 Task: Look for Airbnb properties in Hvidovre, Denmark from 9th November, 2023 to 17th November, 2023 for 2 adults.1  bedroom having 2 beds and 1 bathroom. Property type can be flat. Amenities needed are: wifi. Look for 3 properties as per requirement.
Action: Mouse moved to (575, 98)
Screenshot: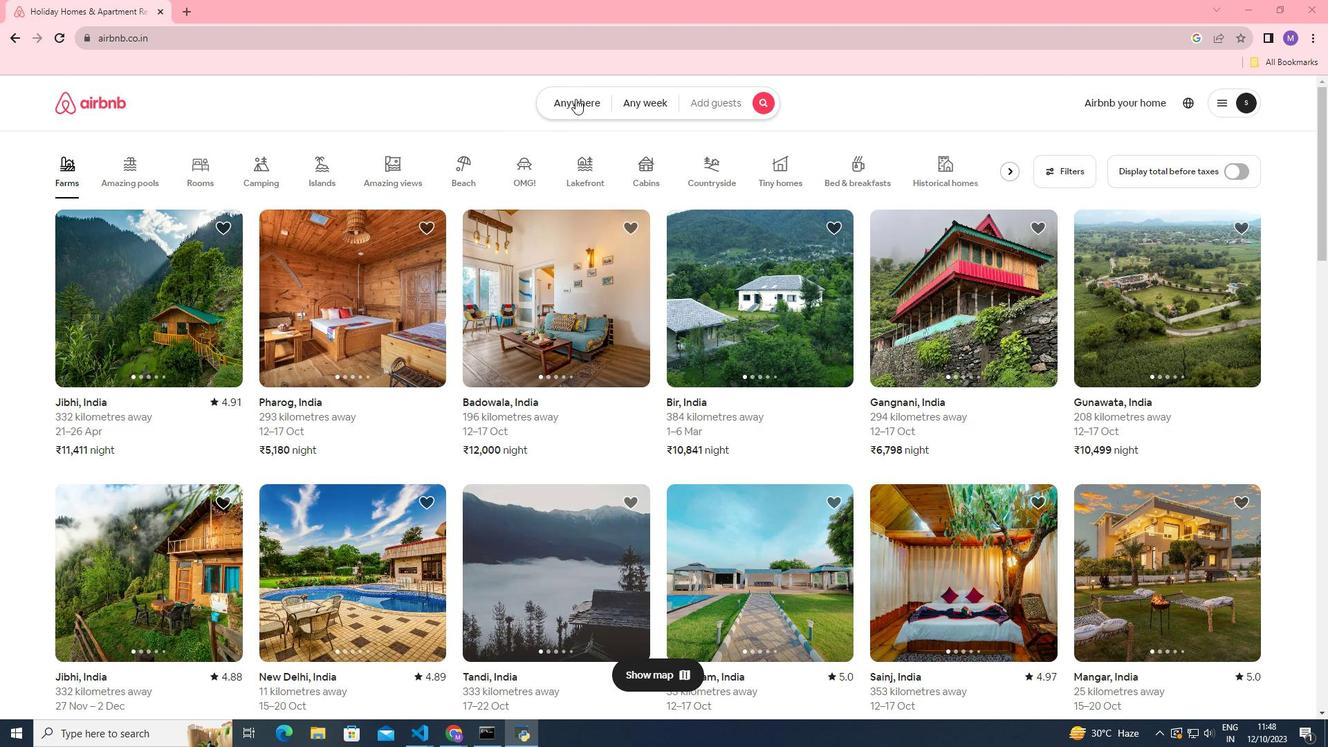 
Action: Mouse pressed left at (575, 98)
Screenshot: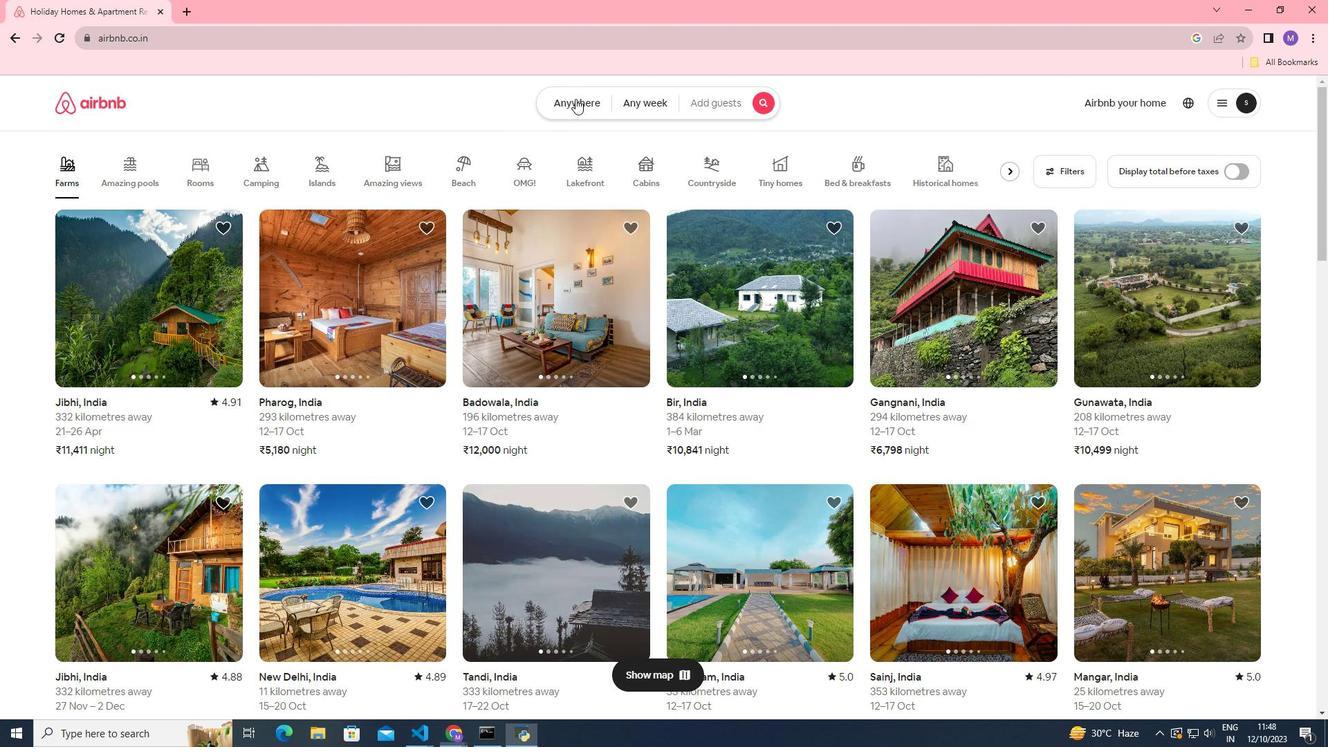 
Action: Mouse moved to (484, 154)
Screenshot: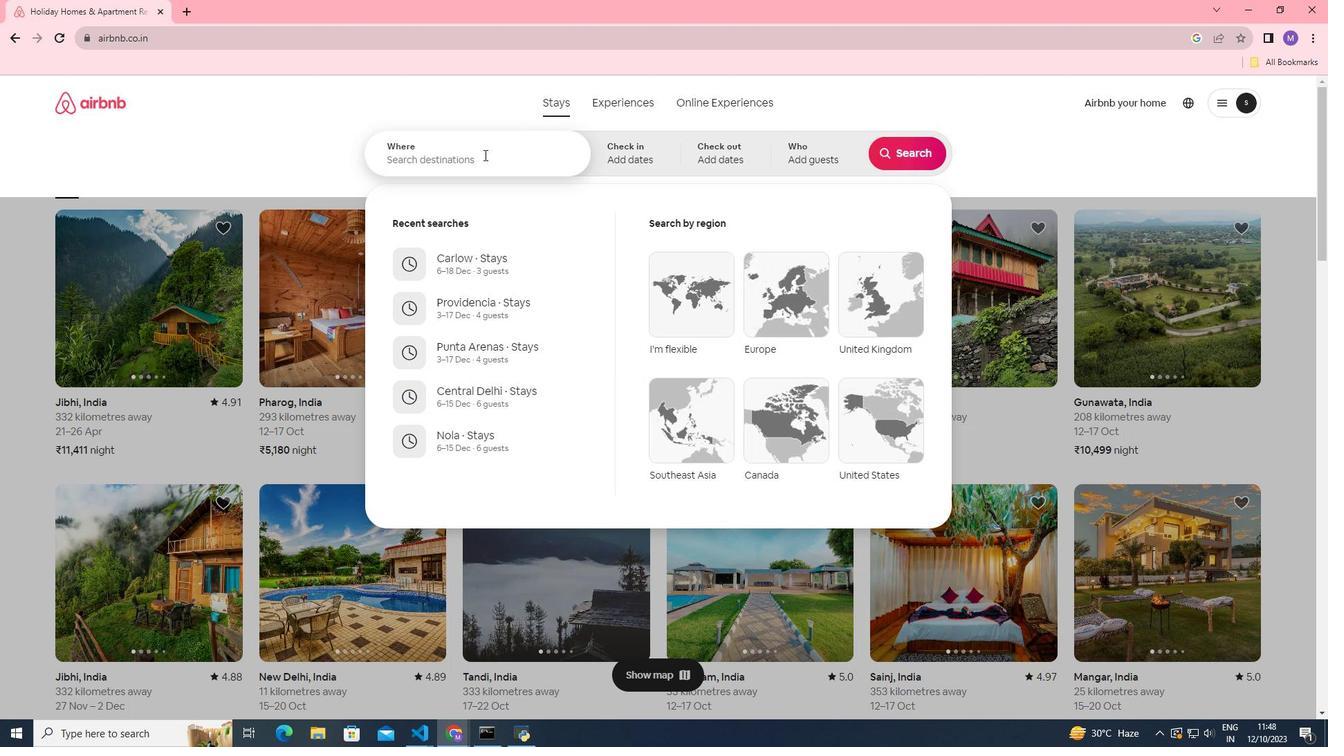 
Action: Mouse pressed left at (484, 154)
Screenshot: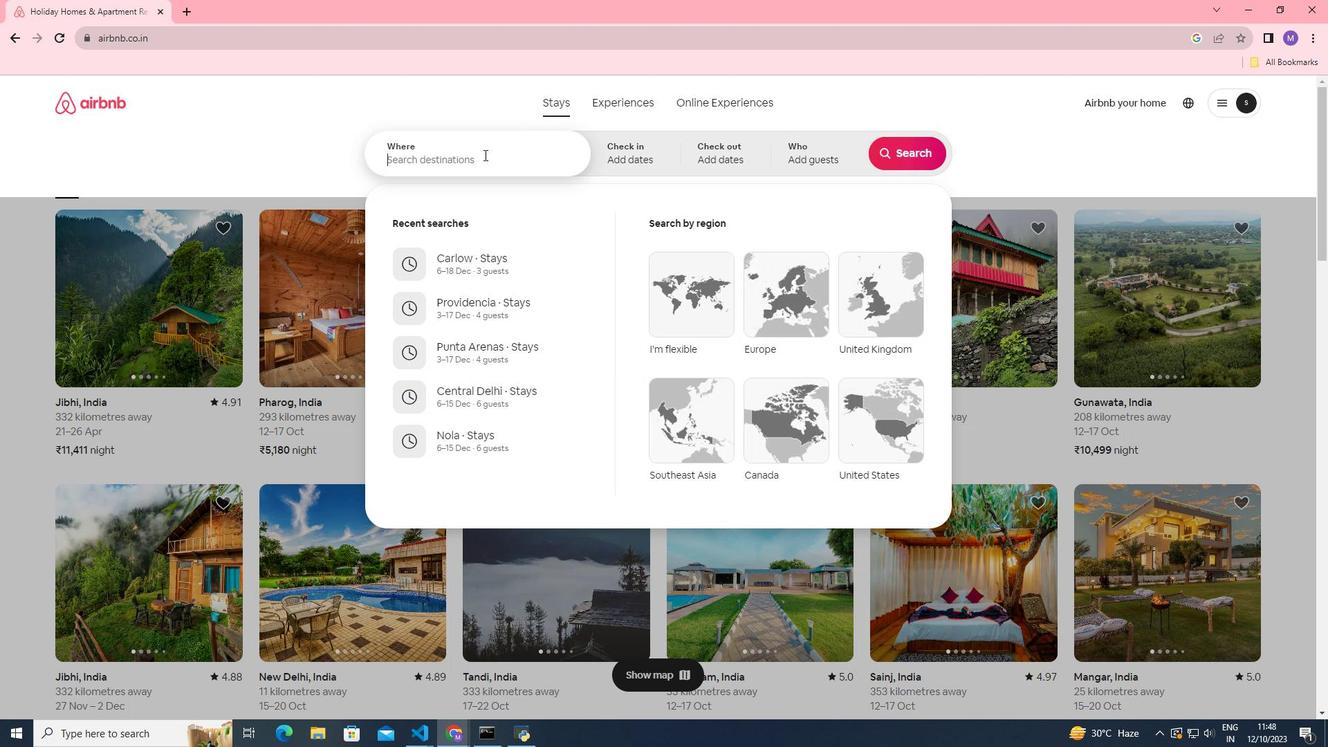 
Action: Key pressed <Key.shift>Hvidovre,<Key.space><Key.shift>Denmark
Screenshot: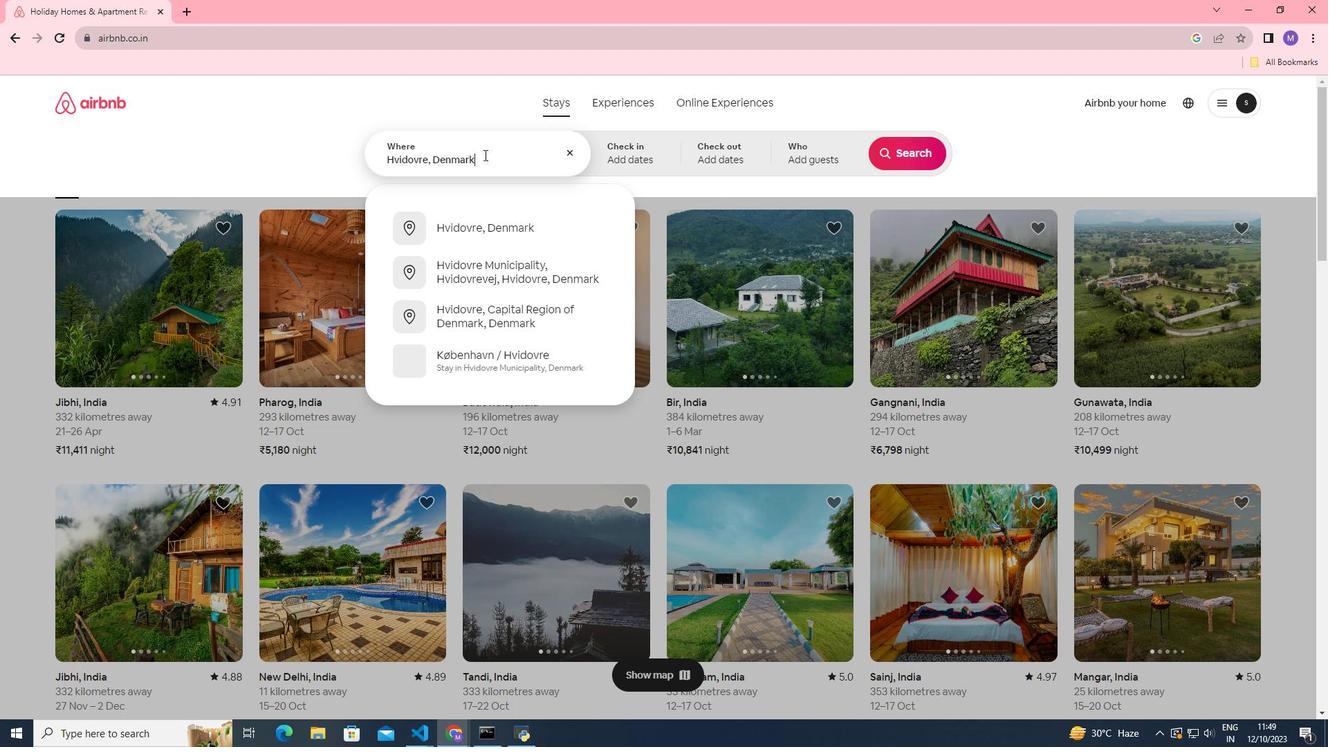 
Action: Mouse moved to (628, 151)
Screenshot: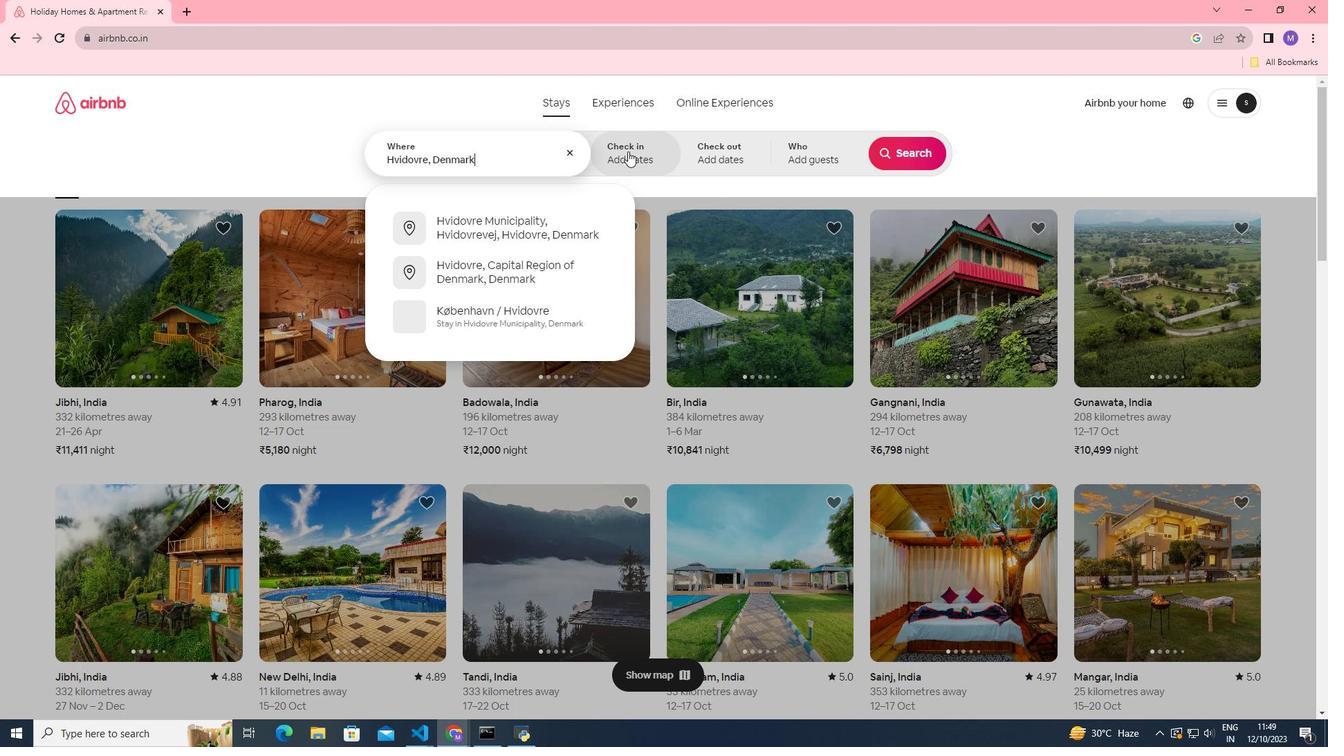 
Action: Mouse pressed left at (628, 151)
Screenshot: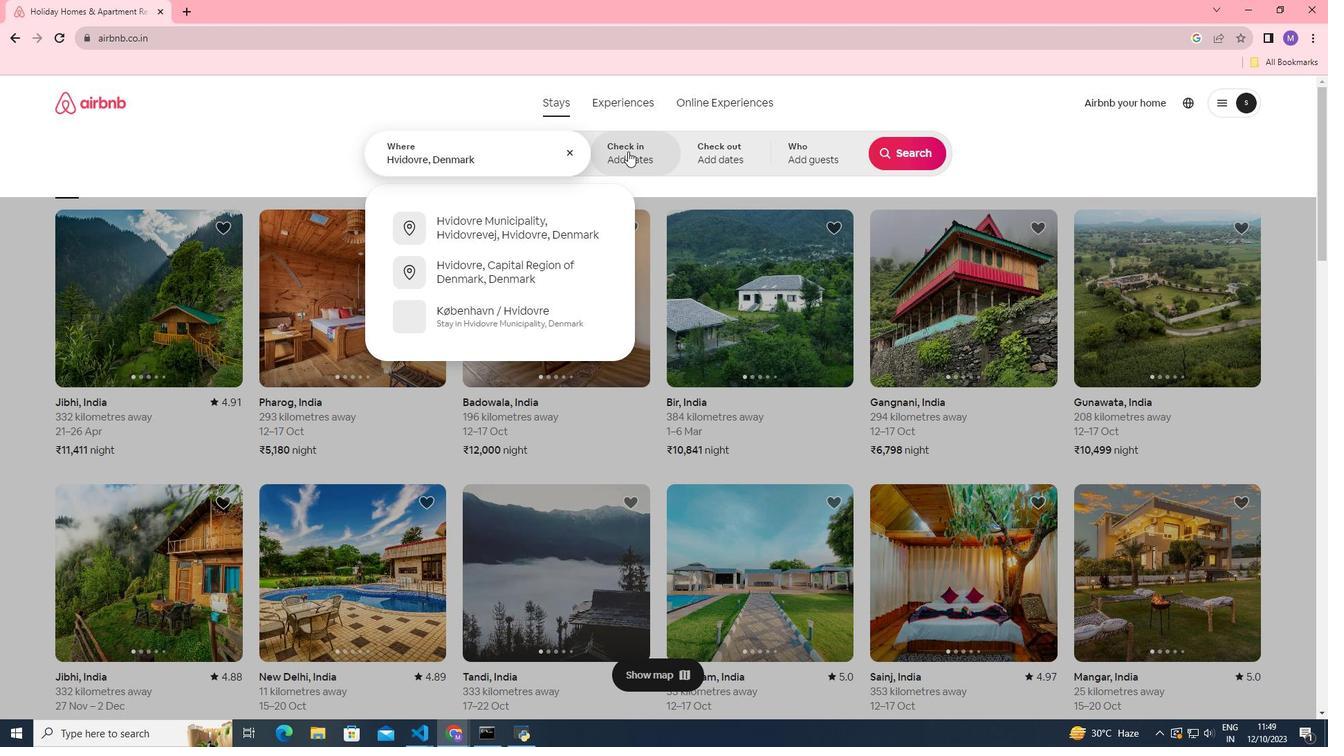 
Action: Mouse moved to (818, 357)
Screenshot: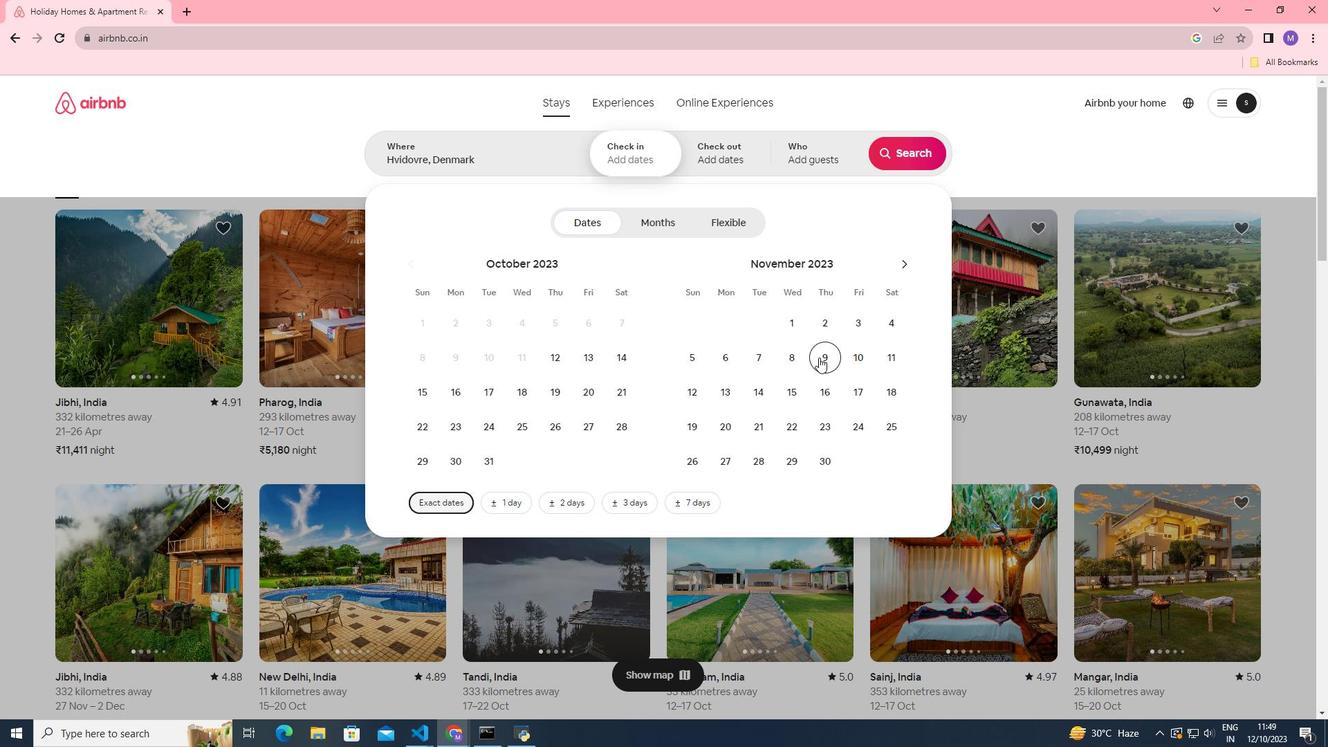 
Action: Mouse pressed left at (818, 357)
Screenshot: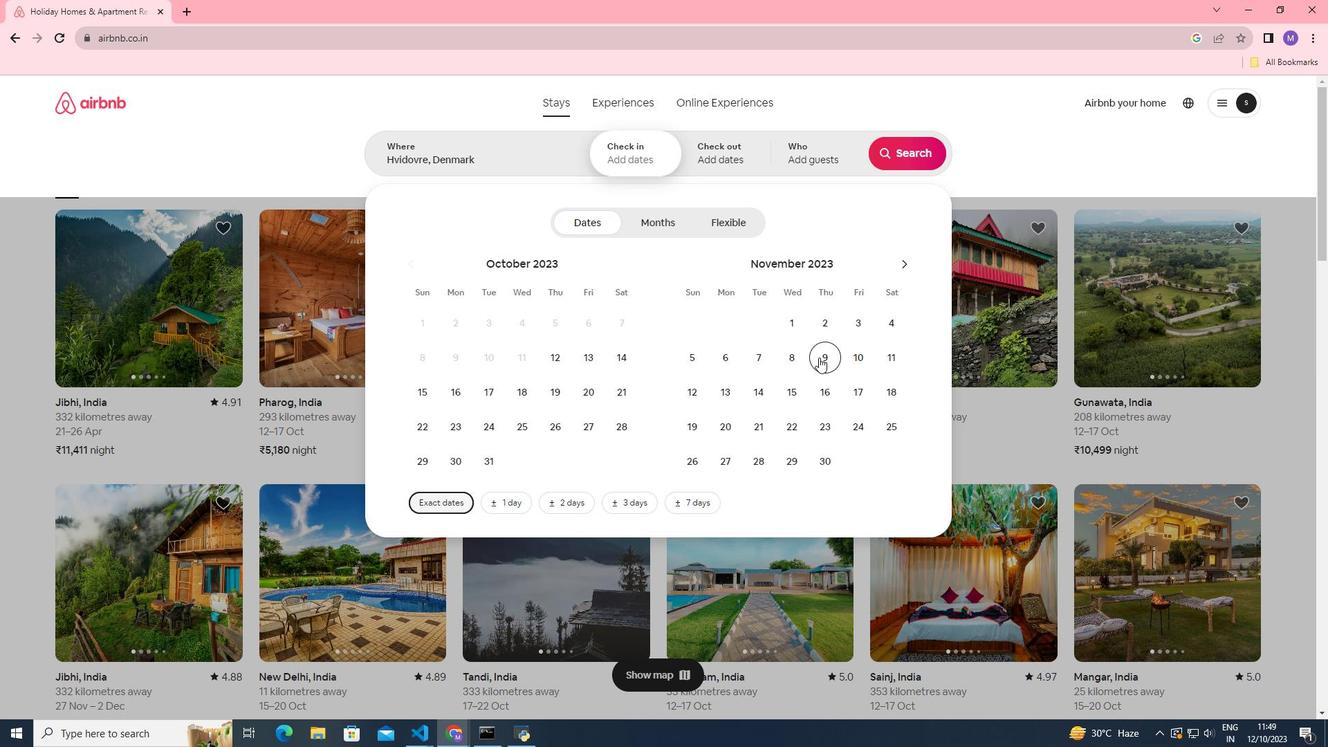 
Action: Mouse moved to (857, 391)
Screenshot: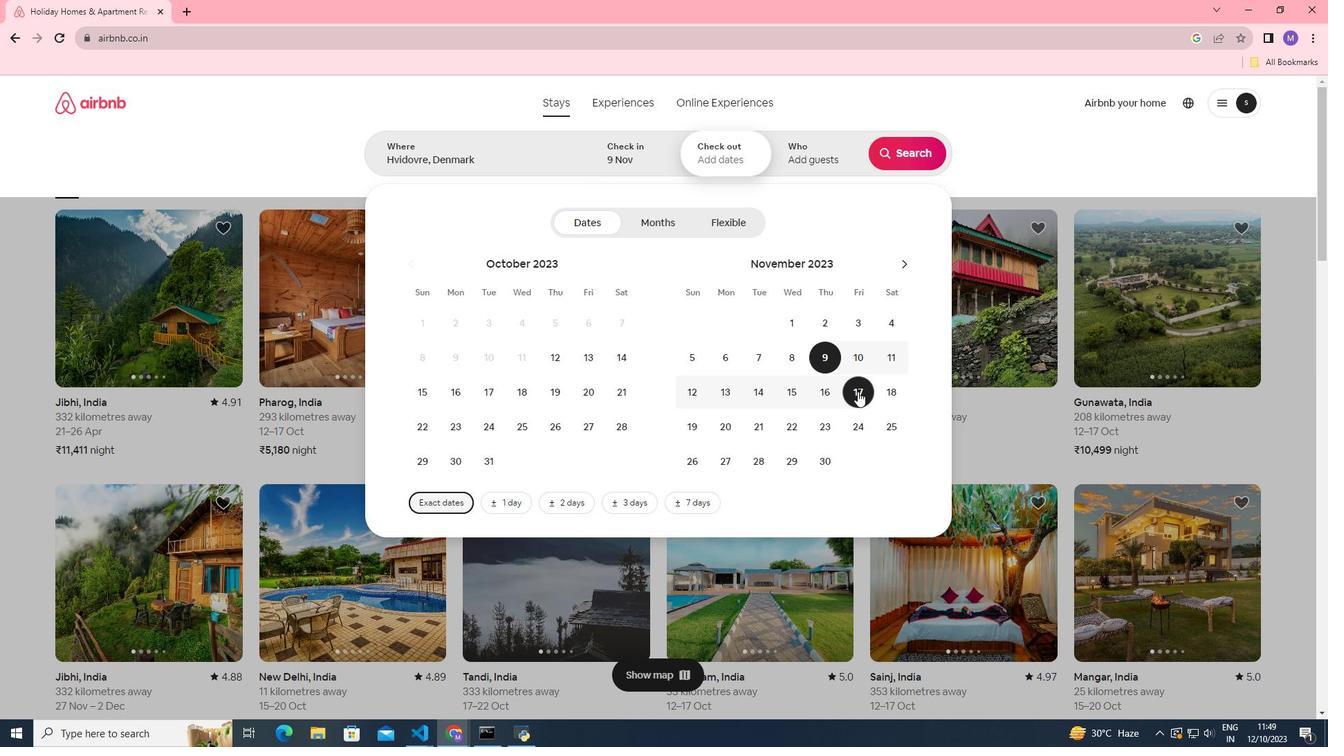 
Action: Mouse pressed left at (857, 391)
Screenshot: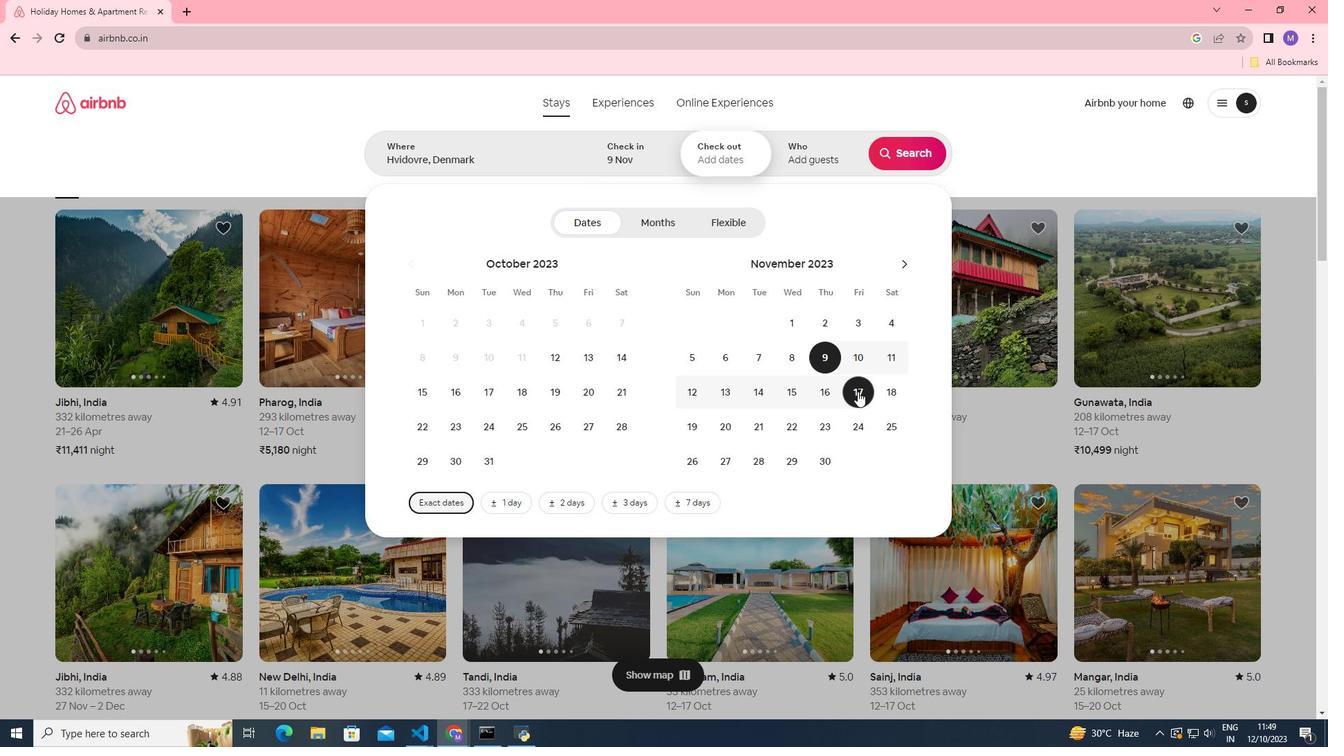 
Action: Mouse moved to (816, 152)
Screenshot: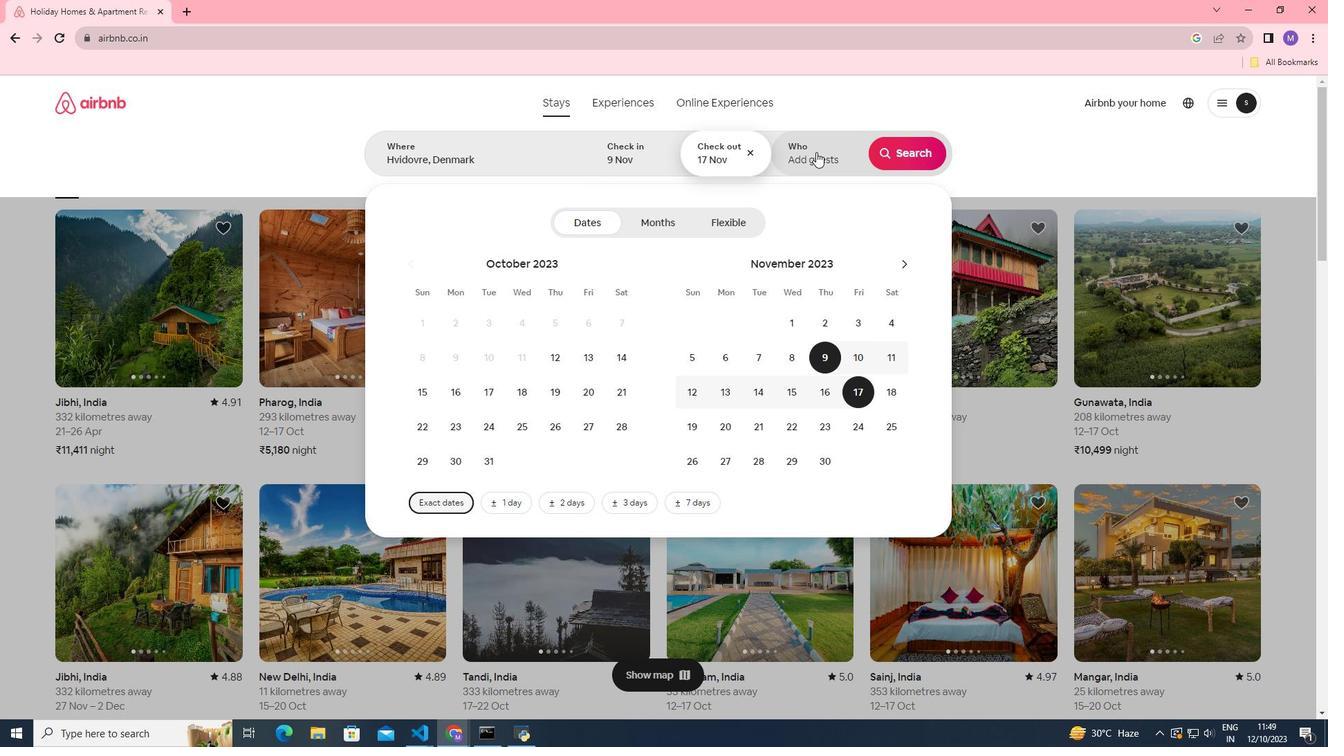 
Action: Mouse pressed left at (816, 152)
Screenshot: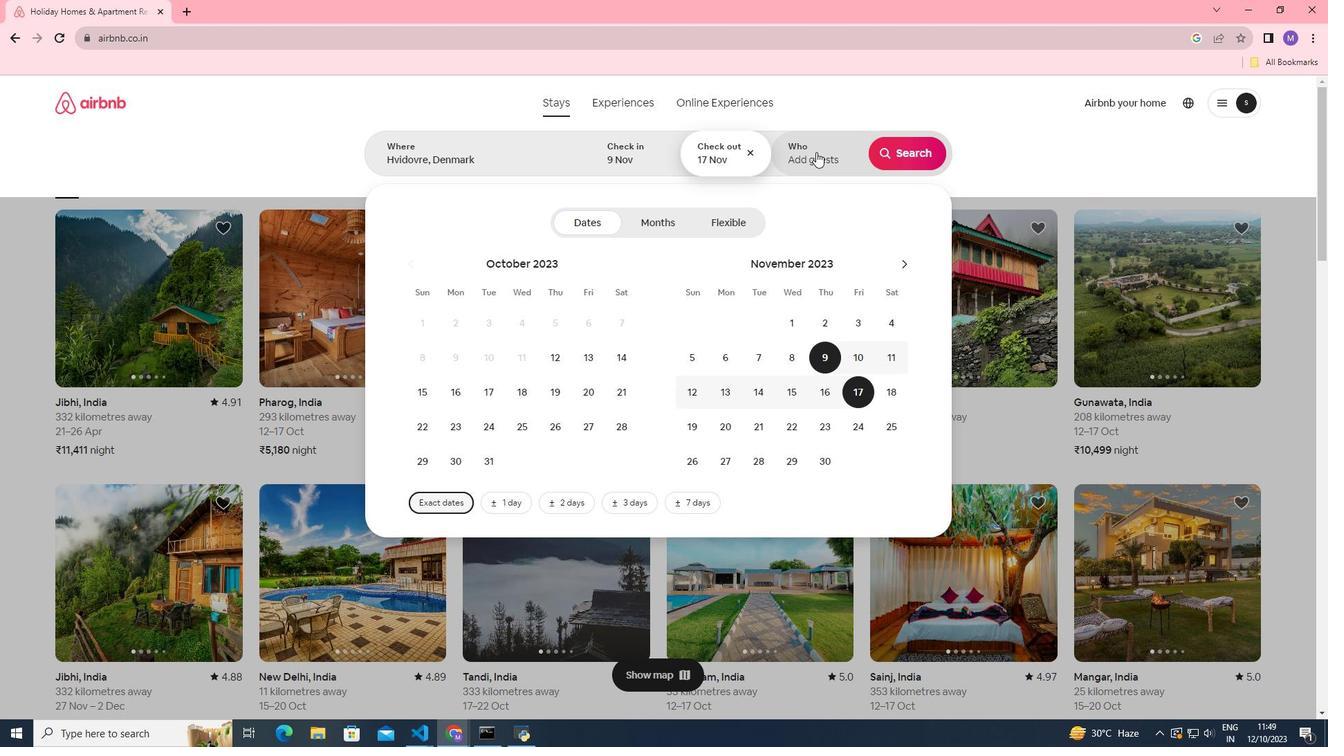 
Action: Mouse moved to (910, 232)
Screenshot: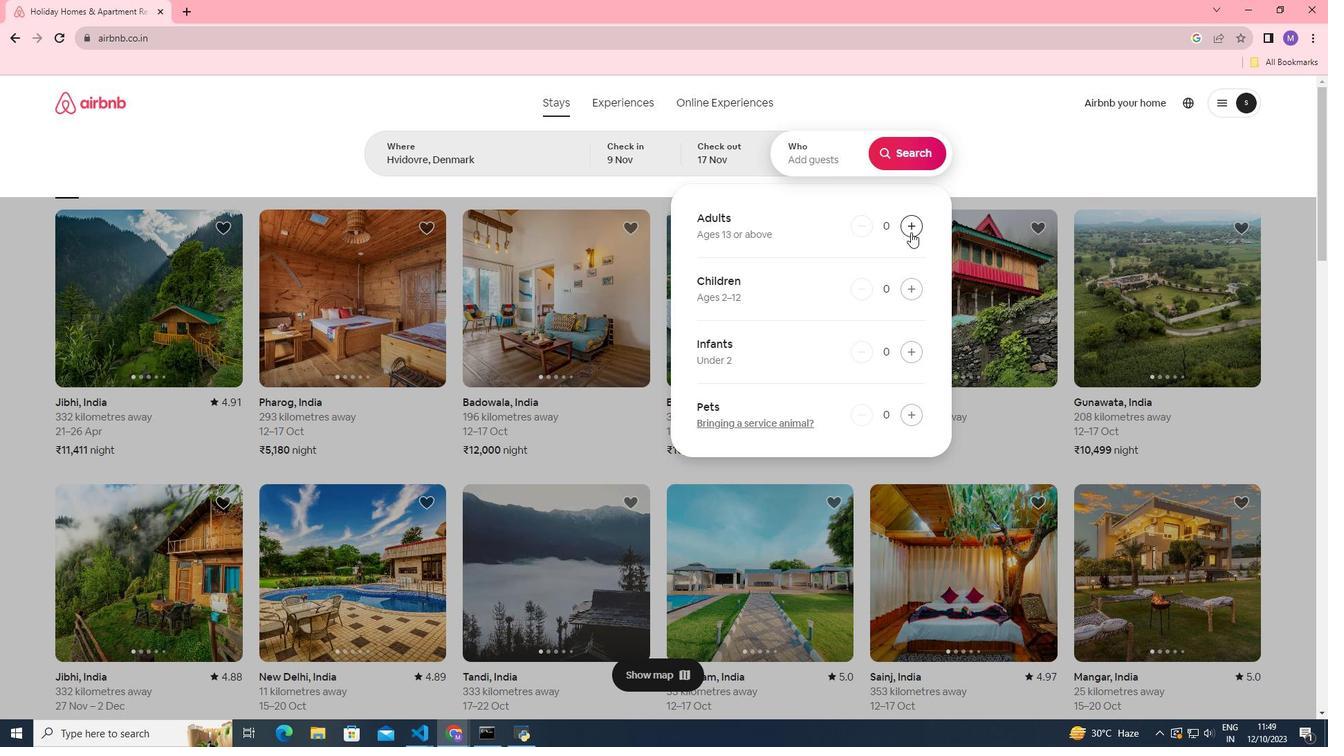
Action: Mouse pressed left at (910, 232)
Screenshot: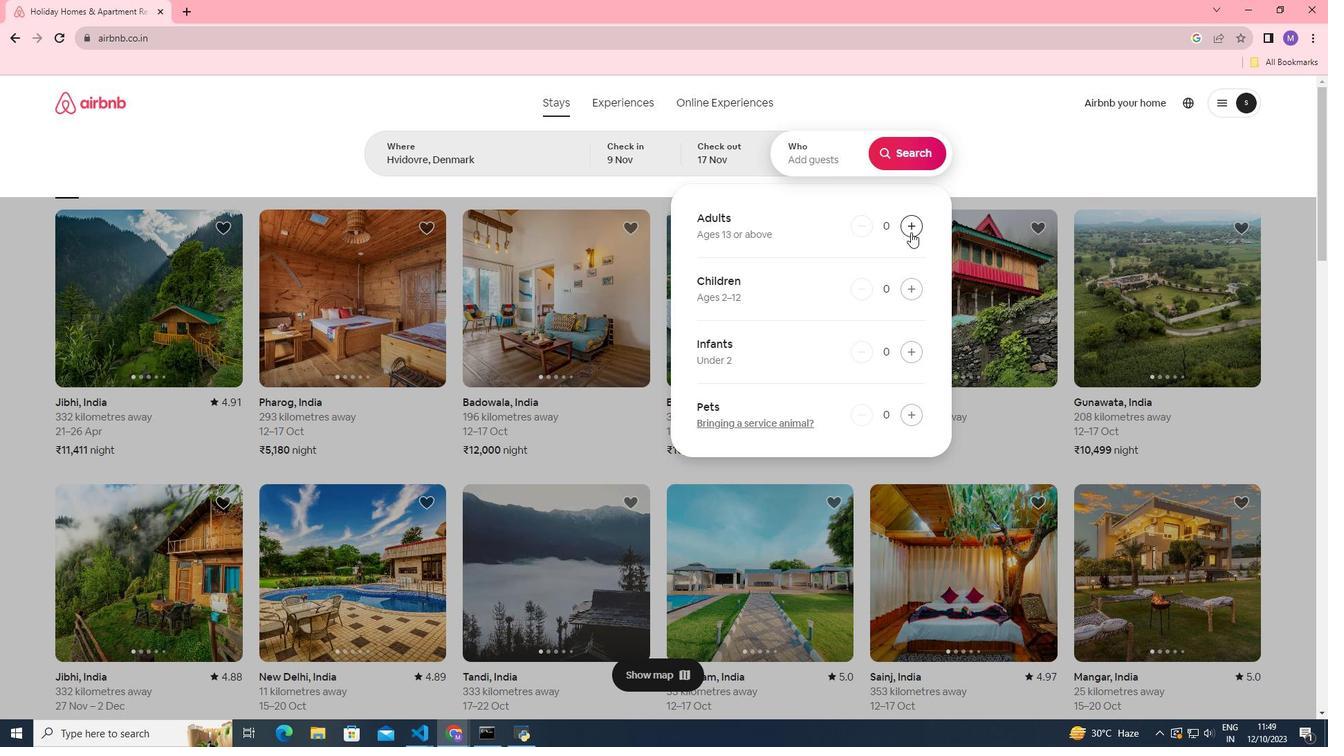 
Action: Mouse pressed left at (910, 232)
Screenshot: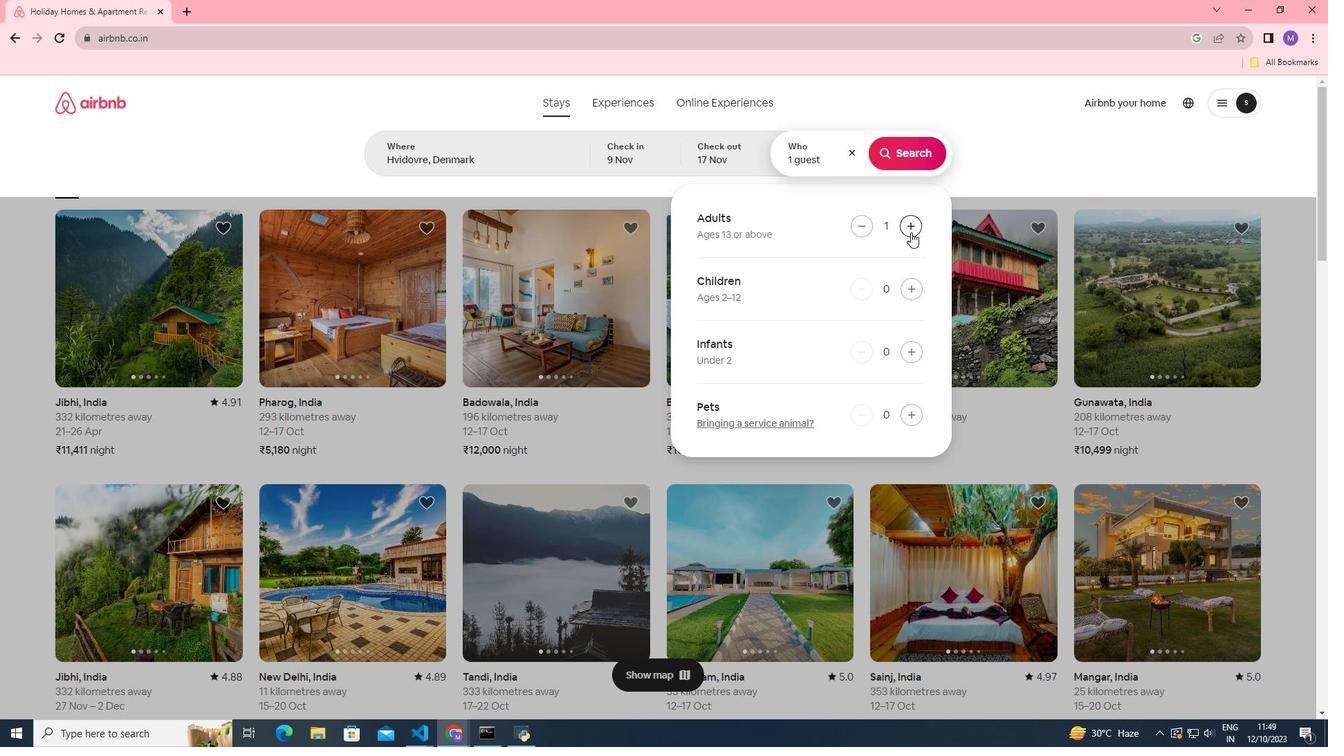 
Action: Mouse moved to (906, 143)
Screenshot: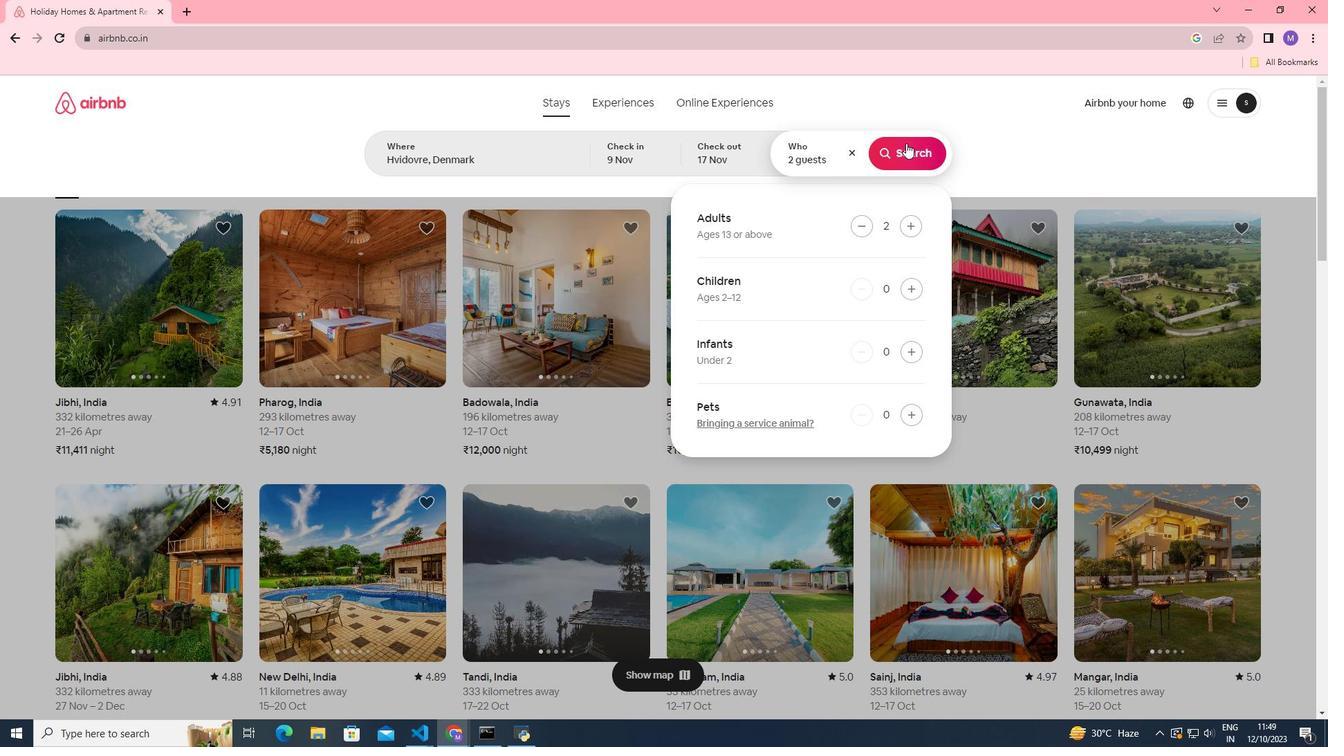 
Action: Mouse pressed left at (906, 143)
Screenshot: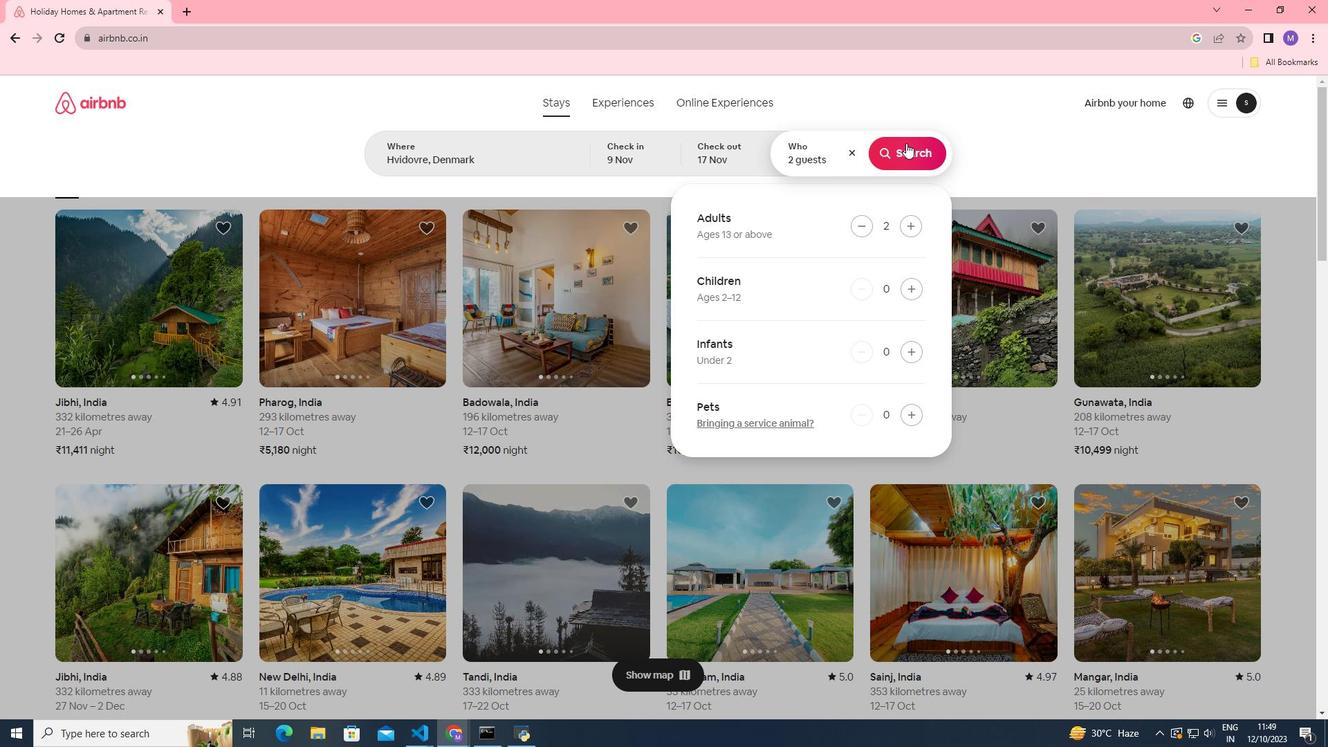 
Action: Mouse moved to (1095, 163)
Screenshot: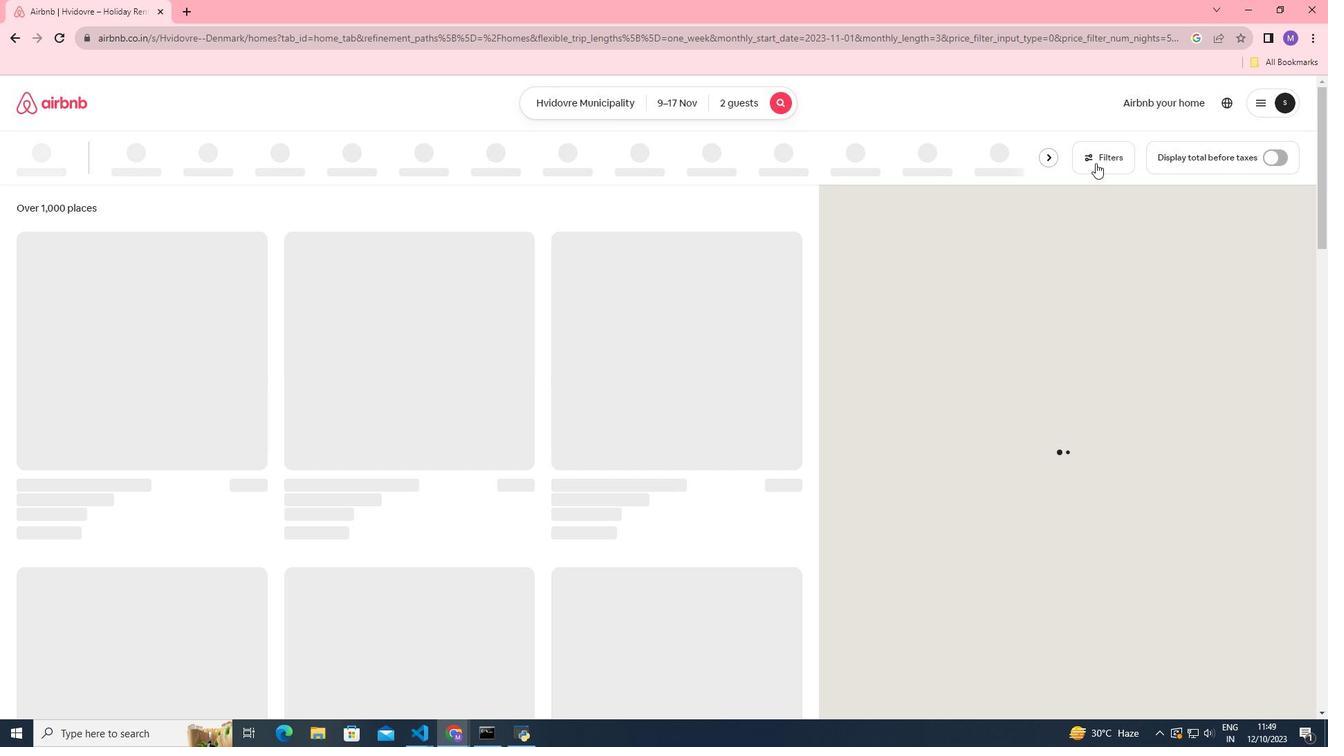 
Action: Mouse pressed left at (1095, 163)
Screenshot: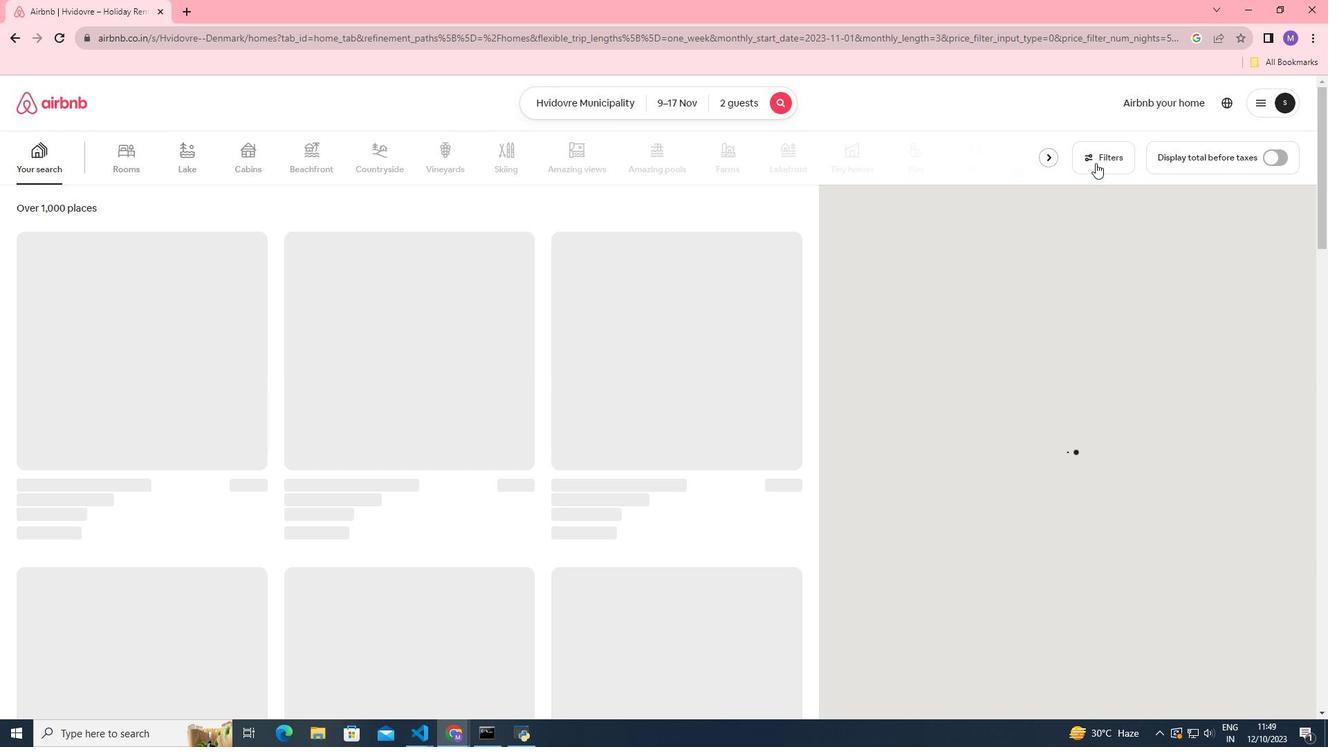 
Action: Mouse pressed left at (1095, 163)
Screenshot: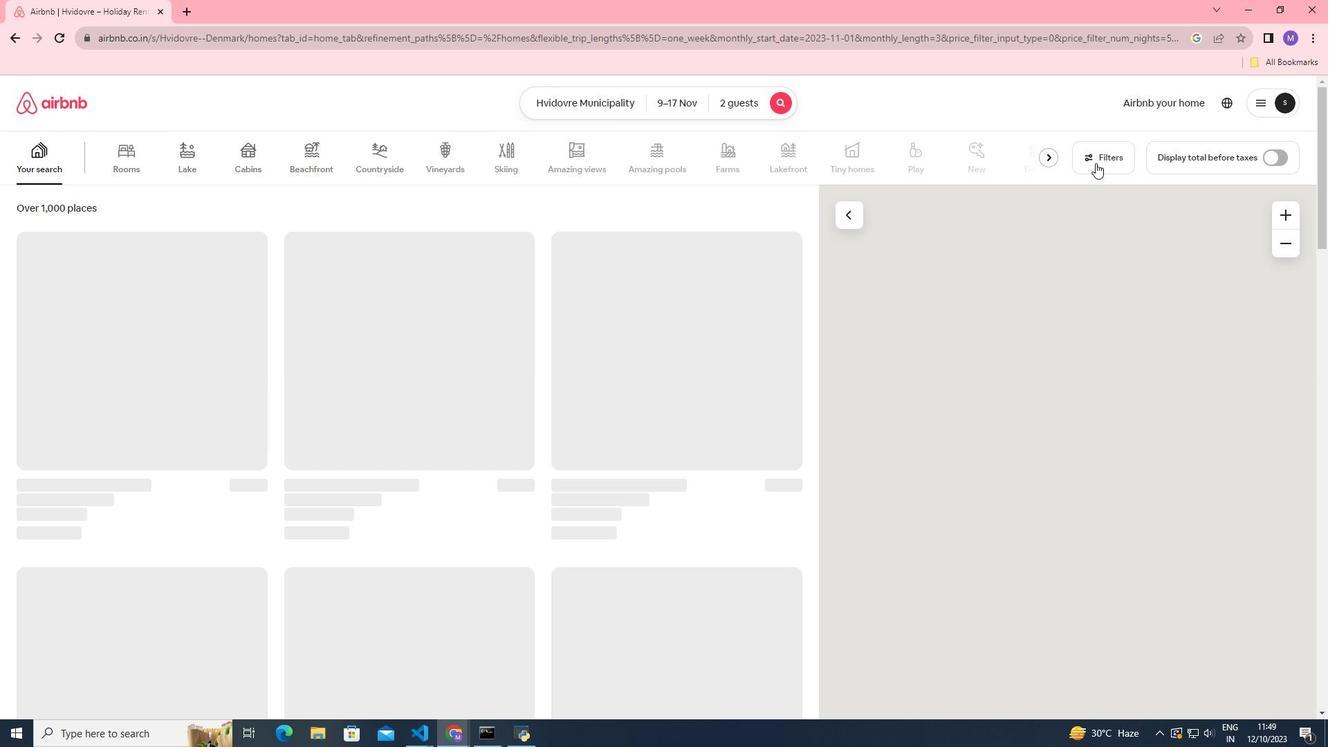 
Action: Mouse pressed left at (1095, 163)
Screenshot: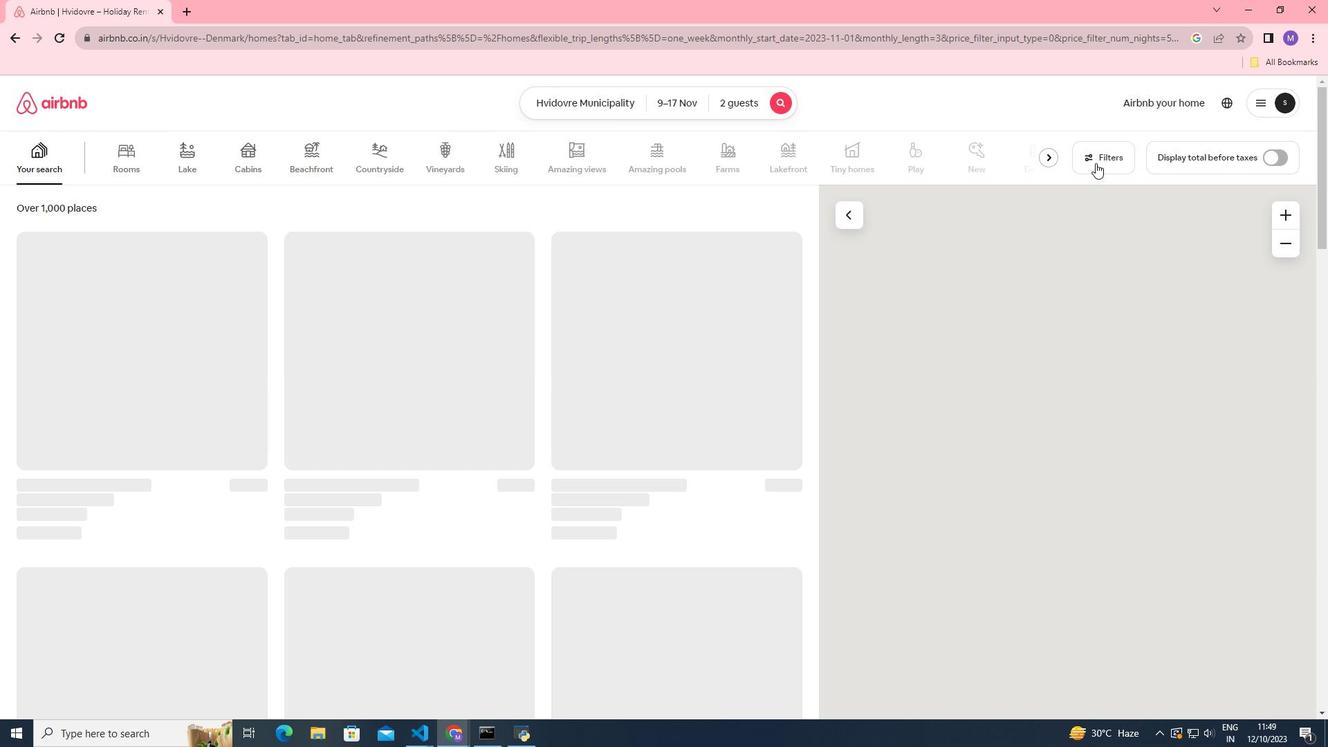 
Action: Mouse moved to (1095, 162)
Screenshot: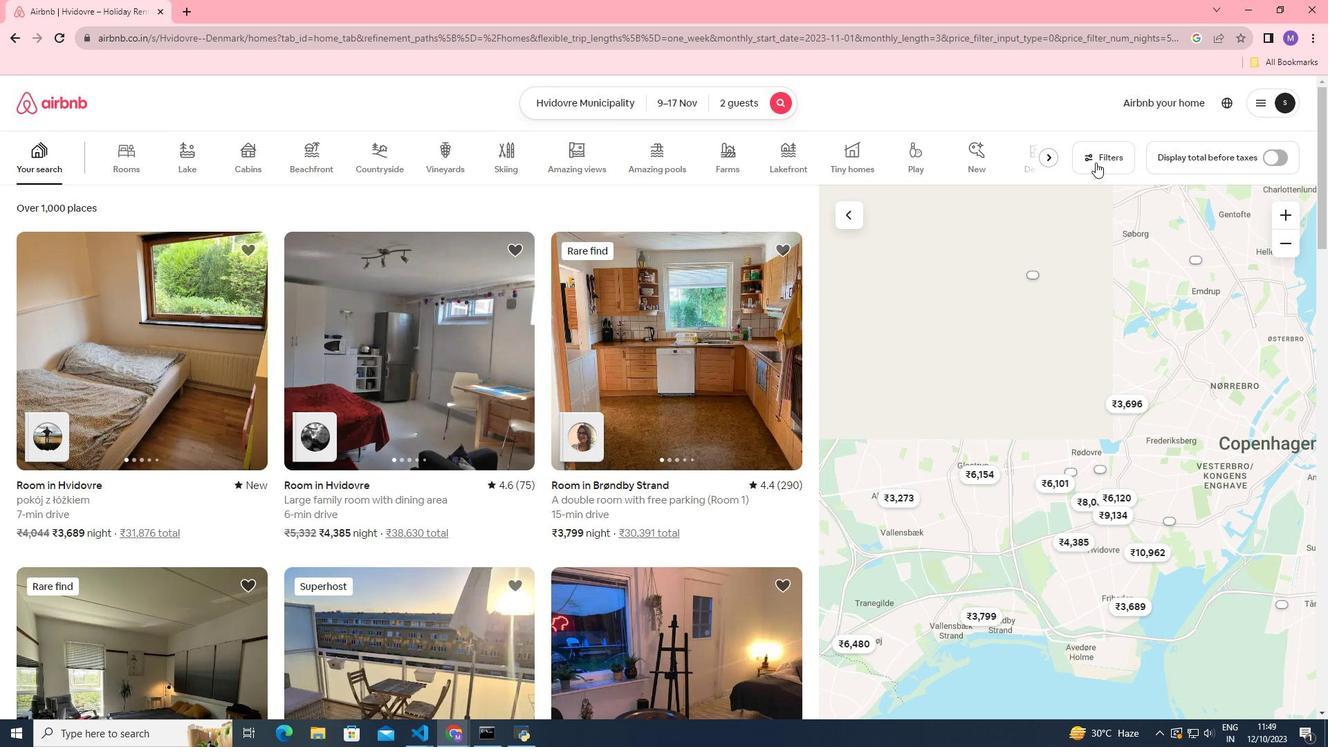 
Action: Mouse pressed left at (1095, 162)
Screenshot: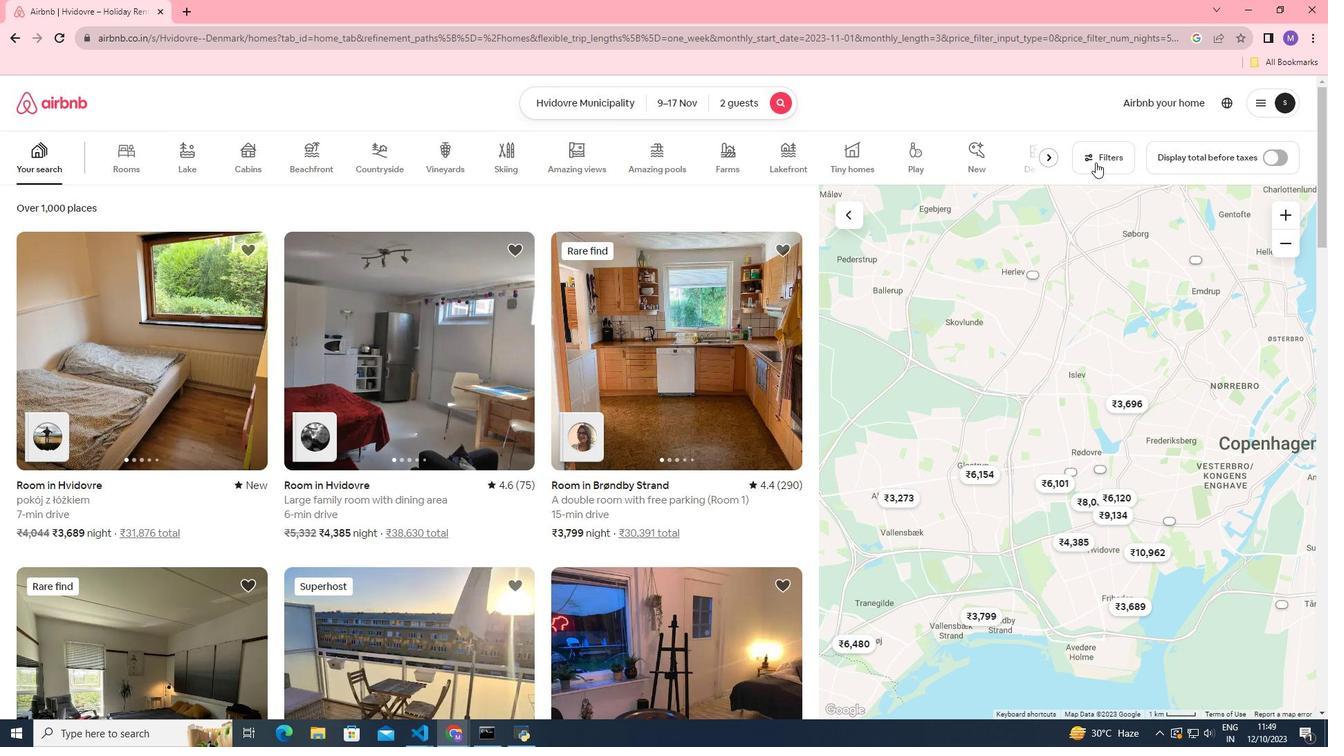 
Action: Mouse moved to (567, 531)
Screenshot: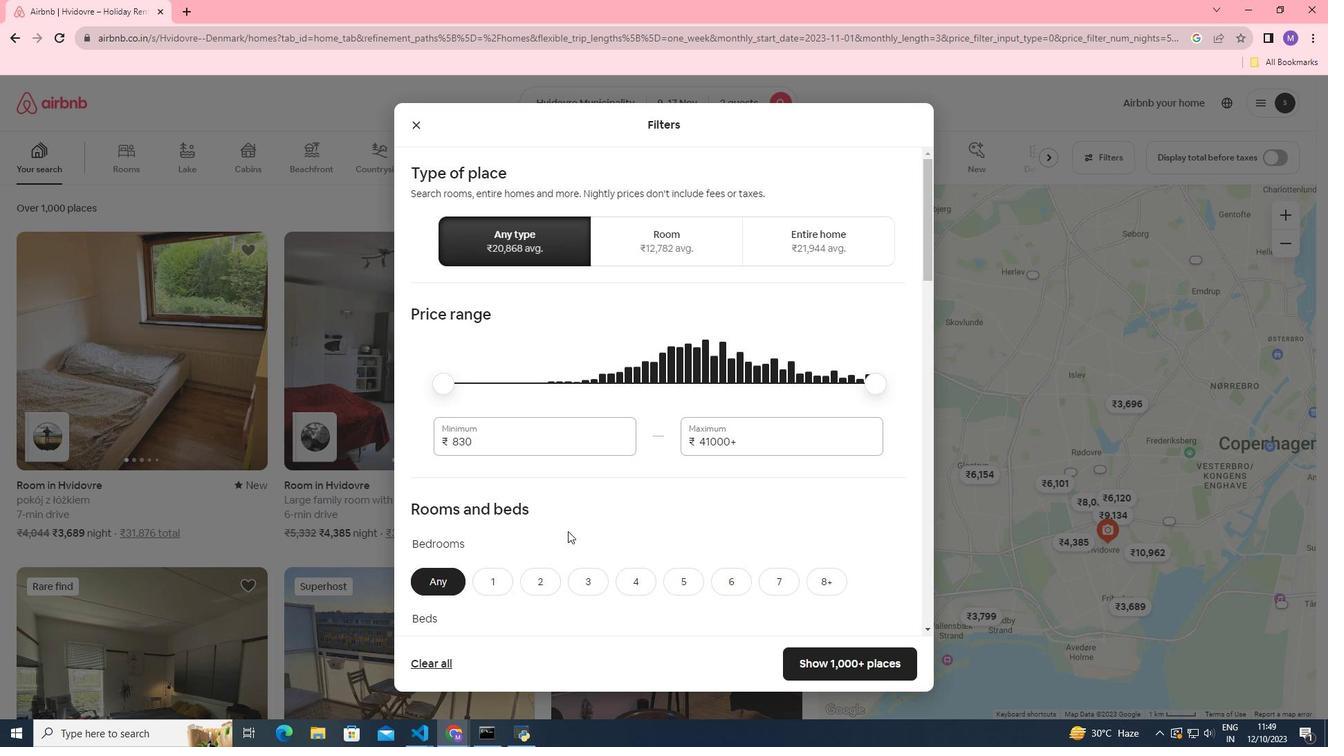 
Action: Mouse scrolled (567, 530) with delta (0, 0)
Screenshot: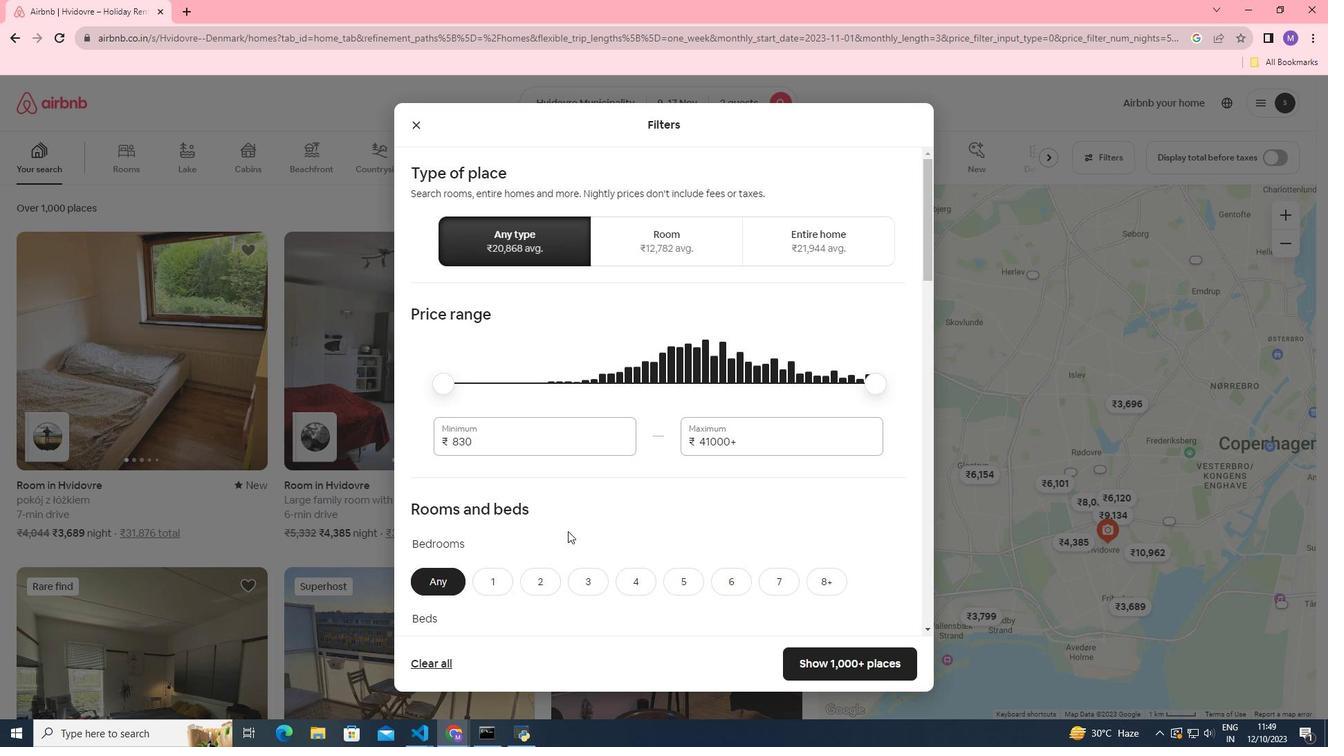 
Action: Mouse moved to (567, 530)
Screenshot: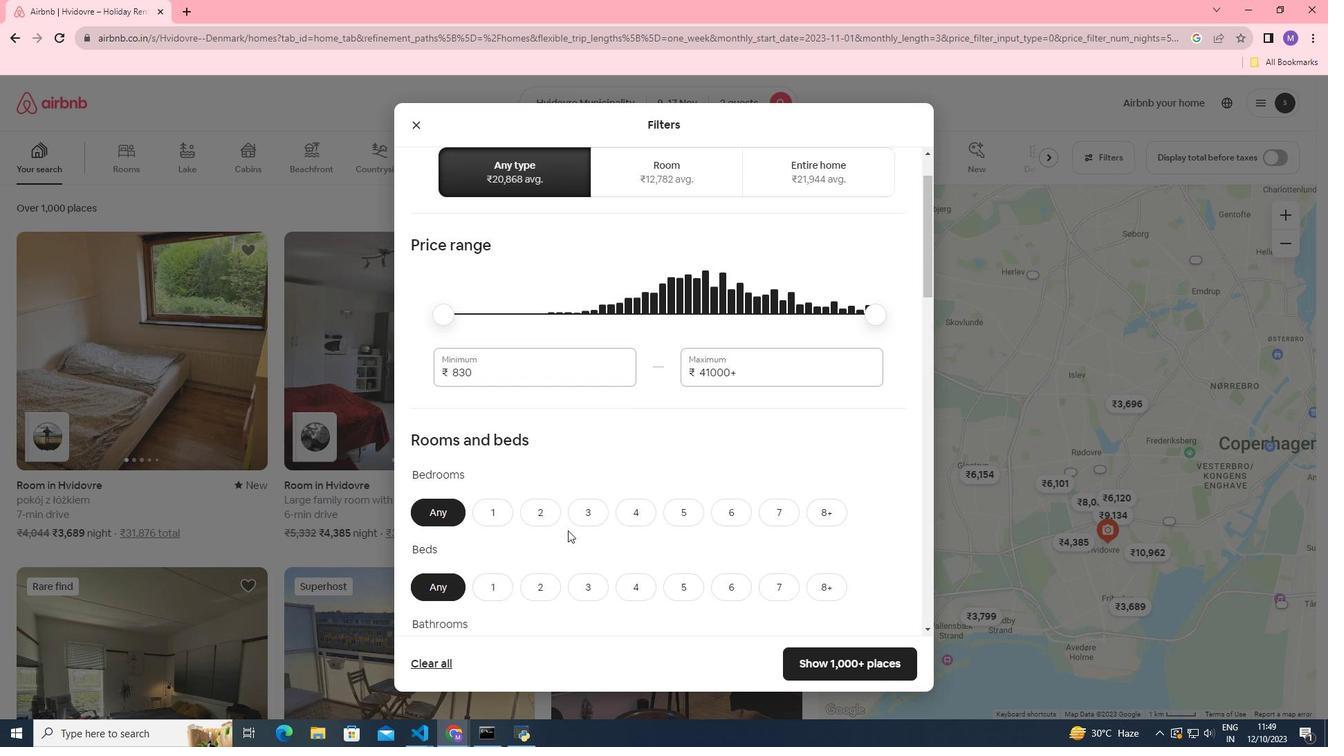 
Action: Mouse scrolled (567, 529) with delta (0, 0)
Screenshot: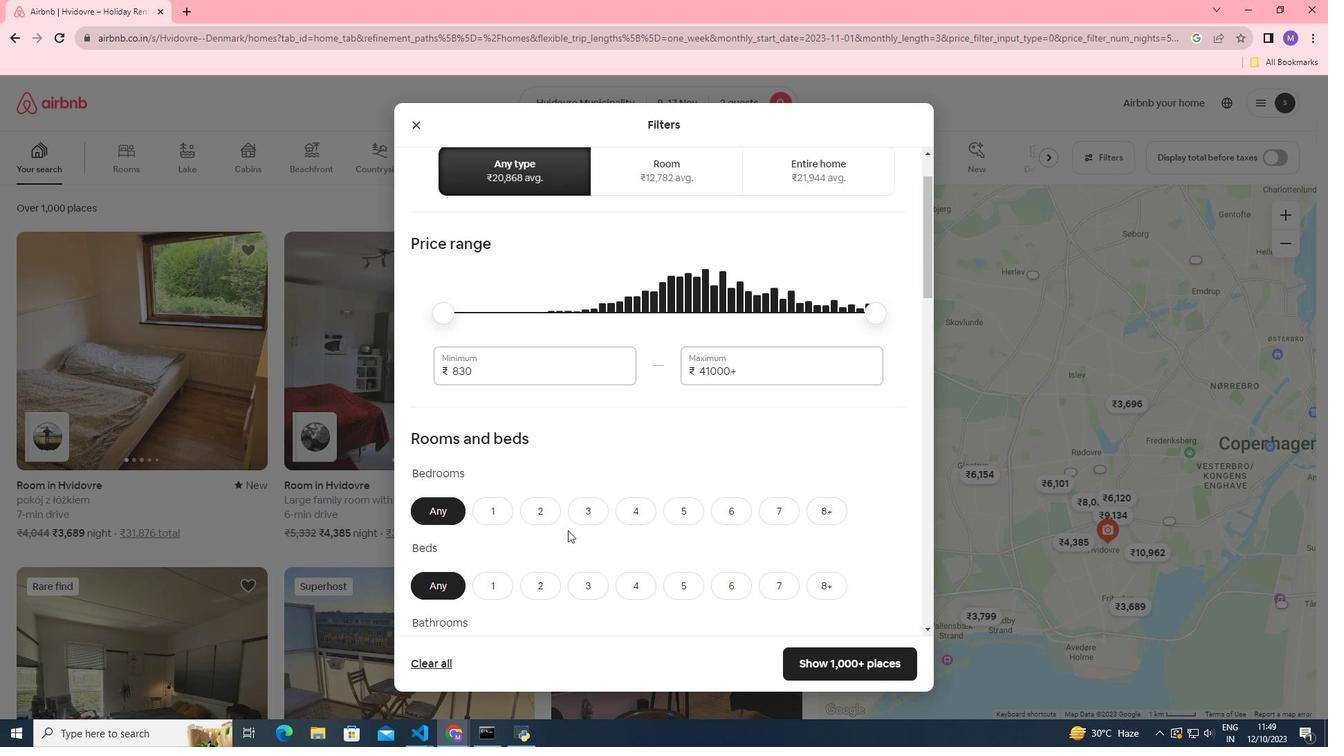 
Action: Mouse moved to (500, 439)
Screenshot: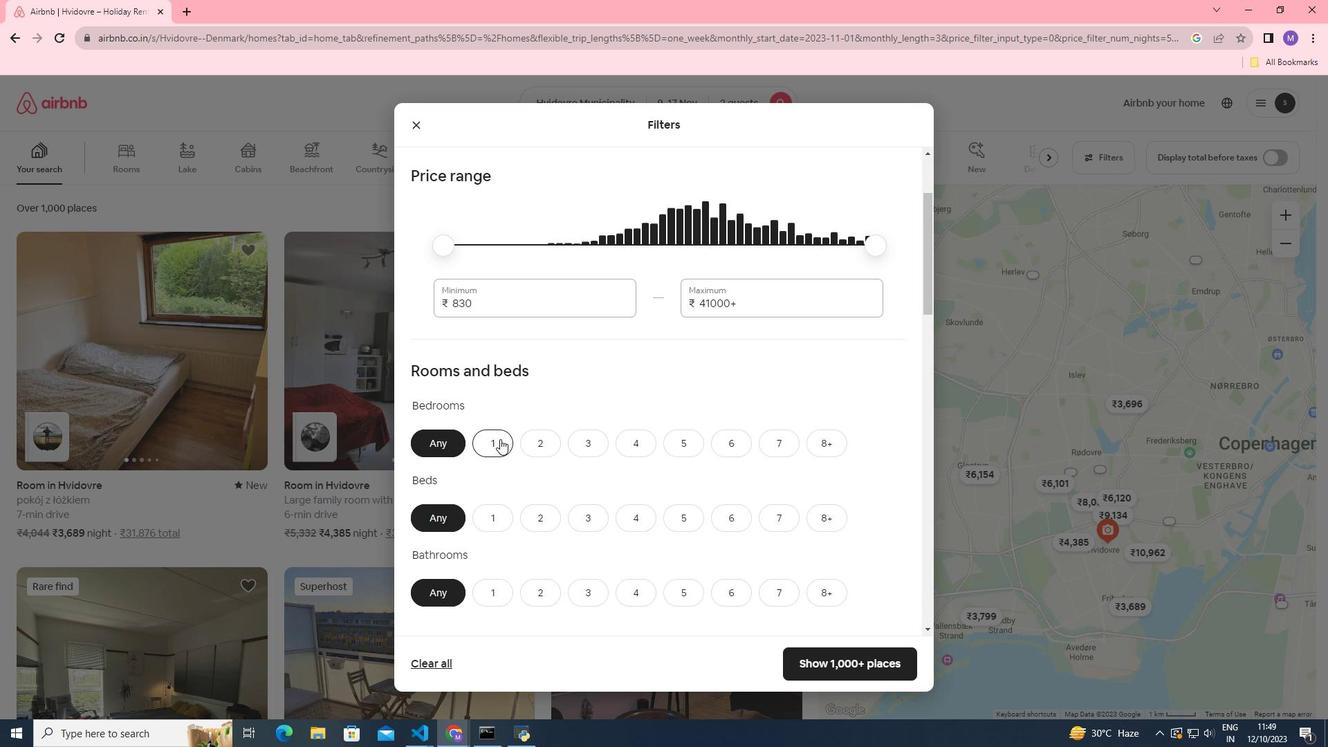 
Action: Mouse pressed left at (500, 439)
Screenshot: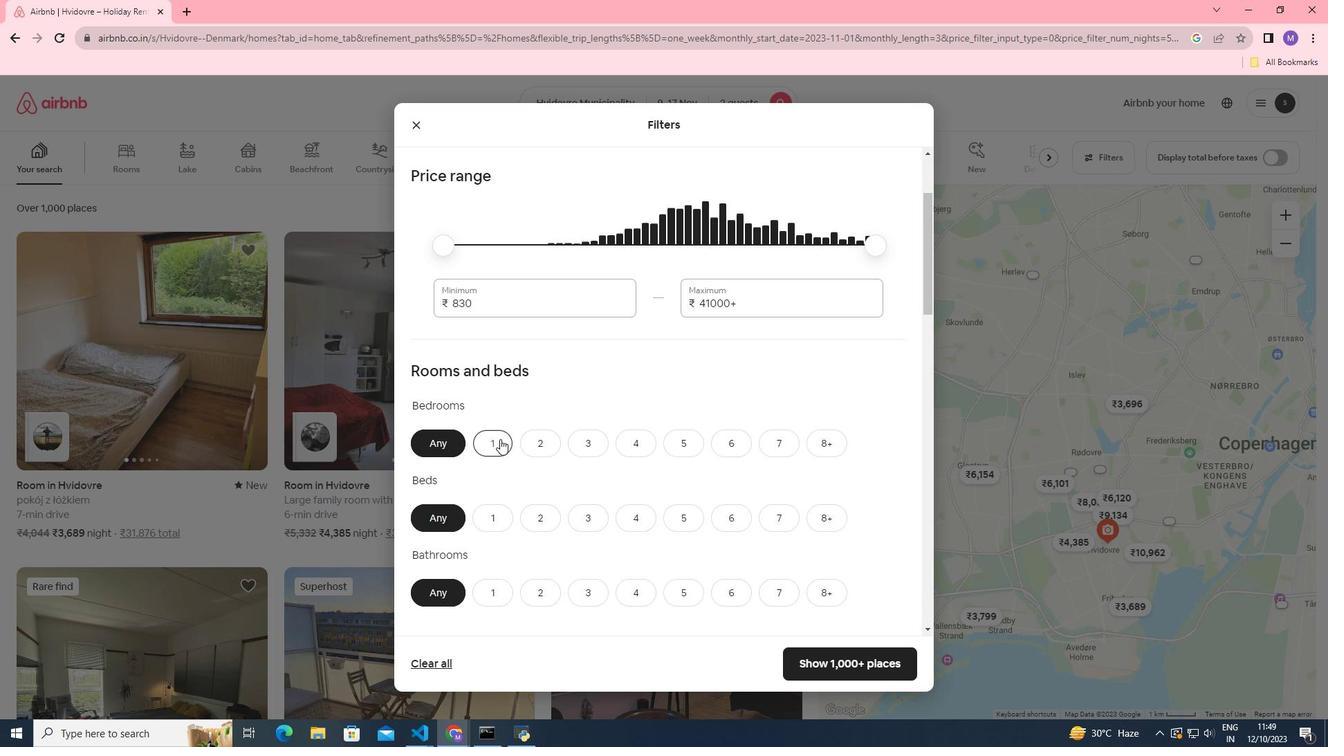 
Action: Mouse moved to (540, 515)
Screenshot: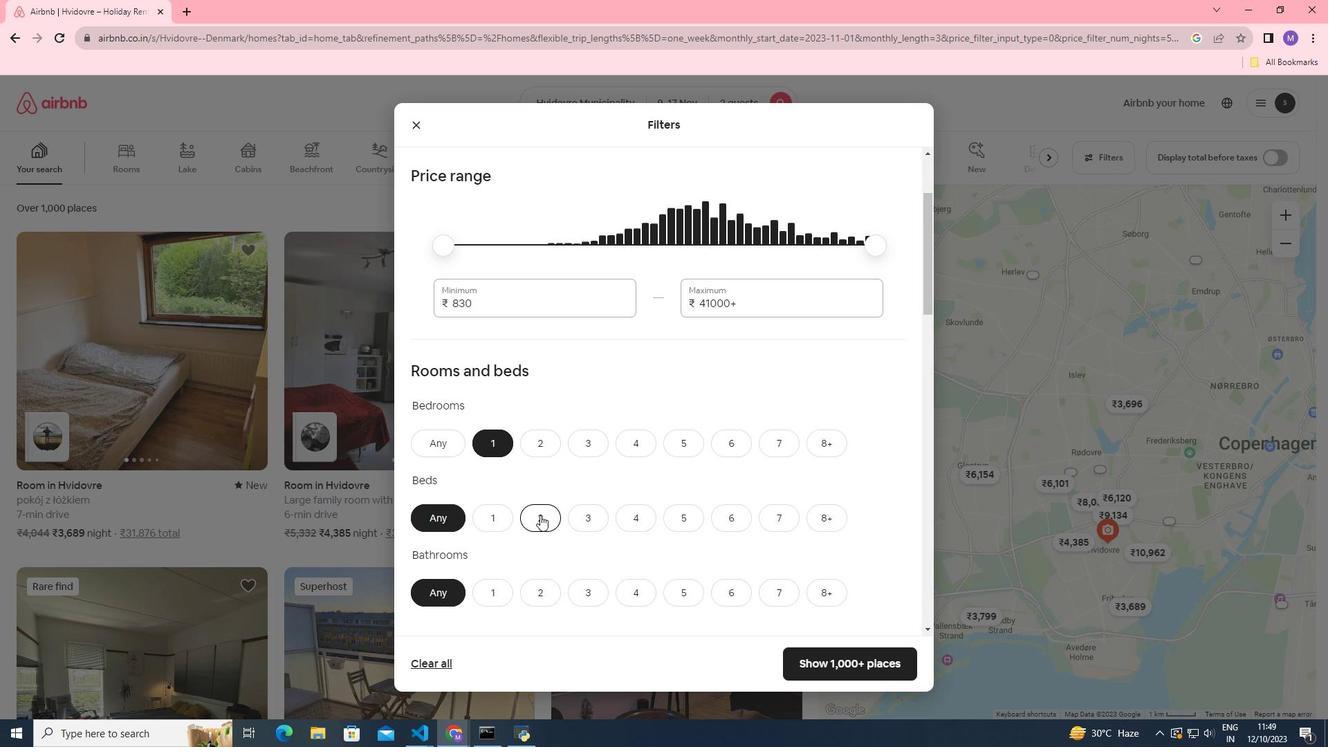 
Action: Mouse pressed left at (540, 515)
Screenshot: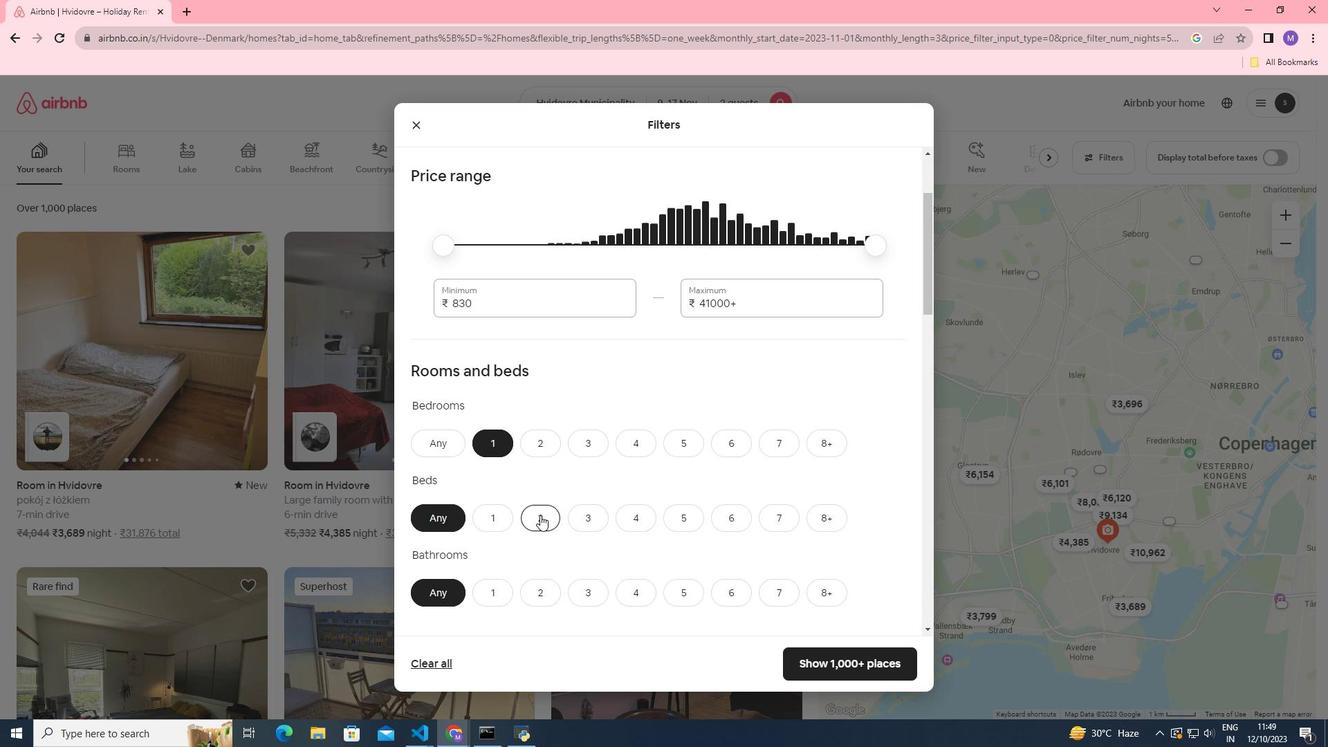 
Action: Mouse moved to (491, 593)
Screenshot: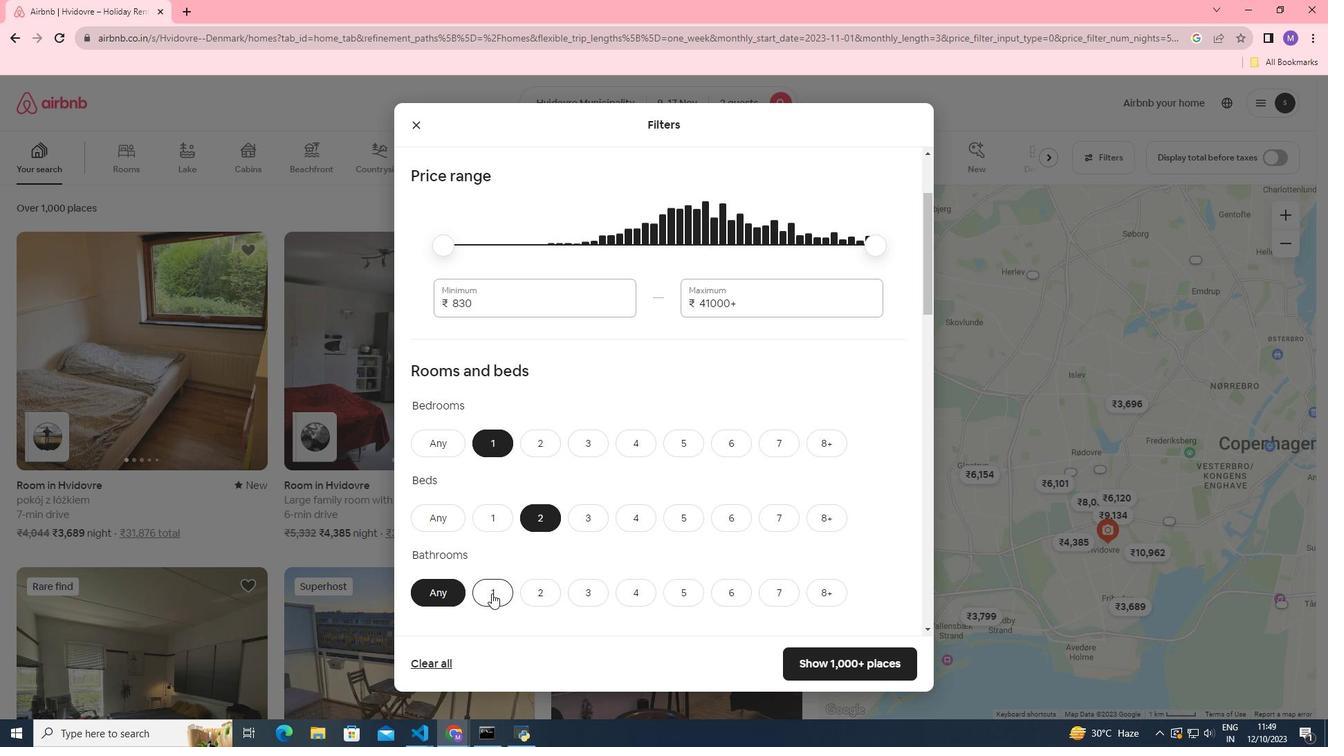 
Action: Mouse pressed left at (491, 593)
Screenshot: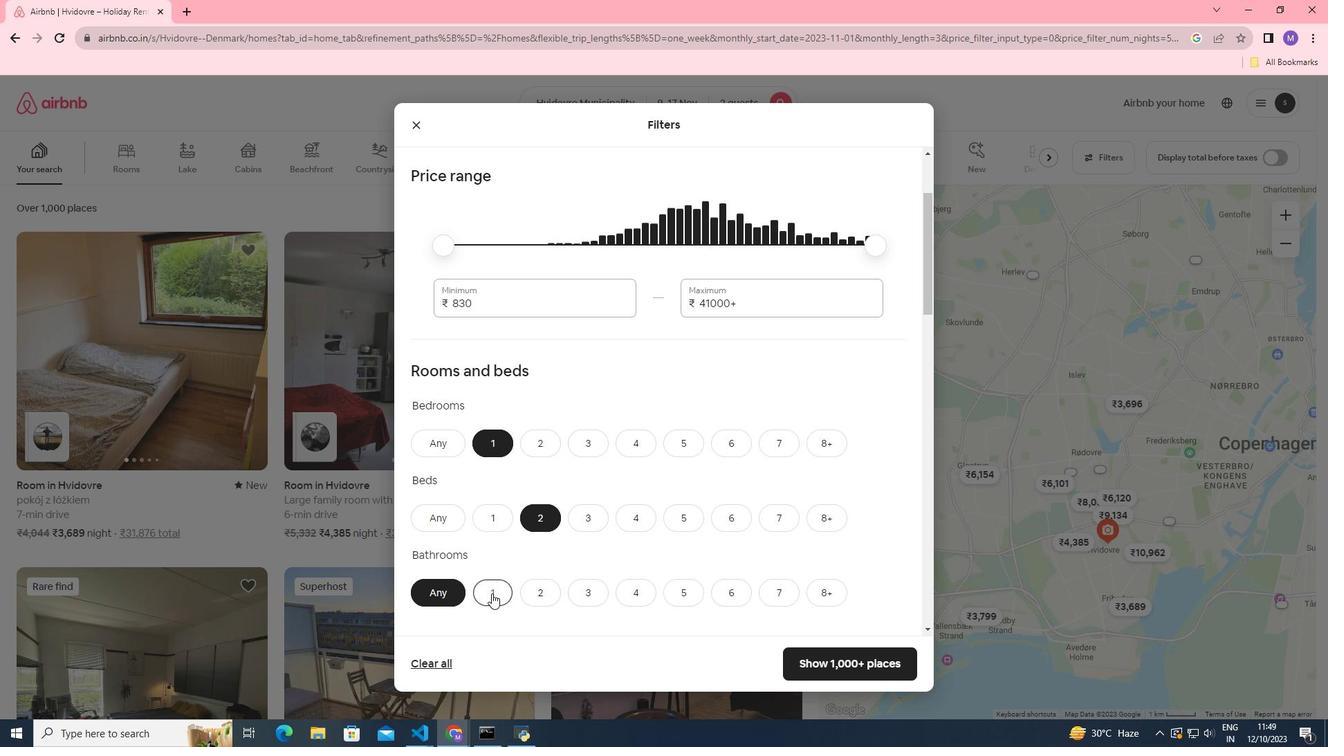 
Action: Mouse moved to (592, 477)
Screenshot: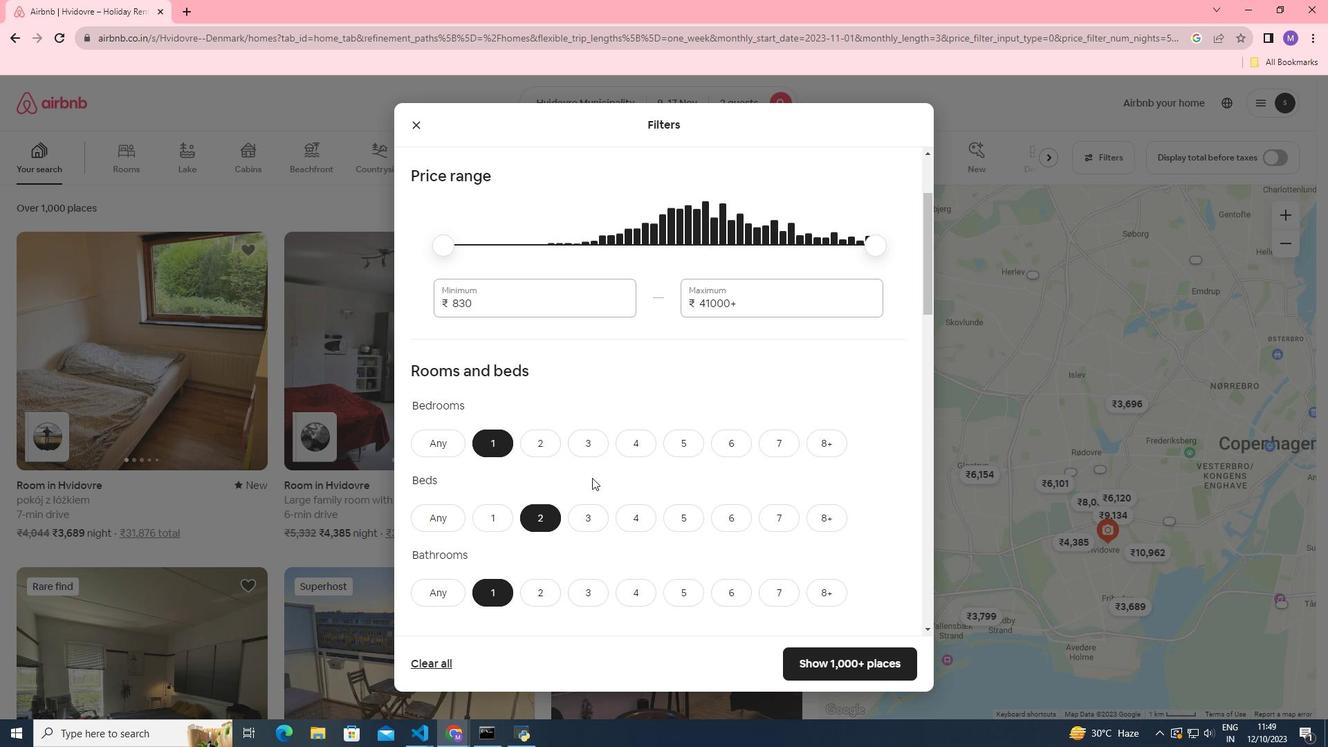 
Action: Mouse scrolled (592, 477) with delta (0, 0)
Screenshot: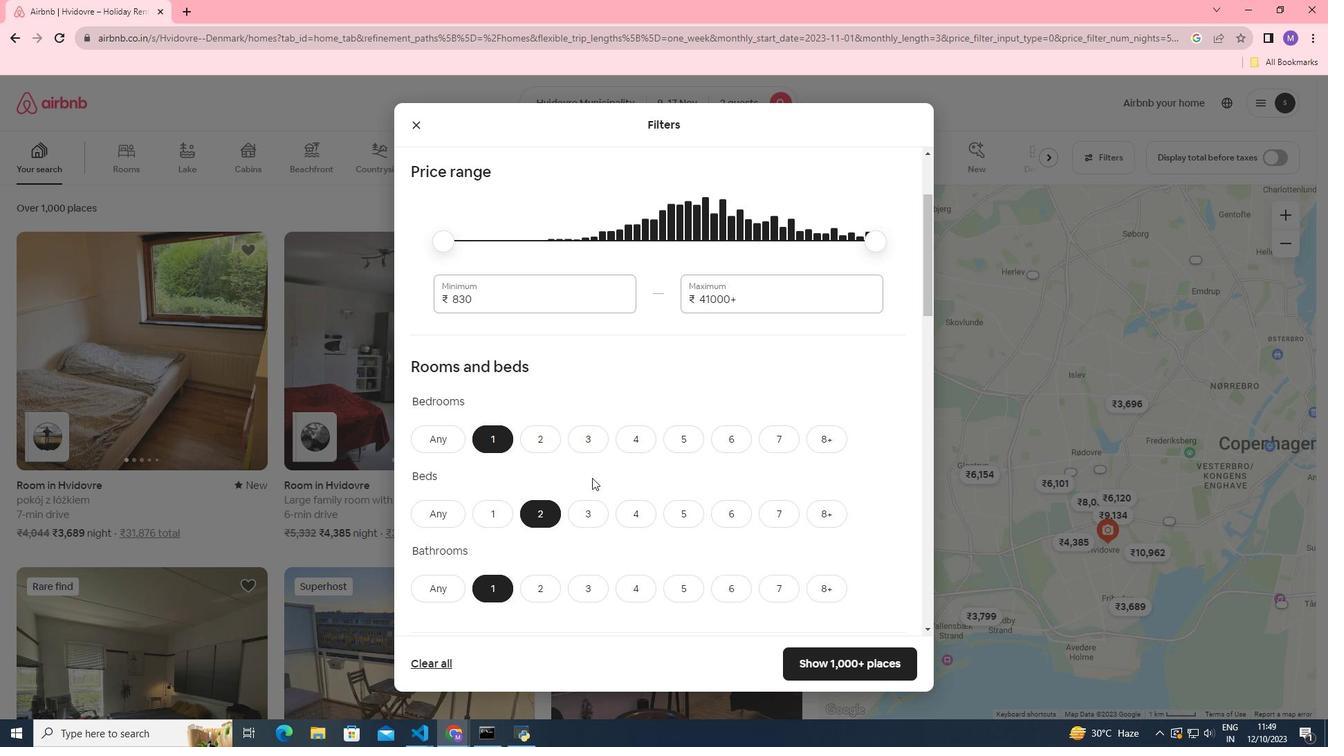 
Action: Mouse scrolled (592, 477) with delta (0, 0)
Screenshot: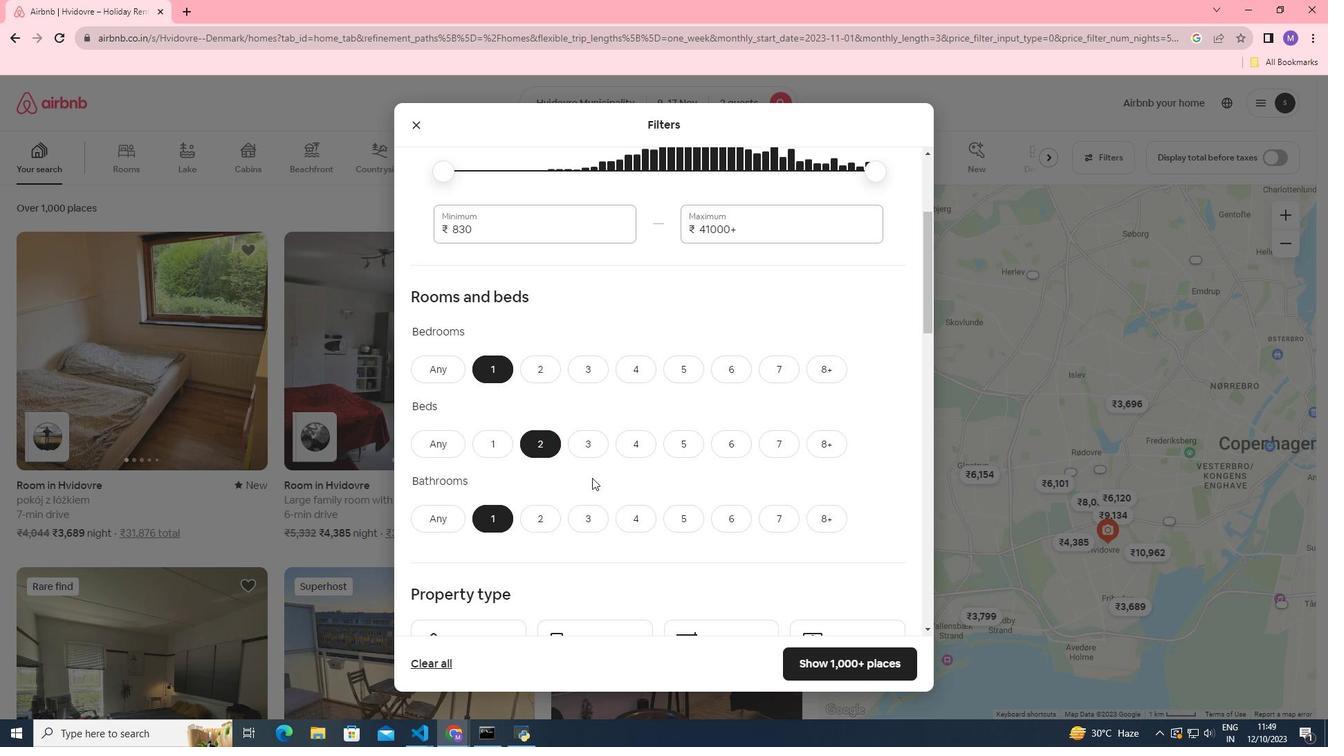 
Action: Mouse scrolled (592, 477) with delta (0, 0)
Screenshot: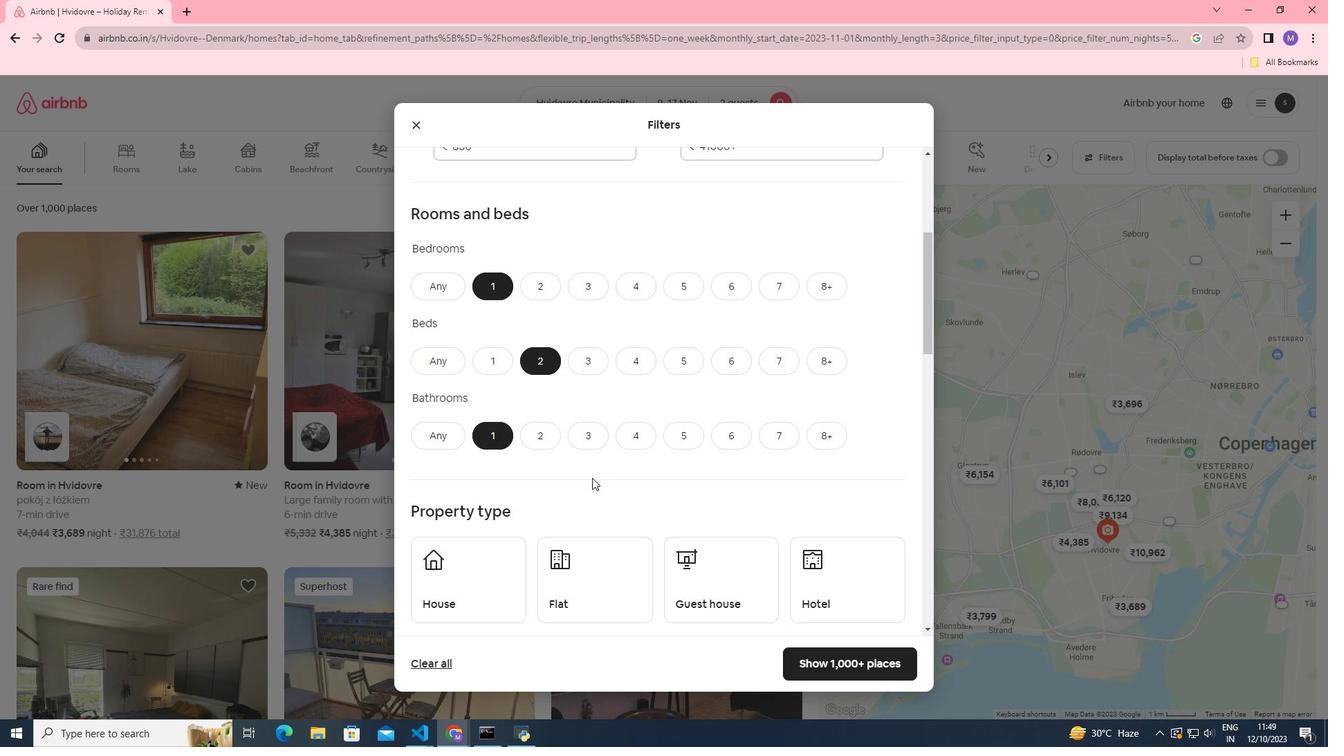 
Action: Mouse moved to (587, 538)
Screenshot: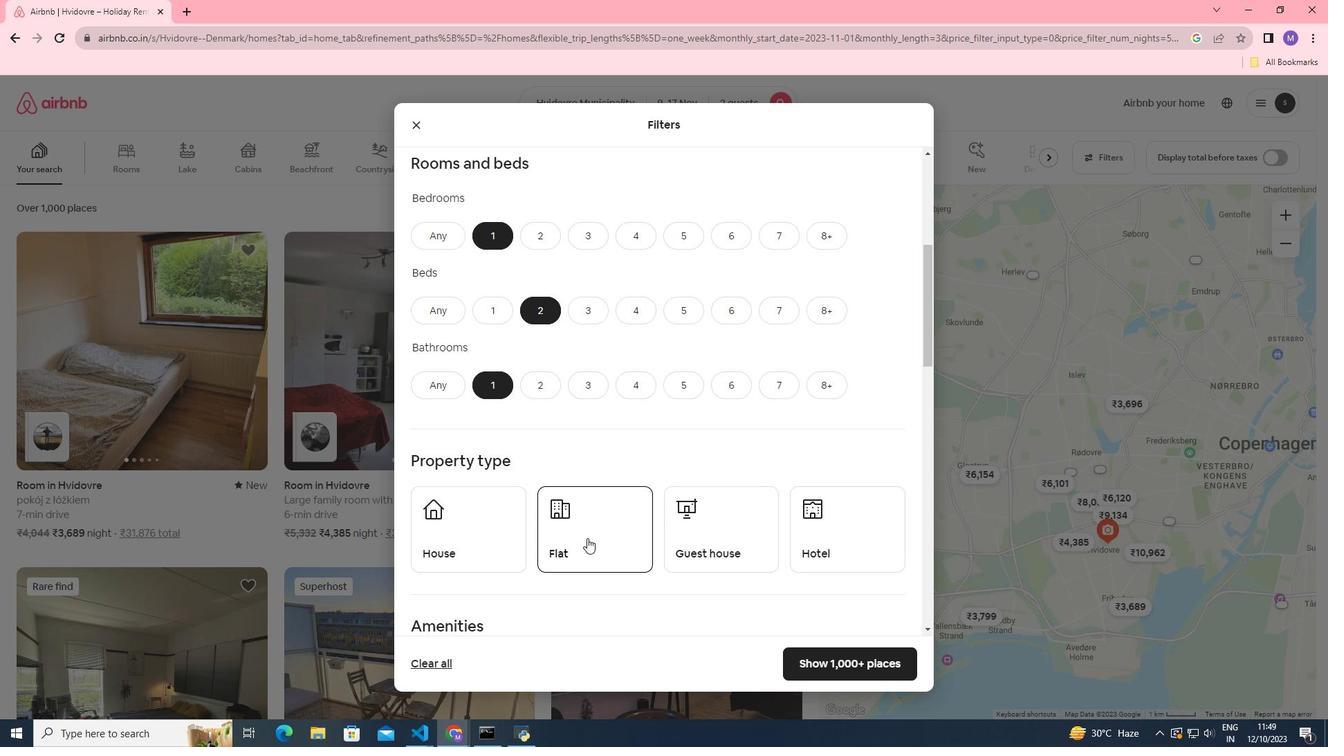 
Action: Mouse pressed left at (587, 538)
Screenshot: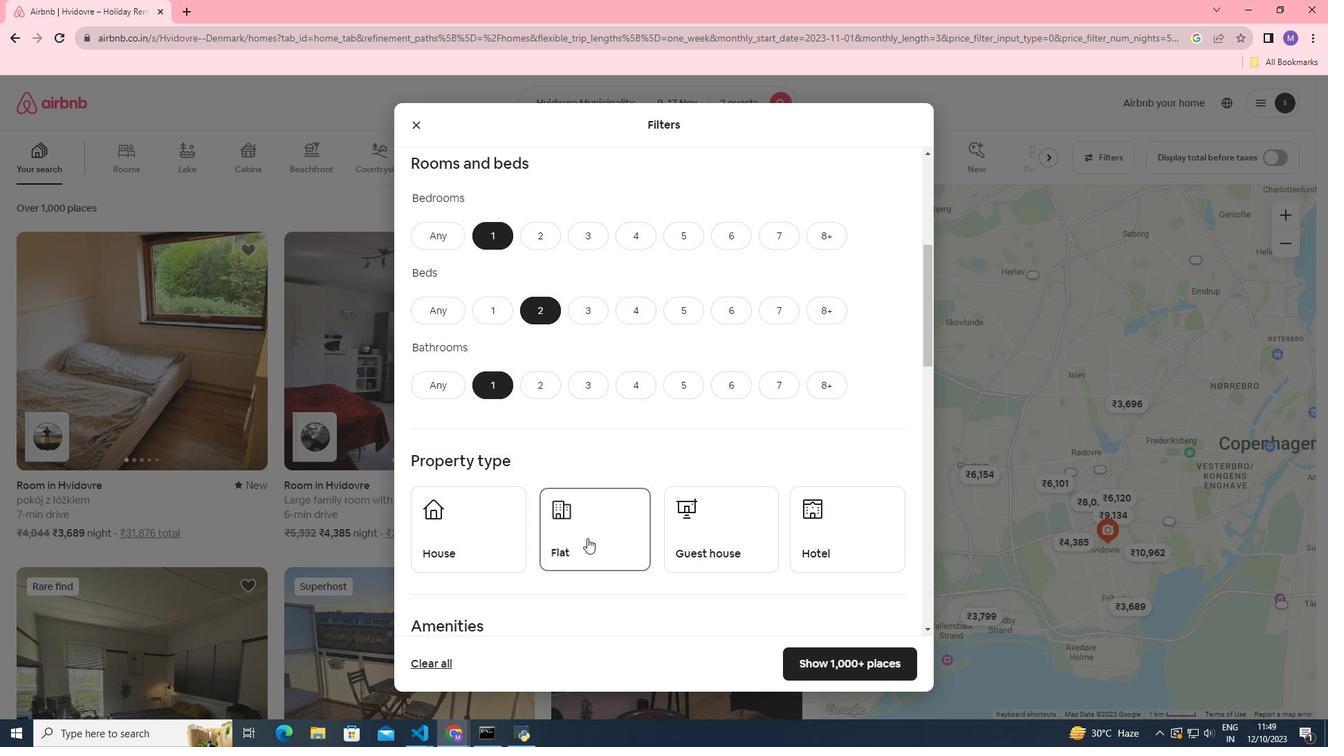 
Action: Mouse moved to (611, 462)
Screenshot: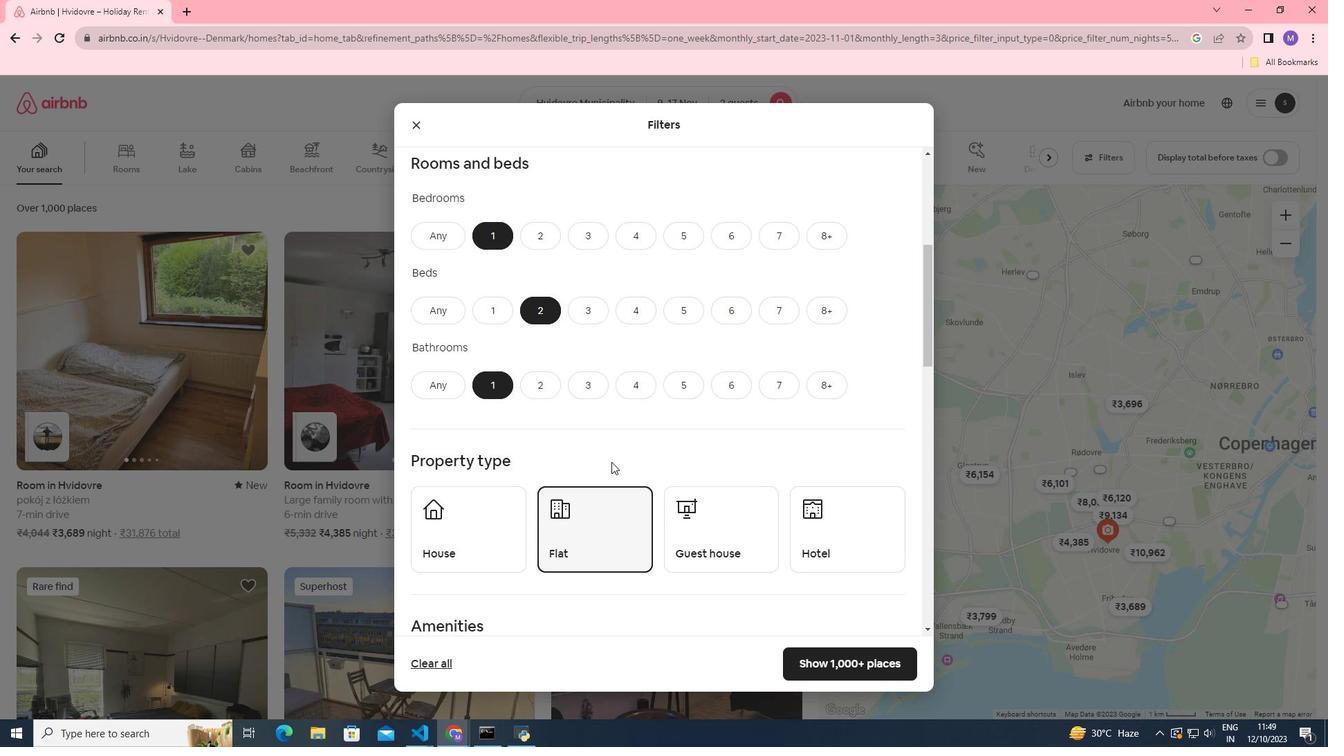 
Action: Mouse scrolled (611, 461) with delta (0, 0)
Screenshot: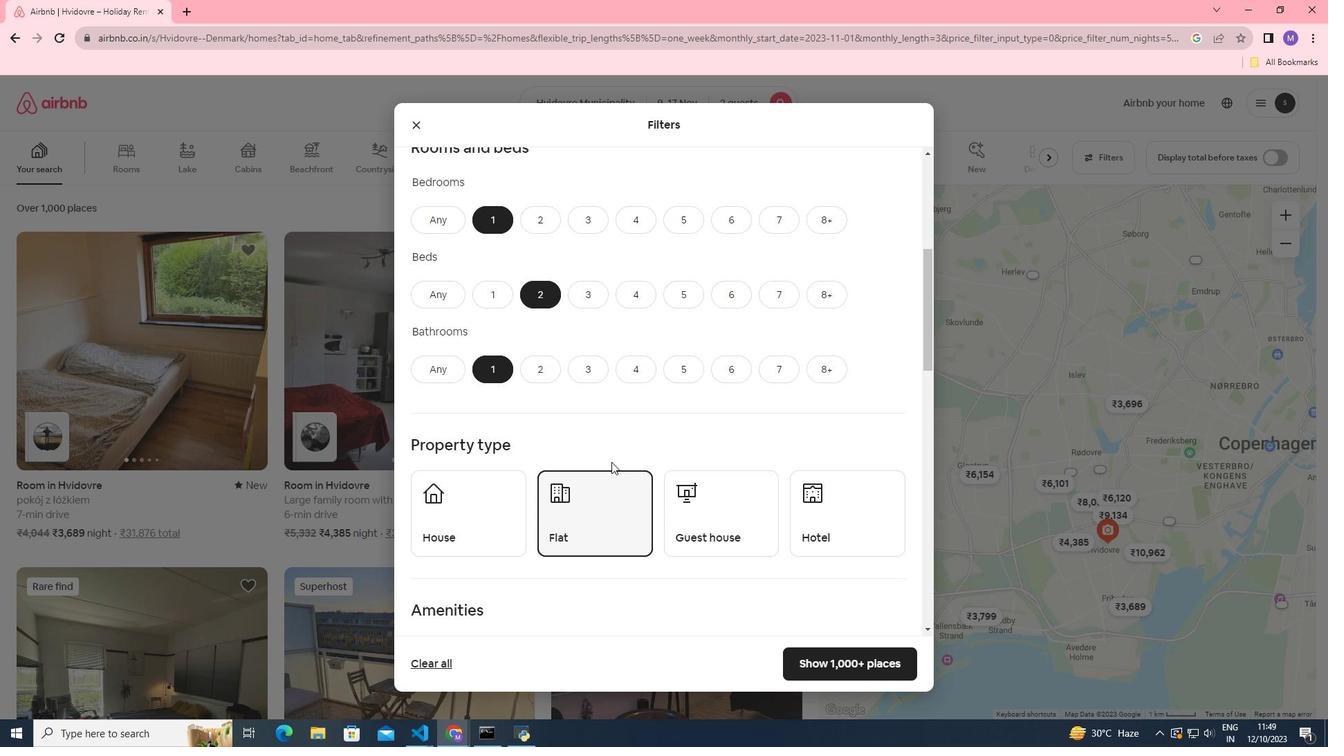 
Action: Mouse scrolled (611, 461) with delta (0, 0)
Screenshot: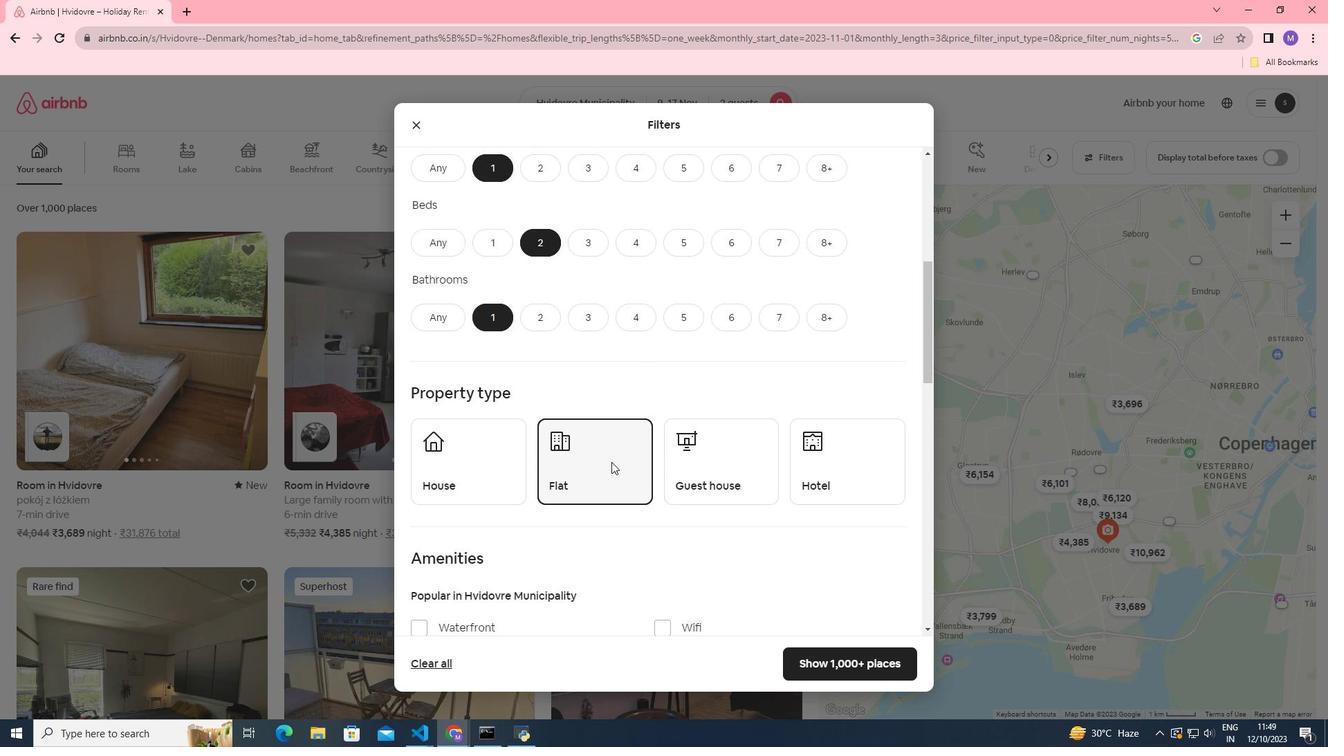 
Action: Mouse scrolled (611, 461) with delta (0, 0)
Screenshot: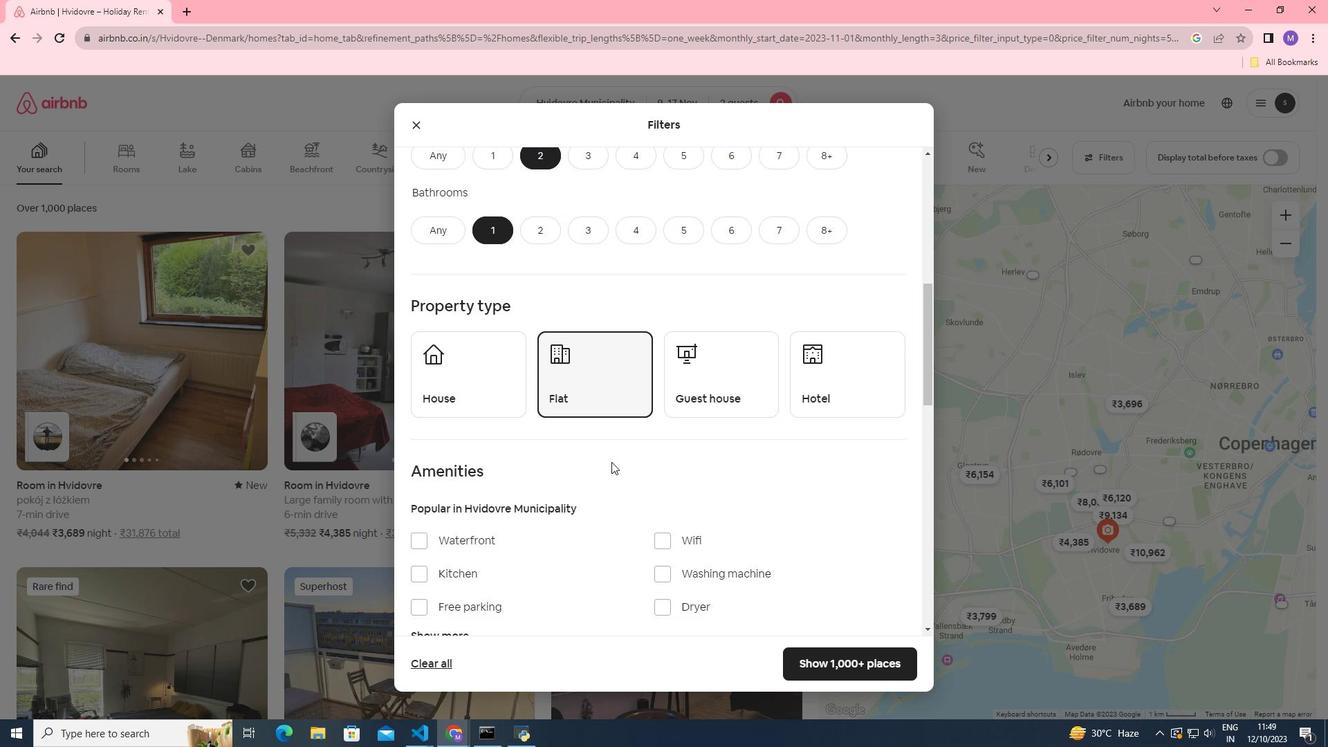 
Action: Mouse scrolled (611, 461) with delta (0, 0)
Screenshot: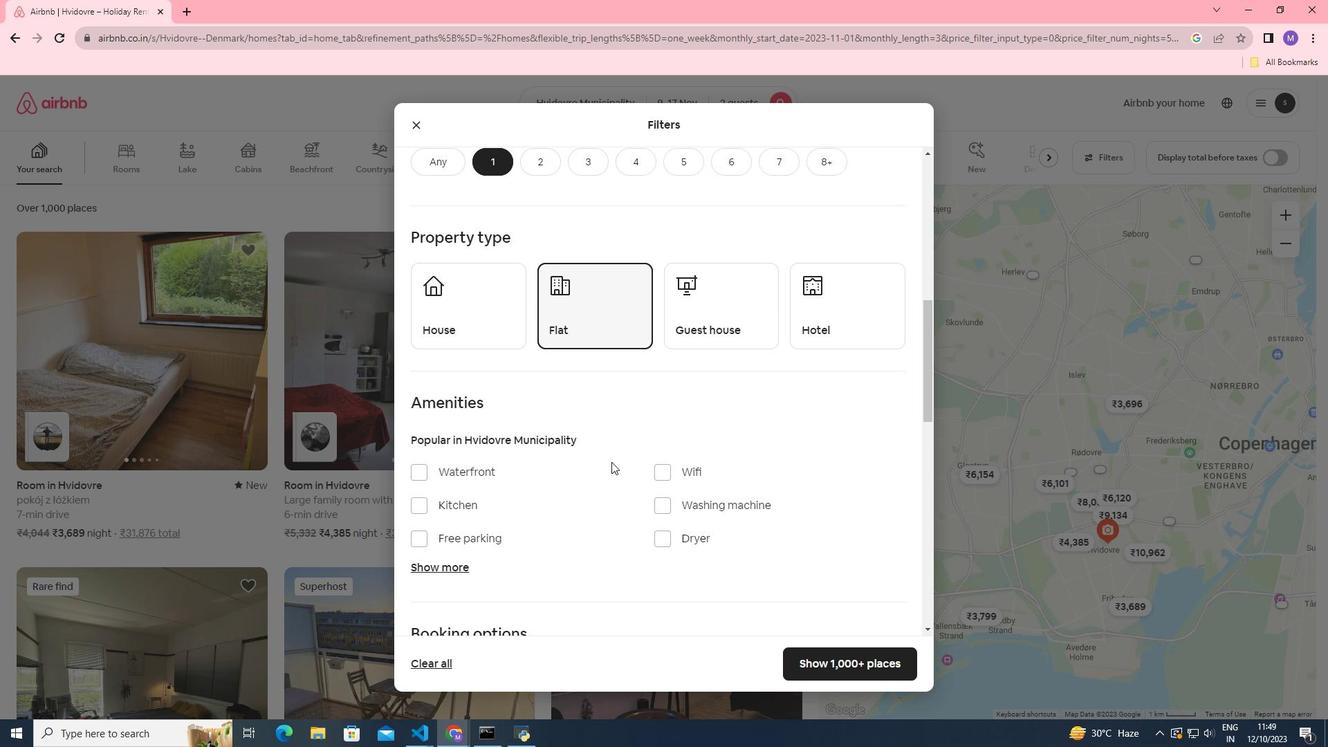 
Action: Mouse moved to (664, 418)
Screenshot: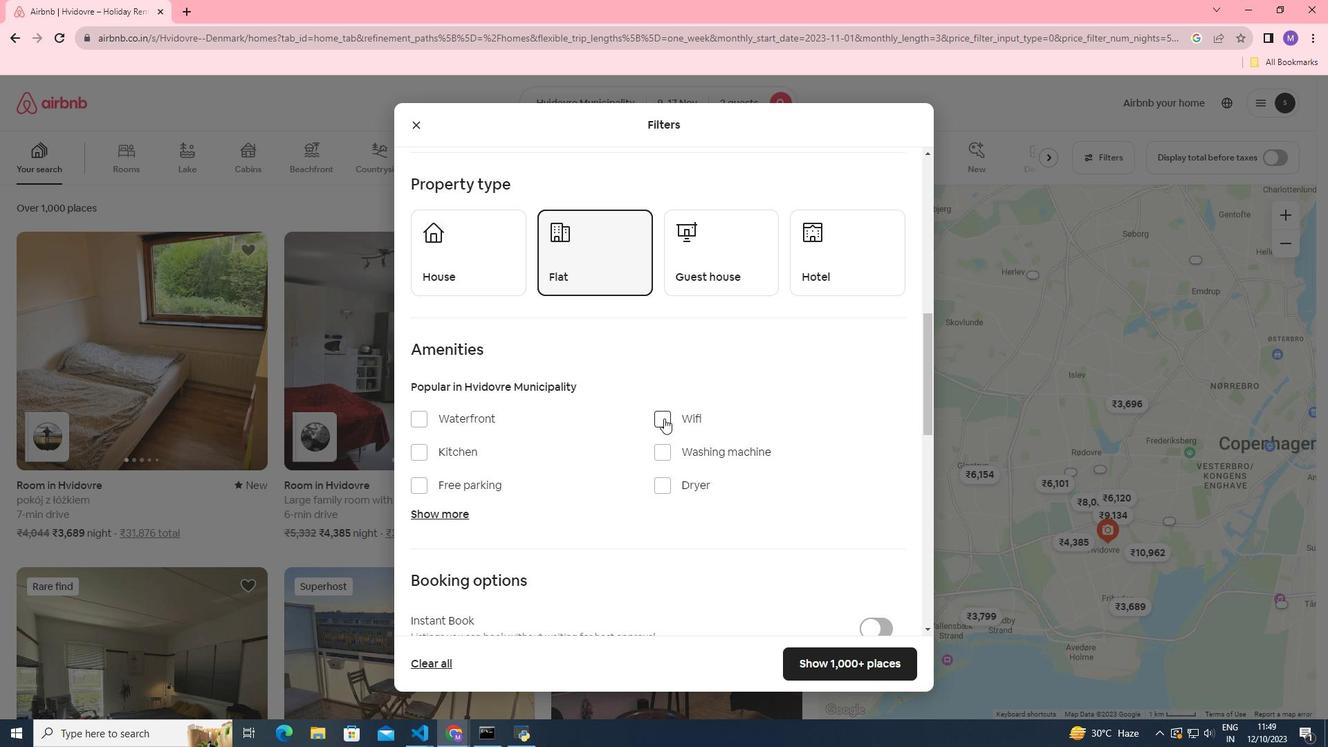 
Action: Mouse pressed left at (664, 418)
Screenshot: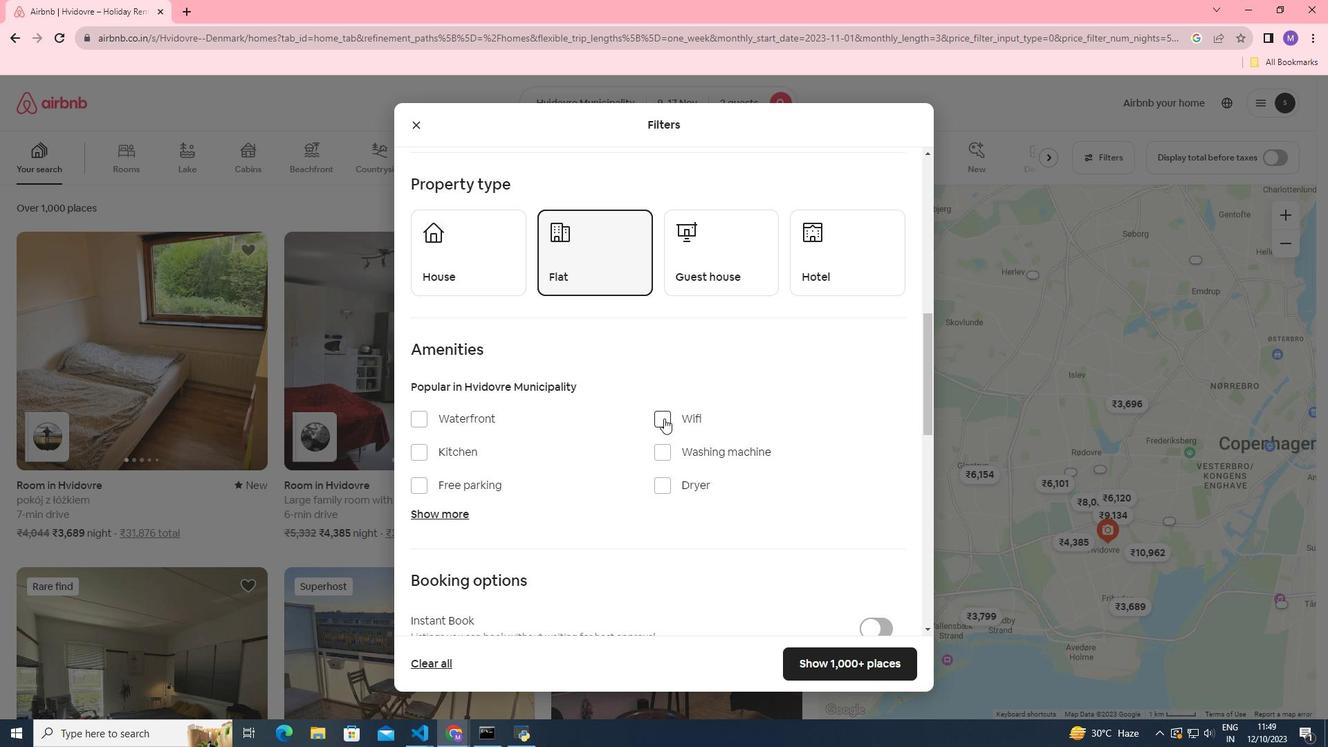 
Action: Mouse moved to (818, 664)
Screenshot: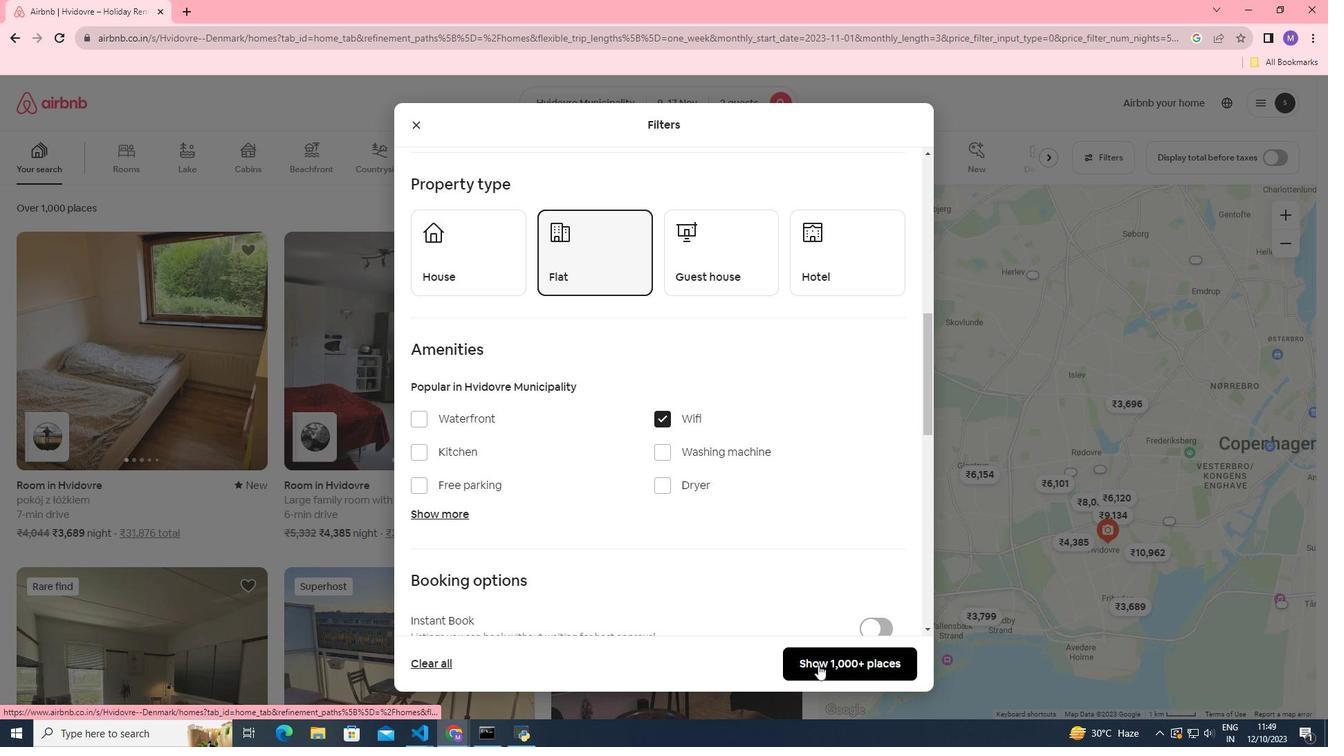 
Action: Mouse pressed left at (818, 664)
Screenshot: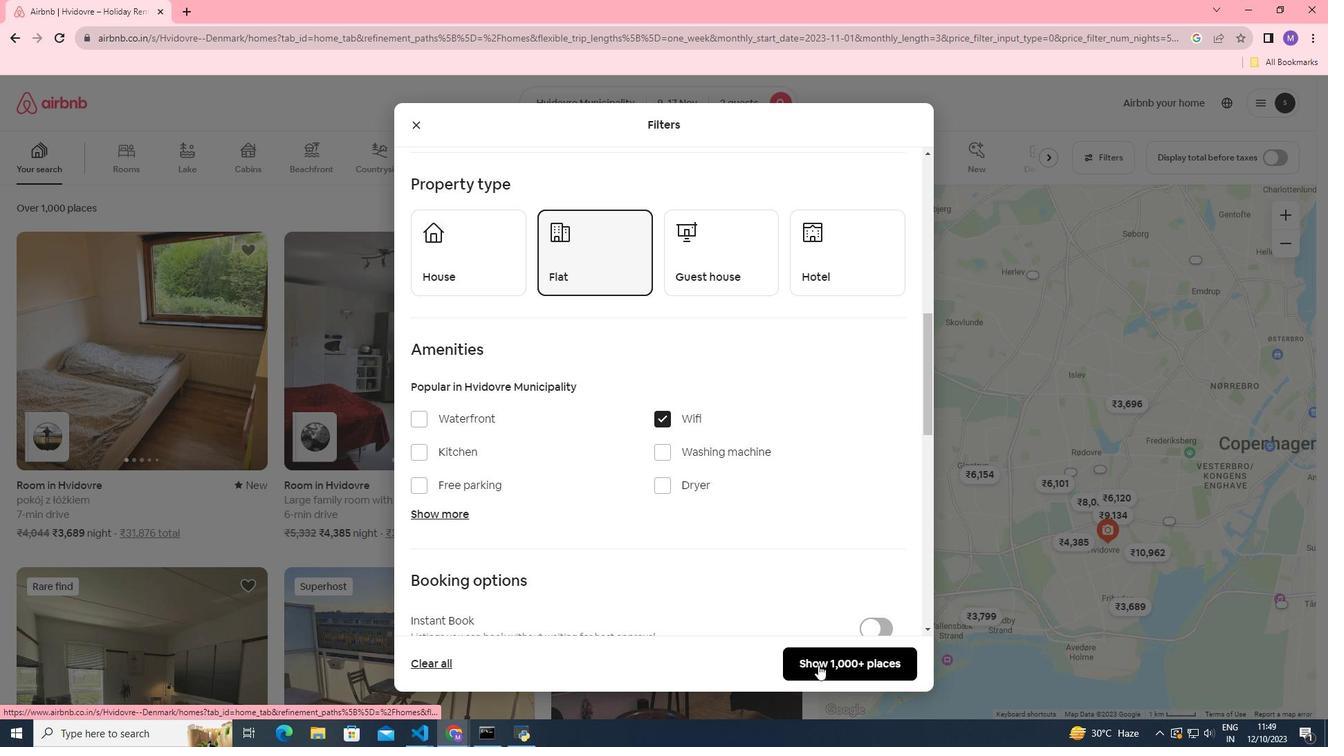 
Action: Mouse moved to (213, 403)
Screenshot: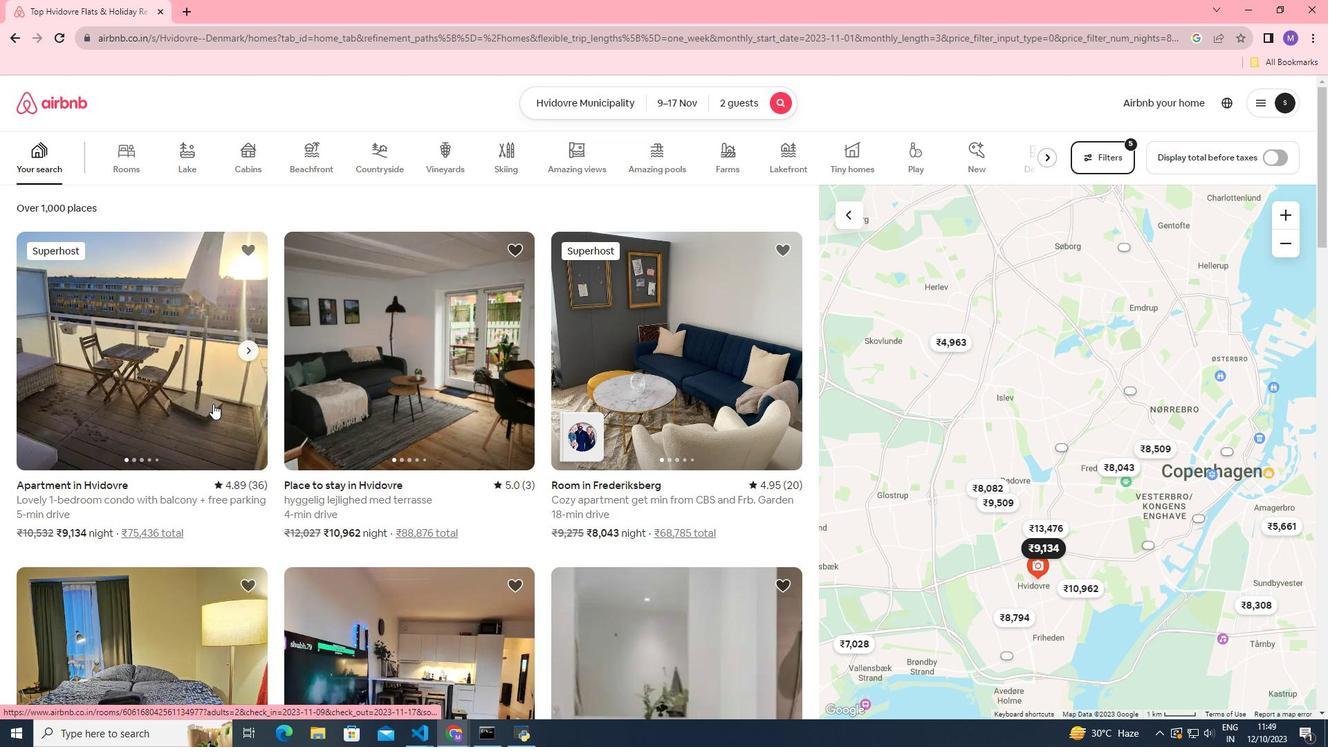 
Action: Mouse pressed left at (213, 403)
Screenshot: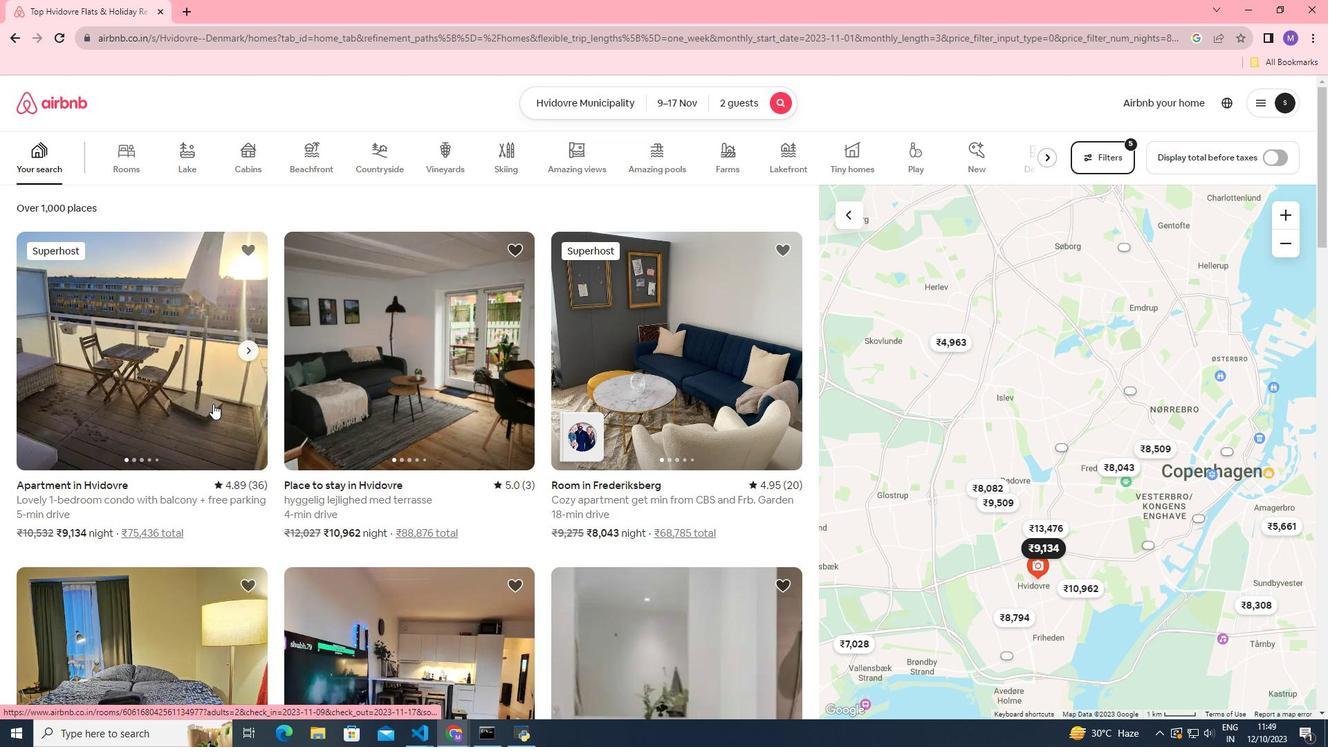 
Action: Mouse moved to (975, 523)
Screenshot: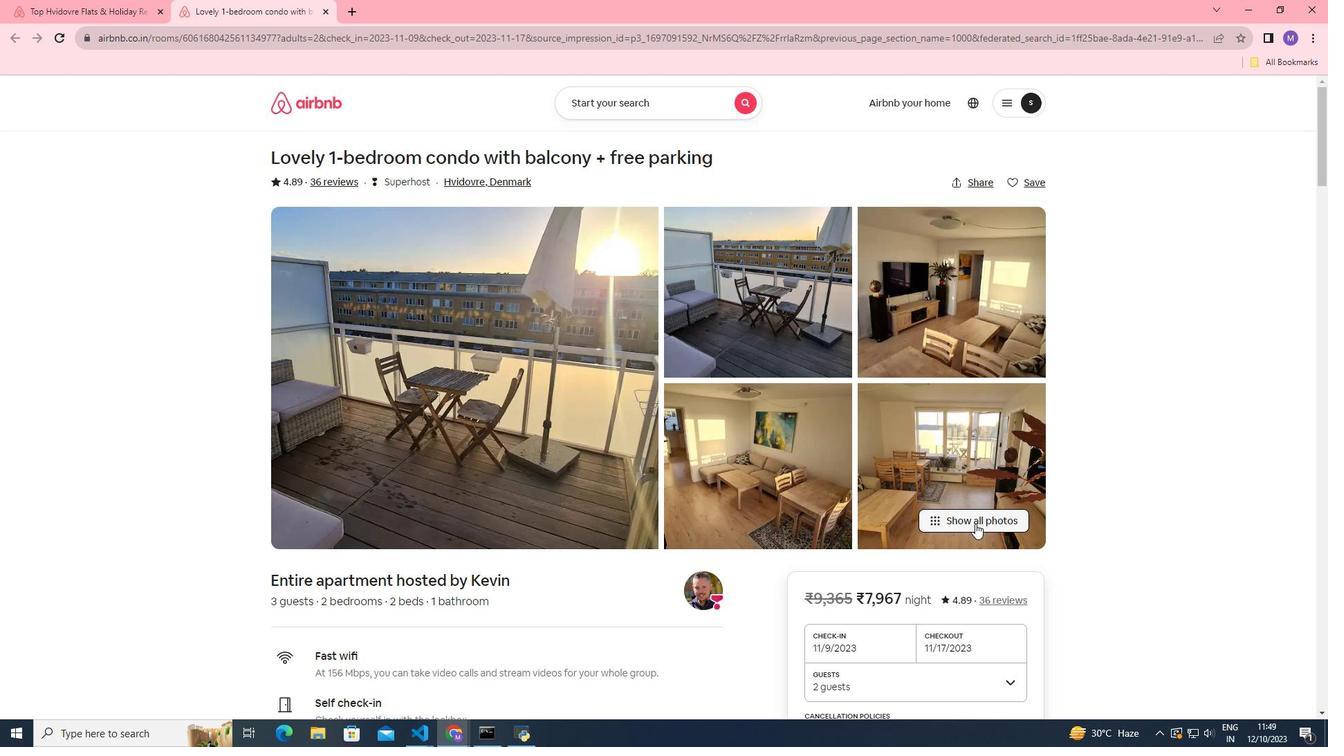 
Action: Mouse pressed left at (975, 523)
Screenshot: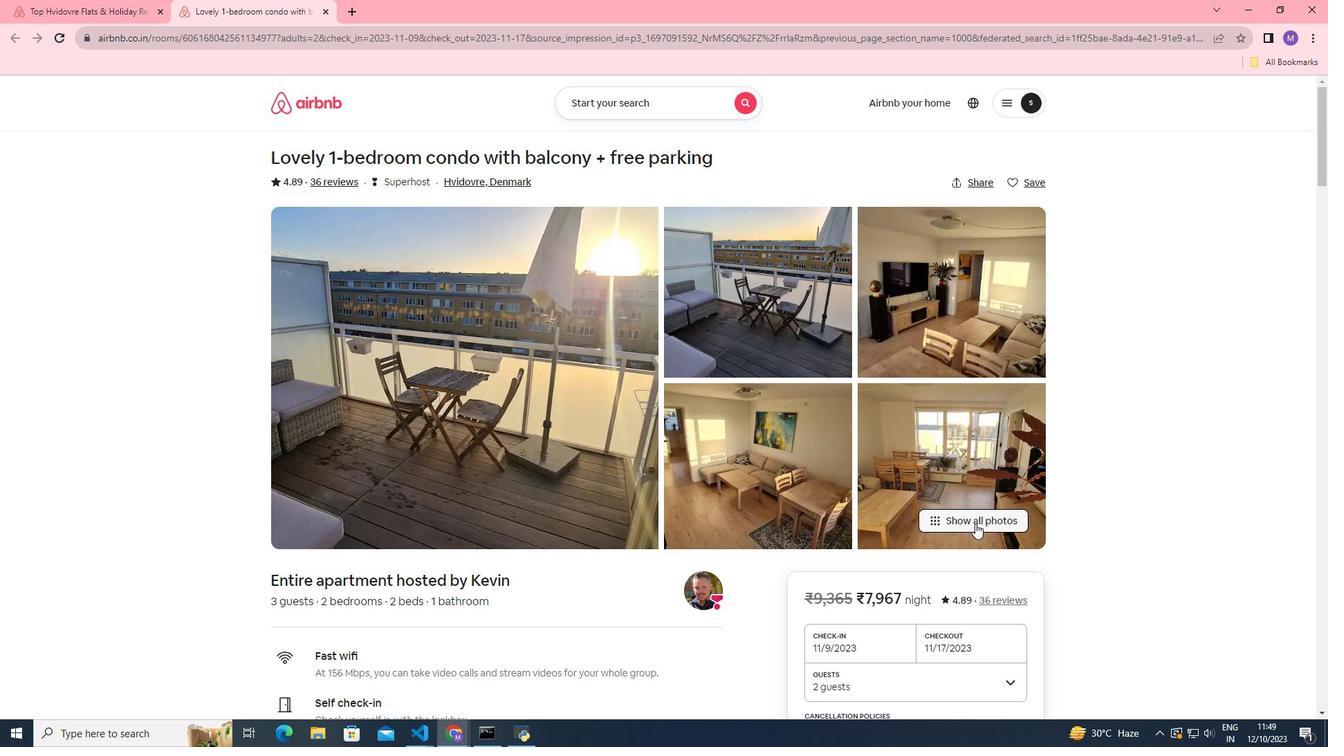 
Action: Mouse moved to (744, 403)
Screenshot: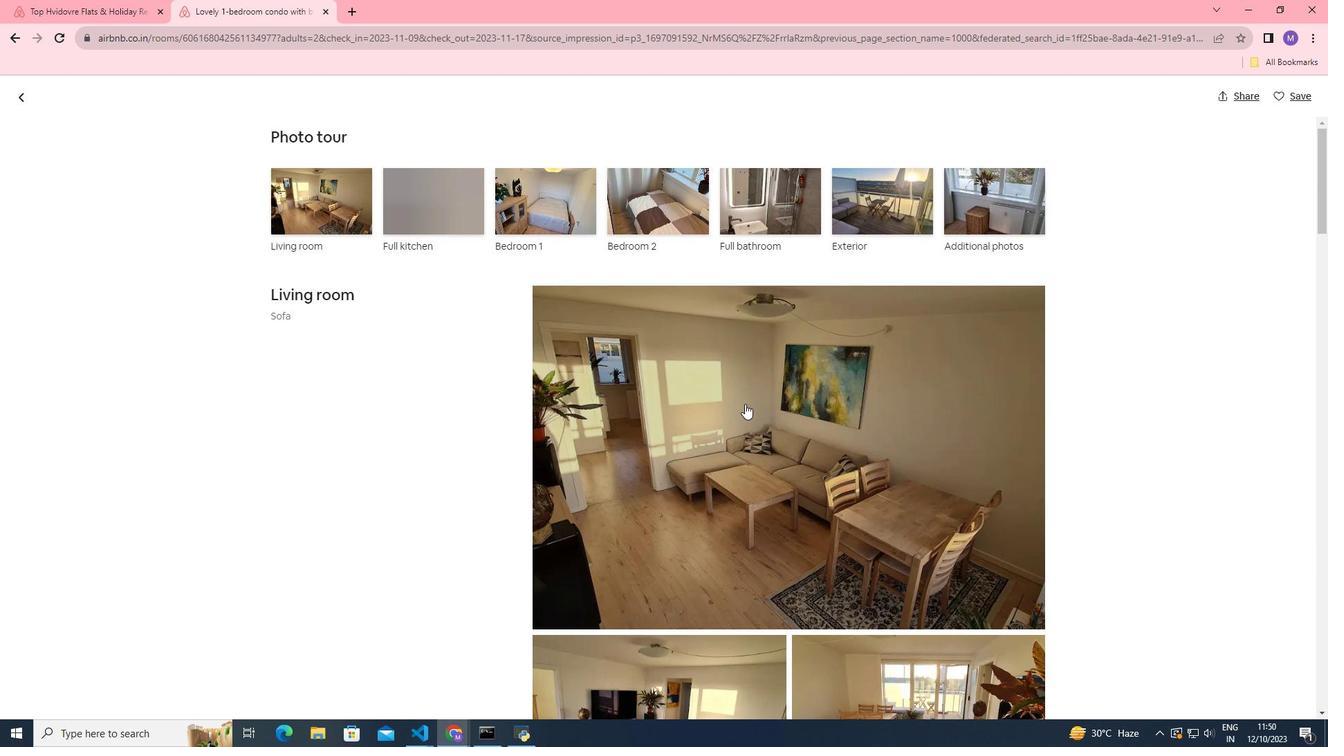 
Action: Mouse scrolled (744, 403) with delta (0, 0)
Screenshot: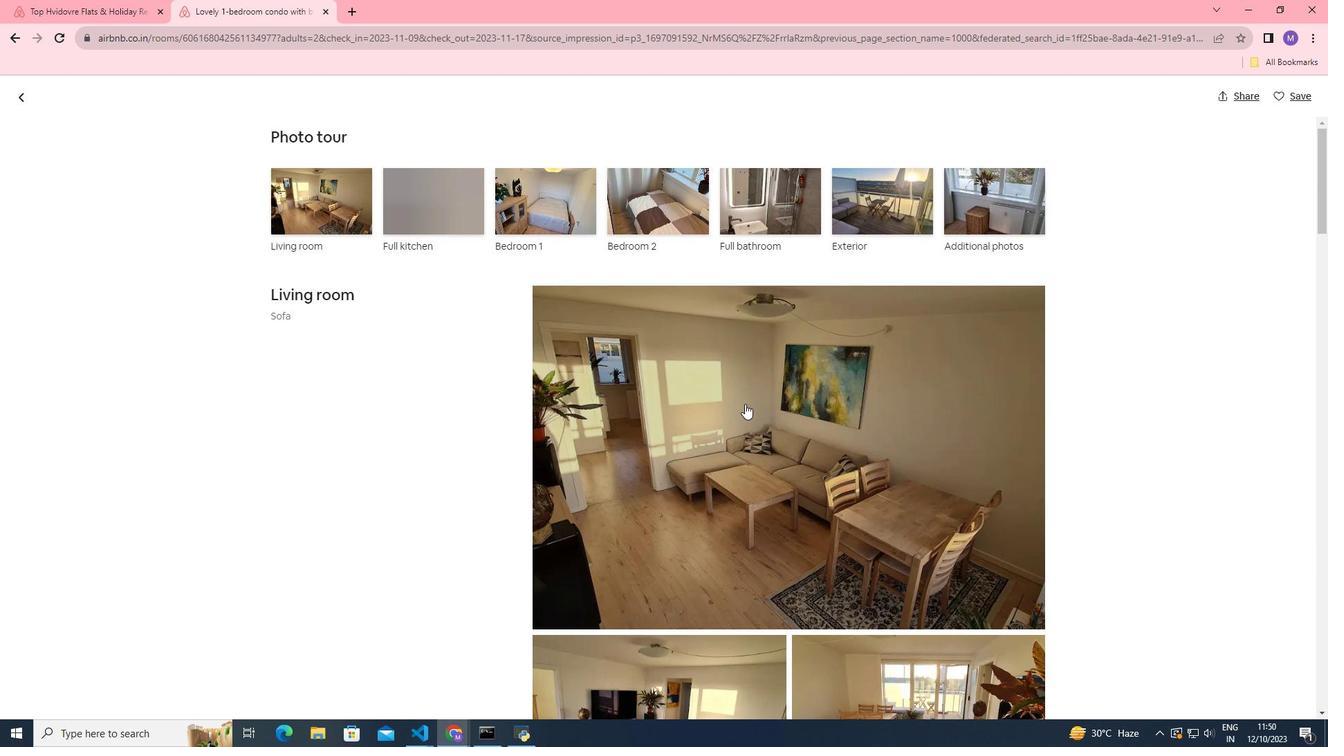 
Action: Mouse scrolled (744, 403) with delta (0, 0)
Screenshot: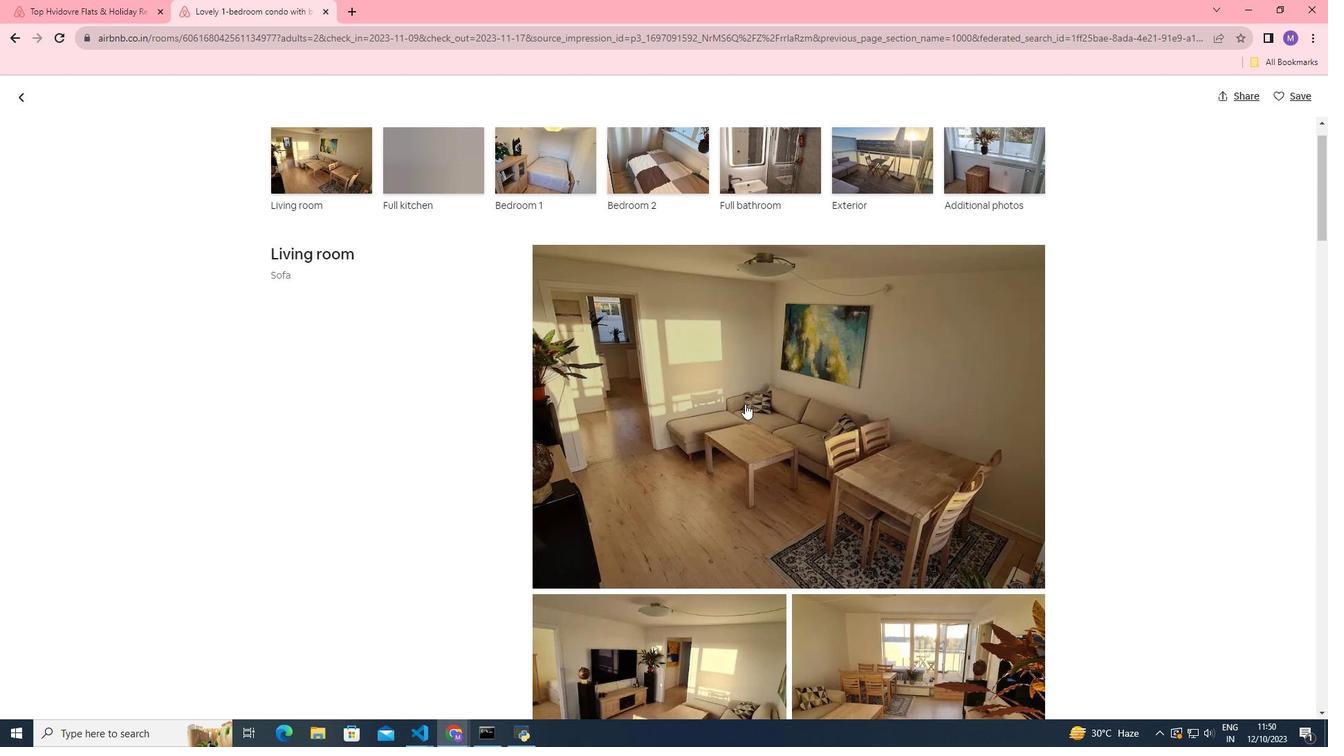 
Action: Mouse scrolled (744, 403) with delta (0, 0)
Screenshot: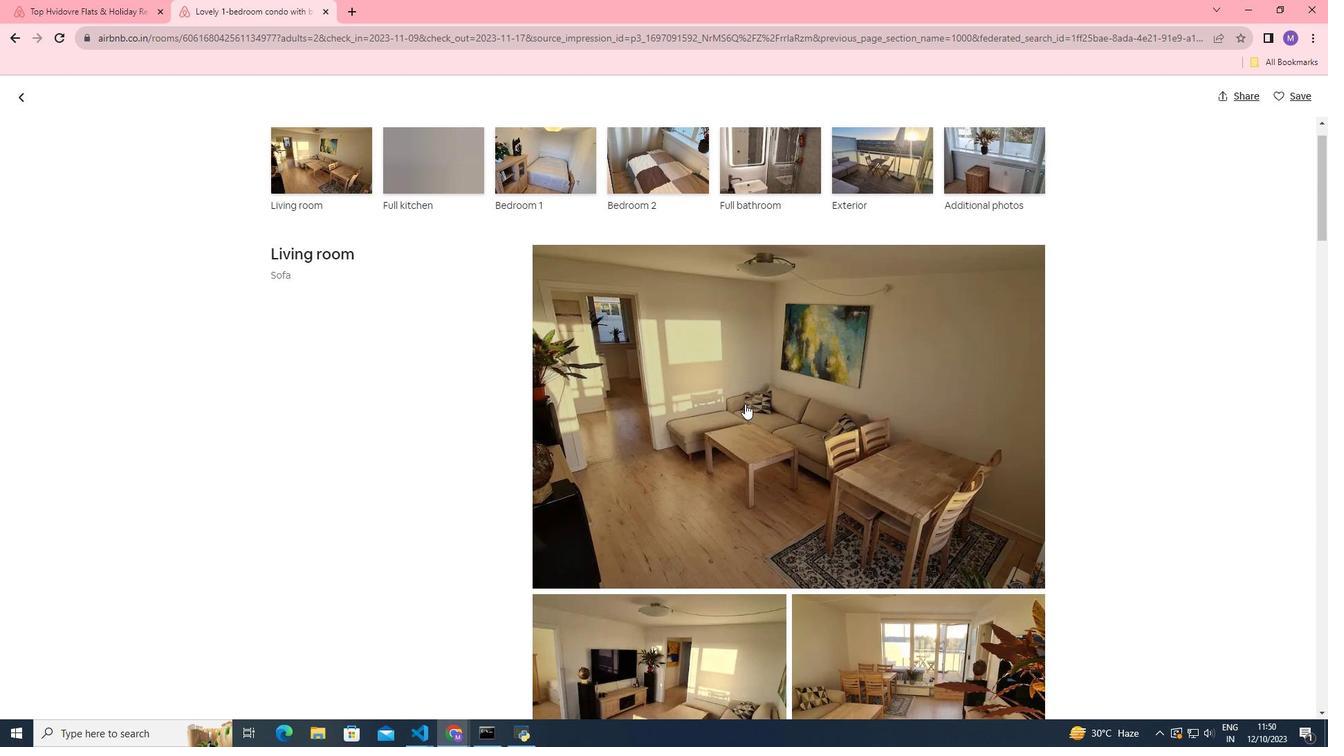 
Action: Mouse scrolled (744, 403) with delta (0, 0)
Screenshot: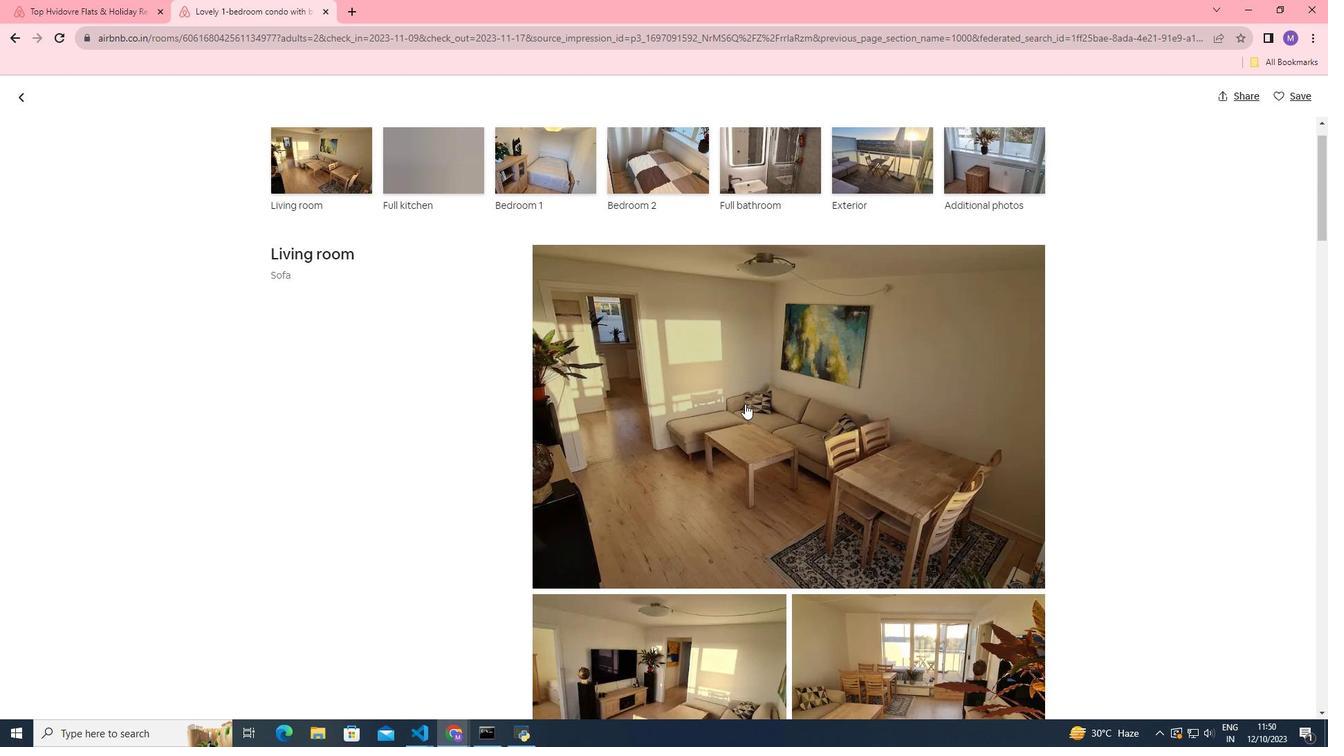 
Action: Mouse scrolled (744, 403) with delta (0, 0)
Screenshot: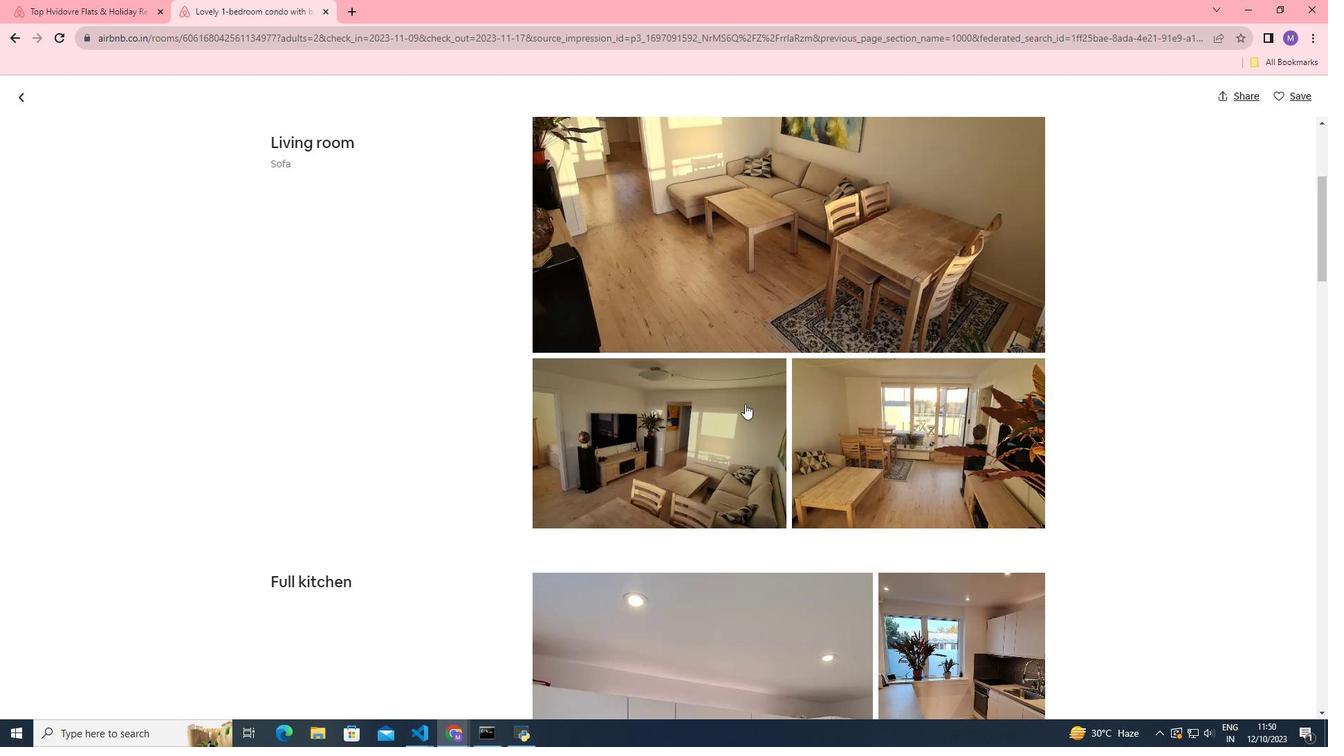 
Action: Mouse scrolled (744, 403) with delta (0, 0)
Screenshot: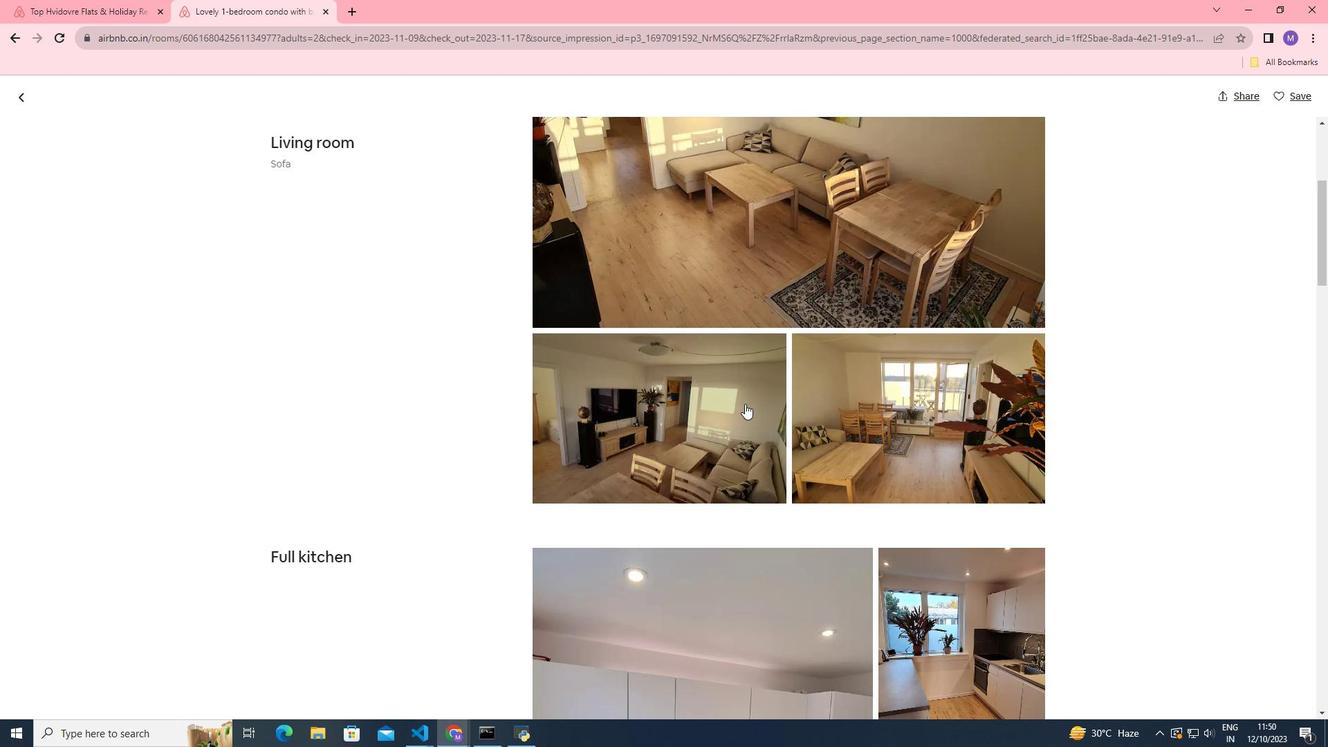 
Action: Mouse scrolled (744, 403) with delta (0, 0)
Screenshot: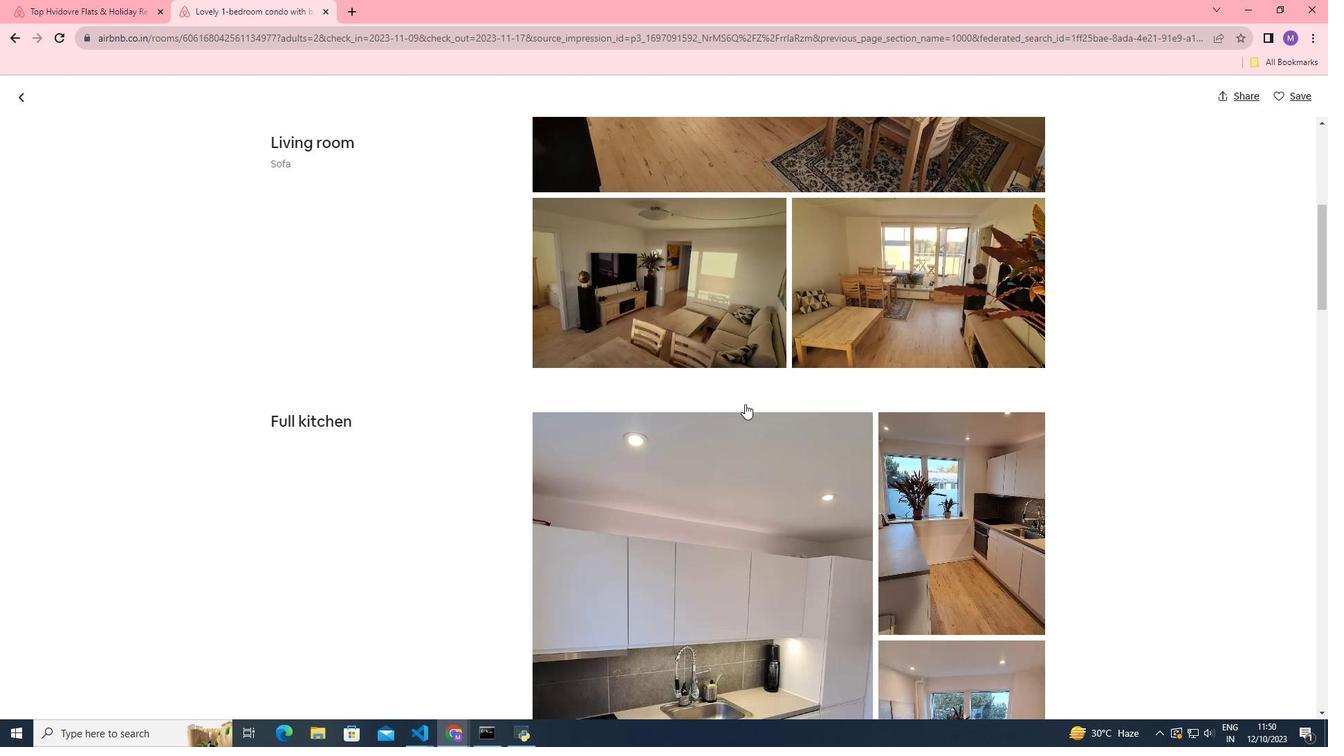 
Action: Mouse moved to (756, 389)
Screenshot: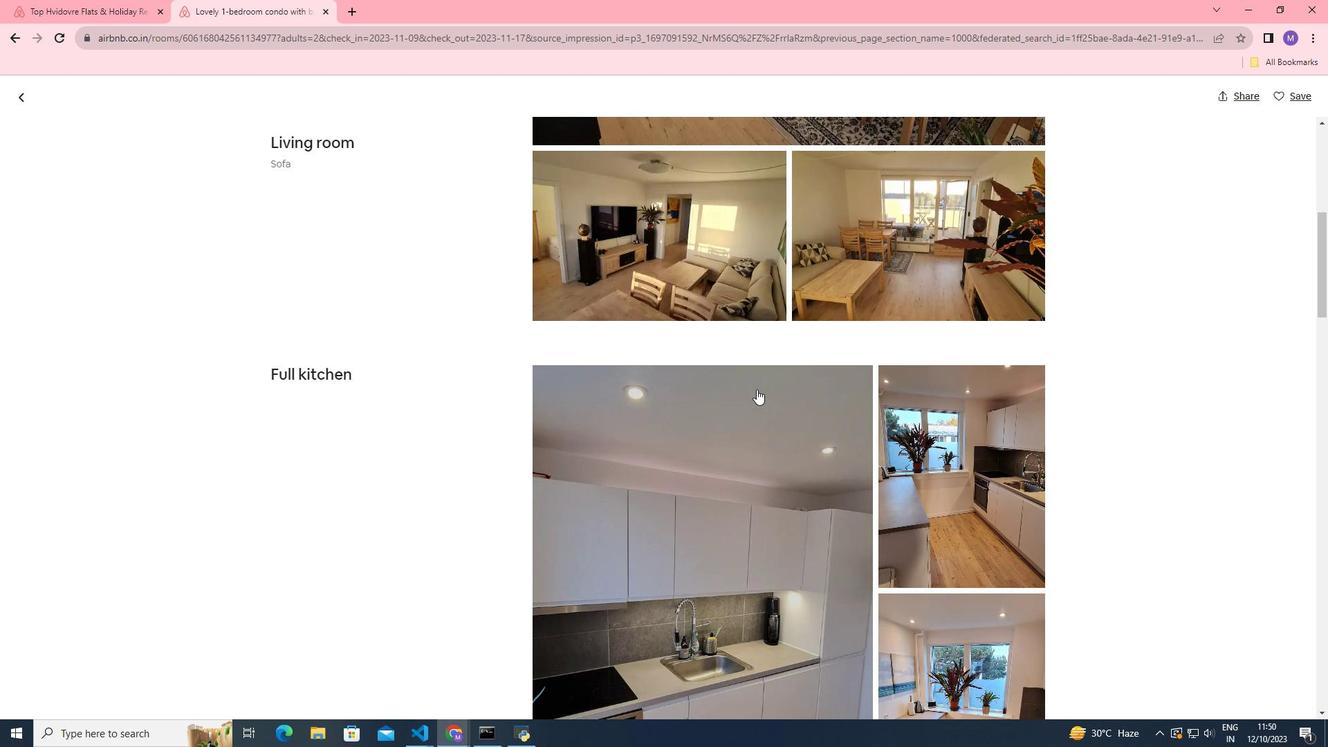 
Action: Mouse scrolled (756, 388) with delta (0, 0)
Screenshot: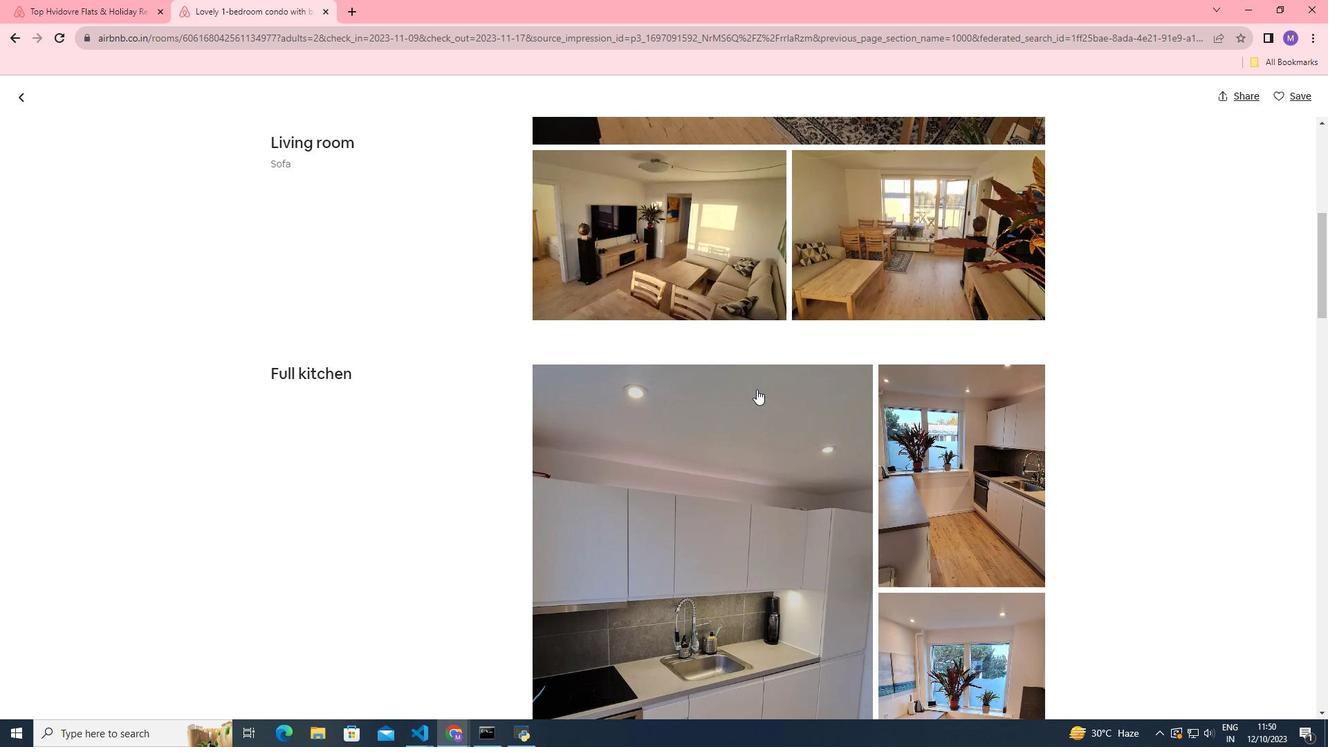 
Action: Mouse scrolled (756, 388) with delta (0, 0)
Screenshot: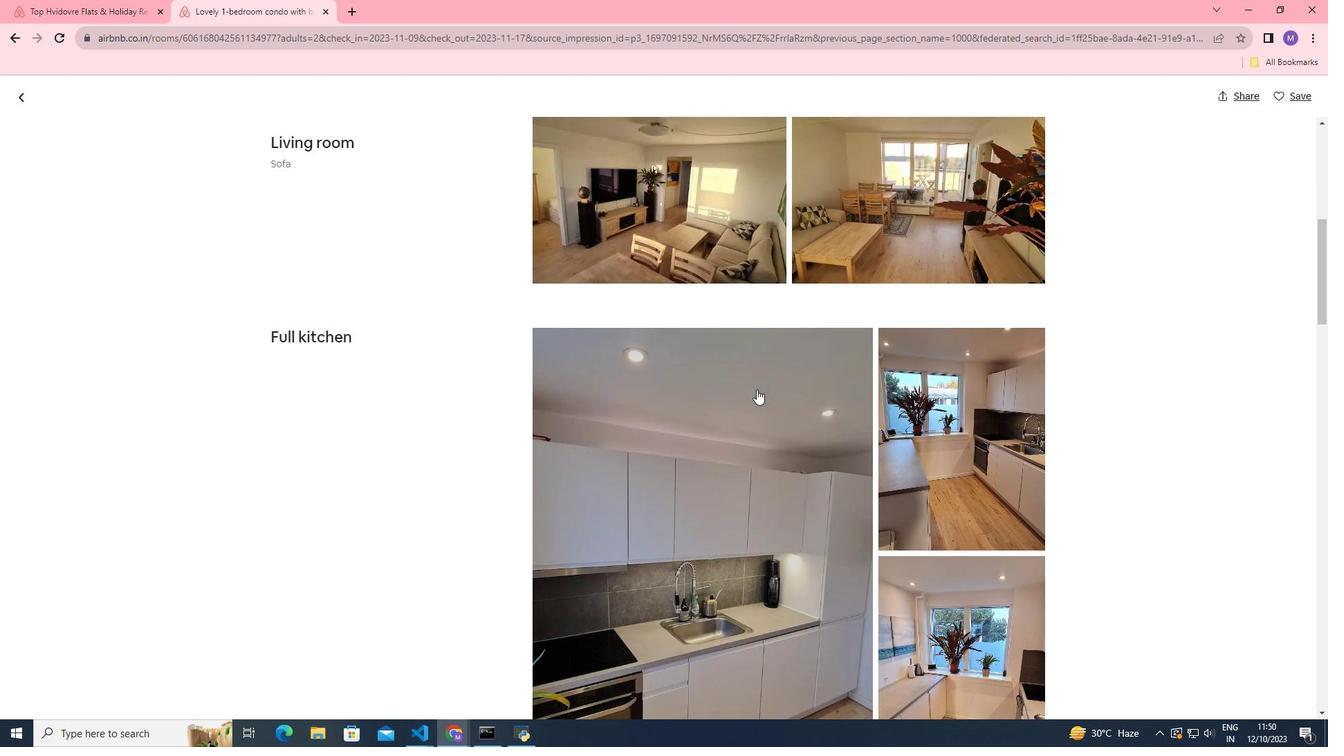 
Action: Mouse scrolled (756, 388) with delta (0, 0)
Screenshot: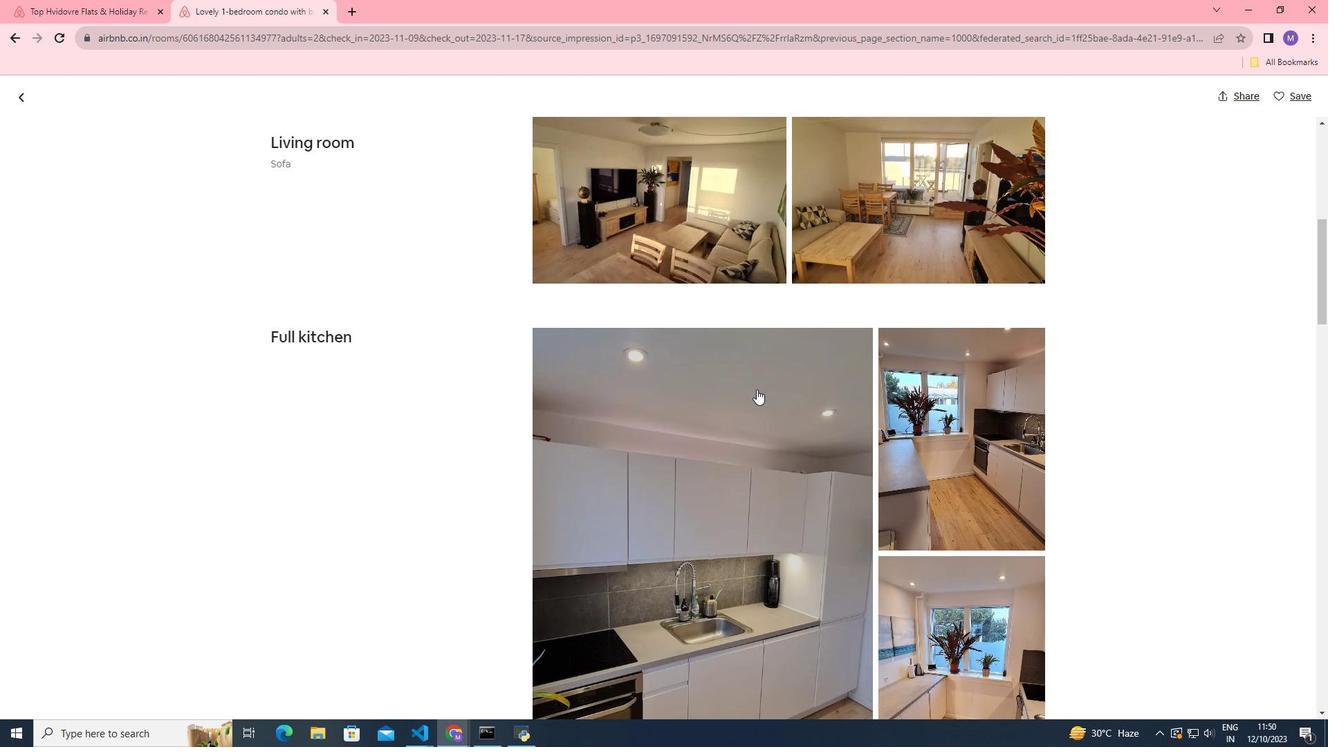 
Action: Mouse scrolled (756, 388) with delta (0, 0)
Screenshot: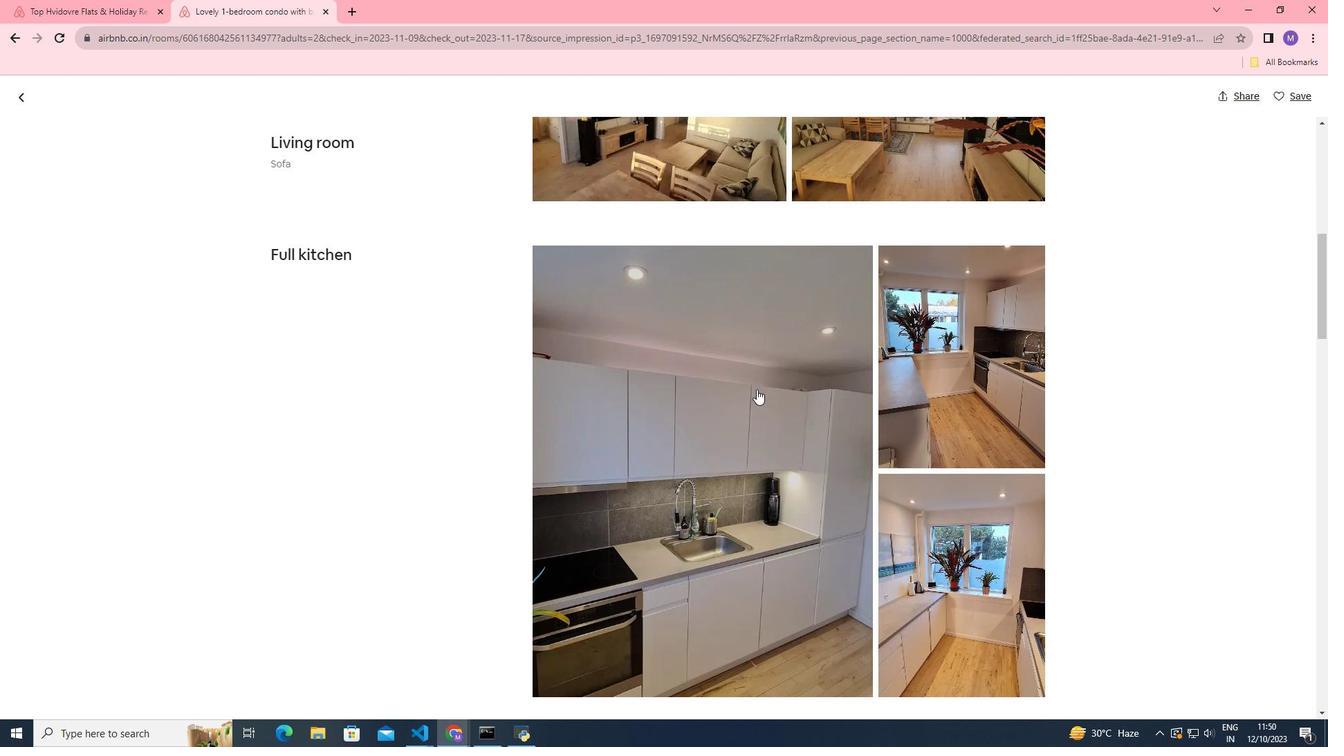 
Action: Mouse moved to (755, 402)
Screenshot: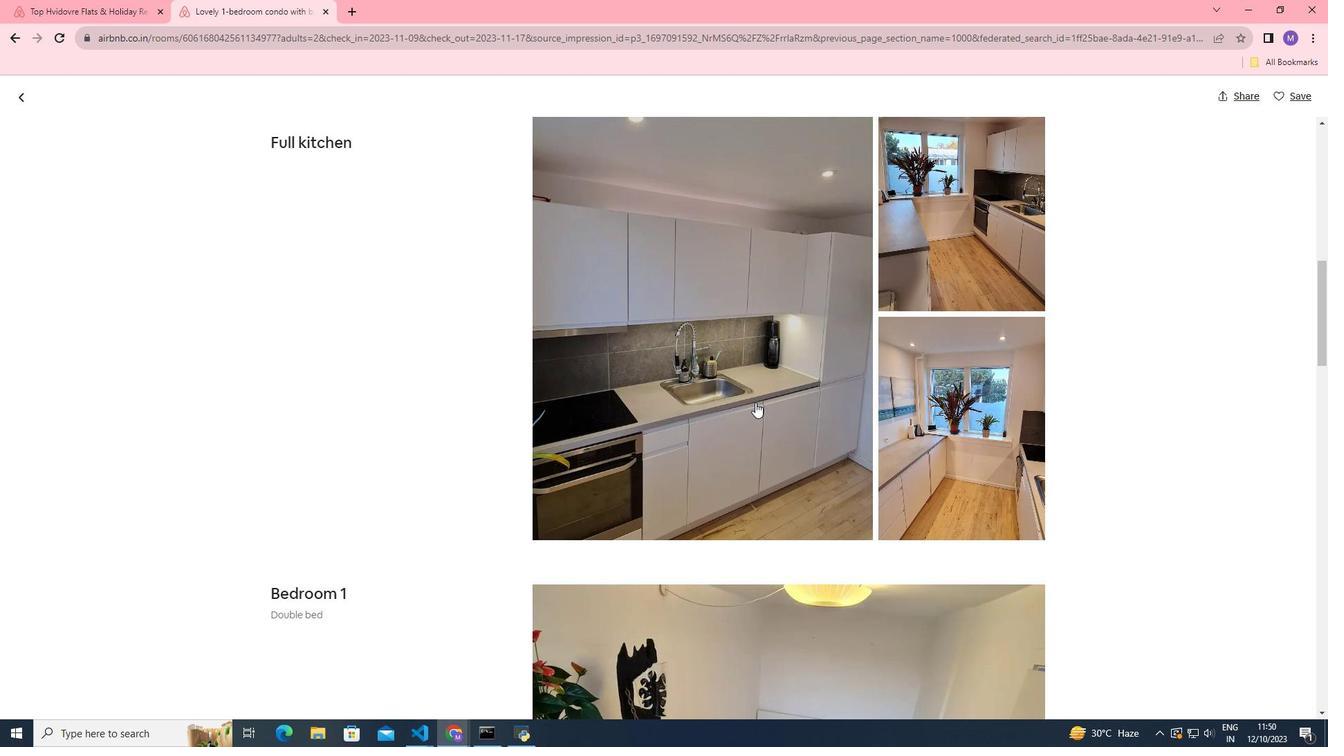 
Action: Mouse scrolled (755, 401) with delta (0, 0)
Screenshot: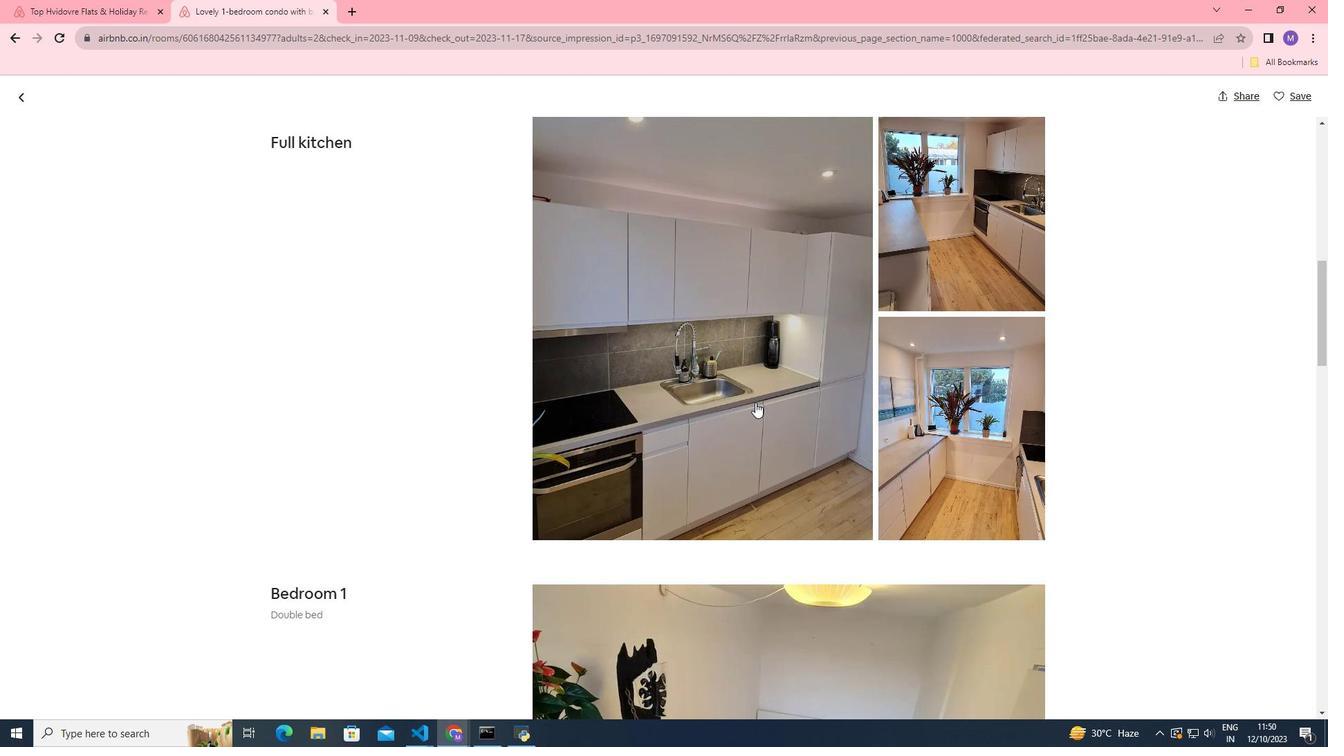 
Action: Mouse scrolled (755, 401) with delta (0, 0)
Screenshot: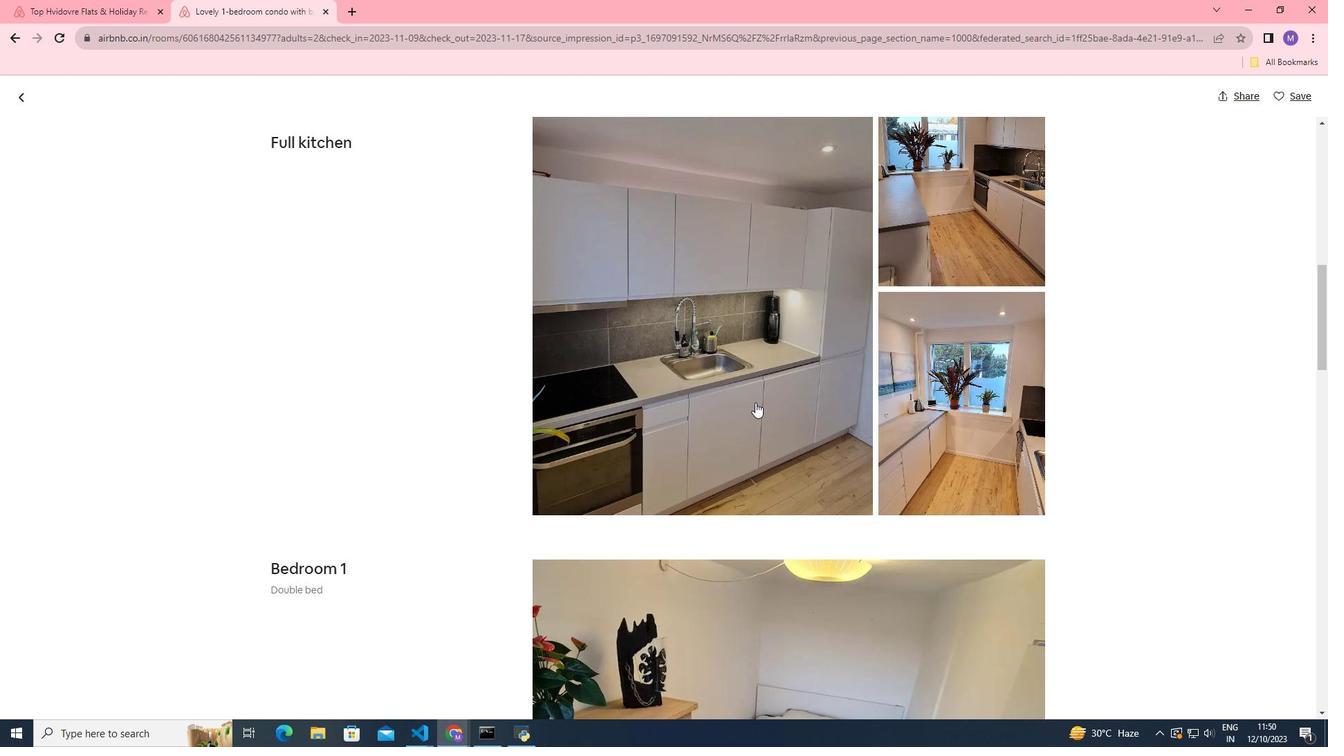 
Action: Mouse scrolled (755, 401) with delta (0, 0)
Screenshot: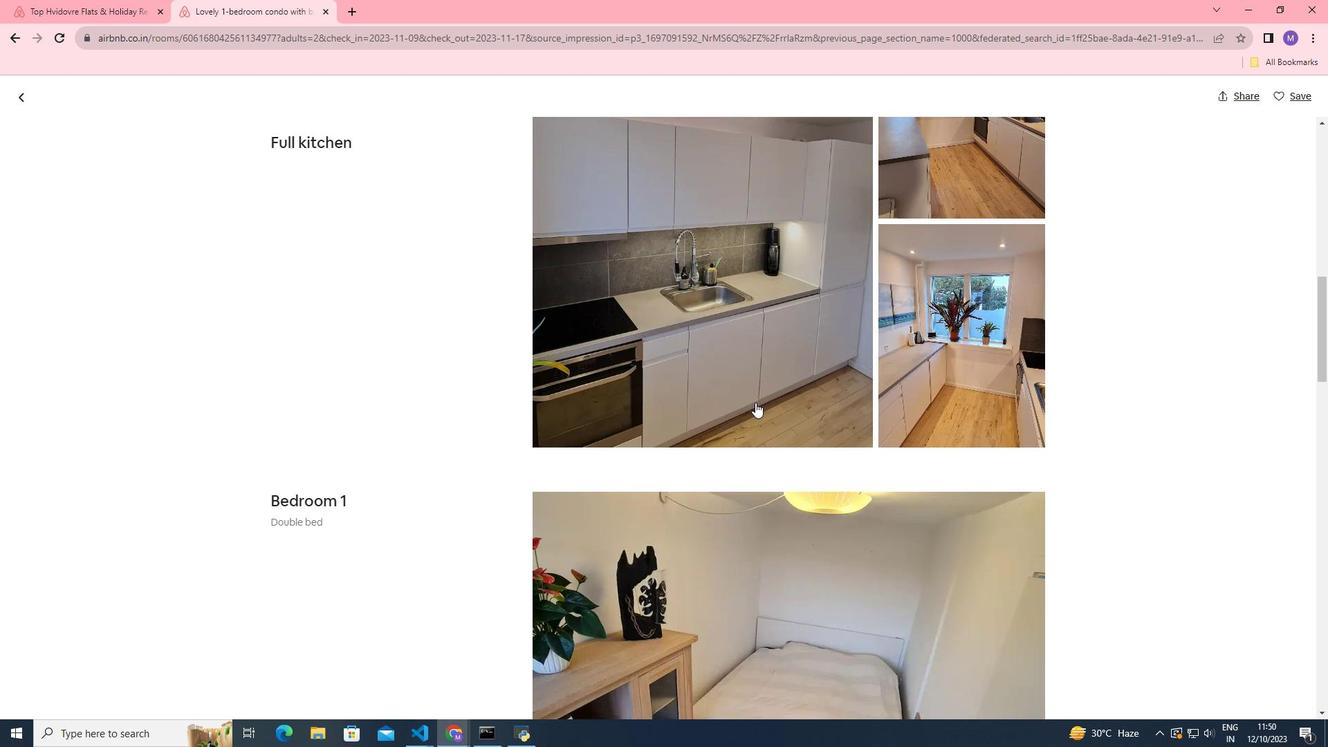 
Action: Mouse moved to (749, 407)
Screenshot: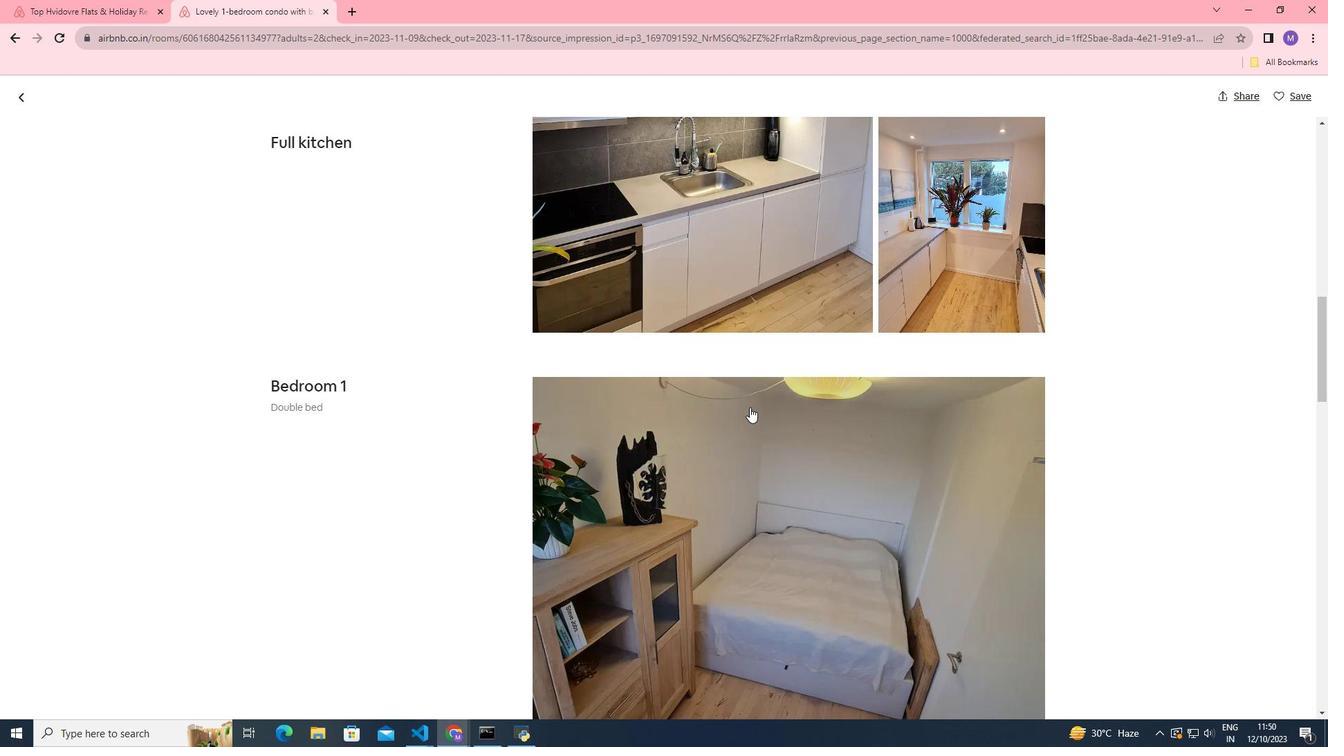 
Action: Mouse scrolled (749, 406) with delta (0, 0)
Screenshot: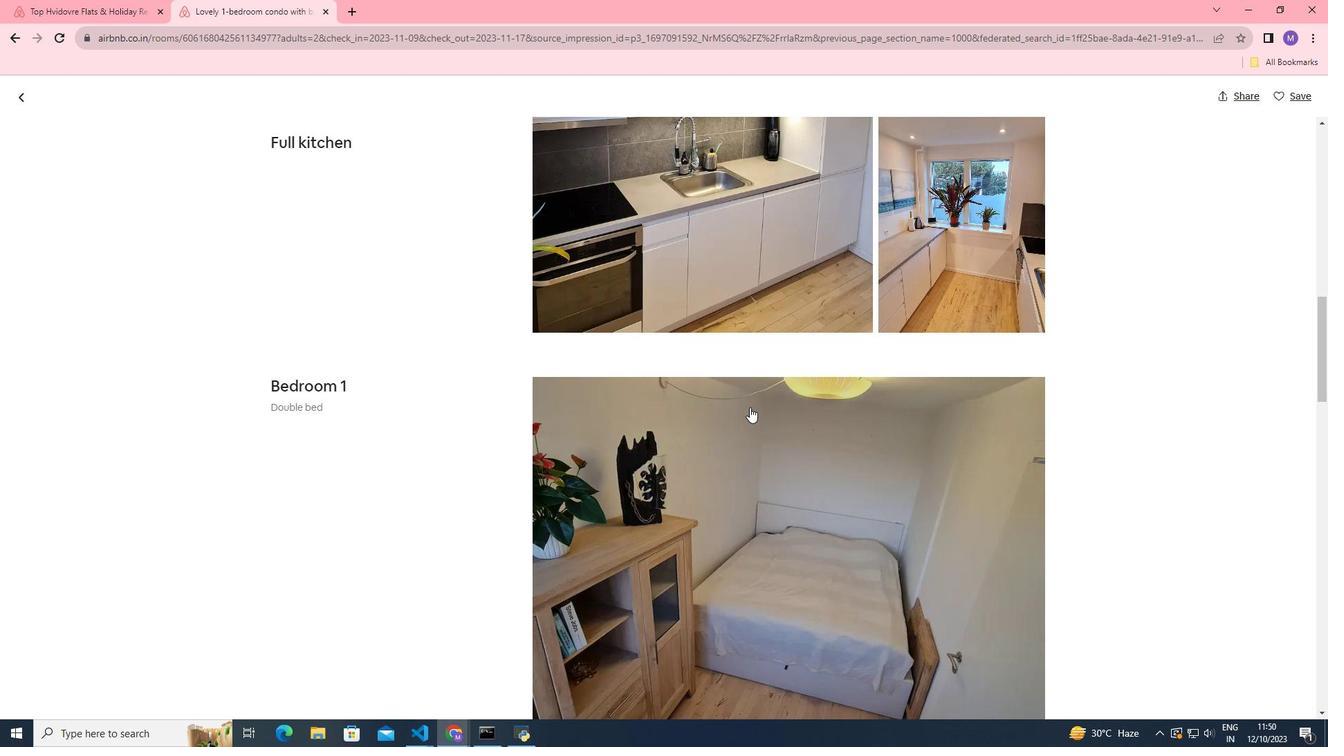 
Action: Mouse scrolled (749, 406) with delta (0, 0)
Screenshot: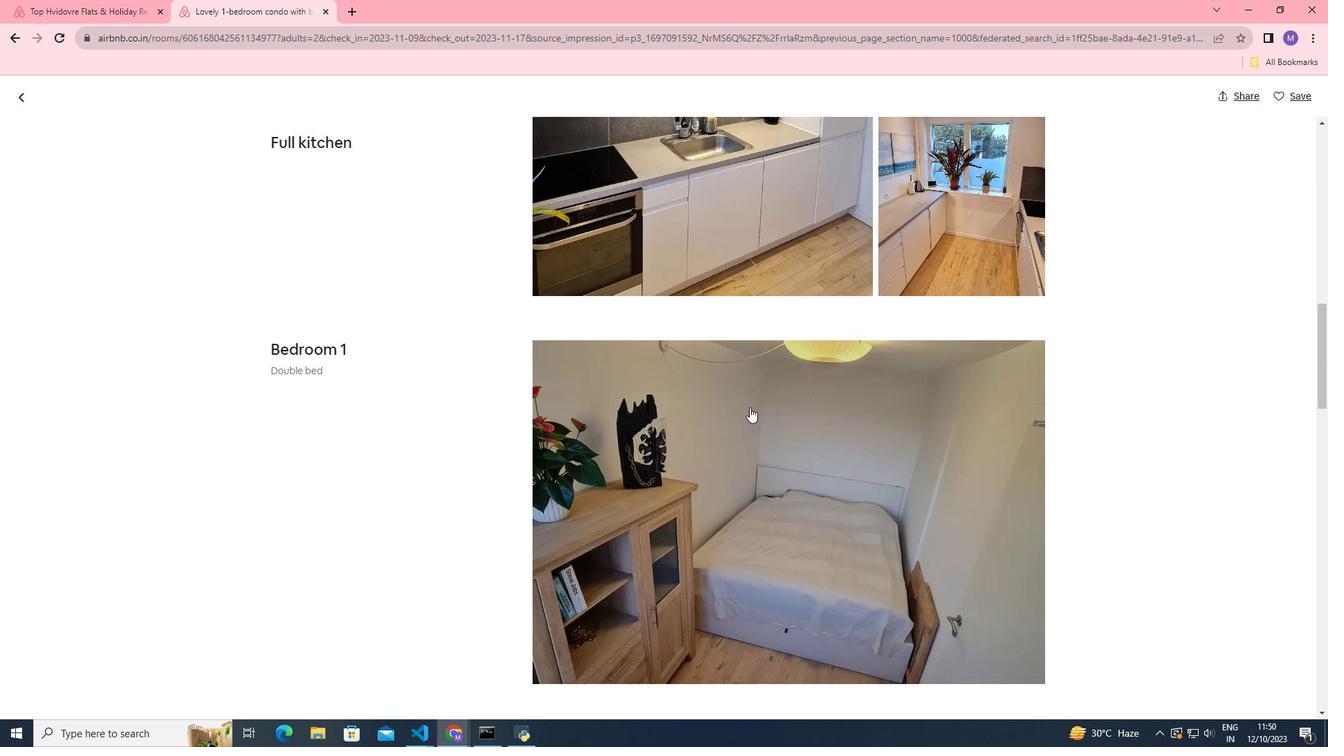 
Action: Mouse scrolled (749, 406) with delta (0, 0)
Screenshot: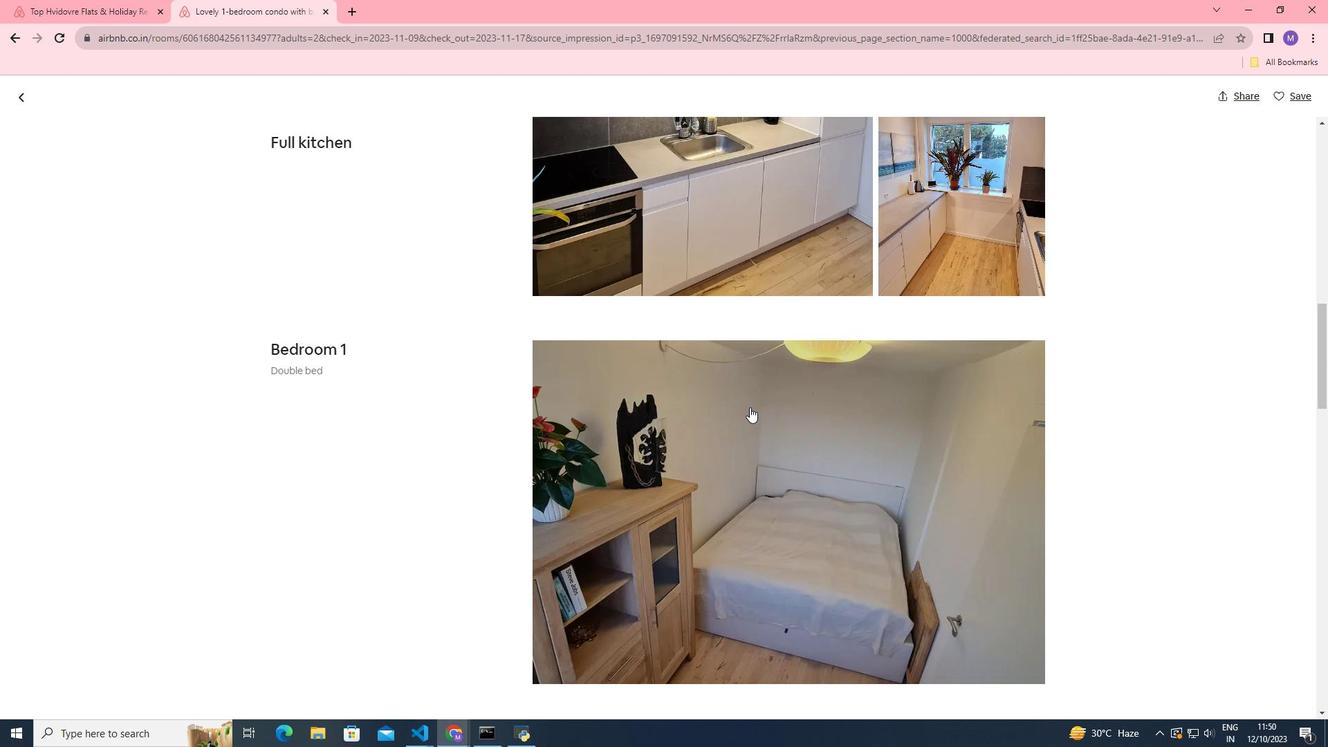 
Action: Mouse scrolled (749, 406) with delta (0, 0)
Screenshot: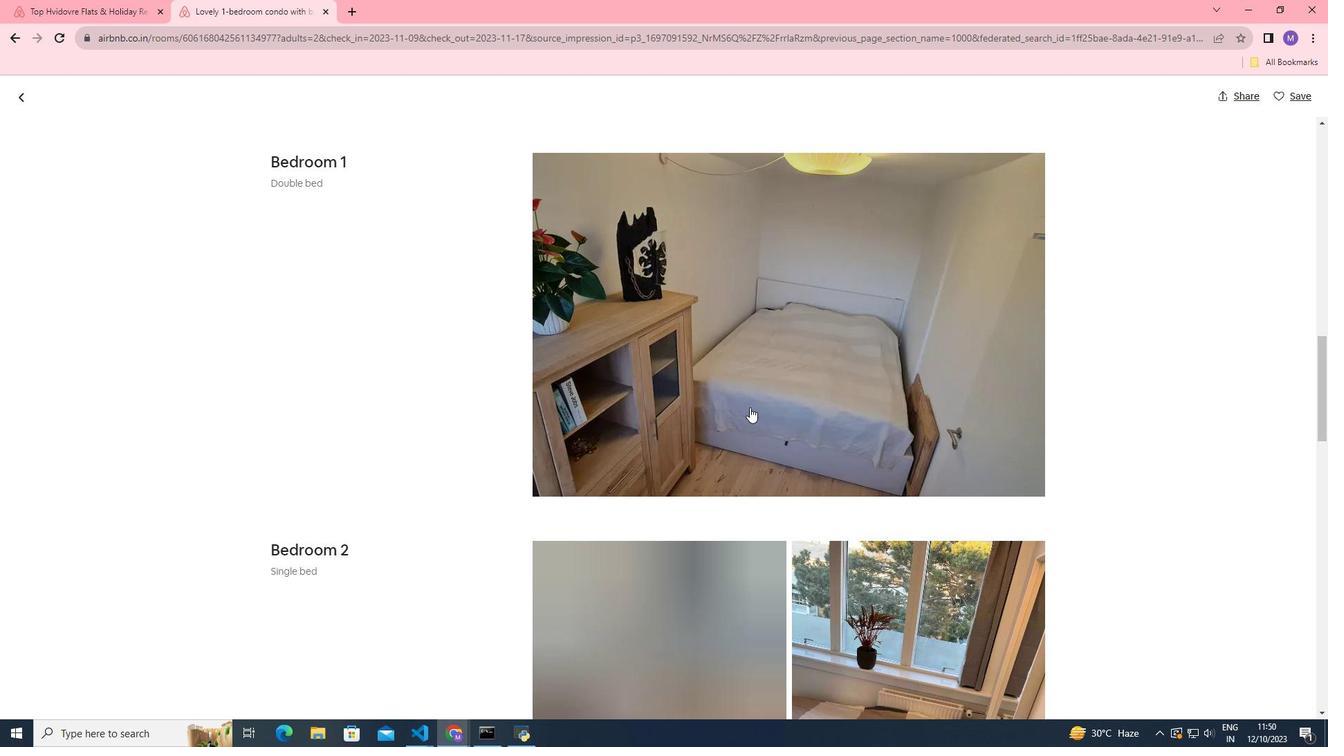 
Action: Mouse scrolled (749, 406) with delta (0, 0)
Screenshot: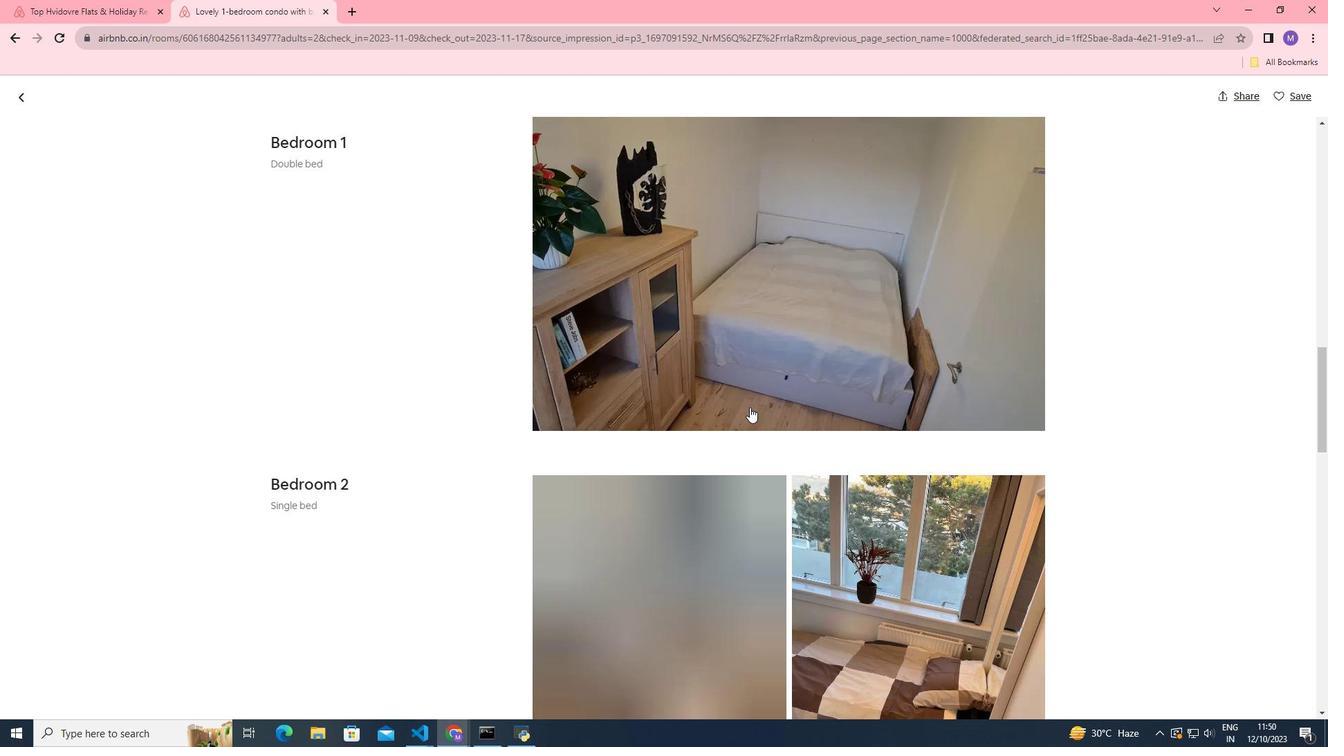 
Action: Mouse scrolled (749, 406) with delta (0, 0)
Screenshot: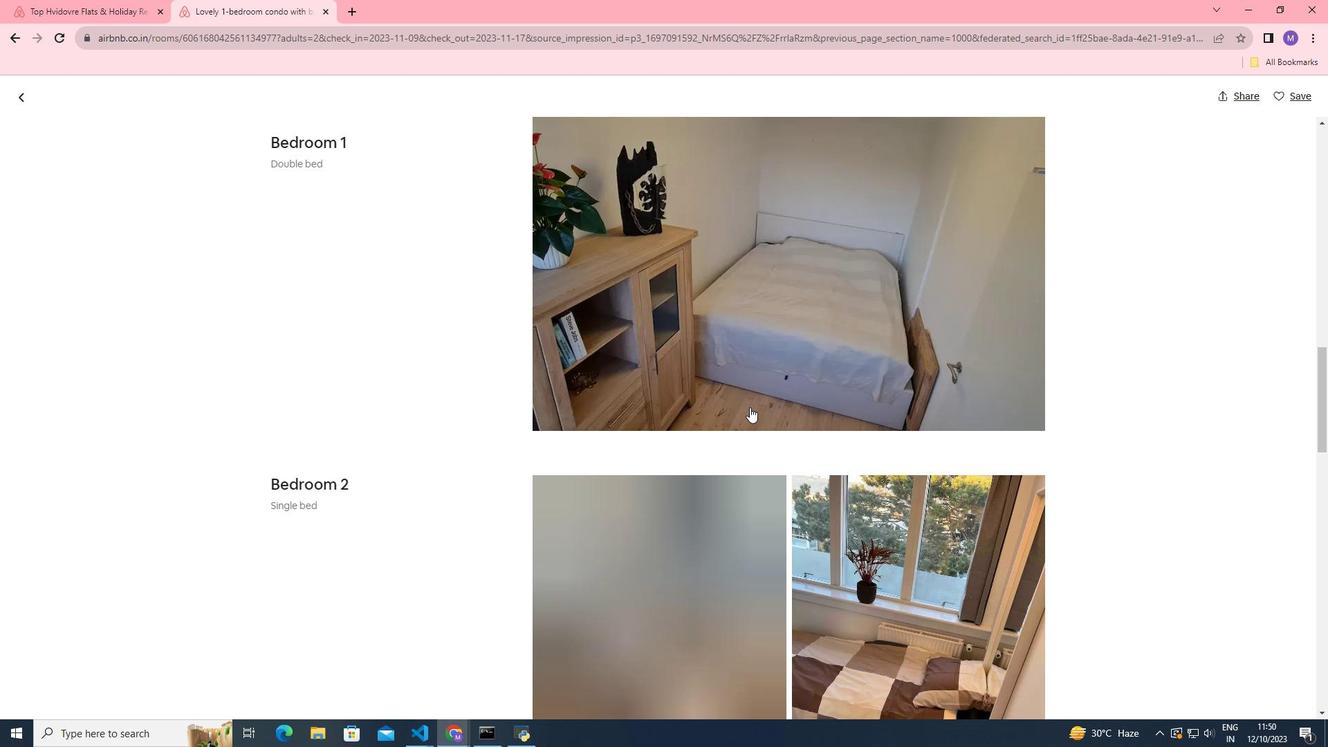 
Action: Mouse scrolled (749, 406) with delta (0, 0)
Screenshot: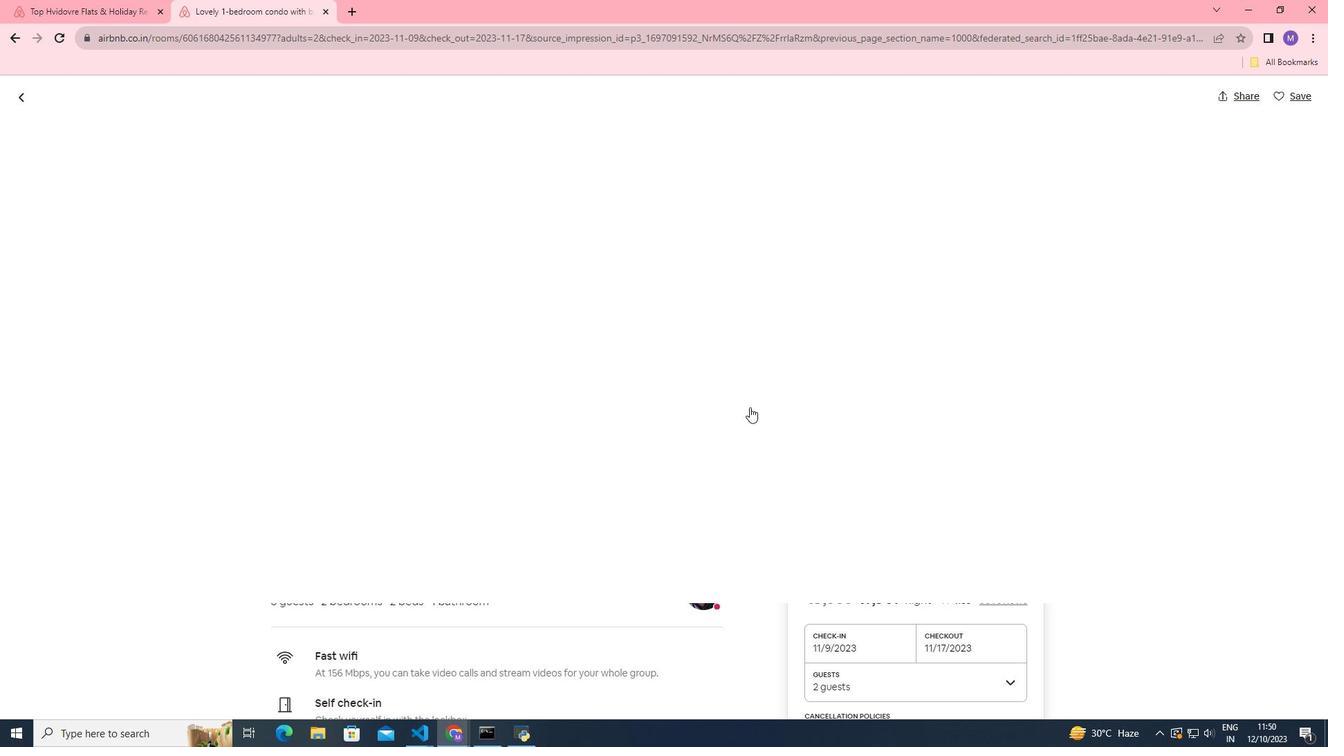 
Action: Mouse scrolled (749, 406) with delta (0, 0)
Screenshot: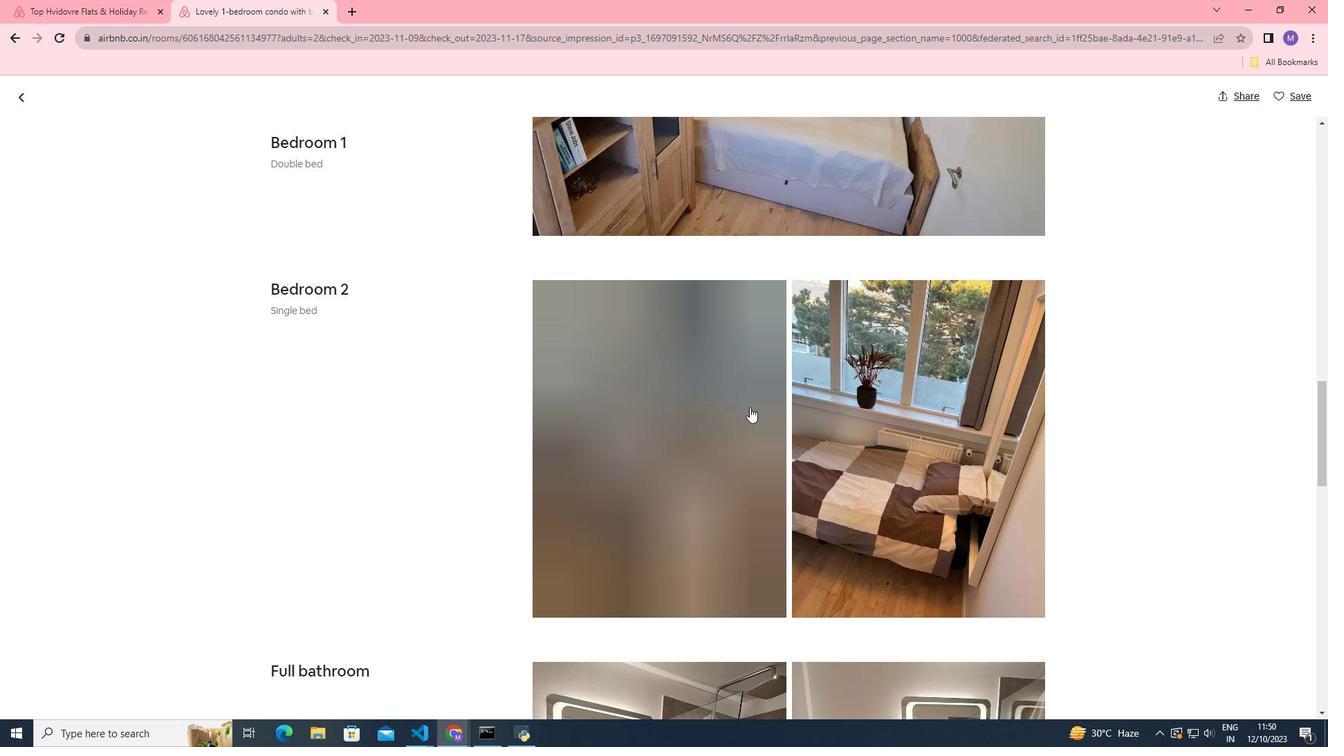 
Action: Mouse scrolled (749, 406) with delta (0, 0)
Screenshot: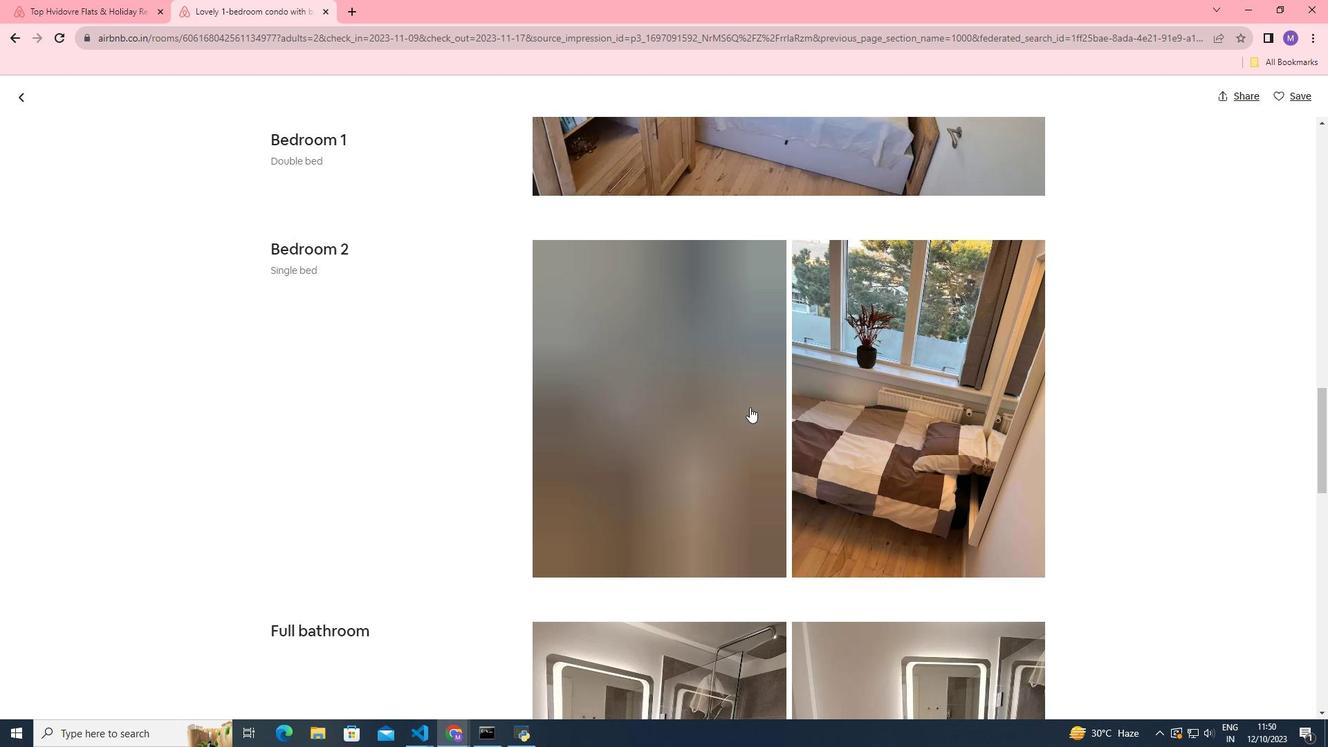 
Action: Mouse scrolled (749, 406) with delta (0, 0)
Screenshot: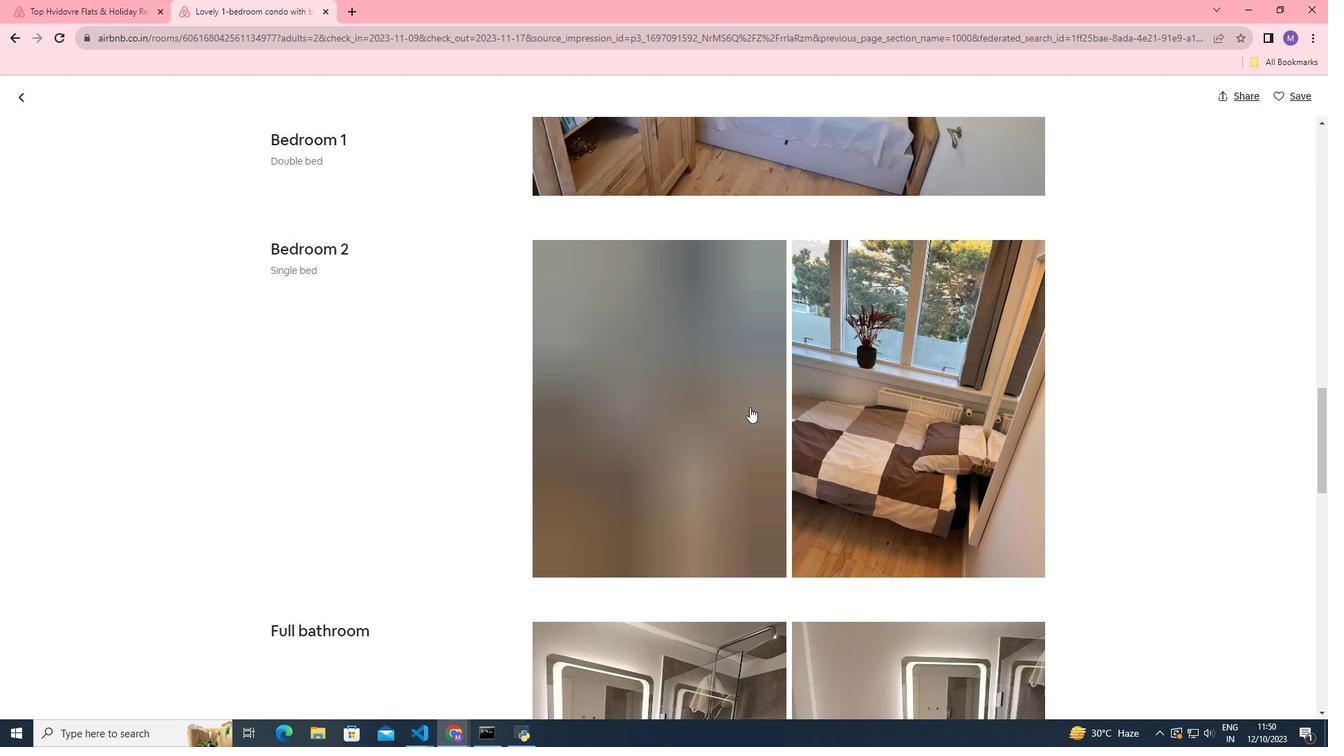 
Action: Mouse scrolled (749, 406) with delta (0, 0)
Screenshot: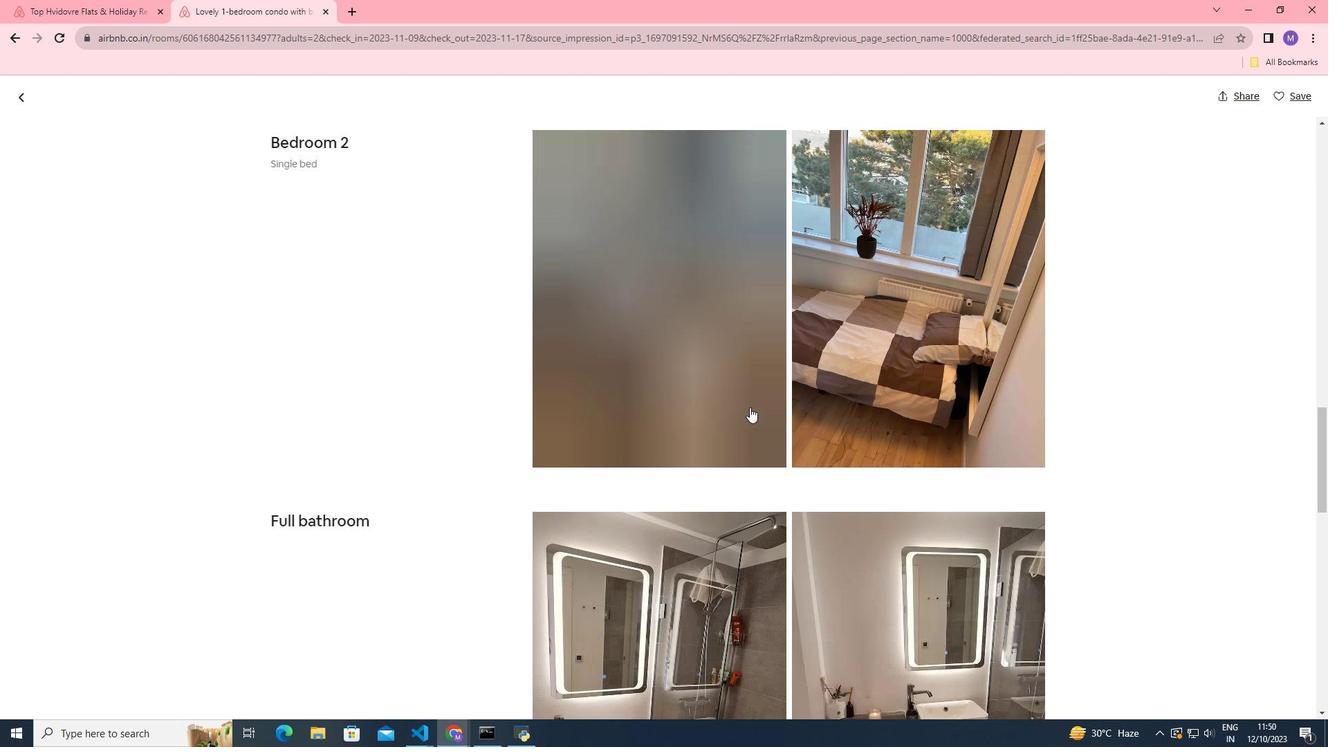
Action: Mouse scrolled (749, 406) with delta (0, 0)
Screenshot: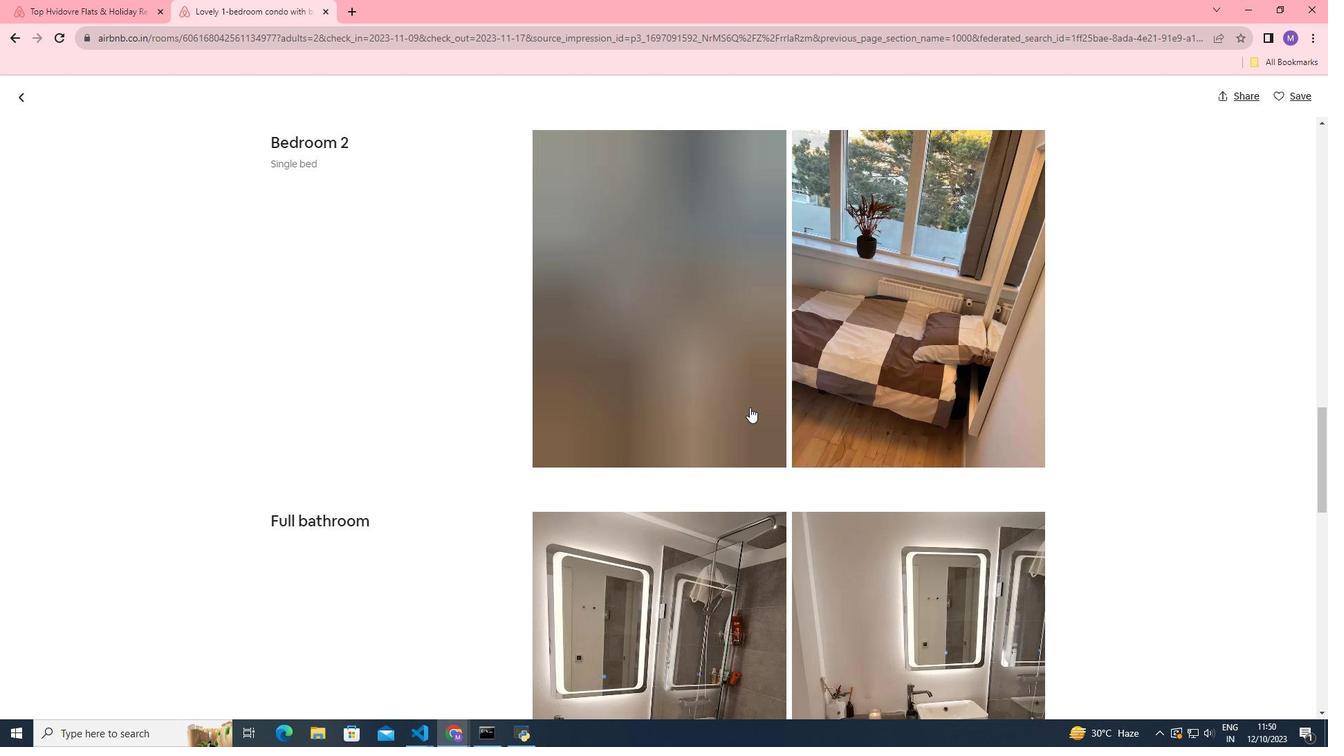 
Action: Mouse scrolled (749, 406) with delta (0, 0)
Screenshot: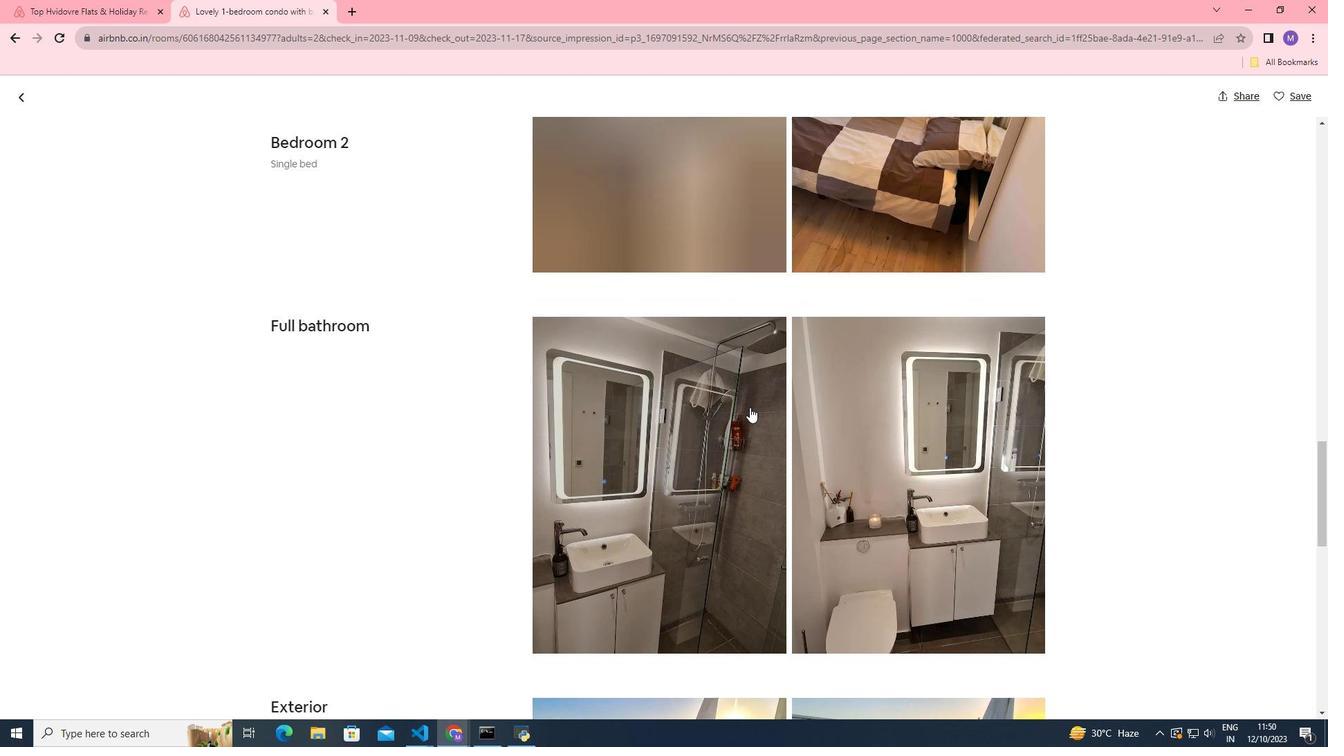 
Action: Mouse scrolled (749, 406) with delta (0, 0)
Screenshot: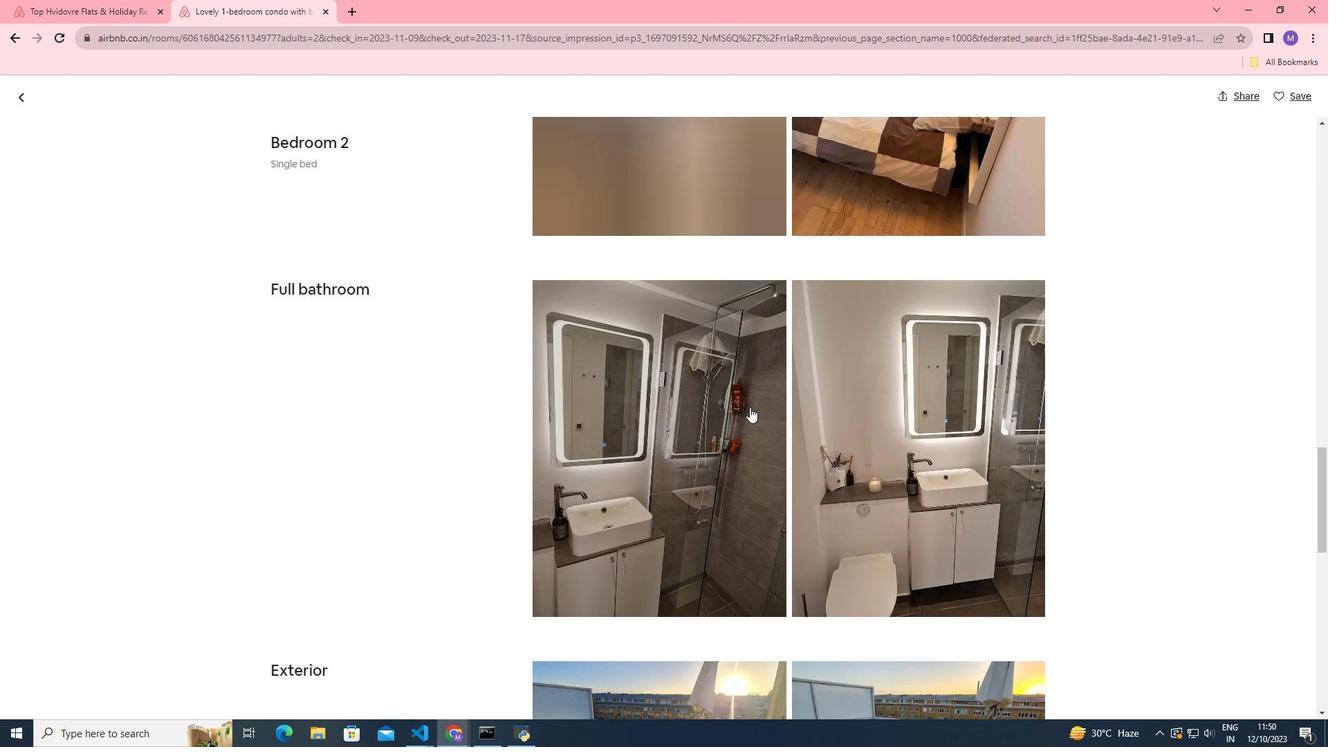 
Action: Mouse scrolled (749, 406) with delta (0, 0)
Screenshot: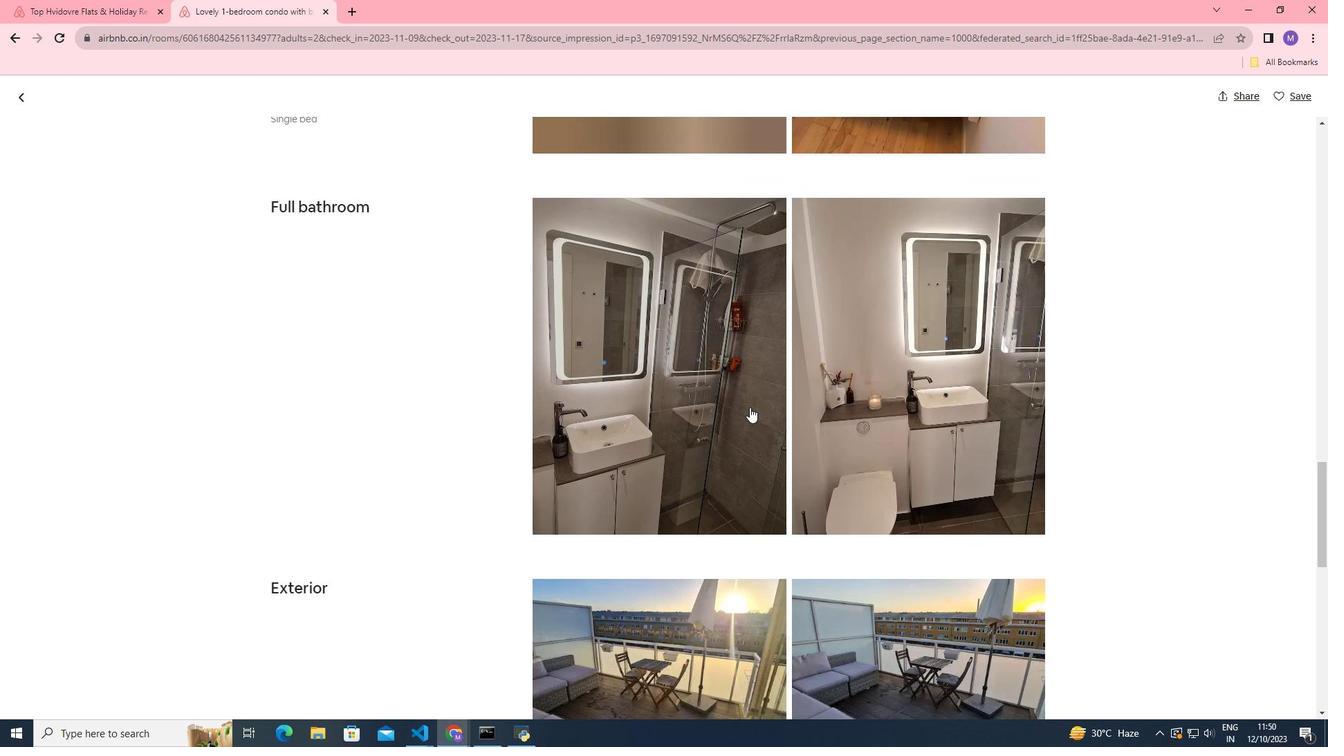 
Action: Mouse scrolled (749, 406) with delta (0, 0)
Screenshot: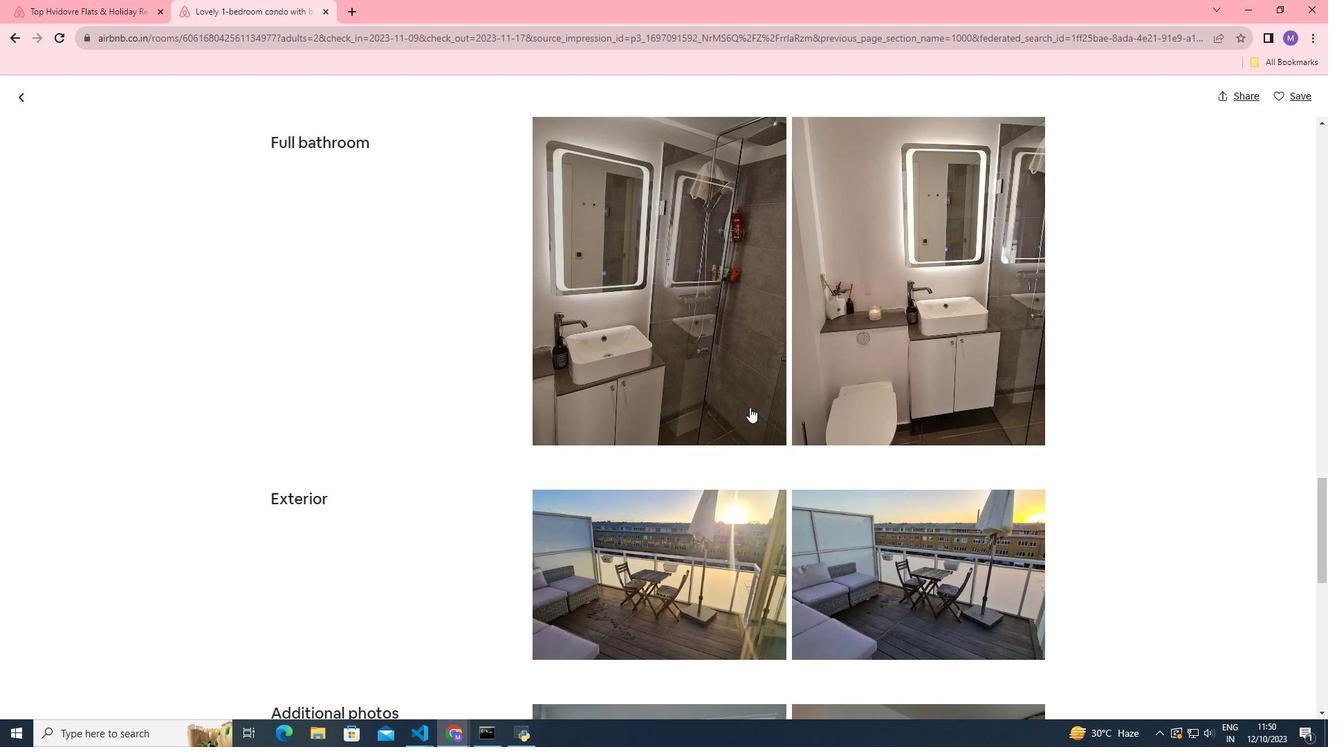 
Action: Mouse scrolled (749, 406) with delta (0, 0)
Screenshot: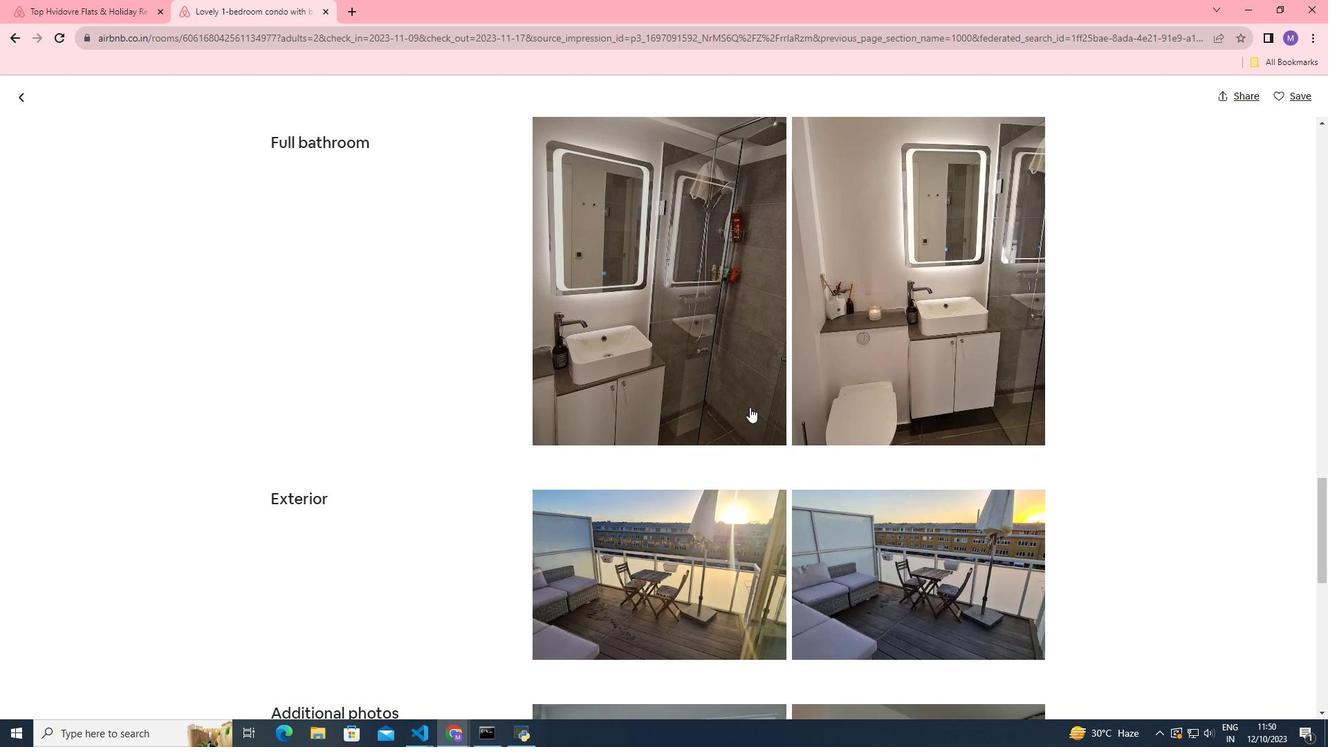 
Action: Mouse scrolled (749, 406) with delta (0, 0)
Screenshot: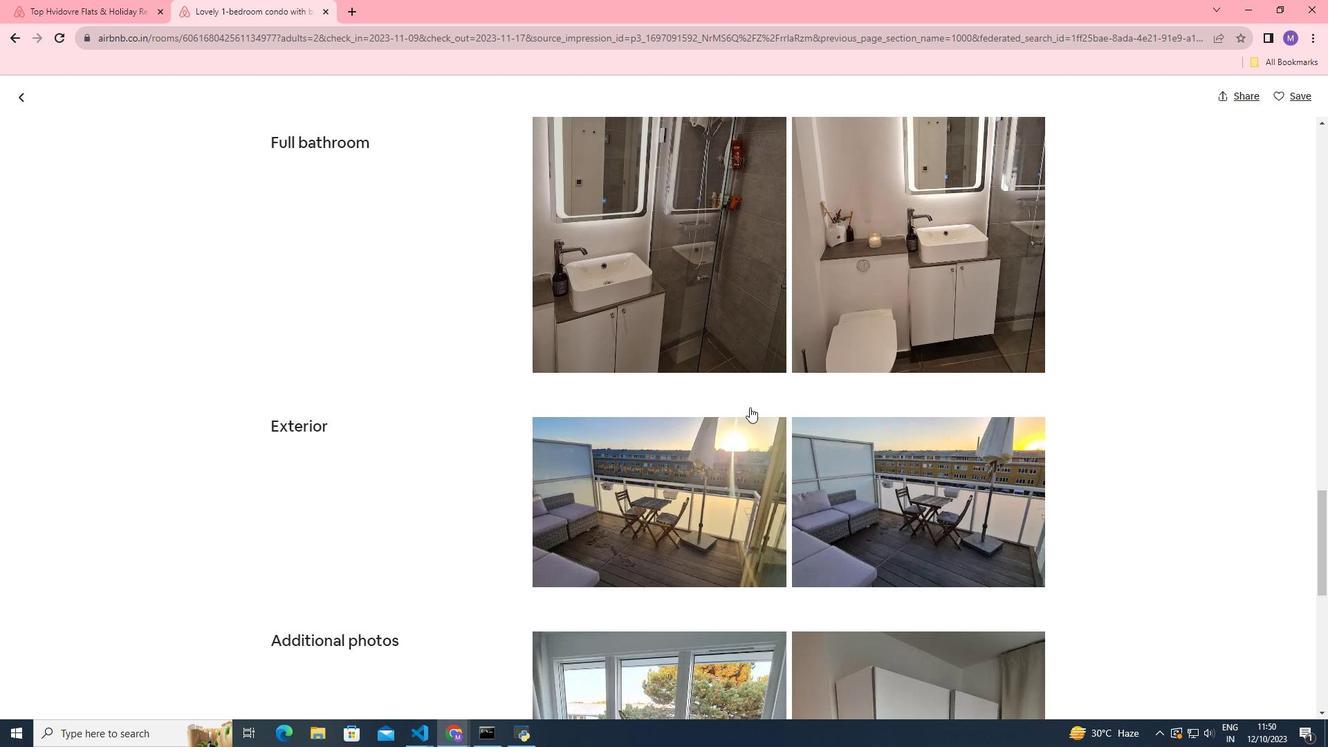 
Action: Mouse scrolled (749, 406) with delta (0, 0)
Screenshot: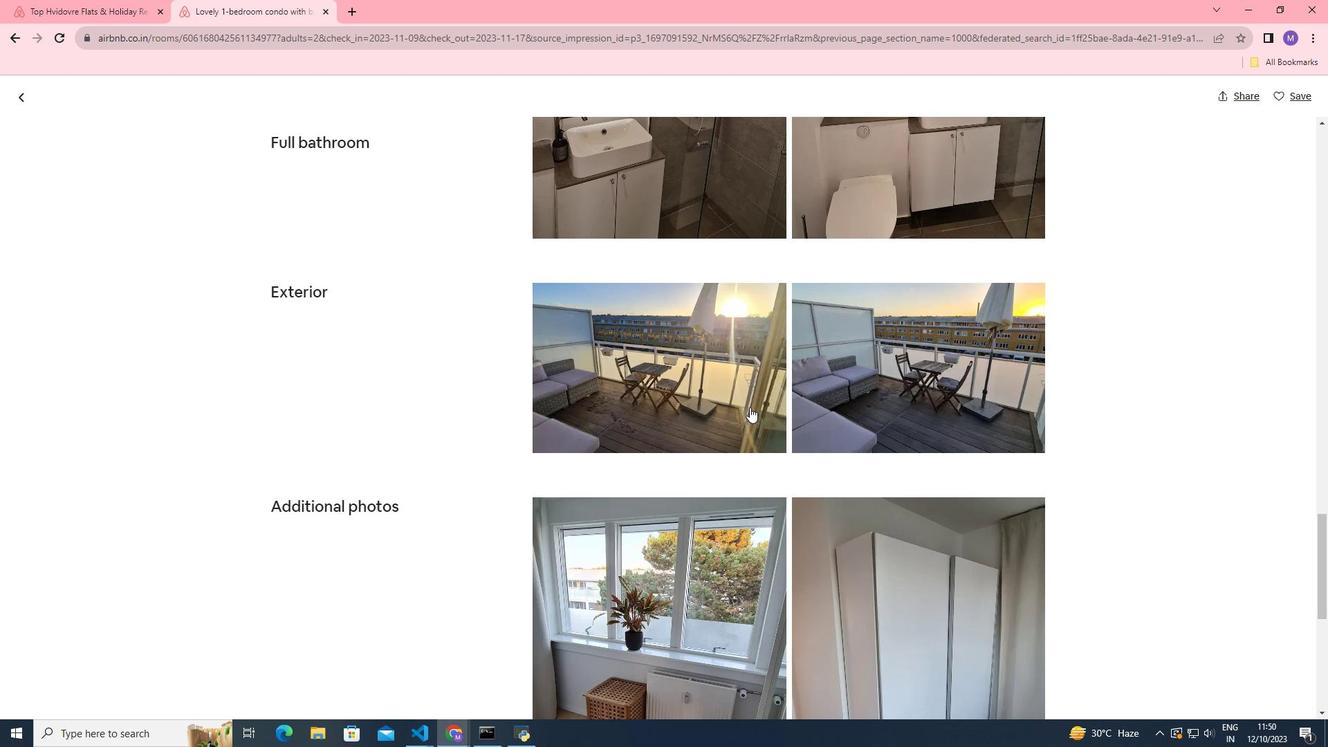 
Action: Mouse scrolled (749, 406) with delta (0, 0)
Screenshot: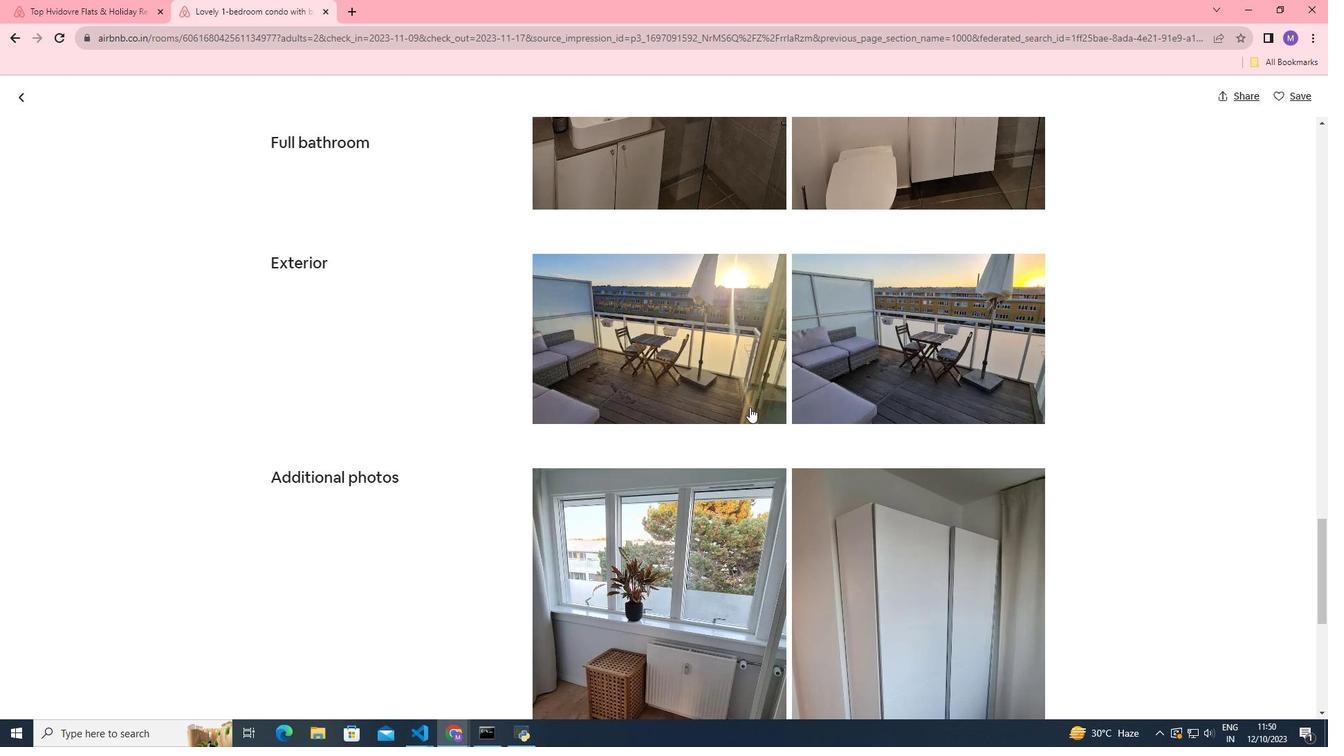 
Action: Mouse scrolled (749, 406) with delta (0, 0)
Screenshot: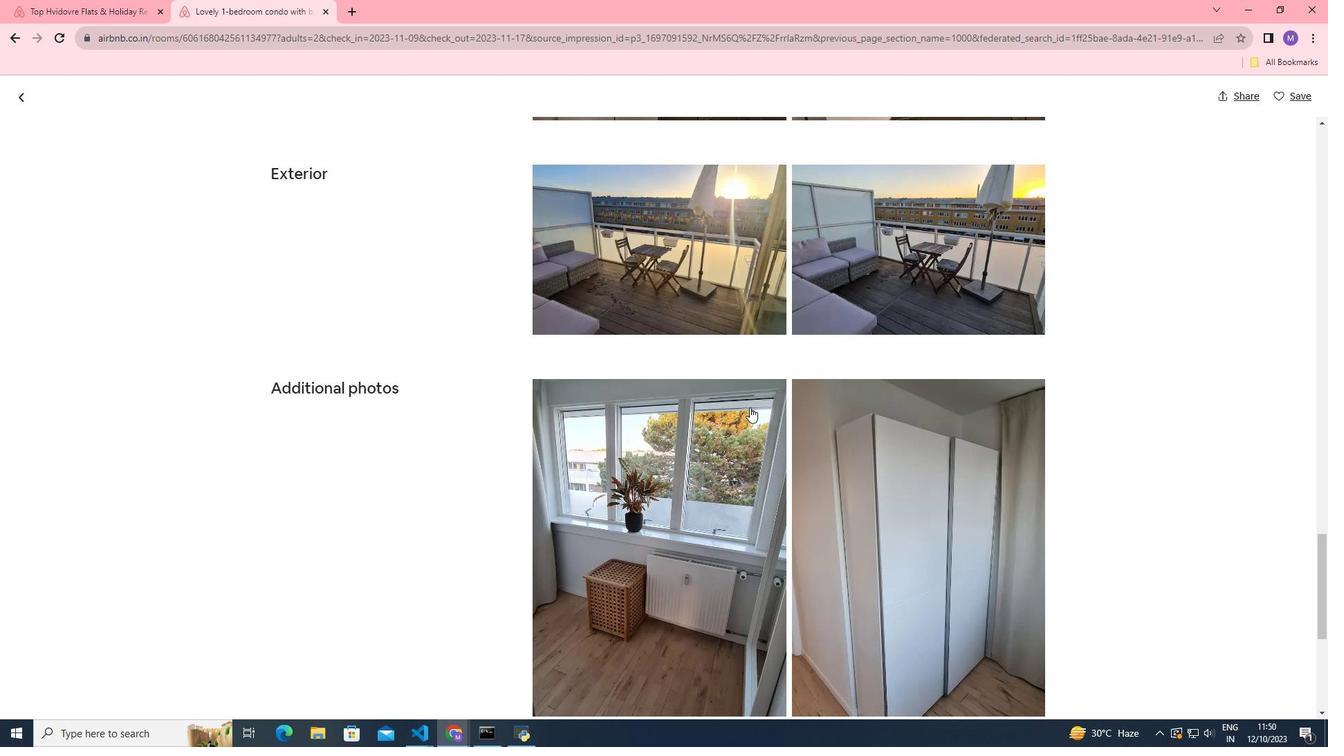 
Action: Mouse scrolled (749, 406) with delta (0, 0)
Screenshot: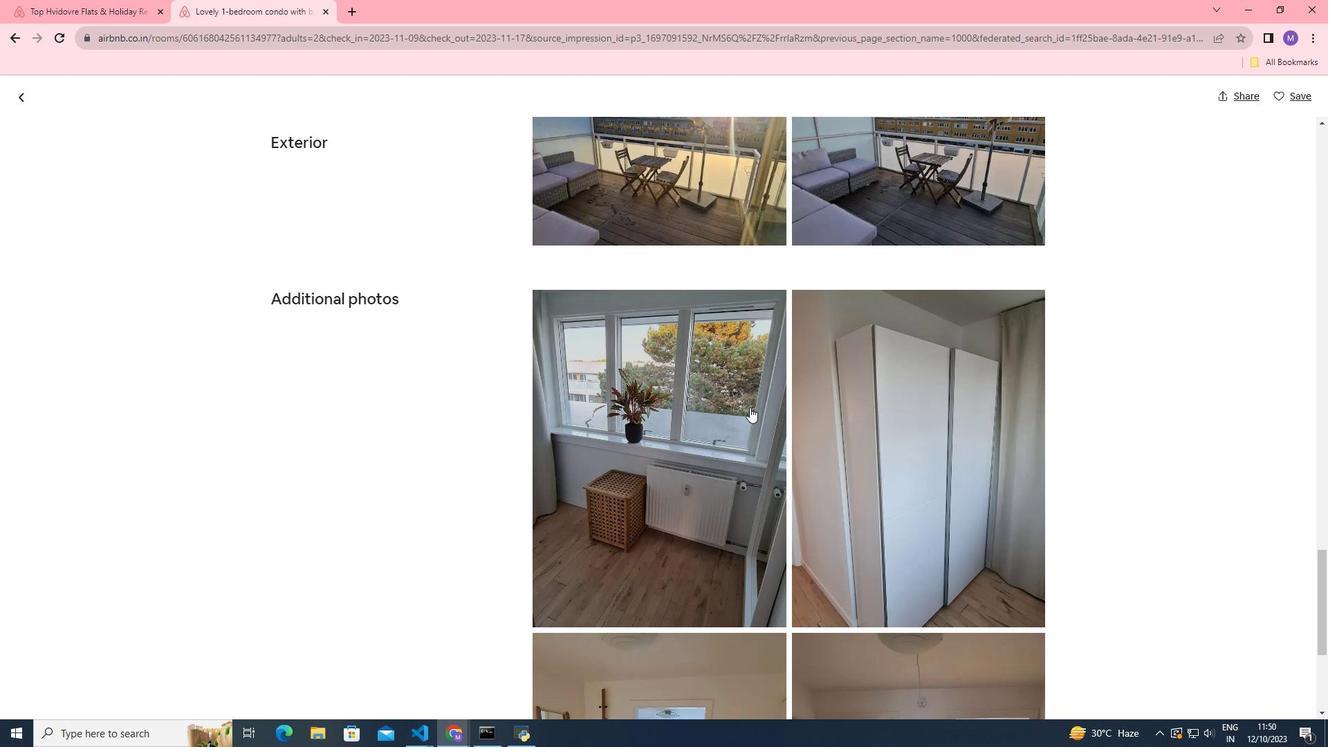 
Action: Mouse scrolled (749, 406) with delta (0, 0)
Screenshot: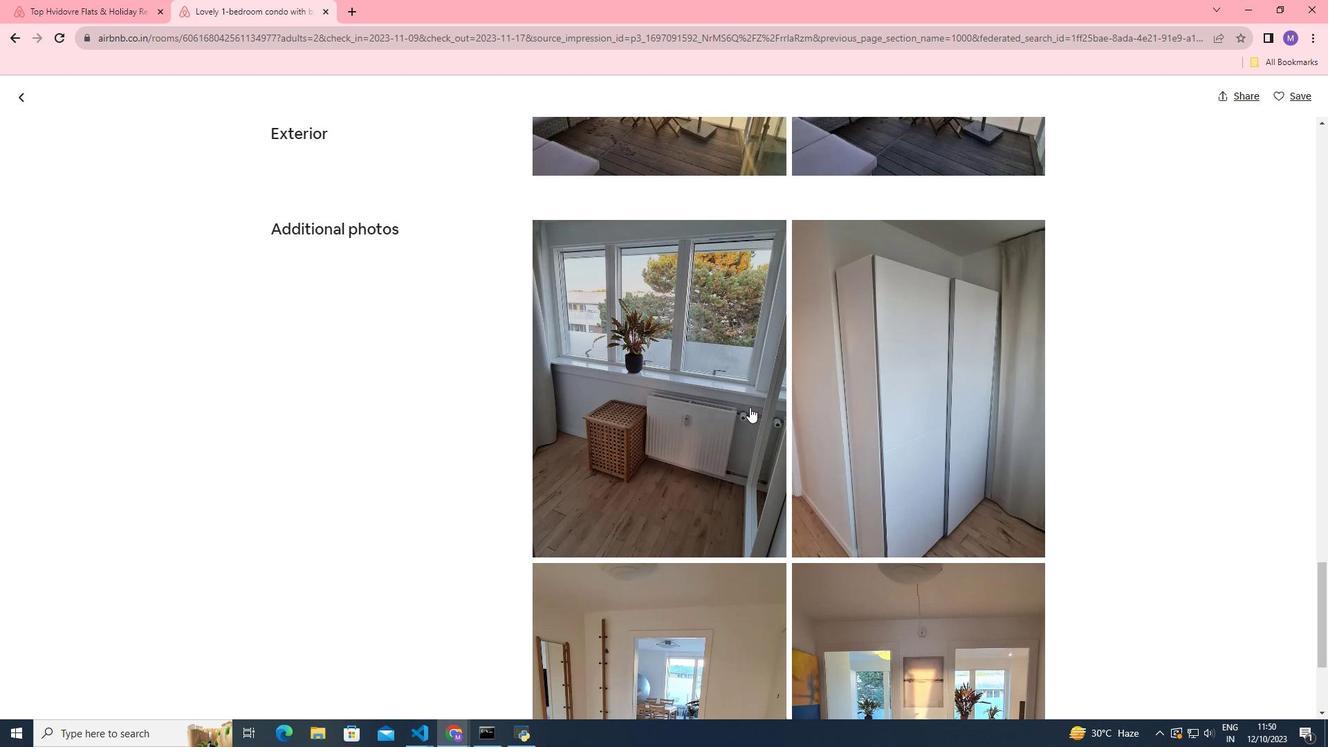 
Action: Mouse scrolled (749, 406) with delta (0, 0)
Screenshot: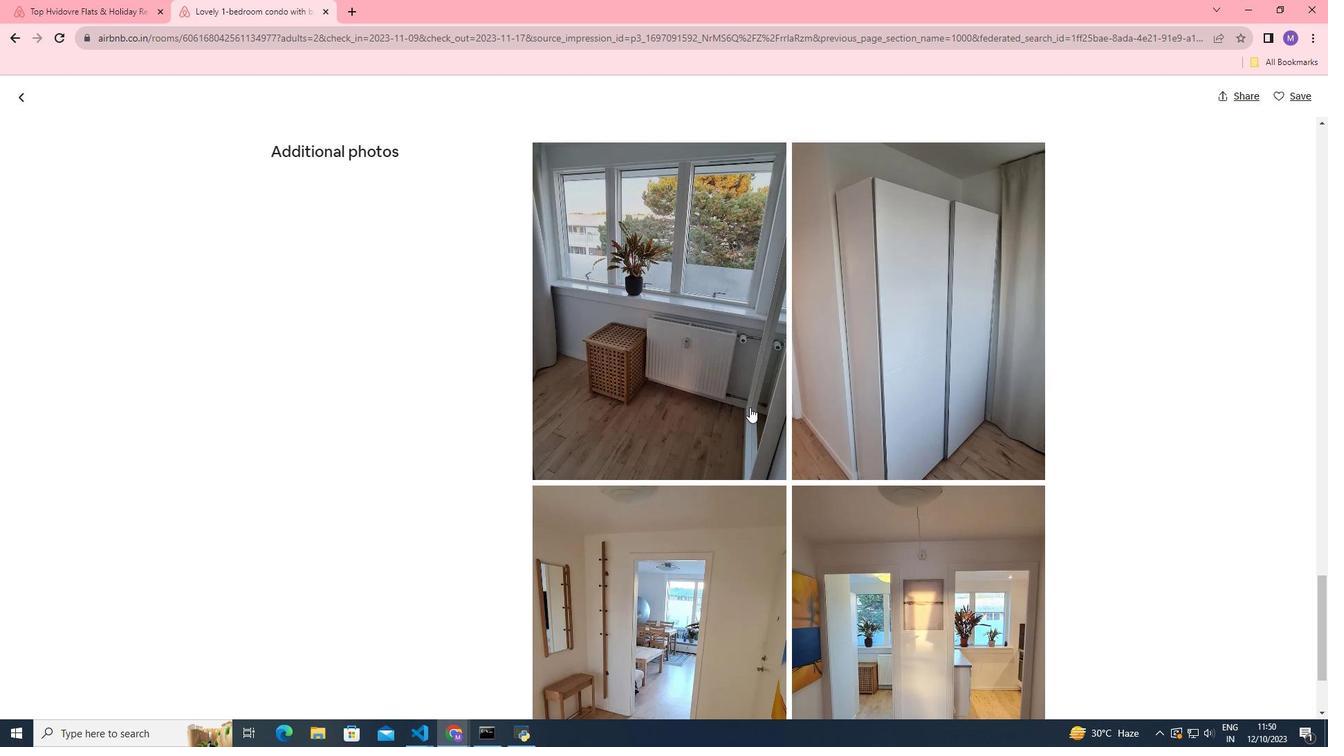 
Action: Mouse scrolled (749, 406) with delta (0, 0)
Screenshot: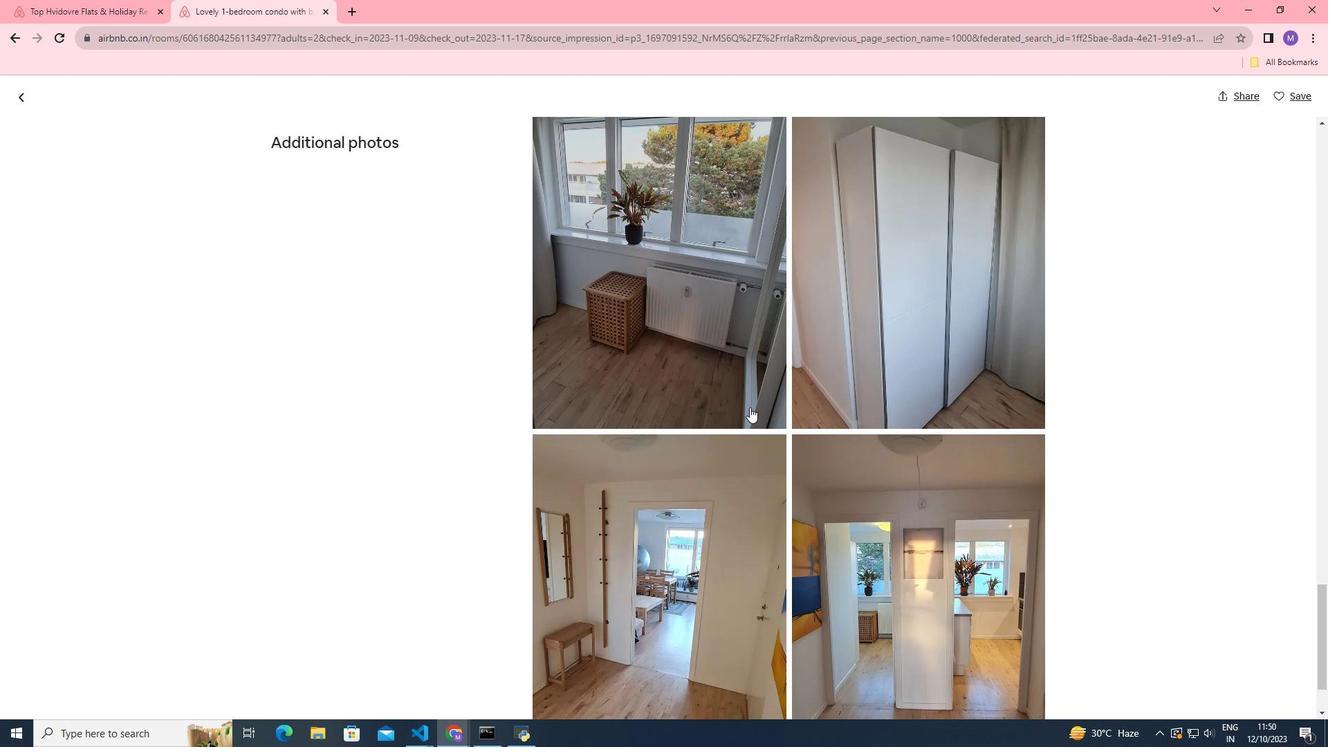 
Action: Mouse scrolled (749, 406) with delta (0, 0)
Screenshot: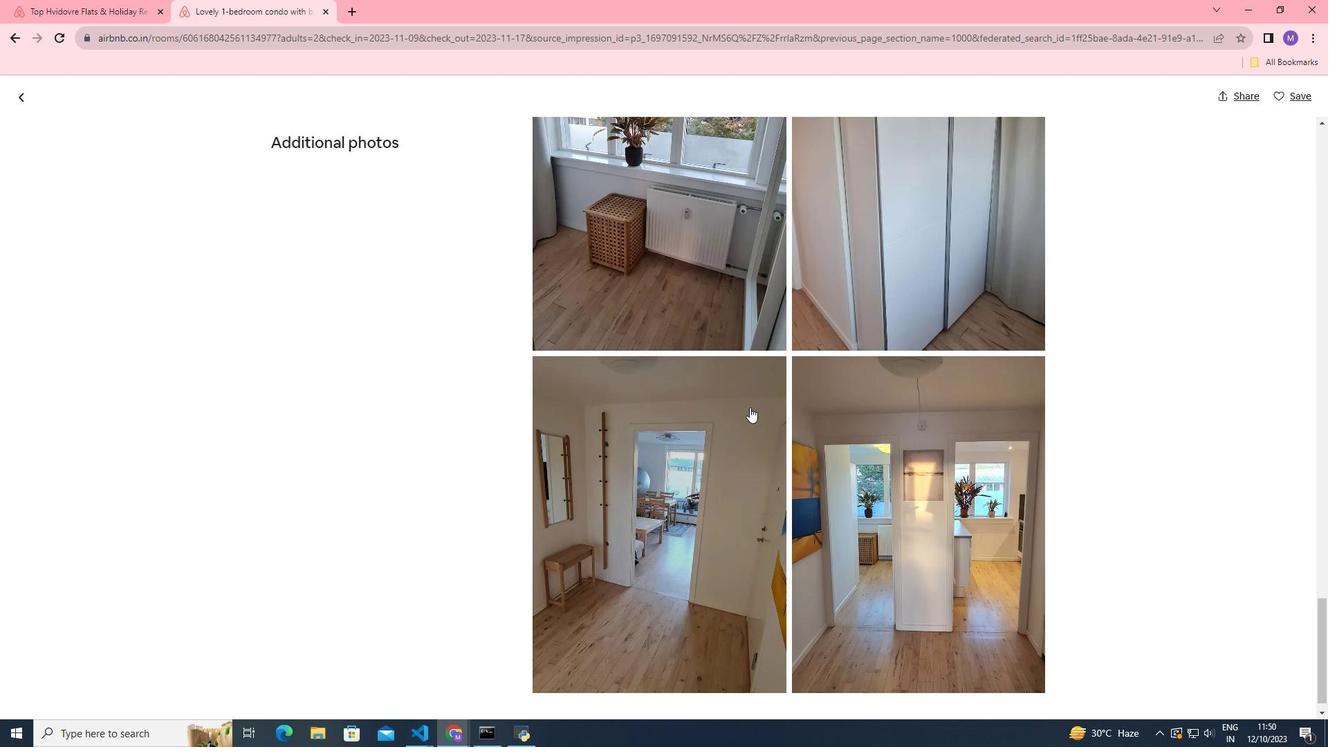 
Action: Mouse scrolled (749, 406) with delta (0, 0)
Screenshot: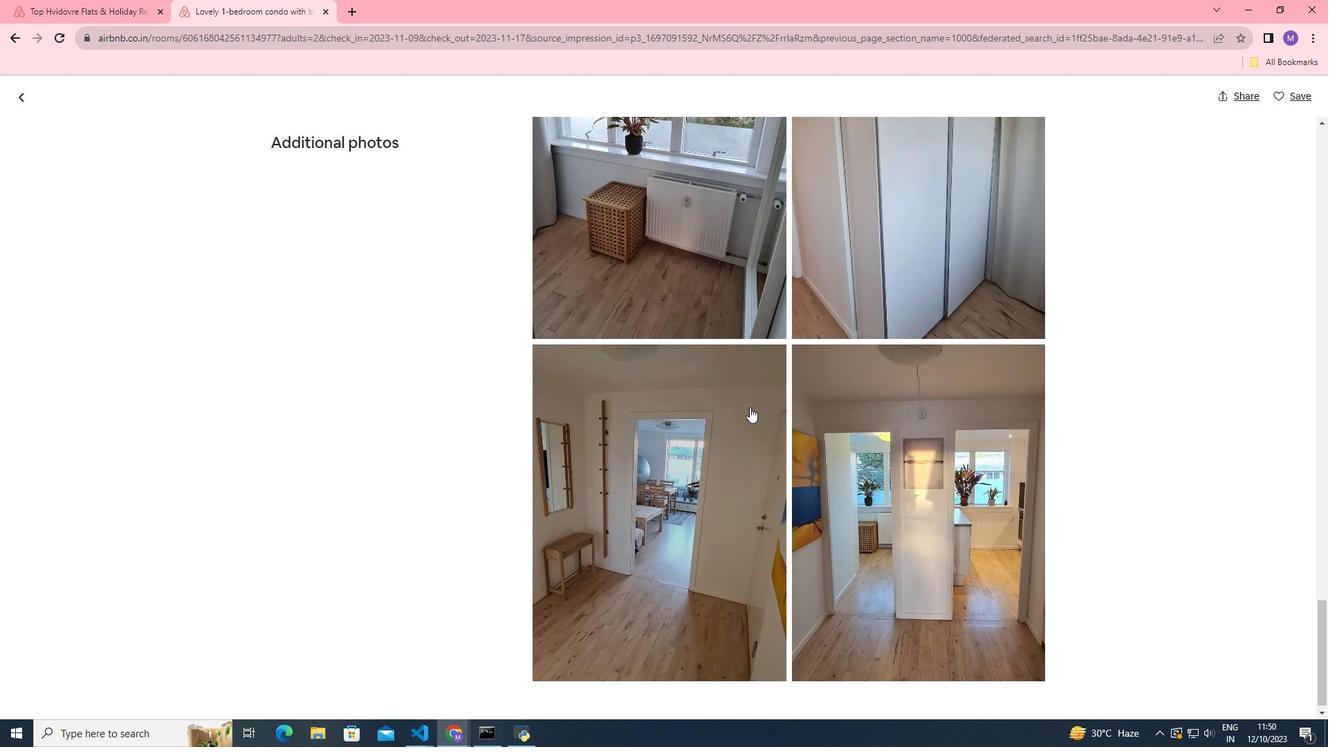 
Action: Mouse scrolled (749, 406) with delta (0, 0)
Screenshot: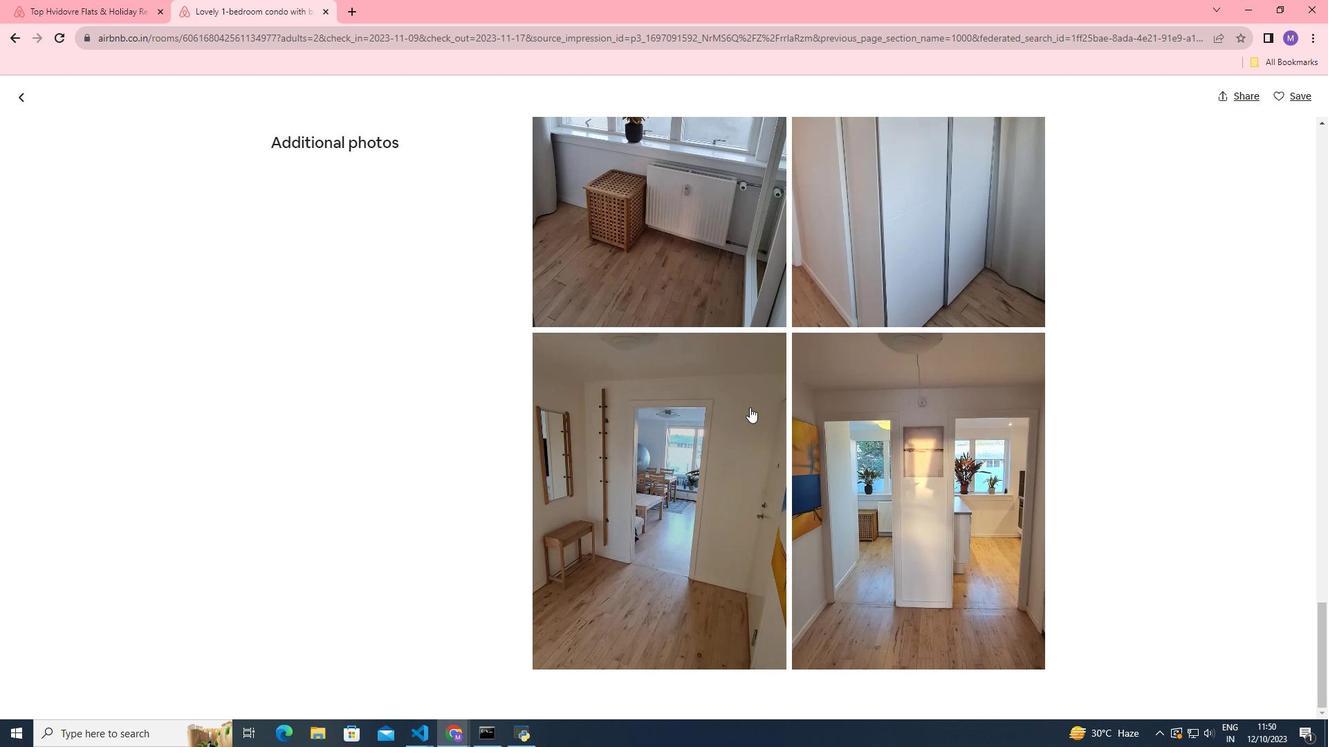 
Action: Mouse scrolled (749, 406) with delta (0, 0)
Screenshot: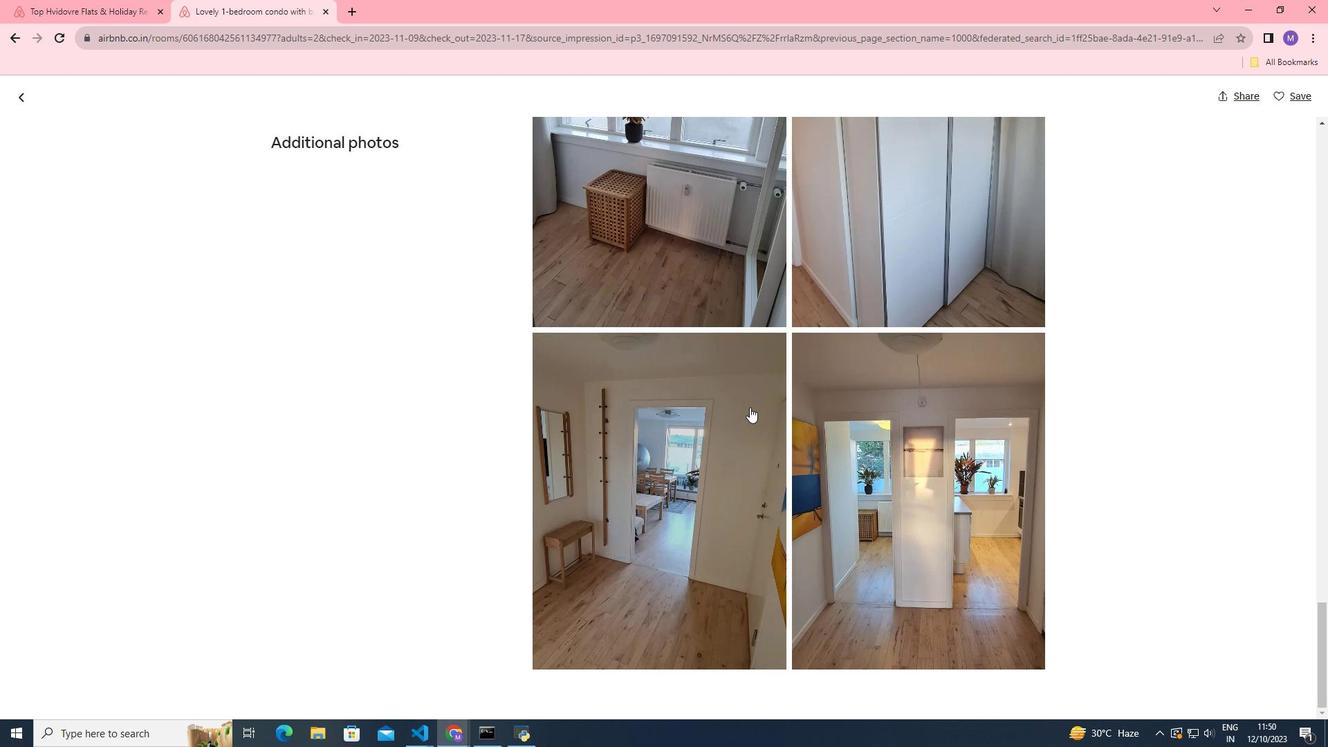 
Action: Mouse scrolled (749, 406) with delta (0, 0)
Screenshot: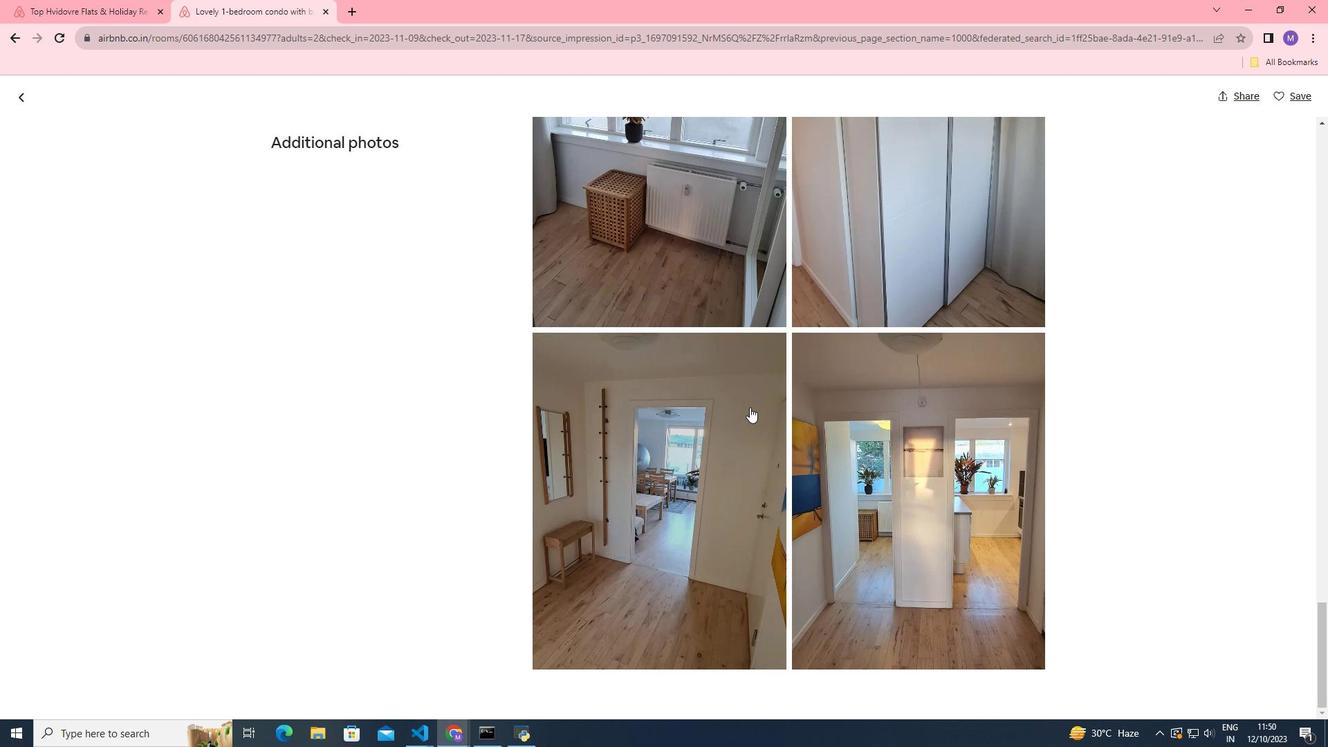 
Action: Mouse moved to (20, 95)
Screenshot: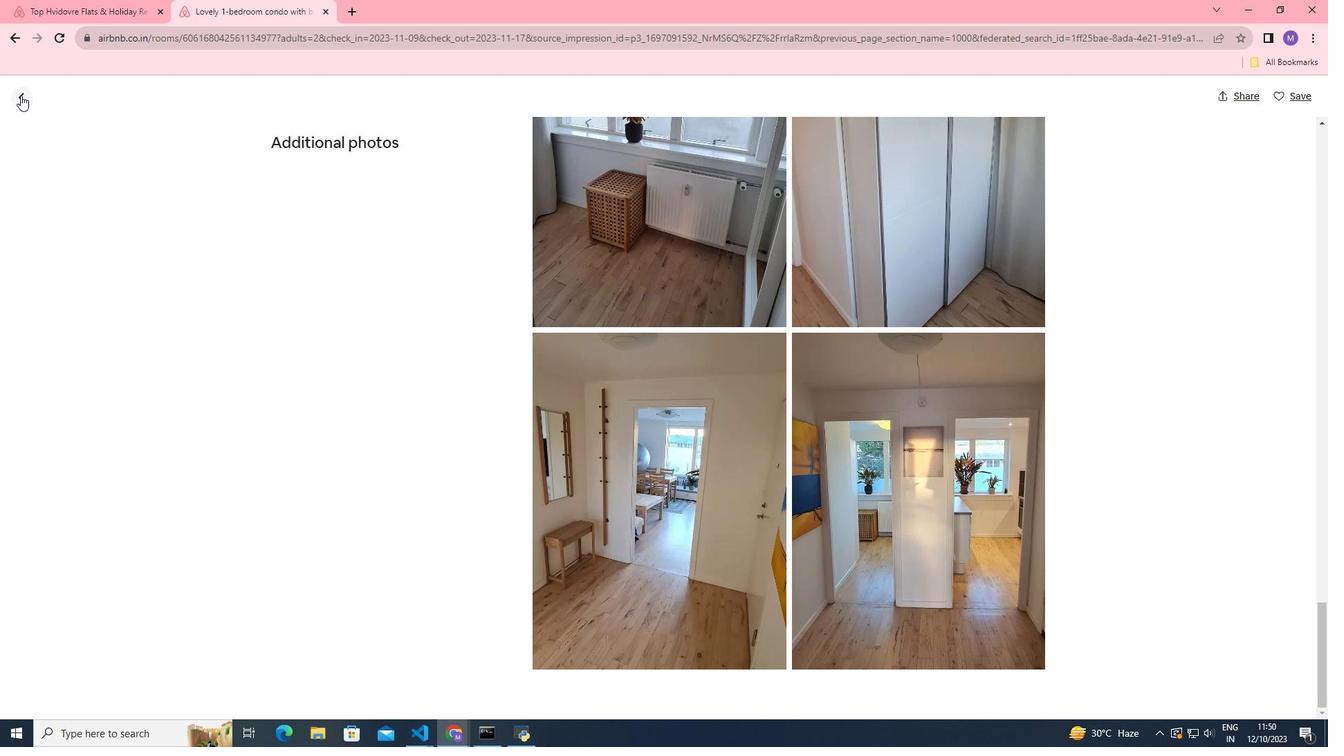 
Action: Mouse pressed left at (20, 95)
Screenshot: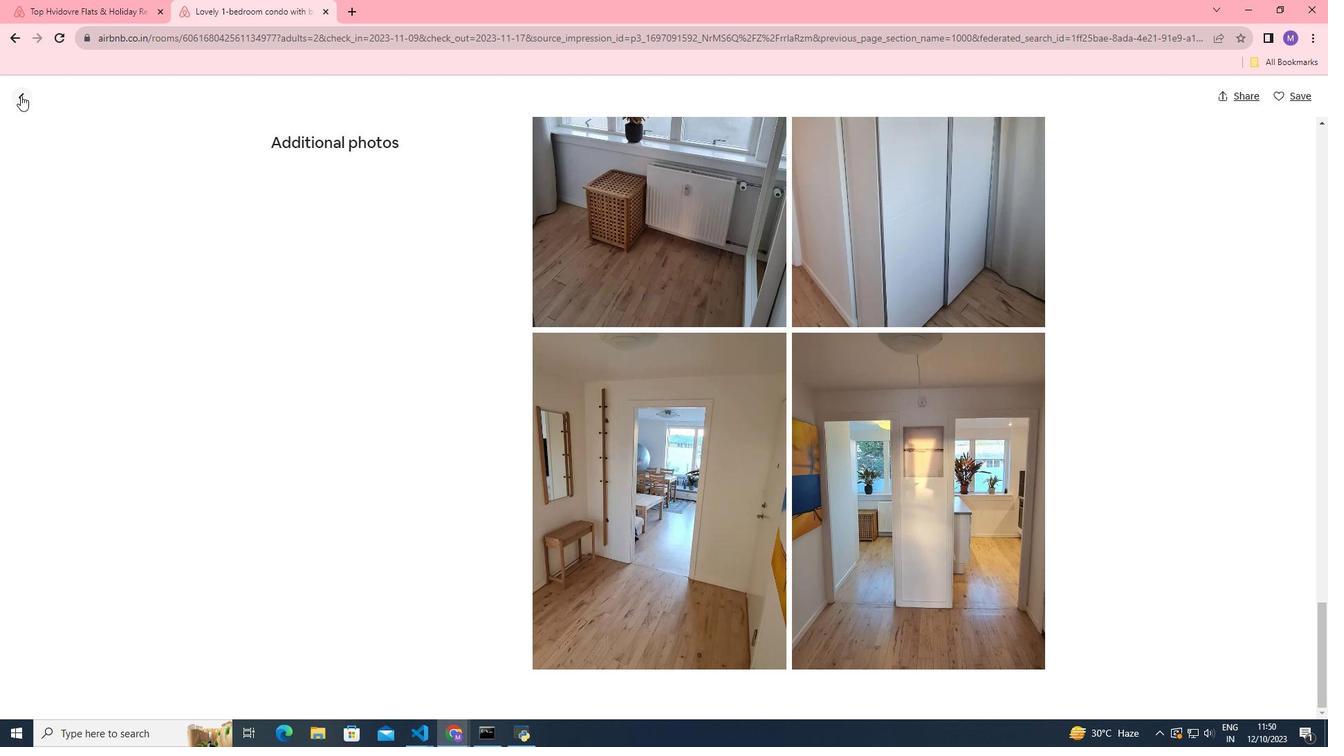 
Action: Mouse moved to (707, 455)
Screenshot: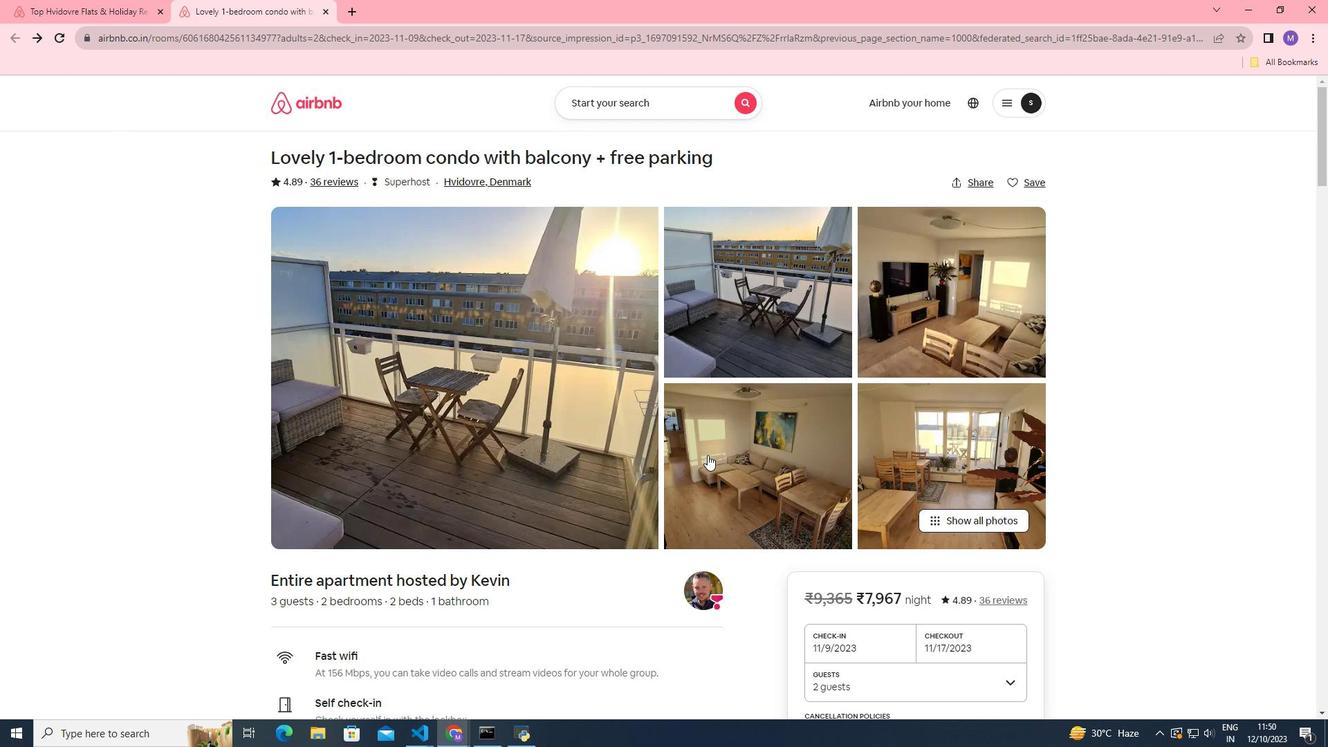 
Action: Mouse scrolled (707, 454) with delta (0, 0)
Screenshot: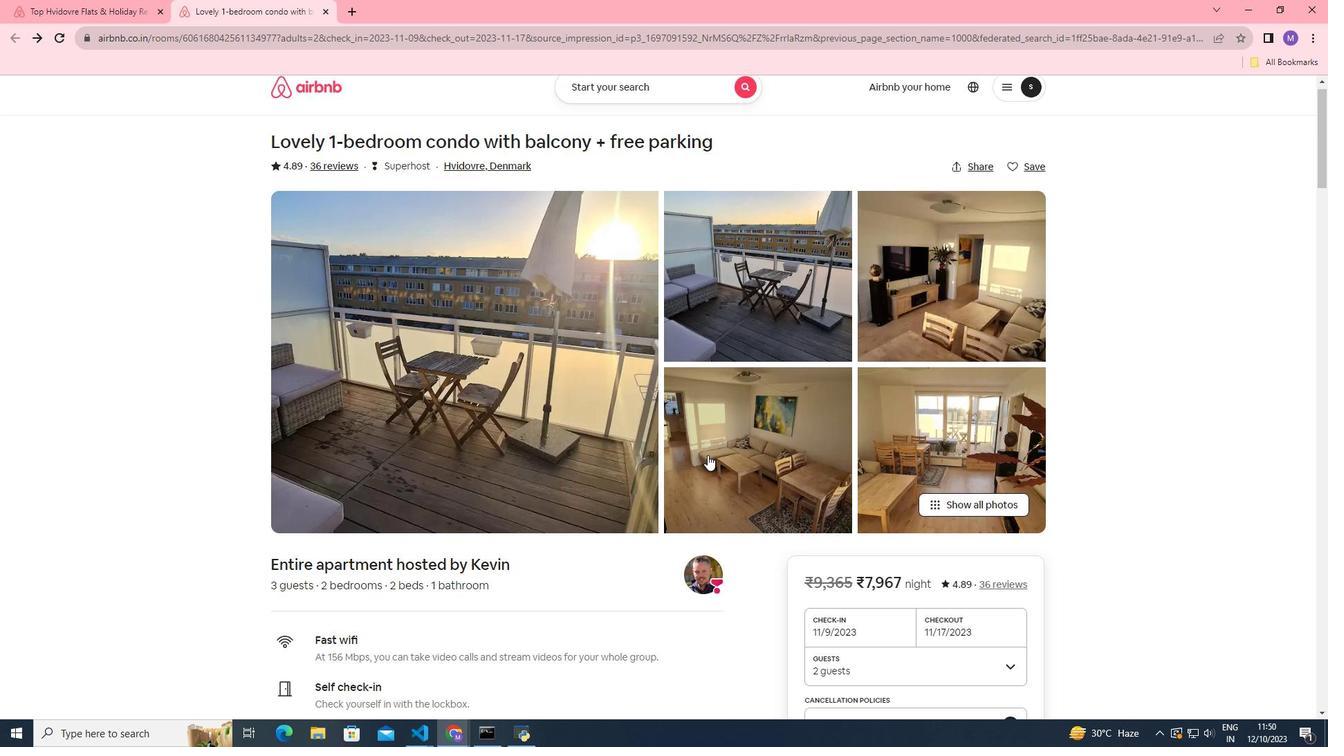 
Action: Mouse scrolled (707, 454) with delta (0, 0)
Screenshot: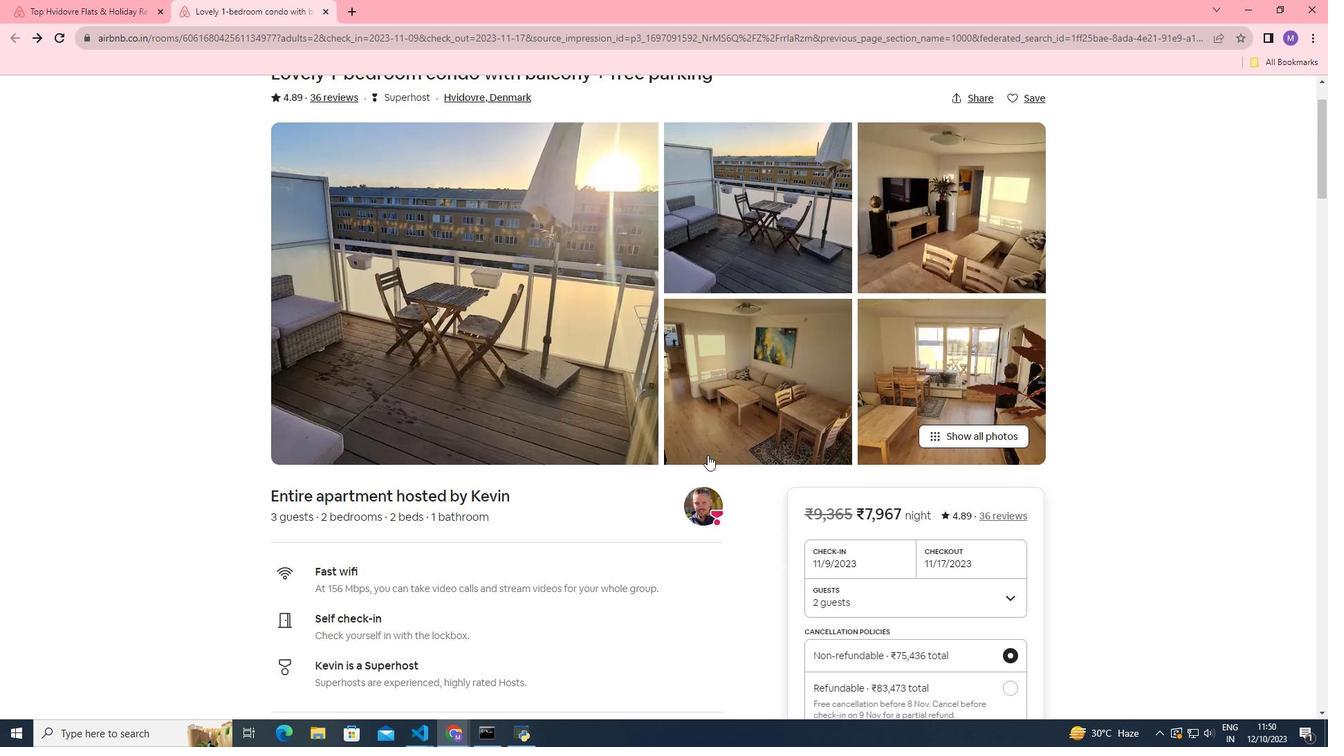 
Action: Mouse scrolled (707, 454) with delta (0, 0)
Screenshot: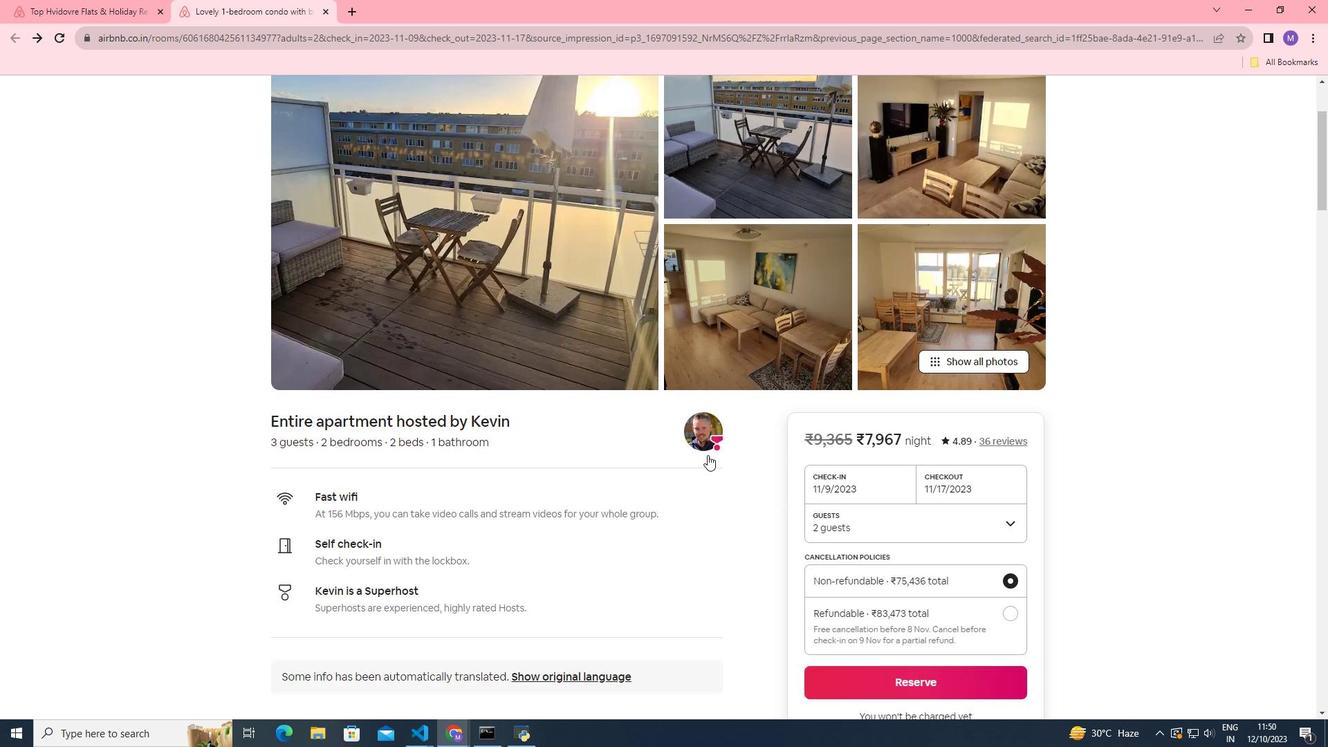 
Action: Mouse moved to (694, 458)
Screenshot: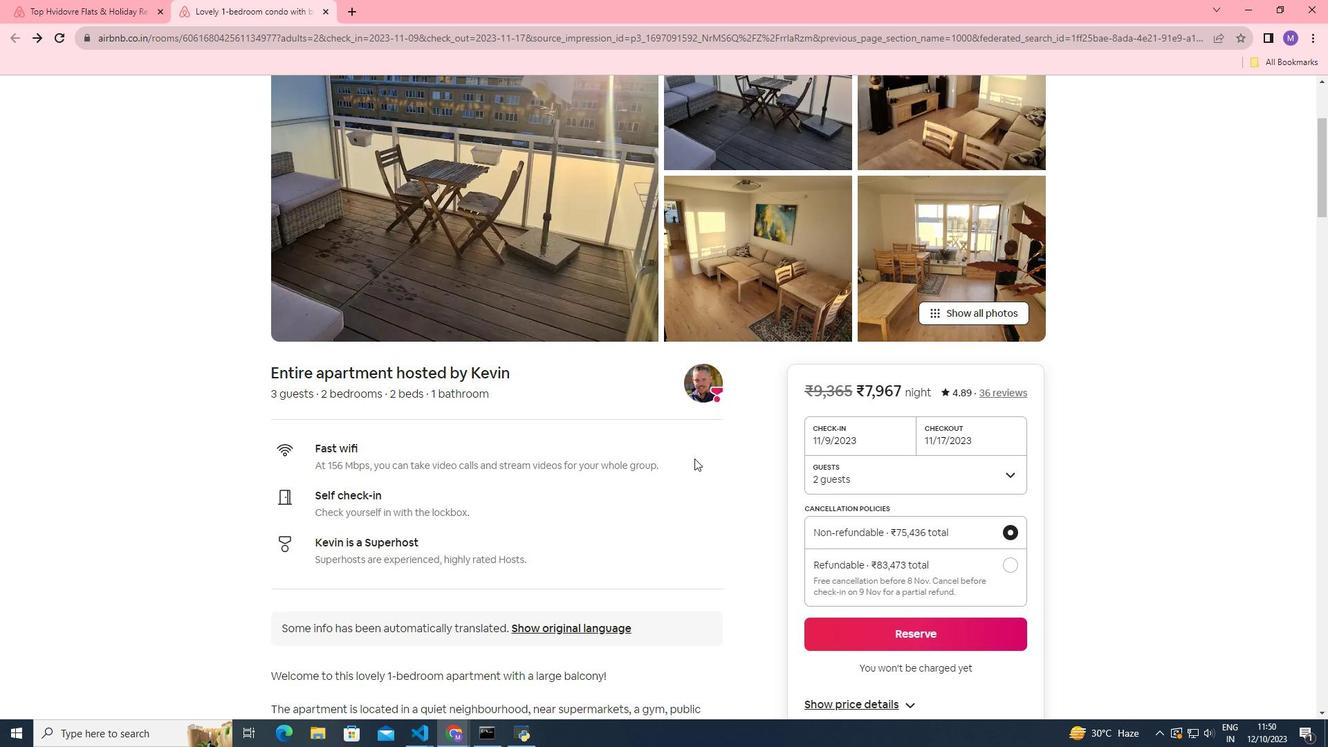 
Action: Mouse scrolled (694, 457) with delta (0, 0)
Screenshot: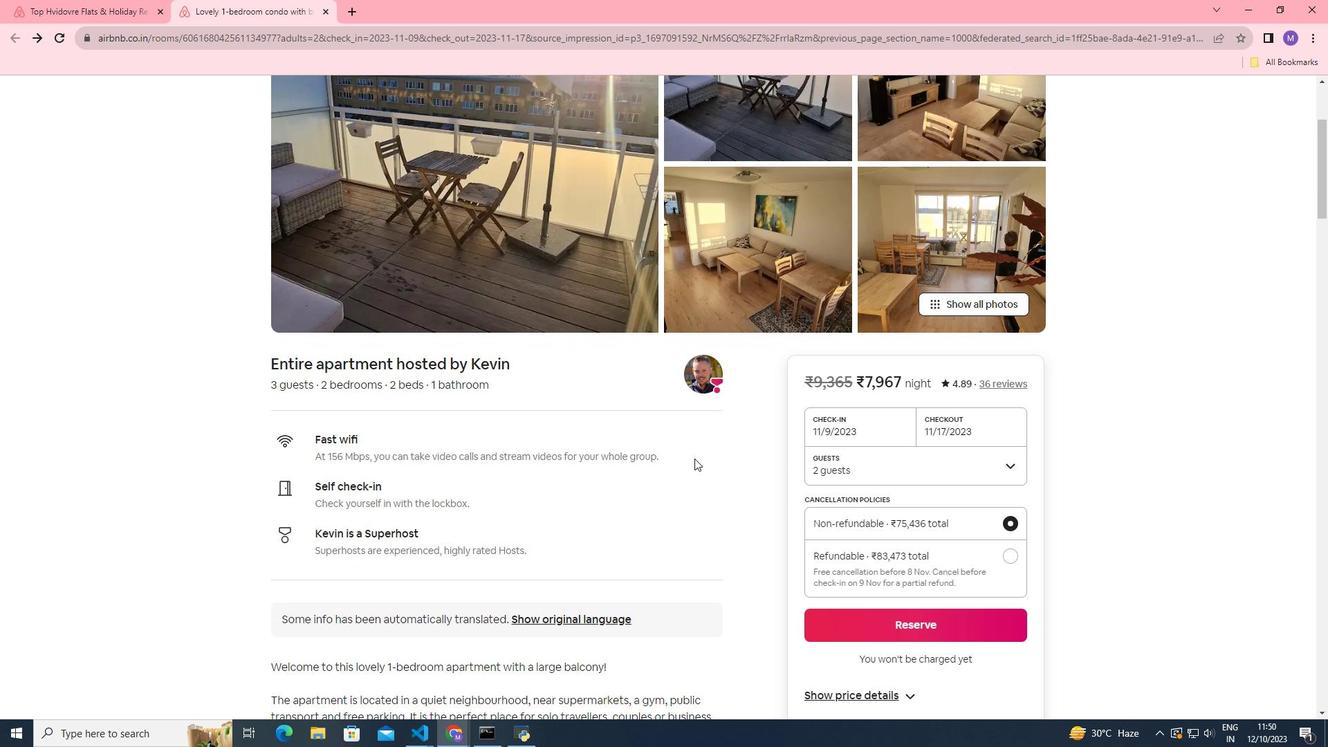 
Action: Mouse scrolled (694, 457) with delta (0, 0)
Screenshot: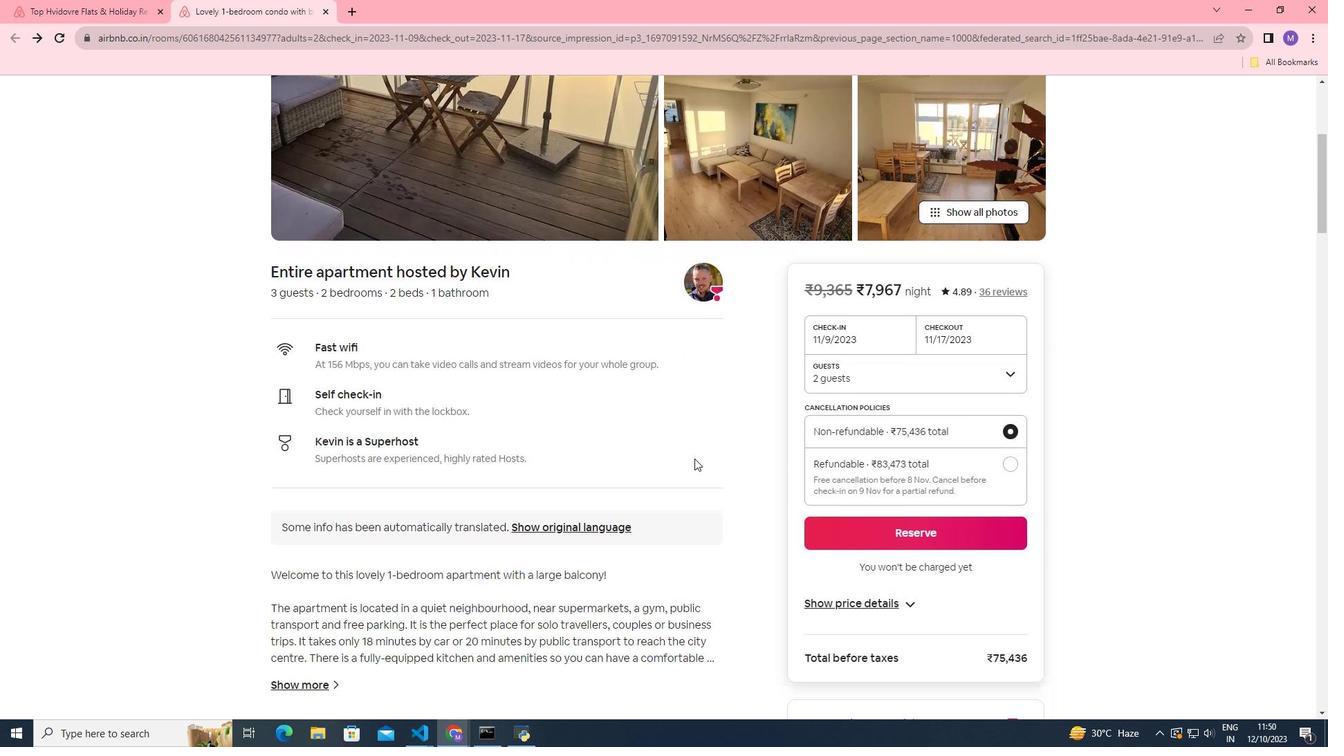 
Action: Mouse scrolled (694, 457) with delta (0, 0)
Screenshot: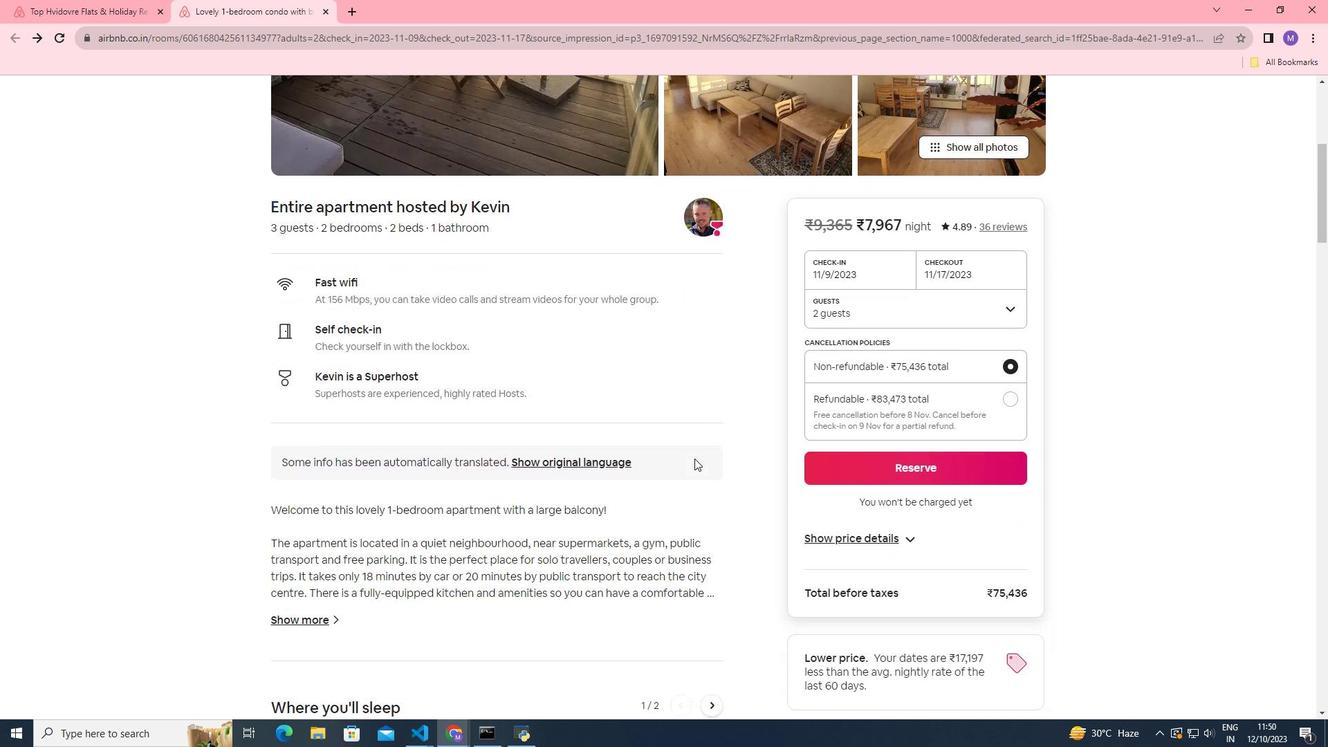 
Action: Mouse moved to (354, 453)
Screenshot: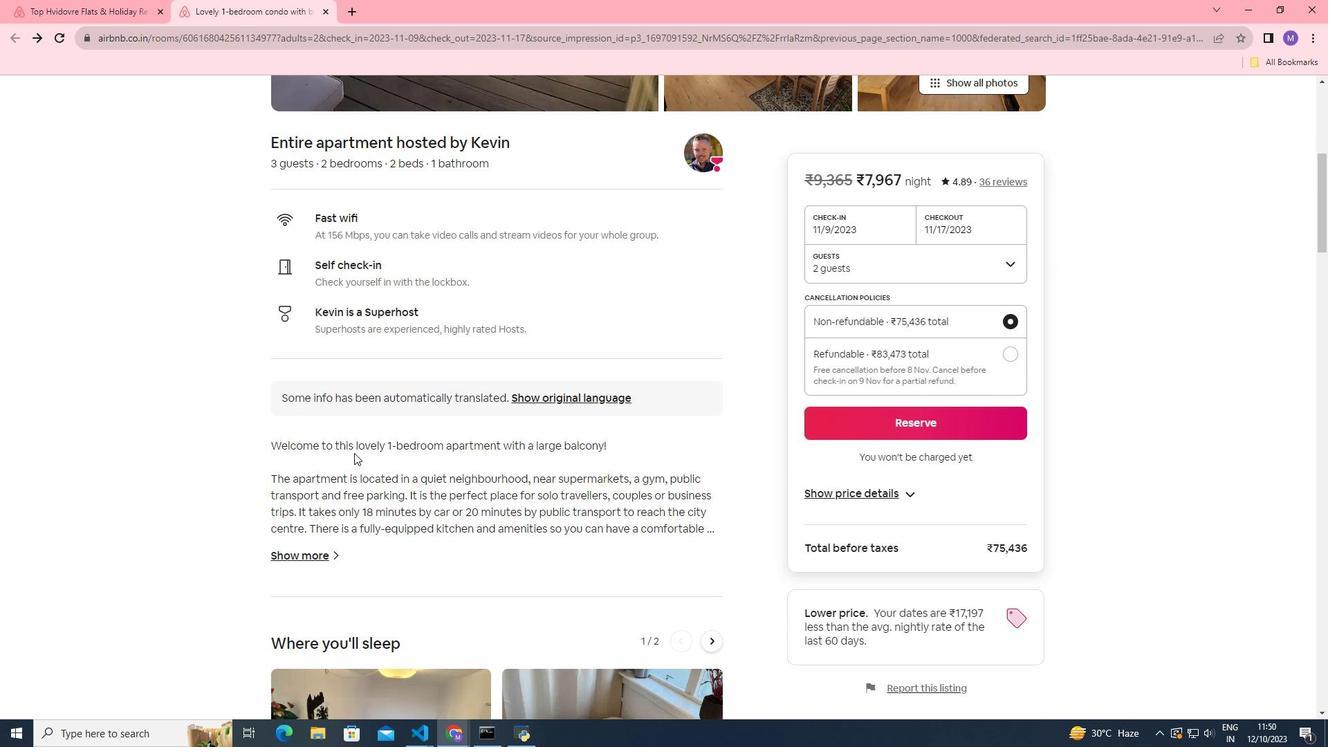 
Action: Mouse scrolled (354, 452) with delta (0, 0)
Screenshot: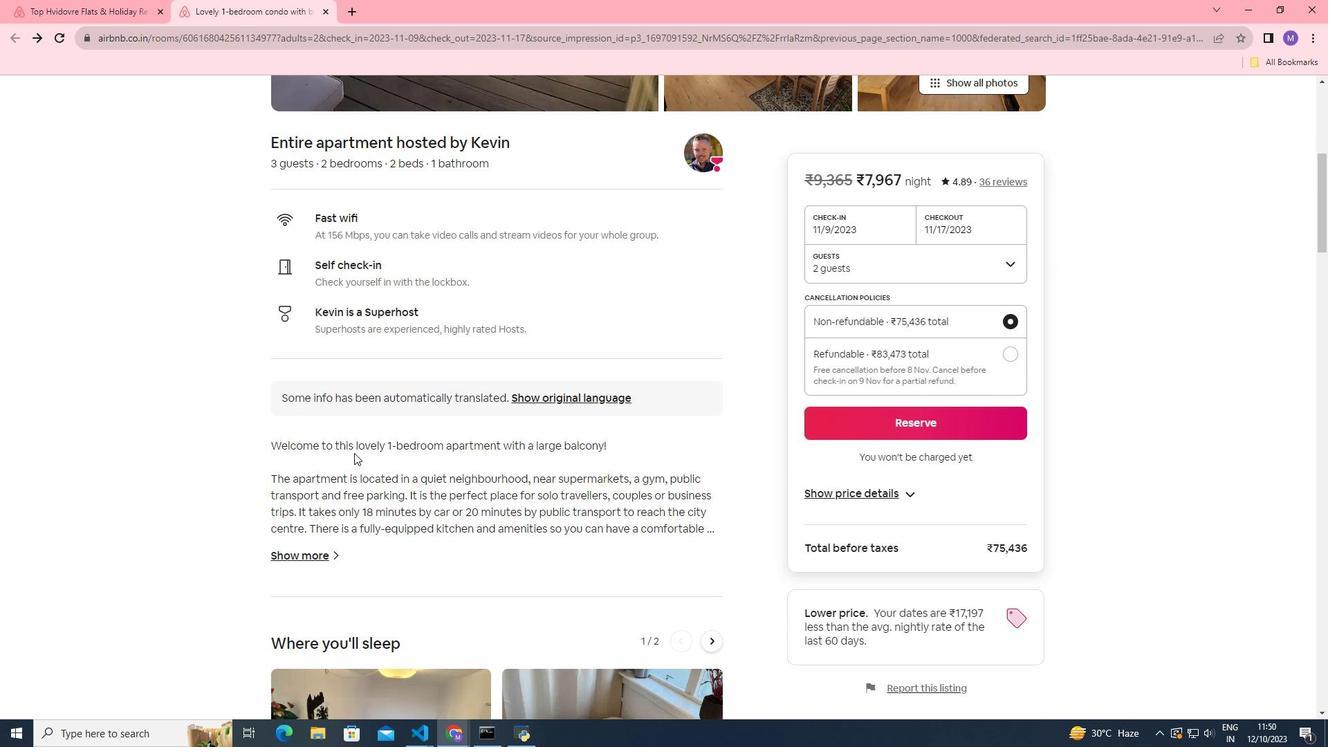 
Action: Mouse scrolled (354, 452) with delta (0, 0)
Screenshot: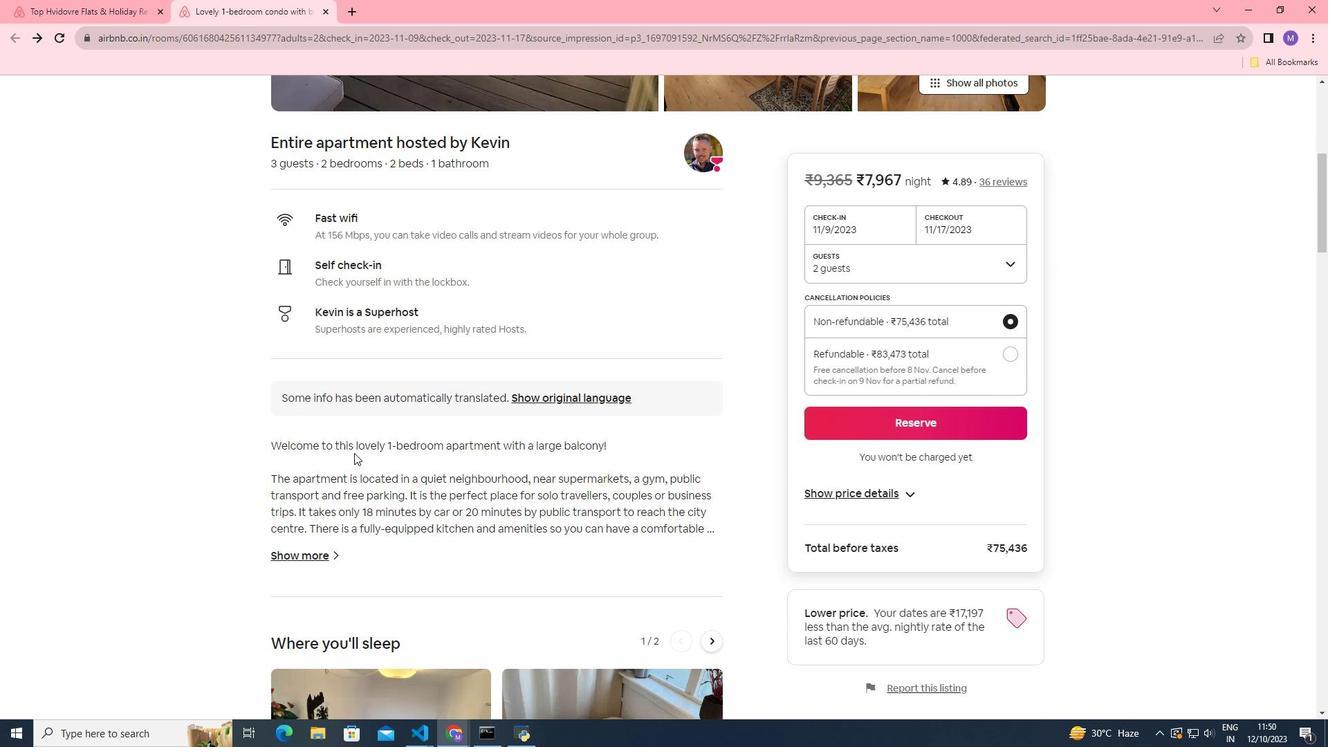 
Action: Mouse moved to (299, 440)
Screenshot: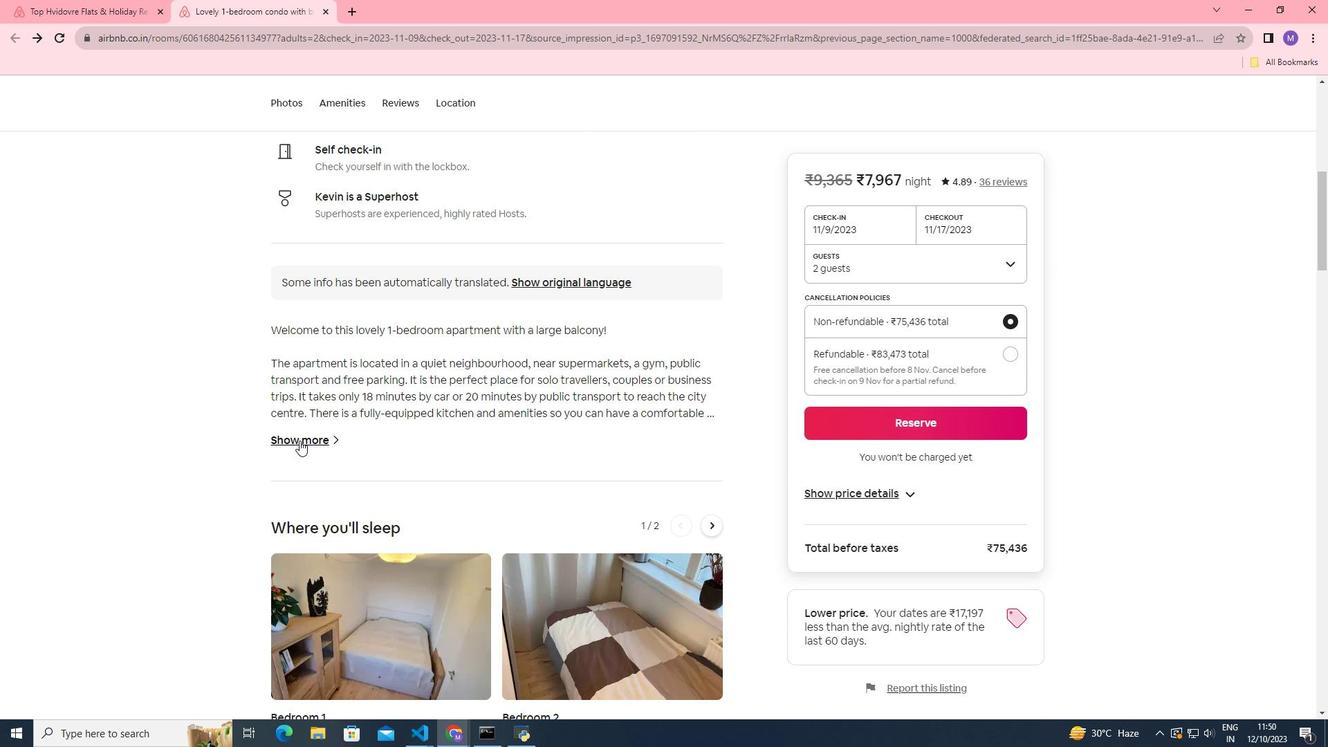 
Action: Mouse pressed left at (299, 440)
Screenshot: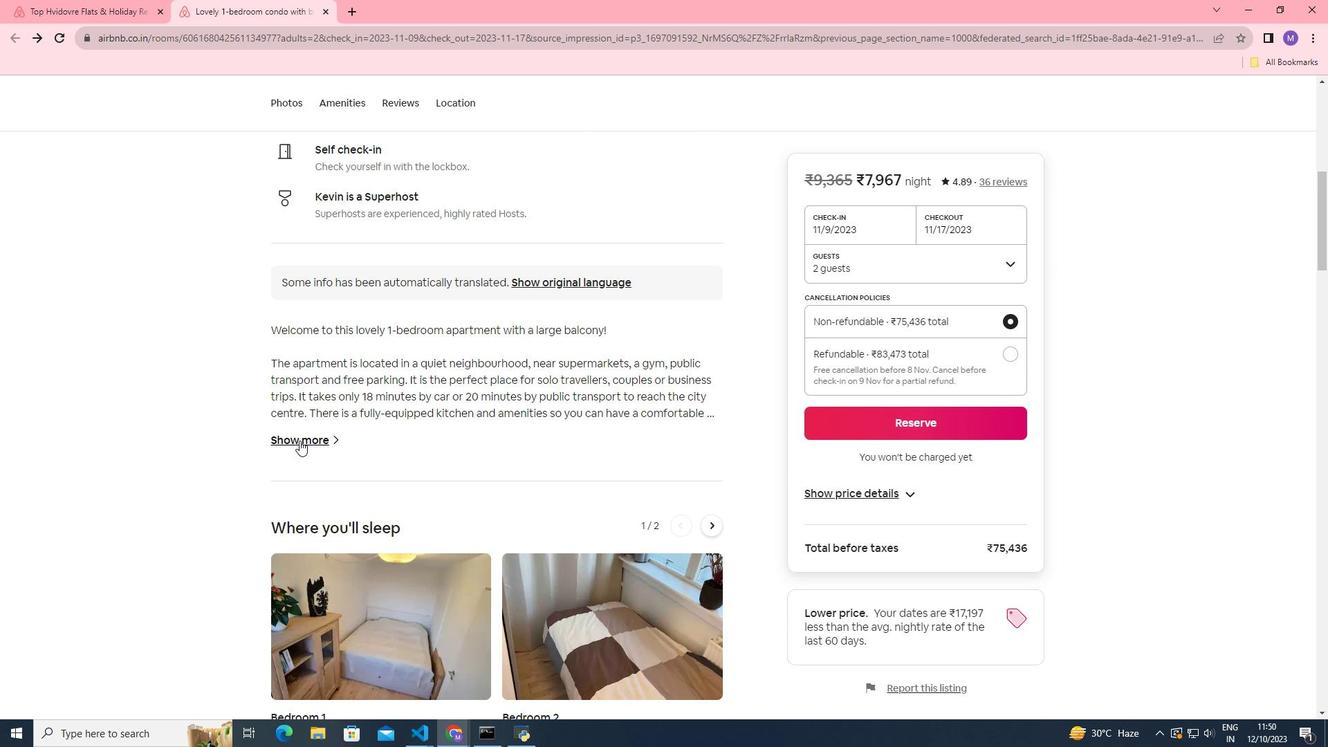 
Action: Mouse moved to (418, 186)
Screenshot: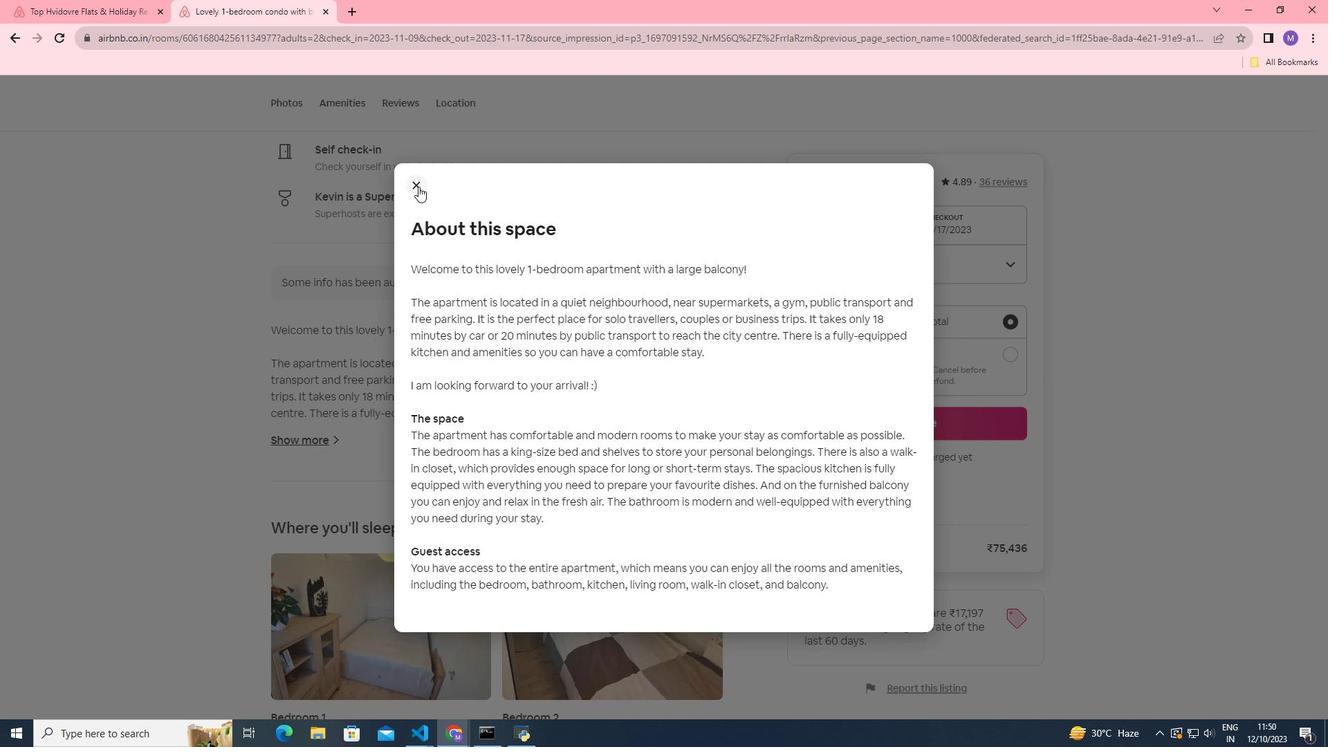 
Action: Mouse pressed left at (418, 186)
Screenshot: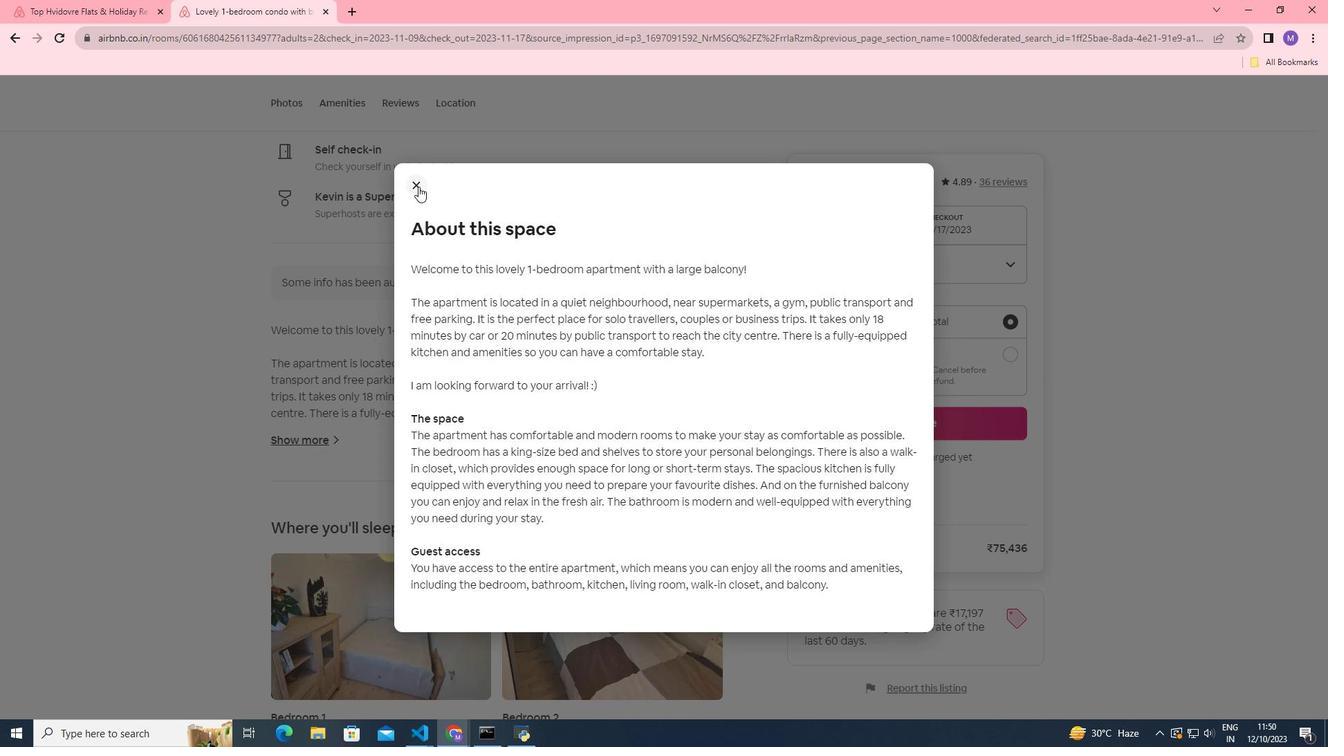 
Action: Mouse moved to (410, 403)
Screenshot: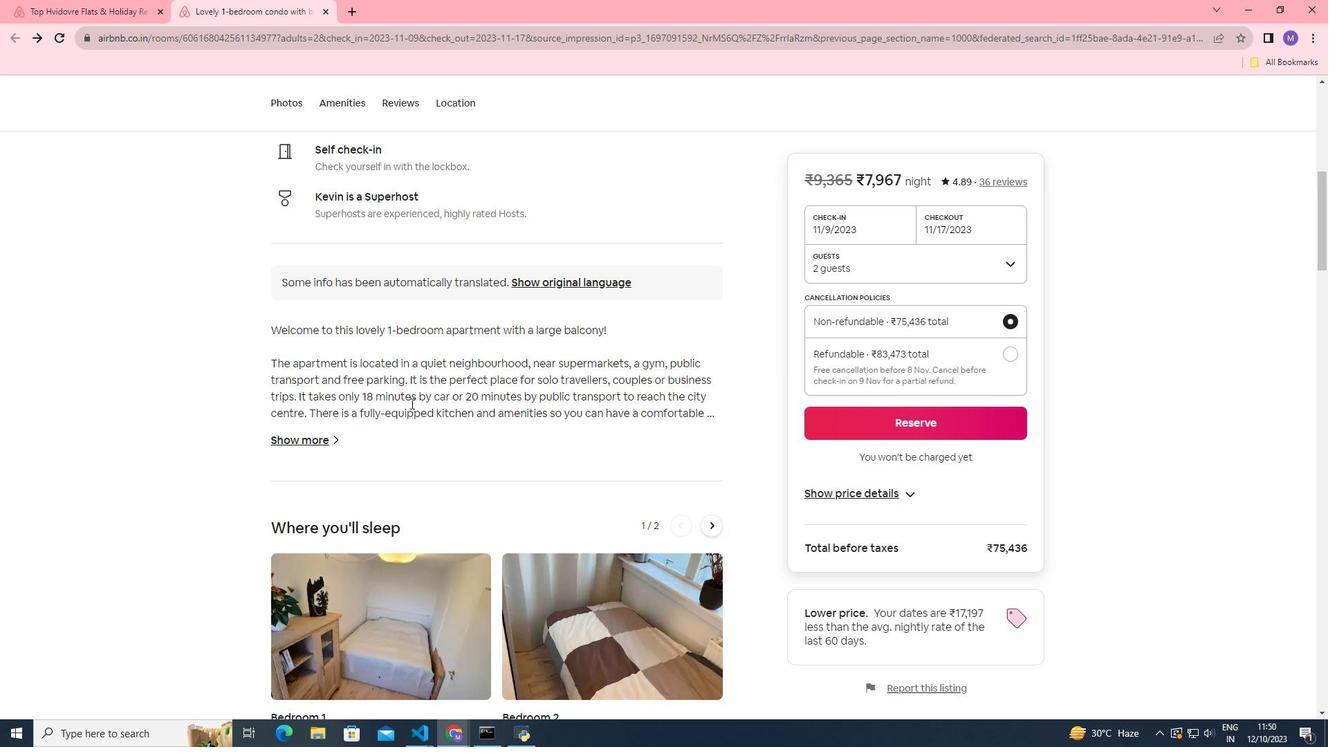 
Action: Mouse scrolled (410, 402) with delta (0, 0)
Screenshot: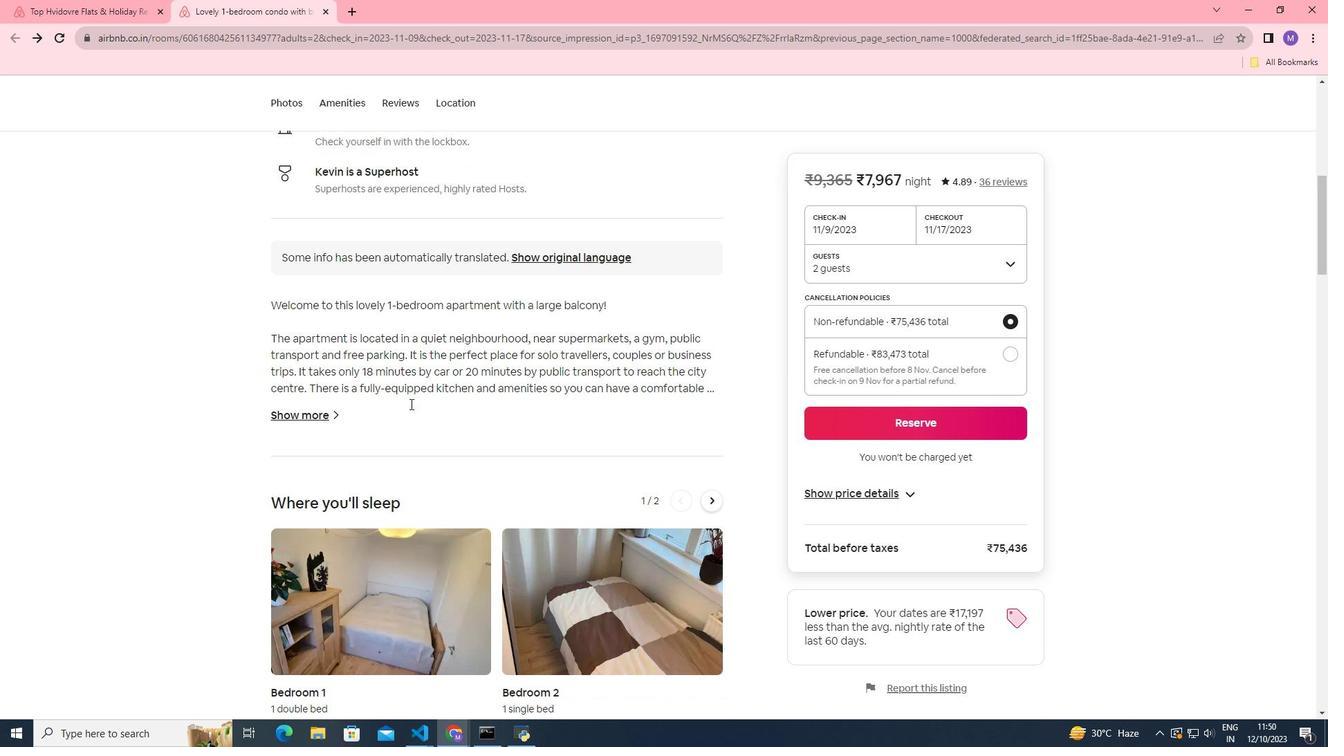 
Action: Mouse moved to (410, 403)
Screenshot: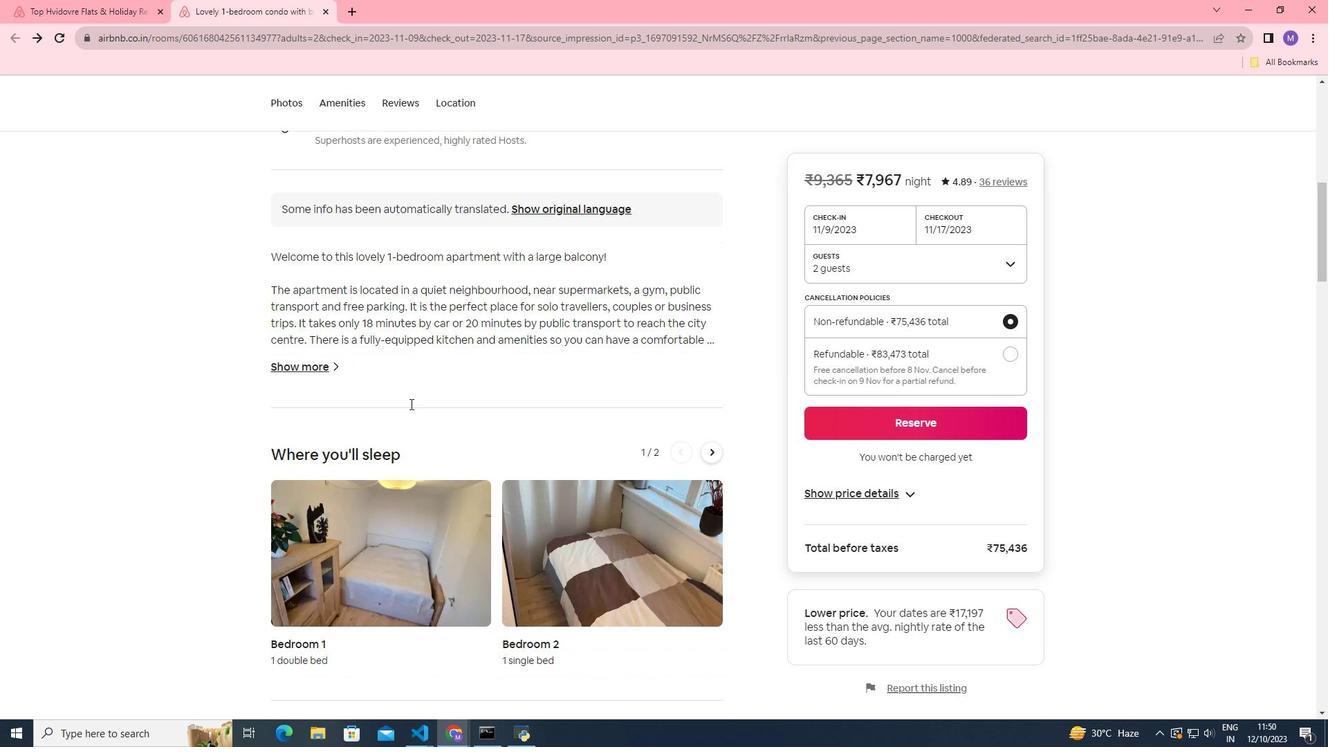 
Action: Mouse scrolled (410, 403) with delta (0, 0)
Screenshot: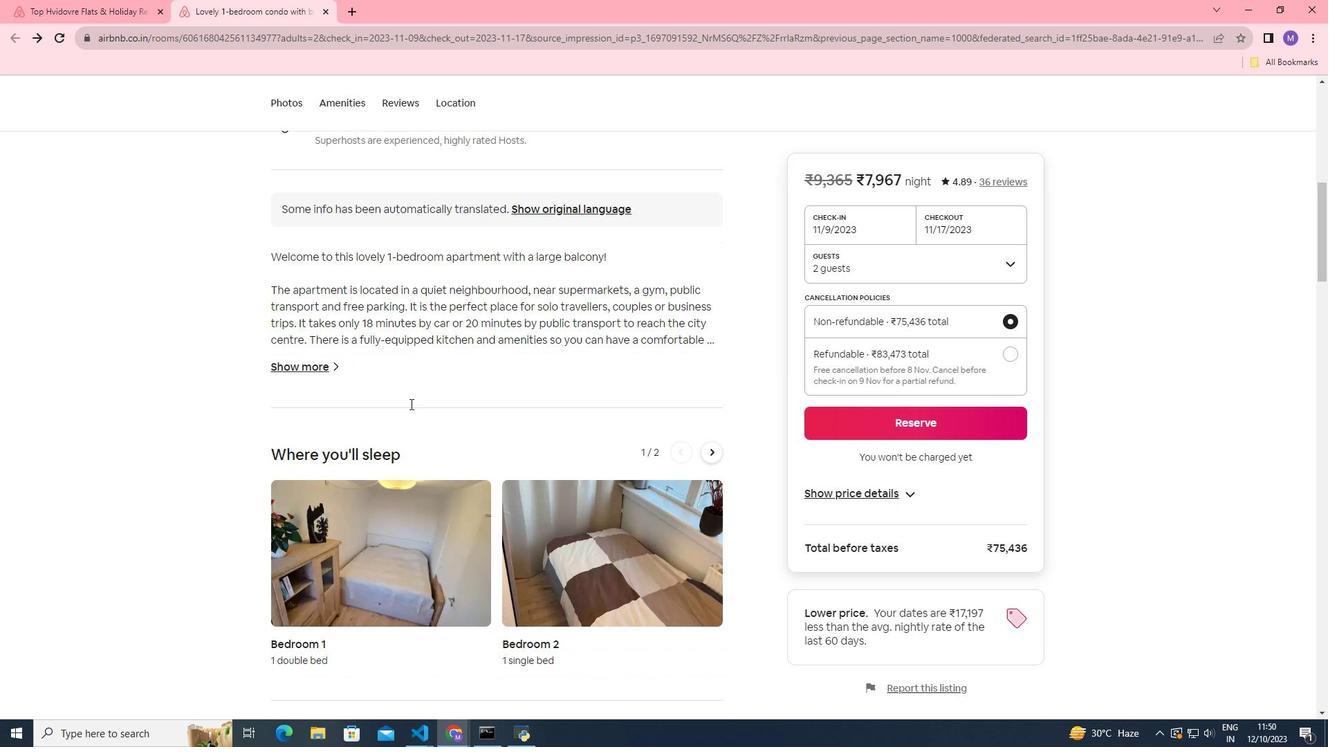 
Action: Mouse scrolled (410, 403) with delta (0, 0)
Screenshot: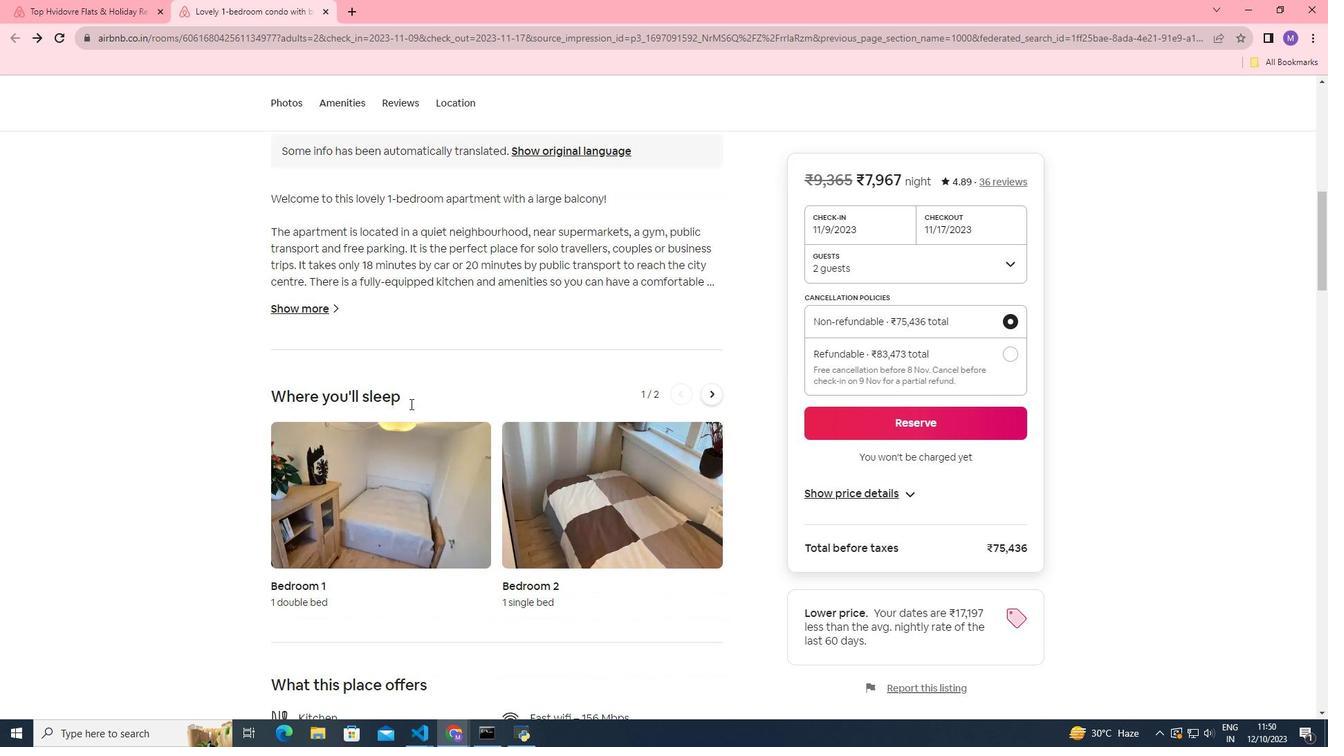 
Action: Mouse scrolled (410, 403) with delta (0, 0)
Screenshot: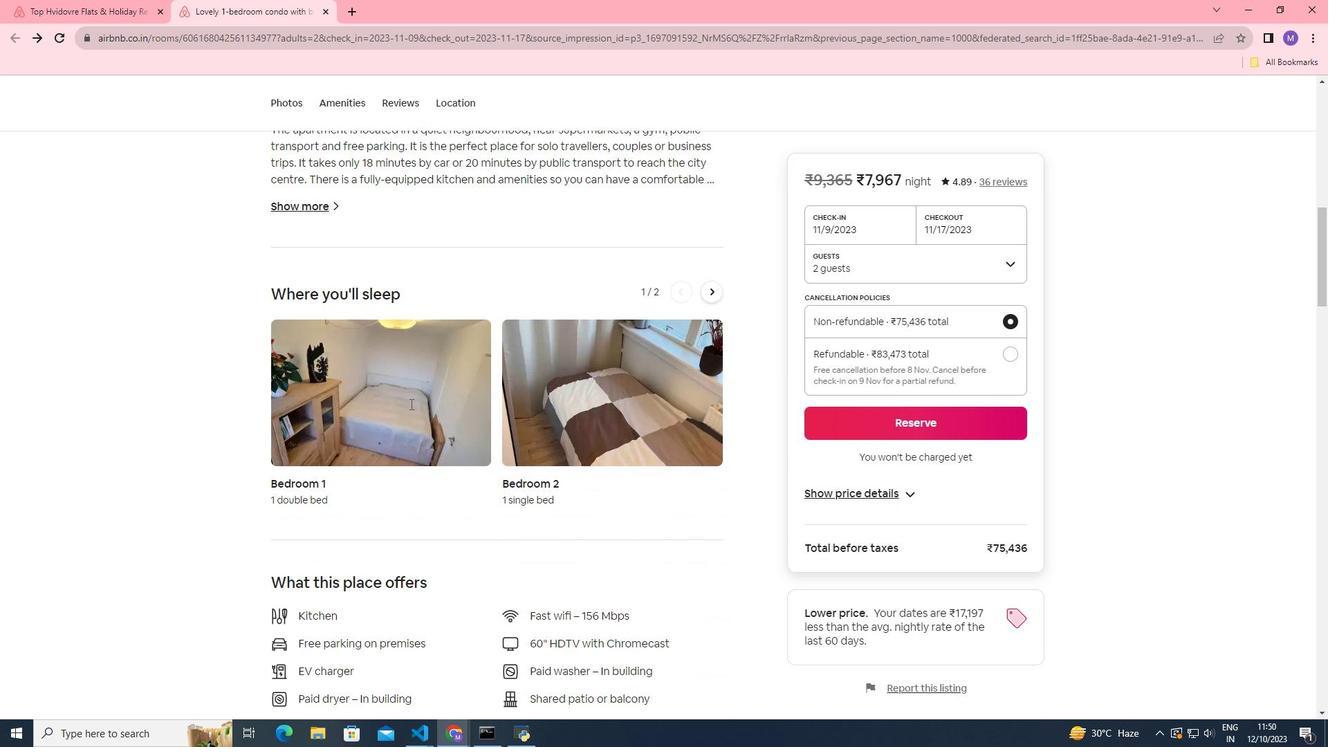 
Action: Mouse moved to (409, 403)
Screenshot: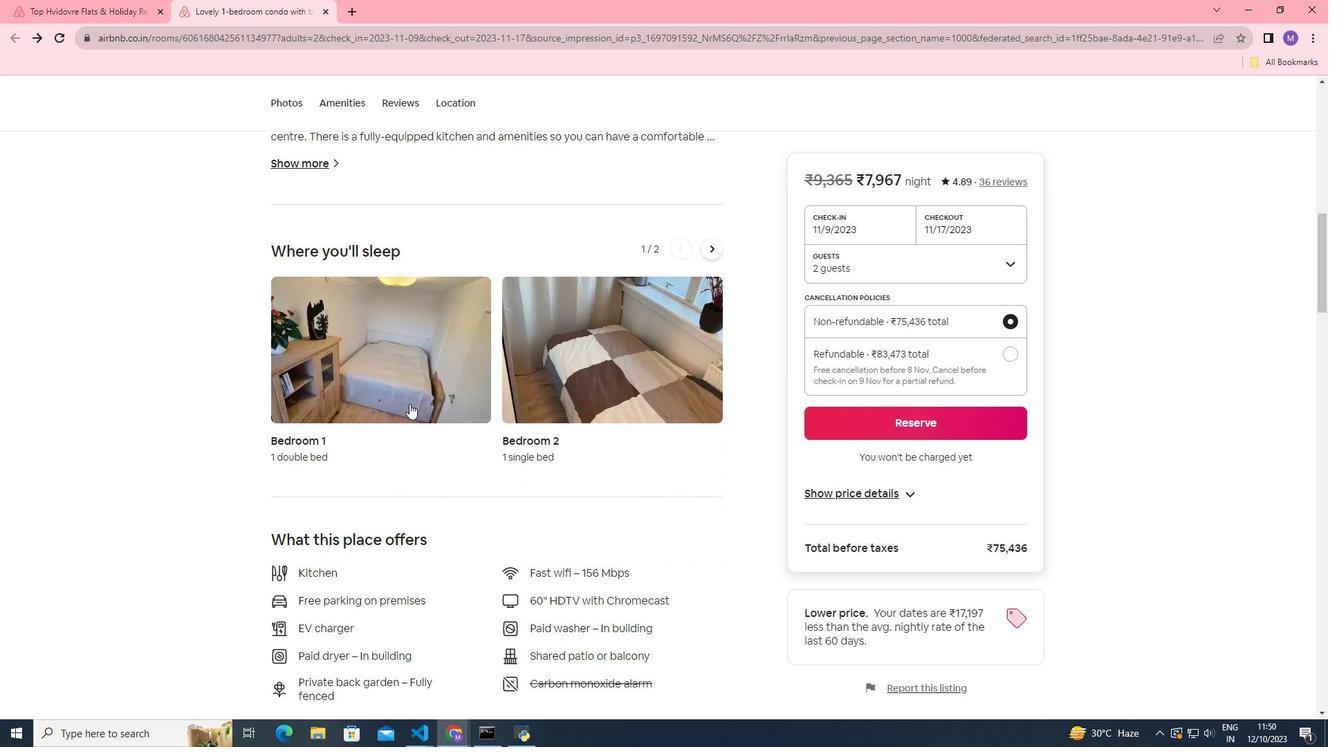 
Action: Mouse scrolled (409, 403) with delta (0, 0)
Screenshot: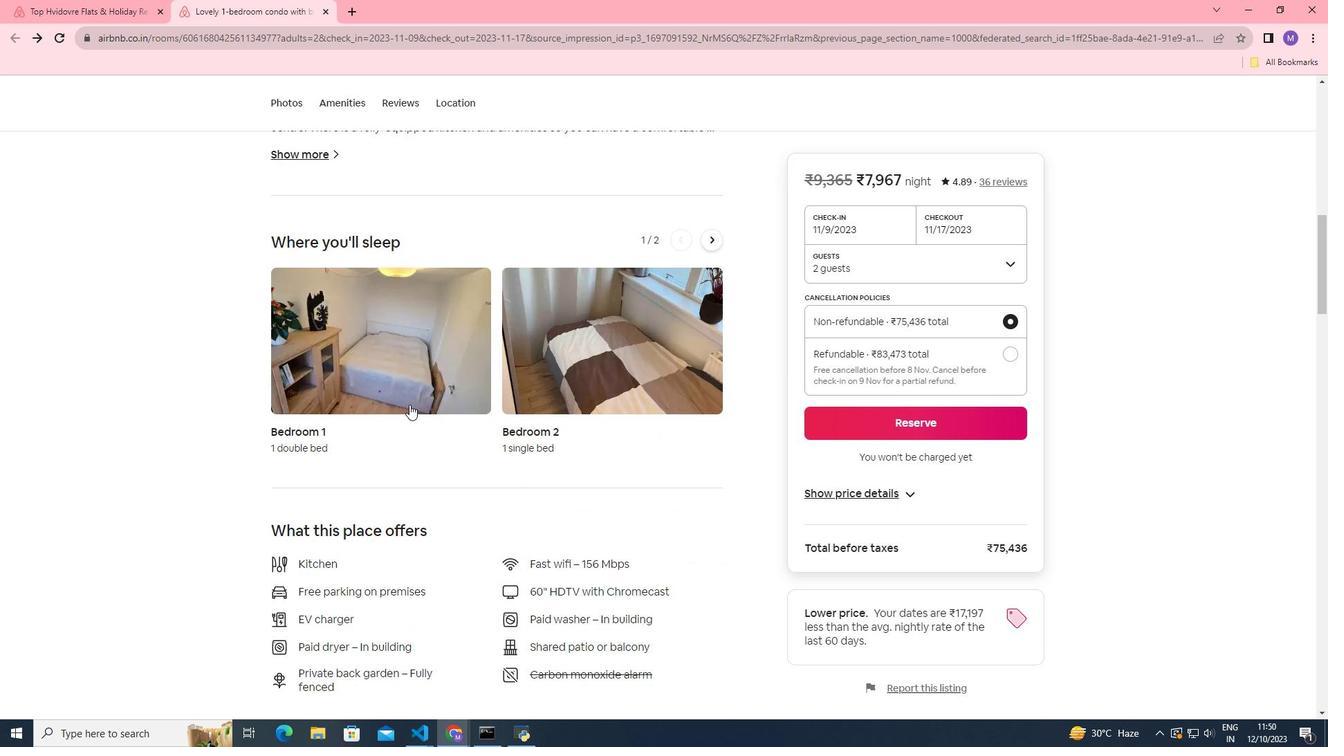 
Action: Mouse moved to (409, 404)
Screenshot: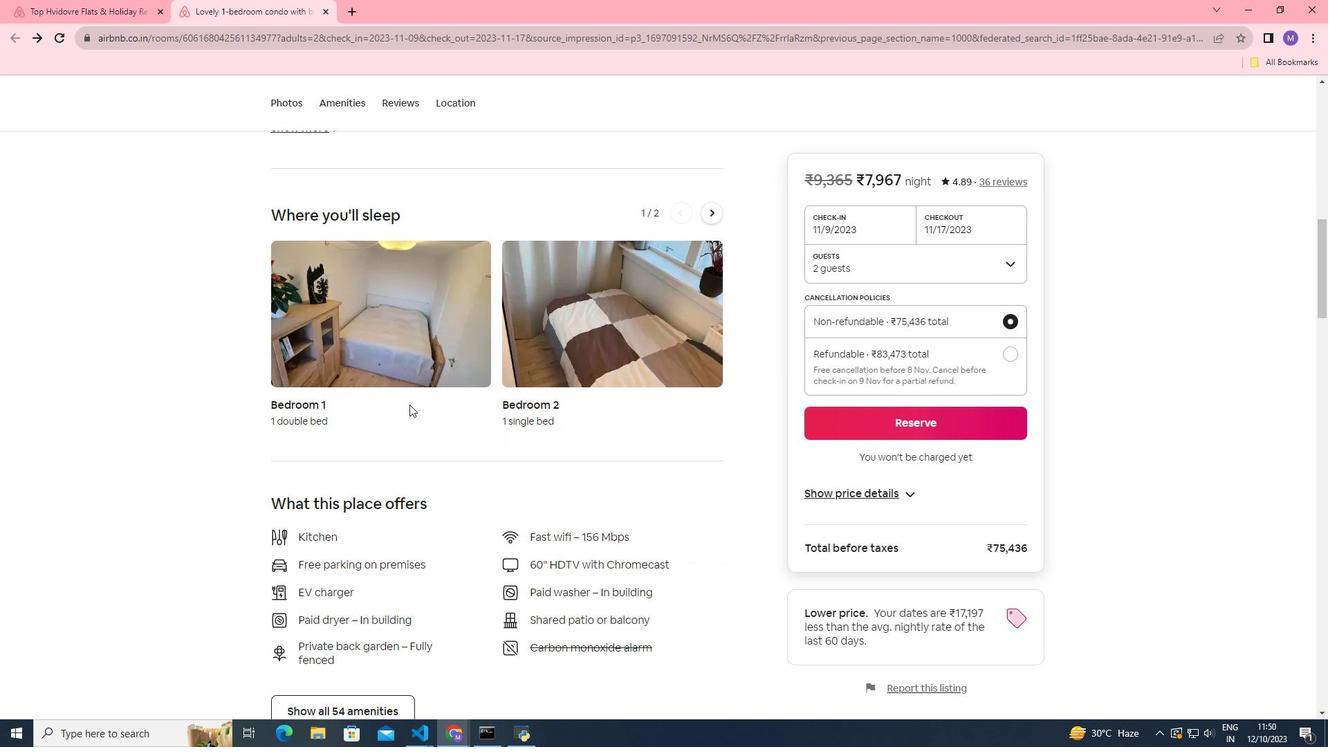 
Action: Mouse scrolled (409, 403) with delta (0, 0)
Screenshot: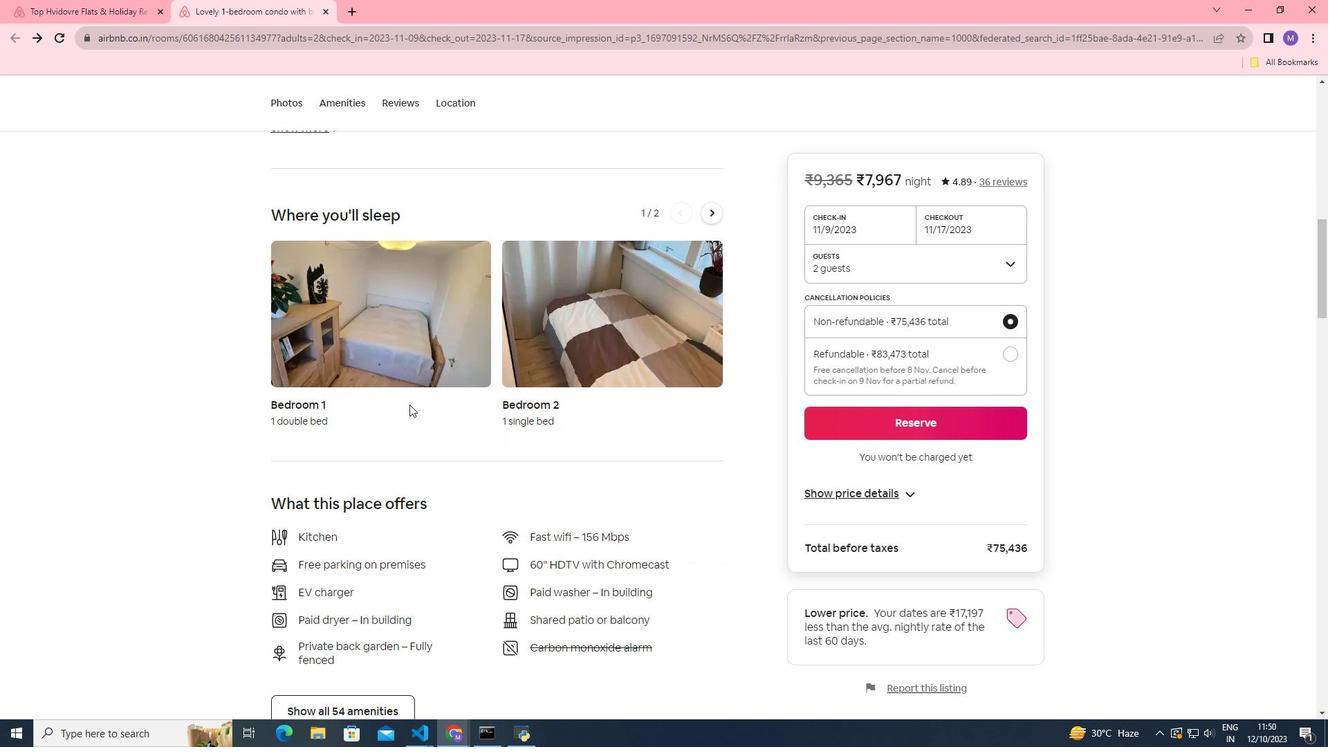 
Action: Mouse scrolled (409, 403) with delta (0, 0)
Screenshot: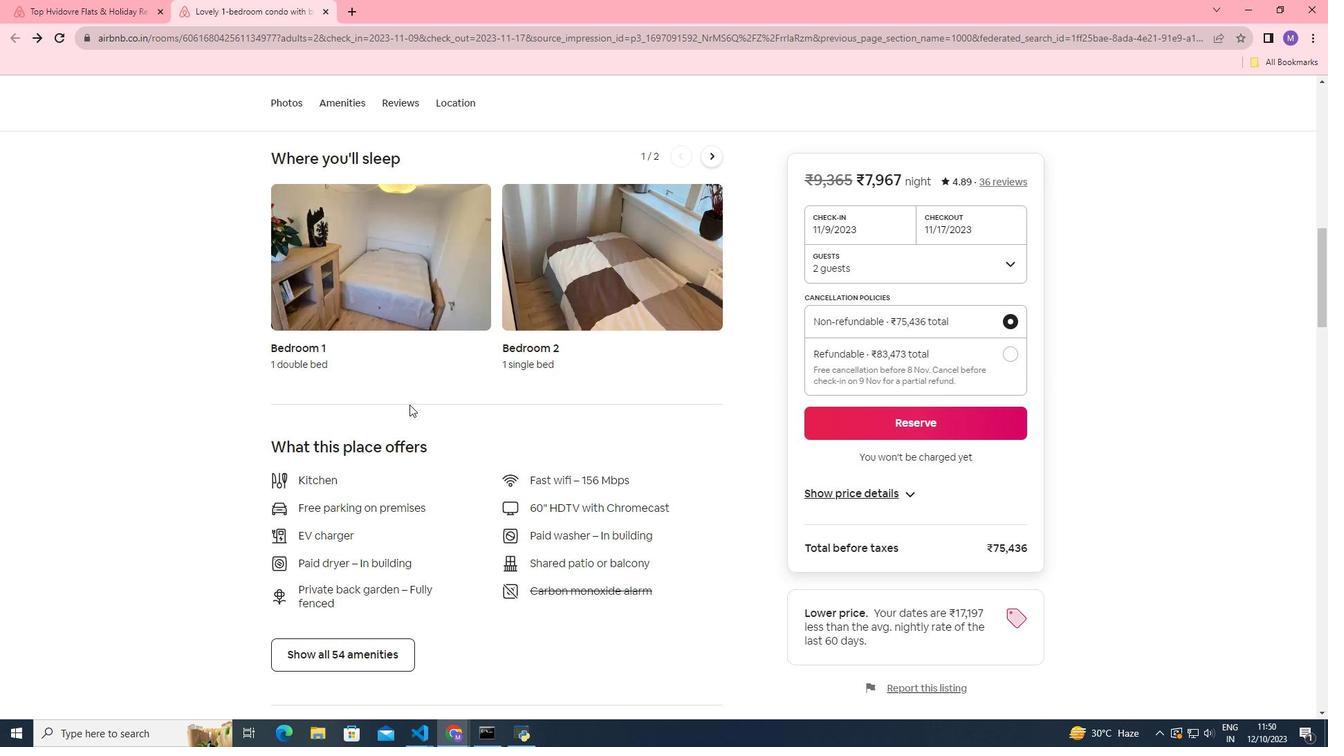 
Action: Mouse moved to (376, 540)
Screenshot: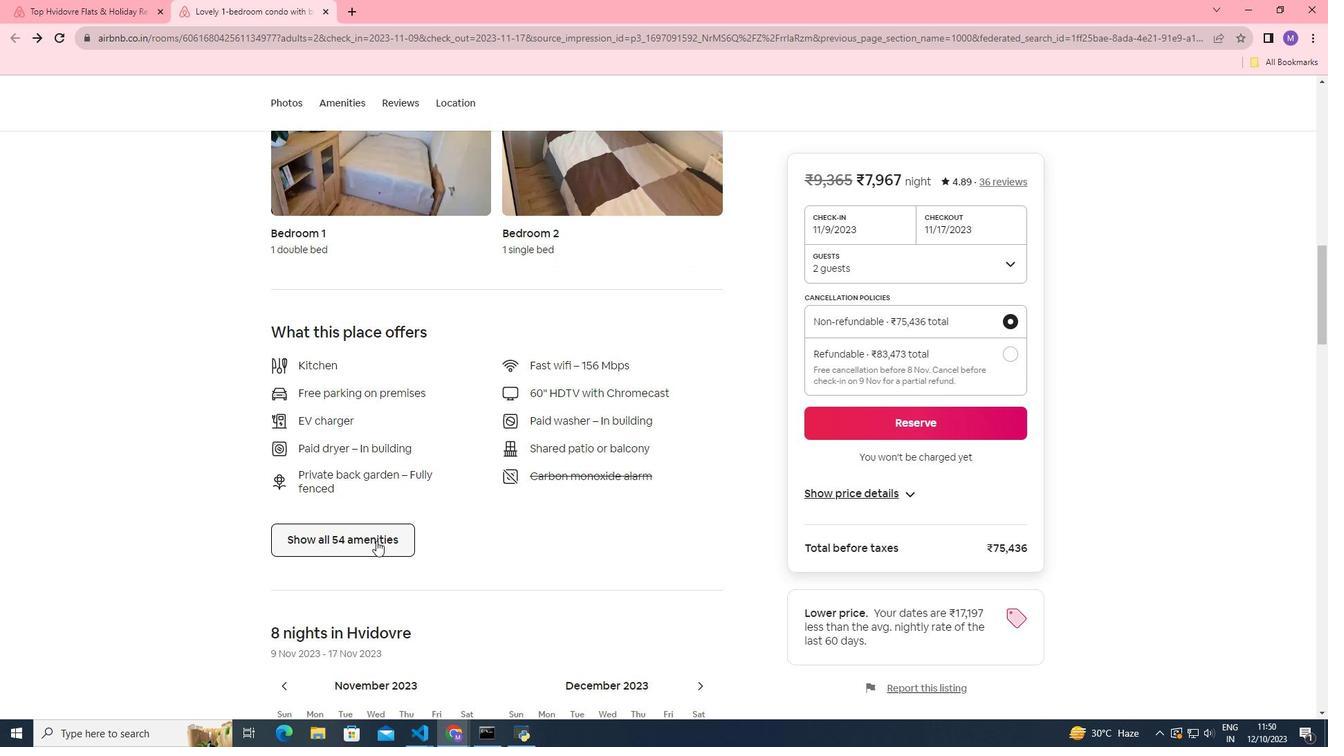 
Action: Mouse pressed left at (376, 540)
Screenshot: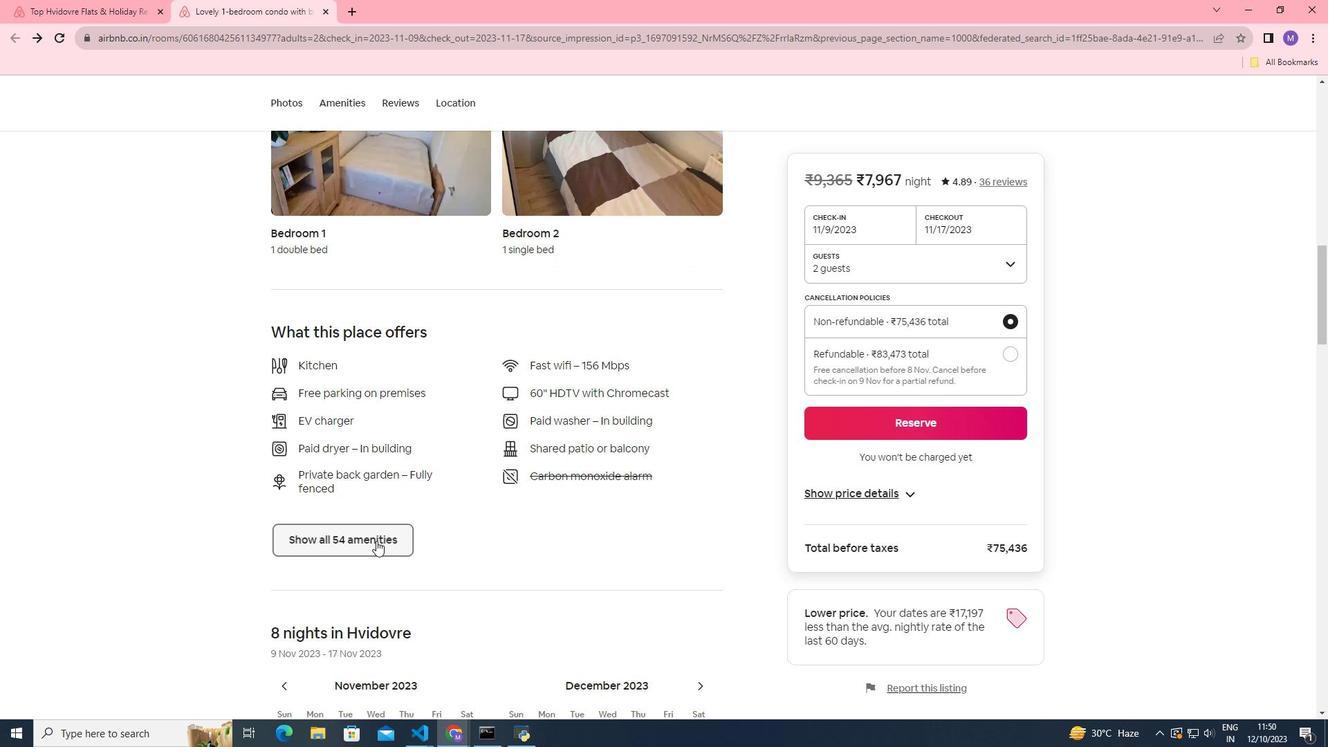 
Action: Mouse moved to (509, 453)
Screenshot: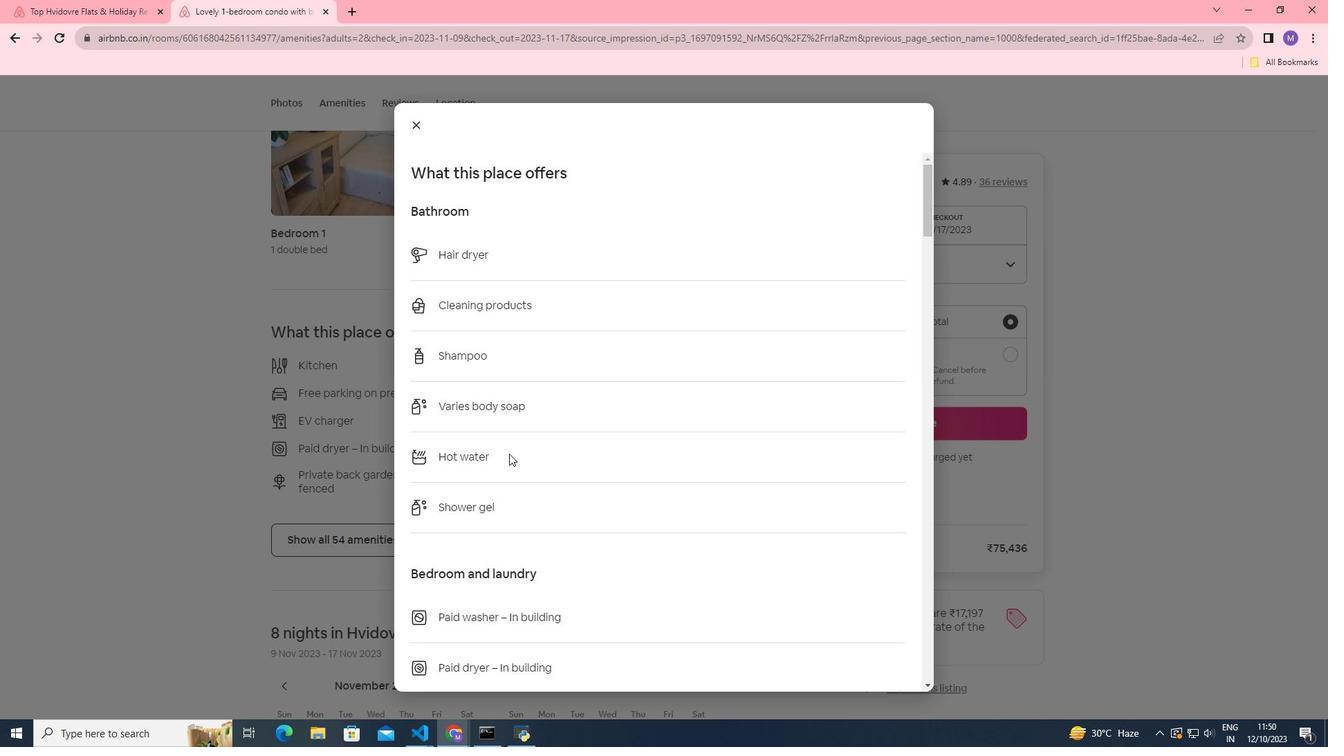
Action: Mouse scrolled (509, 453) with delta (0, 0)
Screenshot: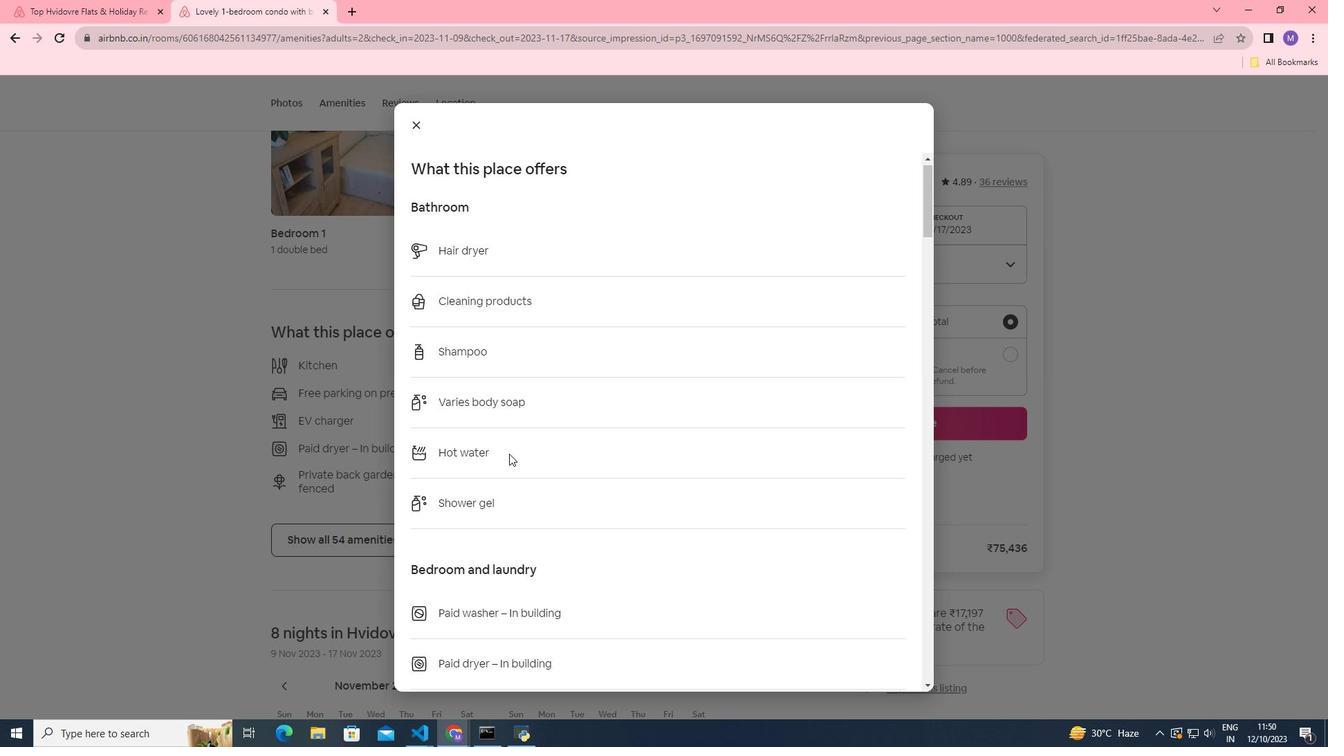 
Action: Mouse scrolled (509, 453) with delta (0, 0)
Screenshot: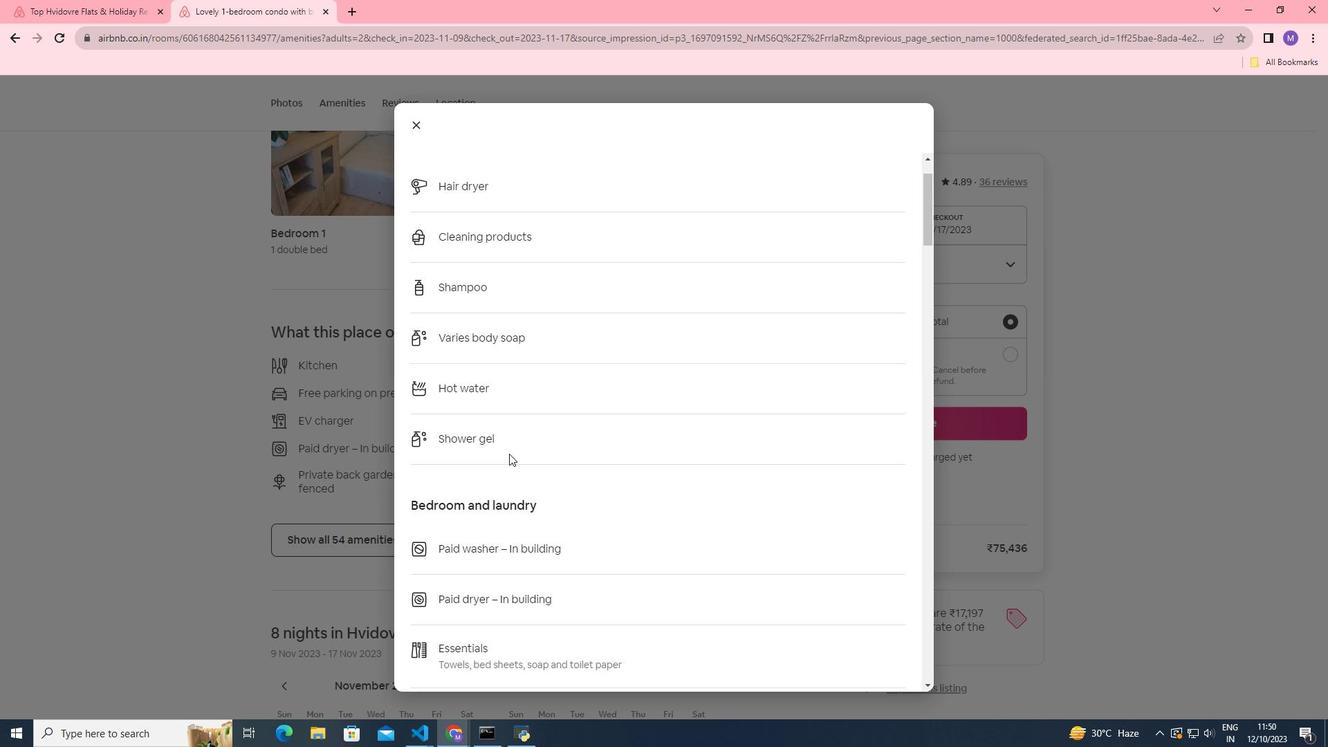 
Action: Mouse scrolled (509, 453) with delta (0, 0)
Screenshot: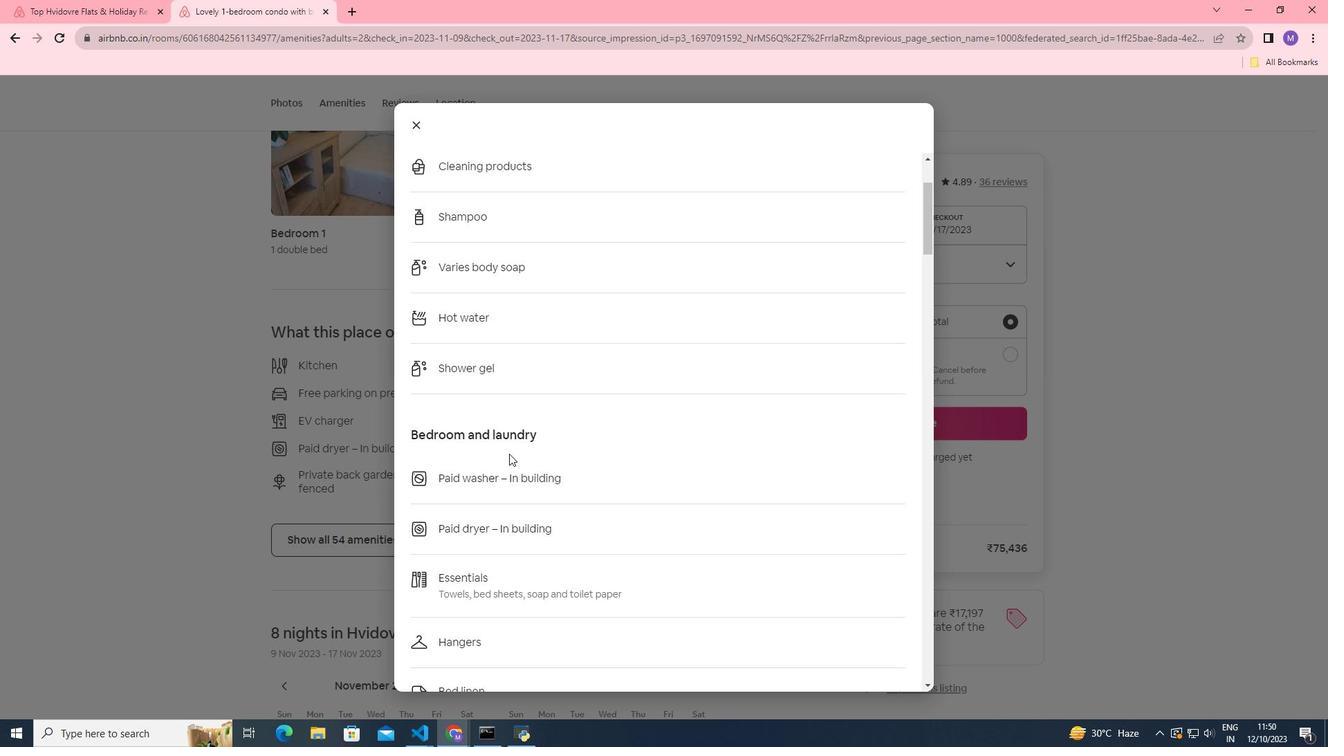 
Action: Mouse scrolled (509, 453) with delta (0, 0)
Screenshot: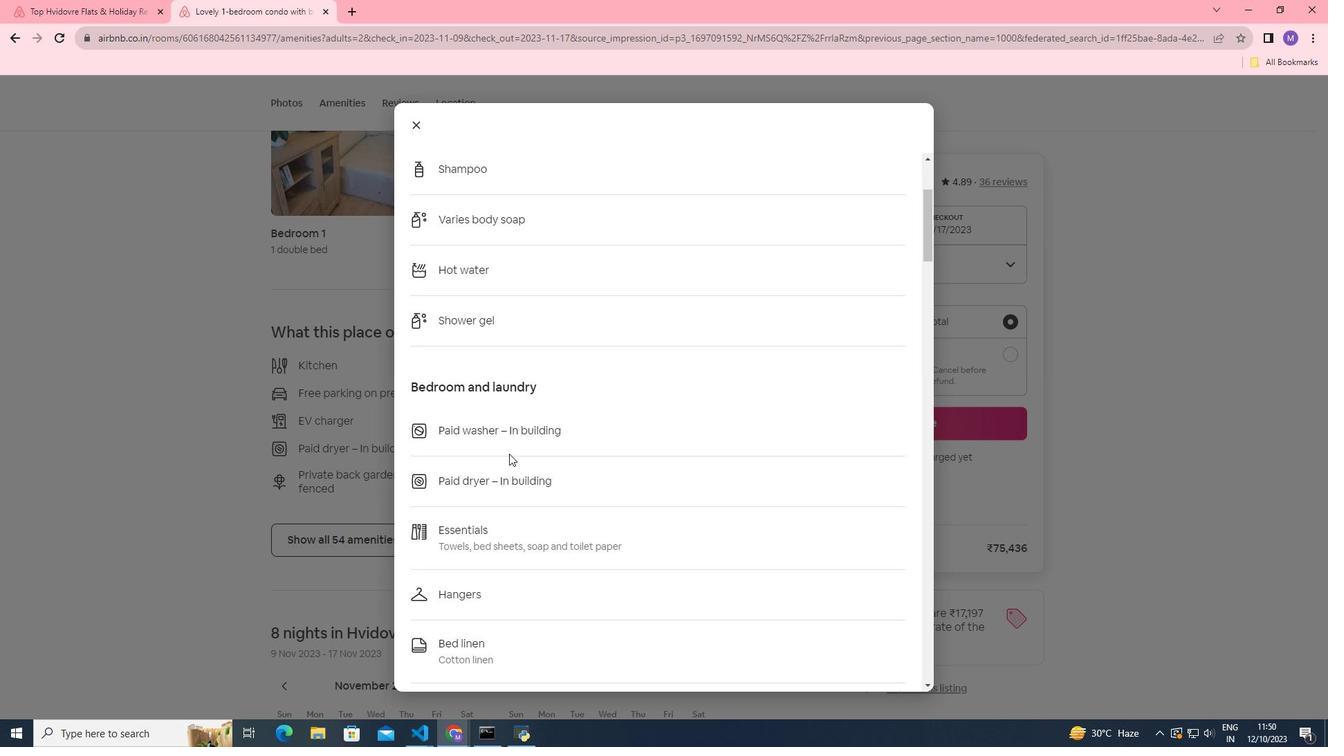 
Action: Mouse scrolled (509, 453) with delta (0, 0)
Screenshot: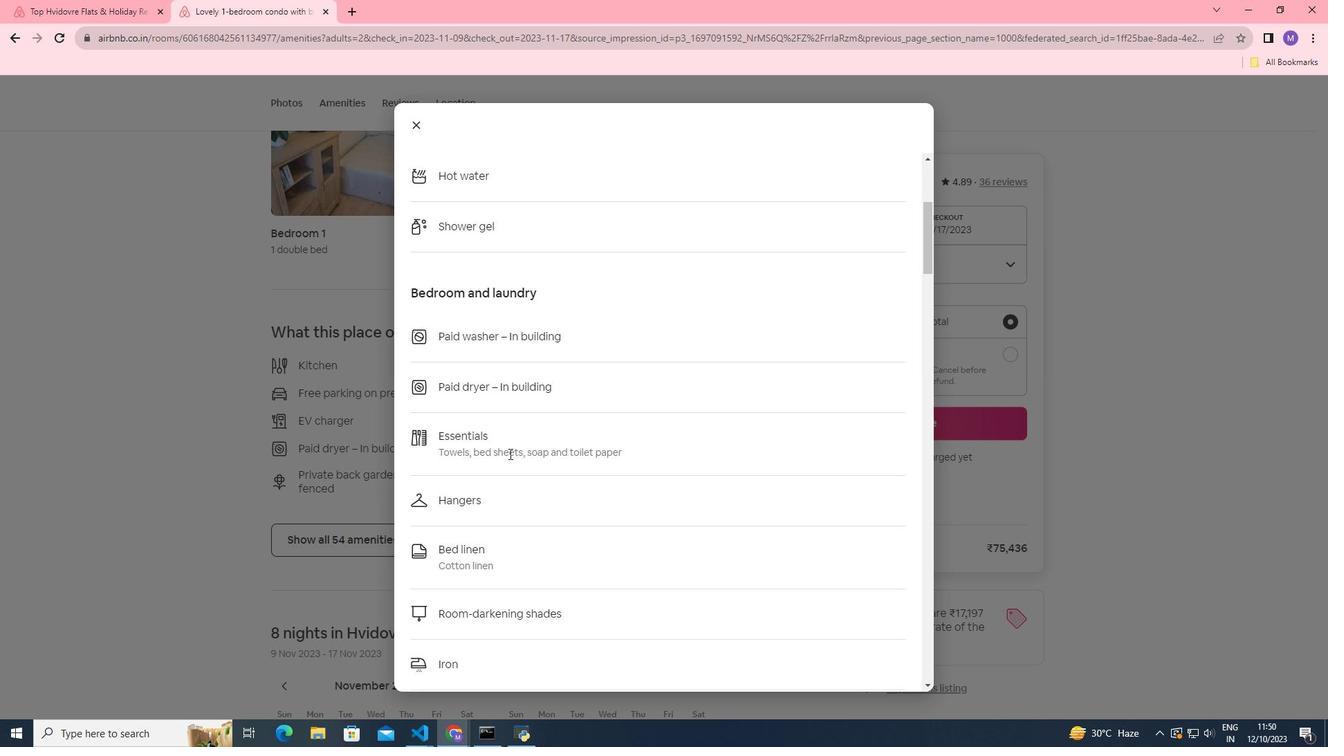 
Action: Mouse scrolled (509, 453) with delta (0, 0)
Screenshot: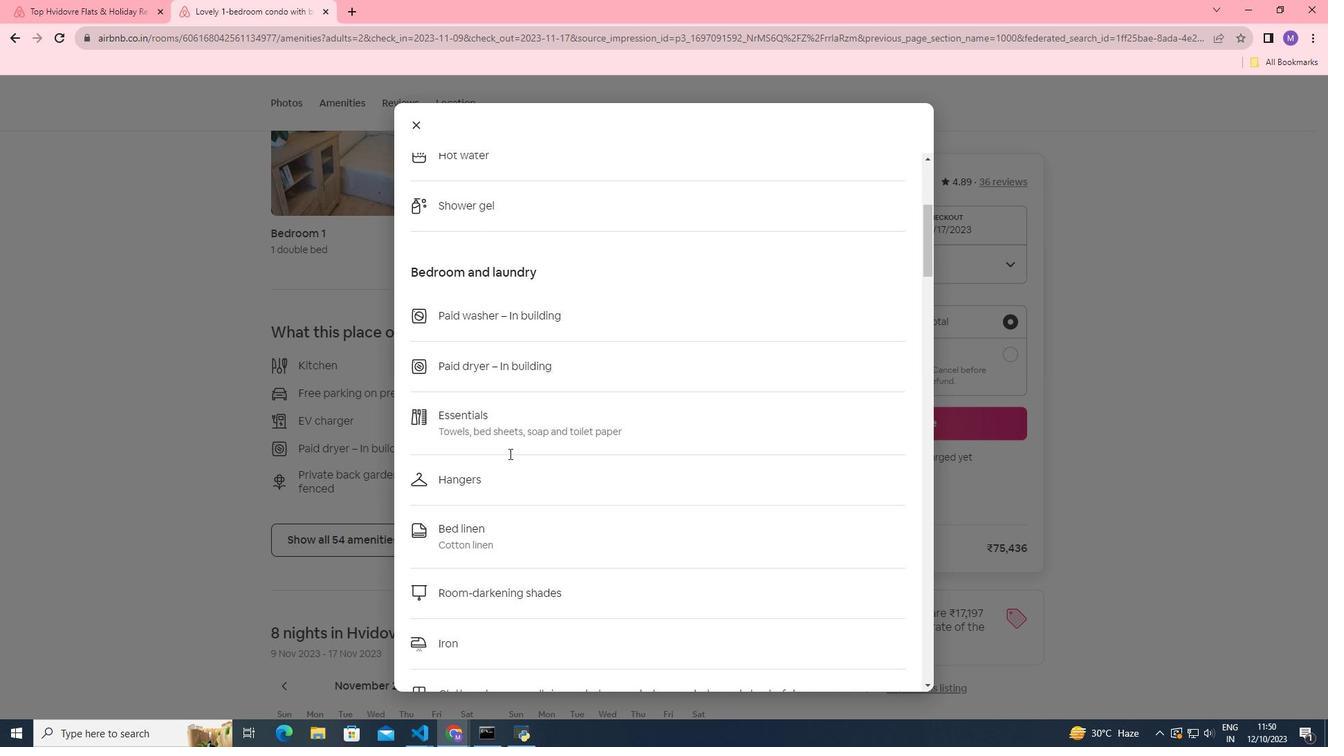 
Action: Mouse scrolled (509, 453) with delta (0, 0)
Screenshot: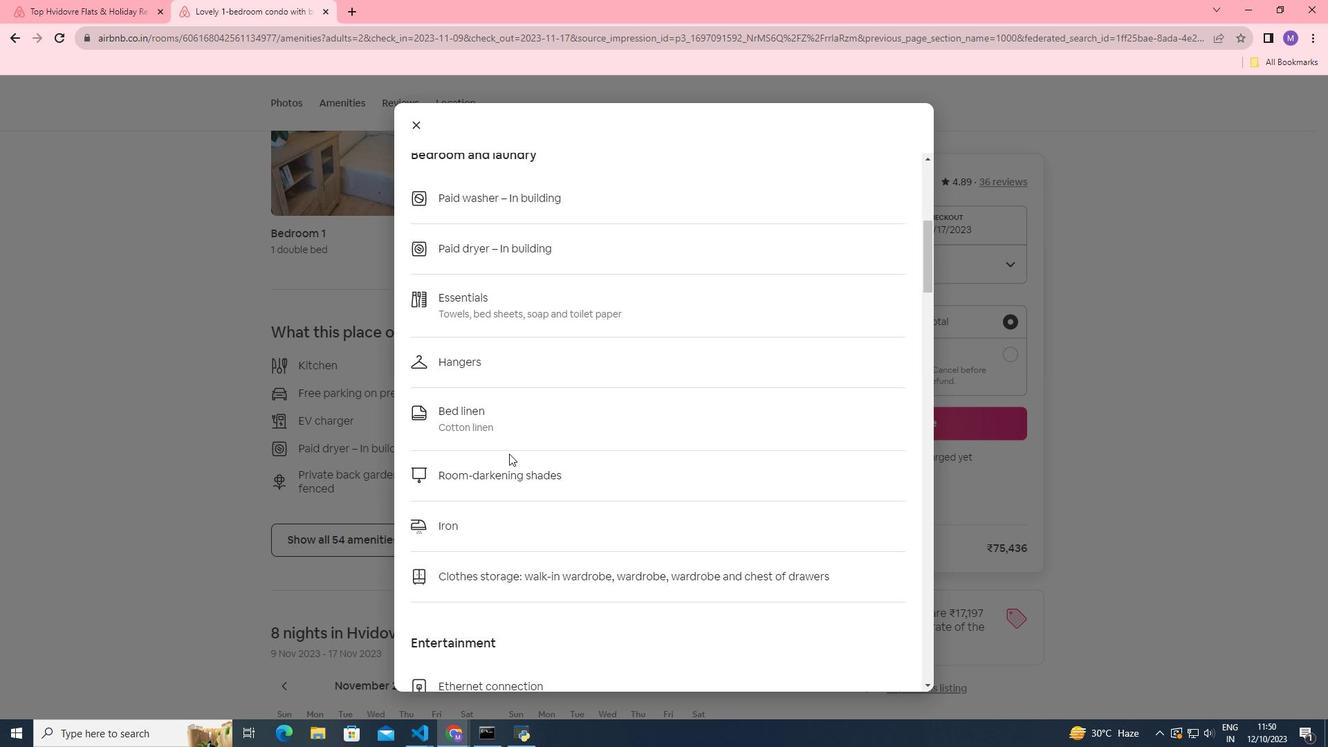 
Action: Mouse scrolled (509, 453) with delta (0, 0)
Screenshot: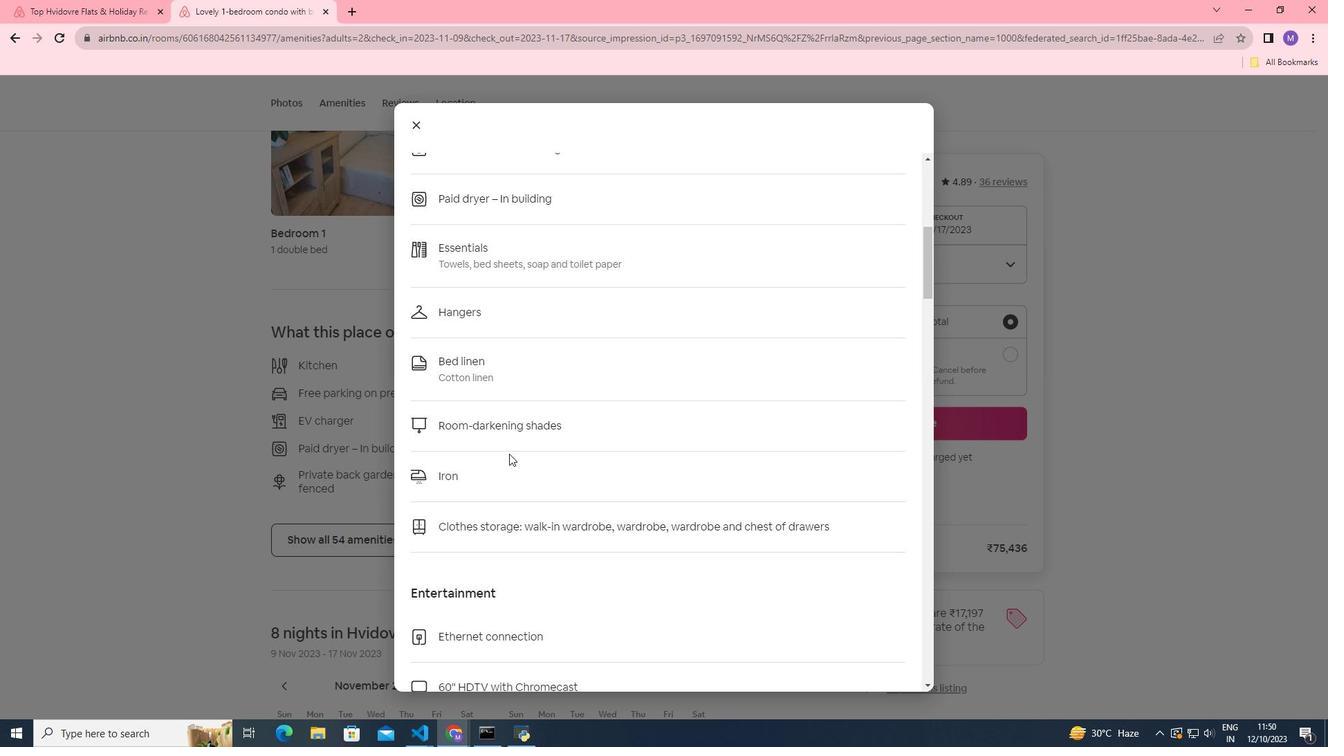 
Action: Mouse scrolled (509, 453) with delta (0, 0)
Screenshot: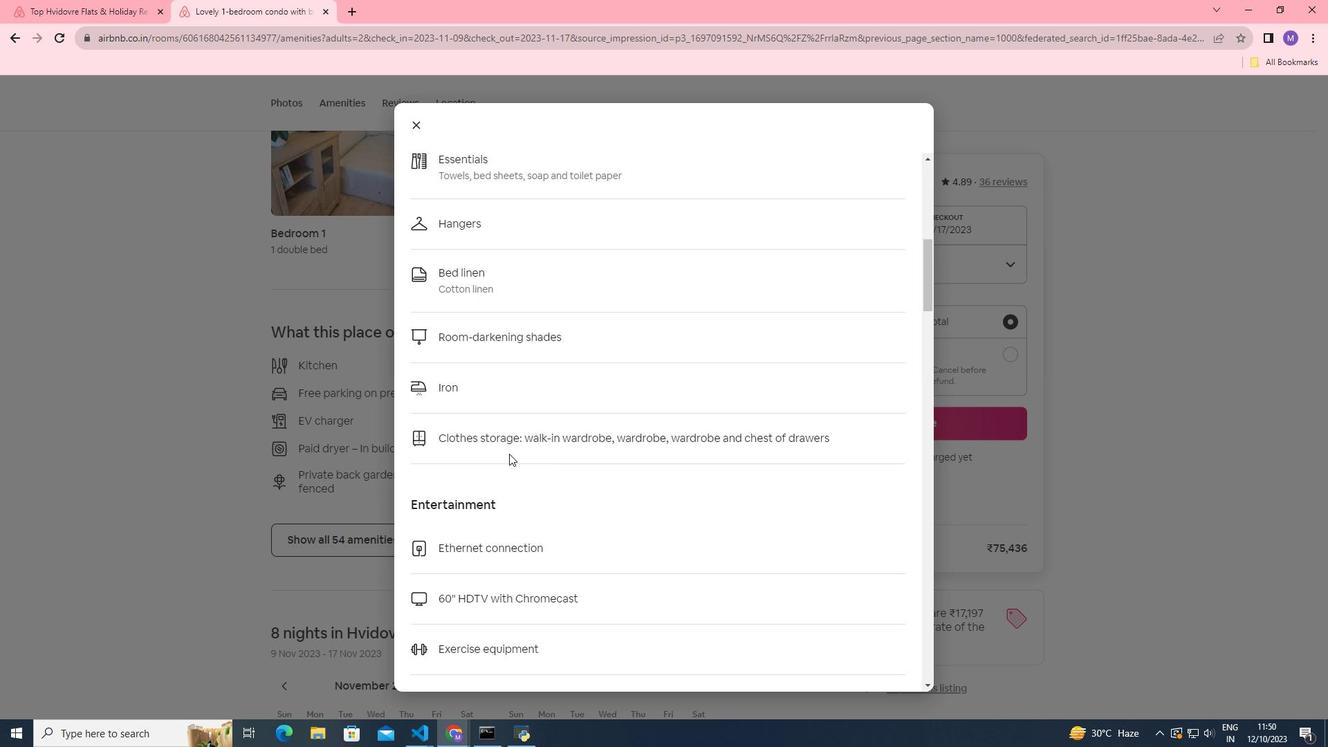 
Action: Mouse scrolled (509, 453) with delta (0, 0)
Screenshot: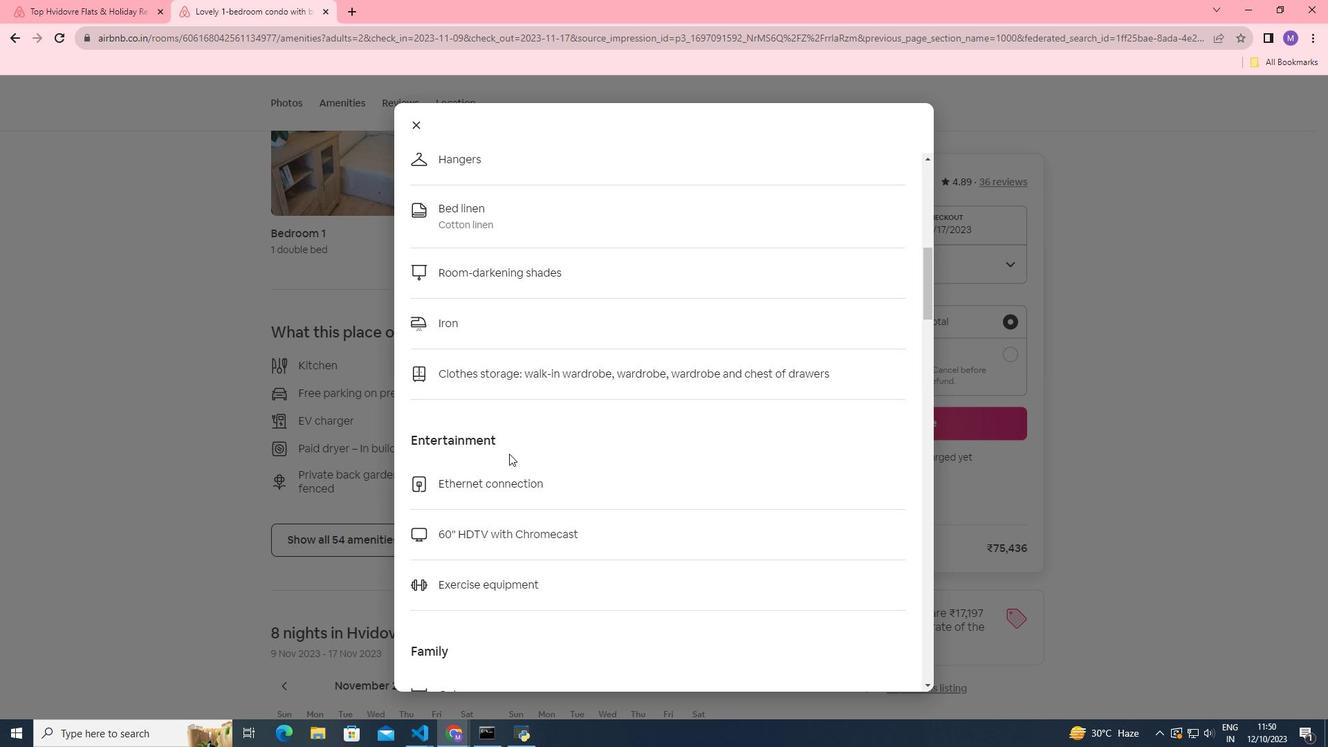 
Action: Mouse scrolled (509, 453) with delta (0, 0)
Screenshot: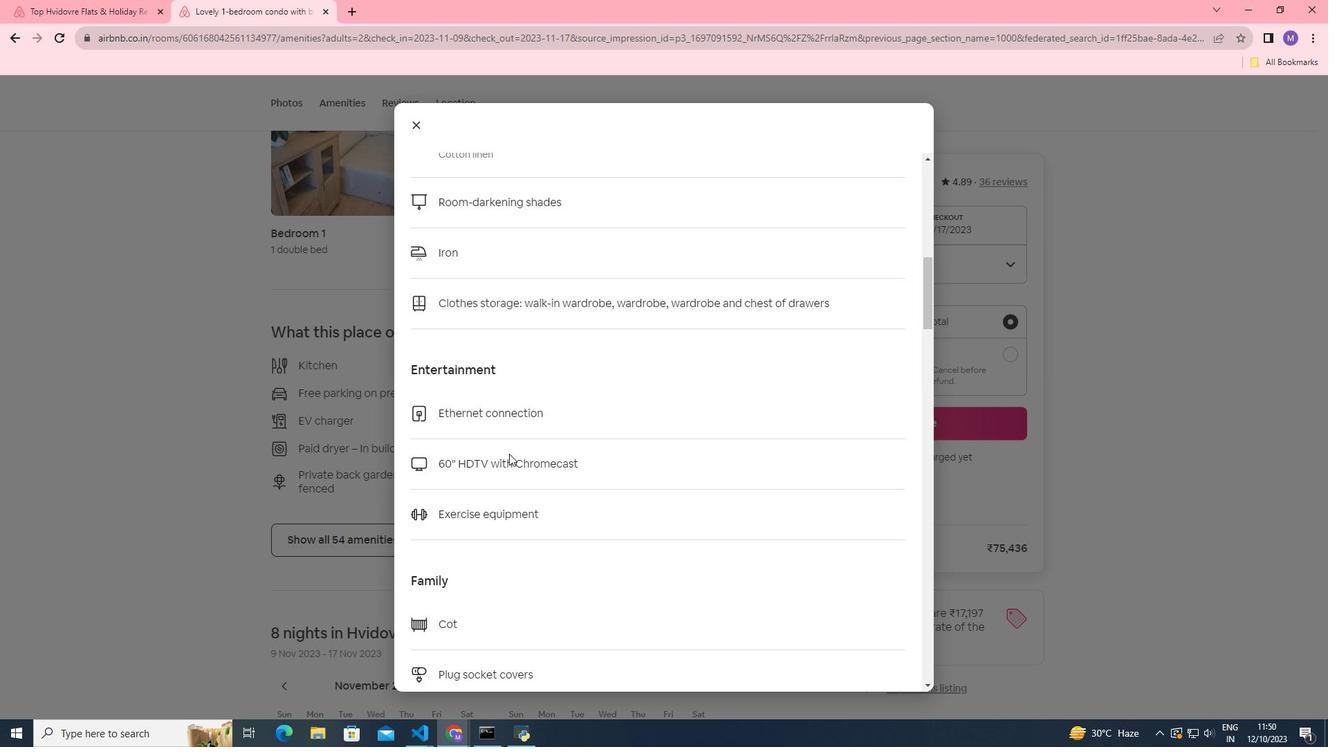 
Action: Mouse scrolled (509, 453) with delta (0, 0)
Screenshot: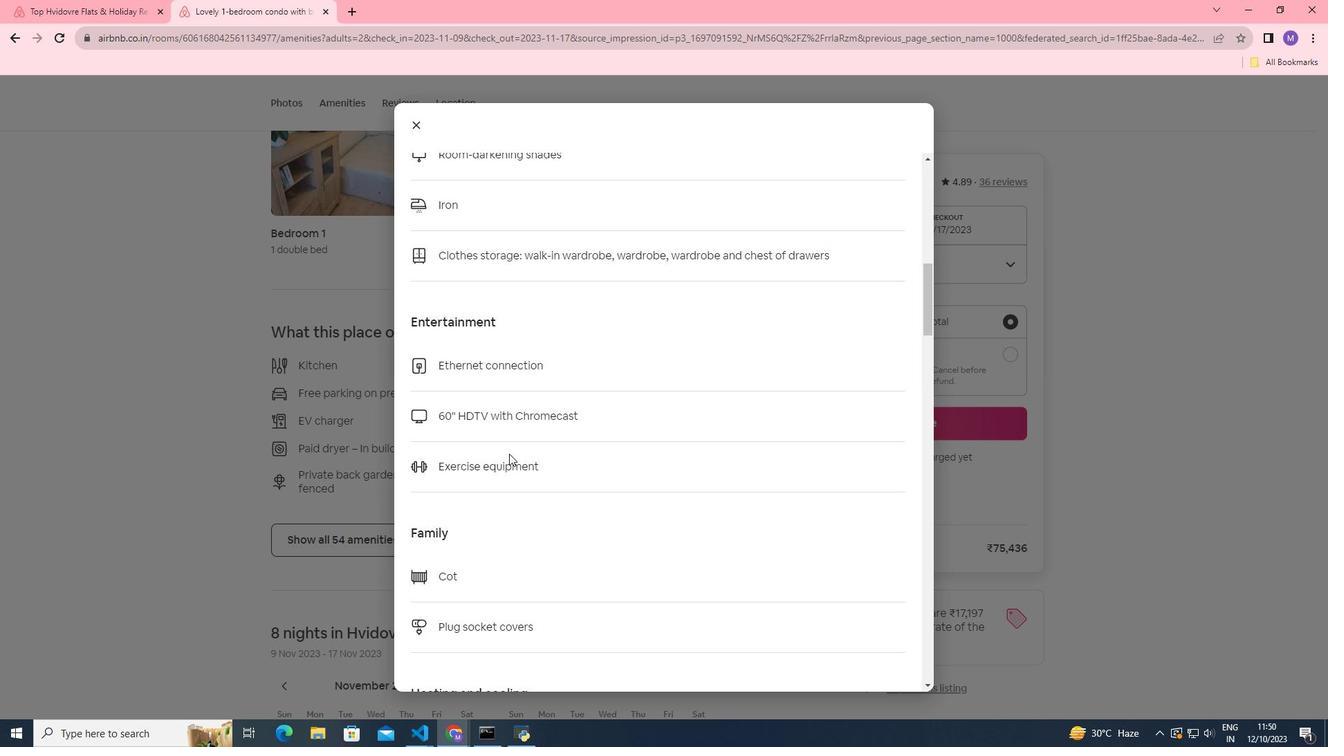 
Action: Mouse scrolled (509, 453) with delta (0, 0)
Screenshot: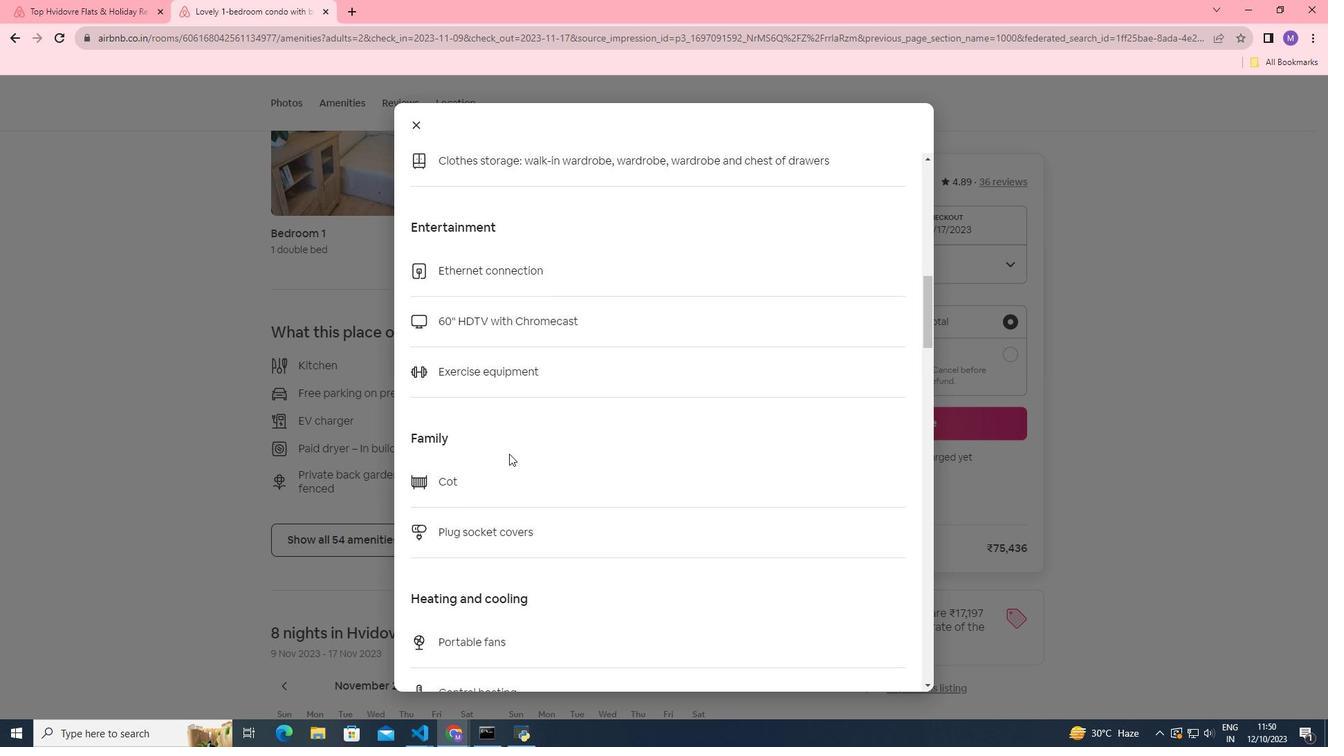 
Action: Mouse scrolled (509, 453) with delta (0, 0)
Screenshot: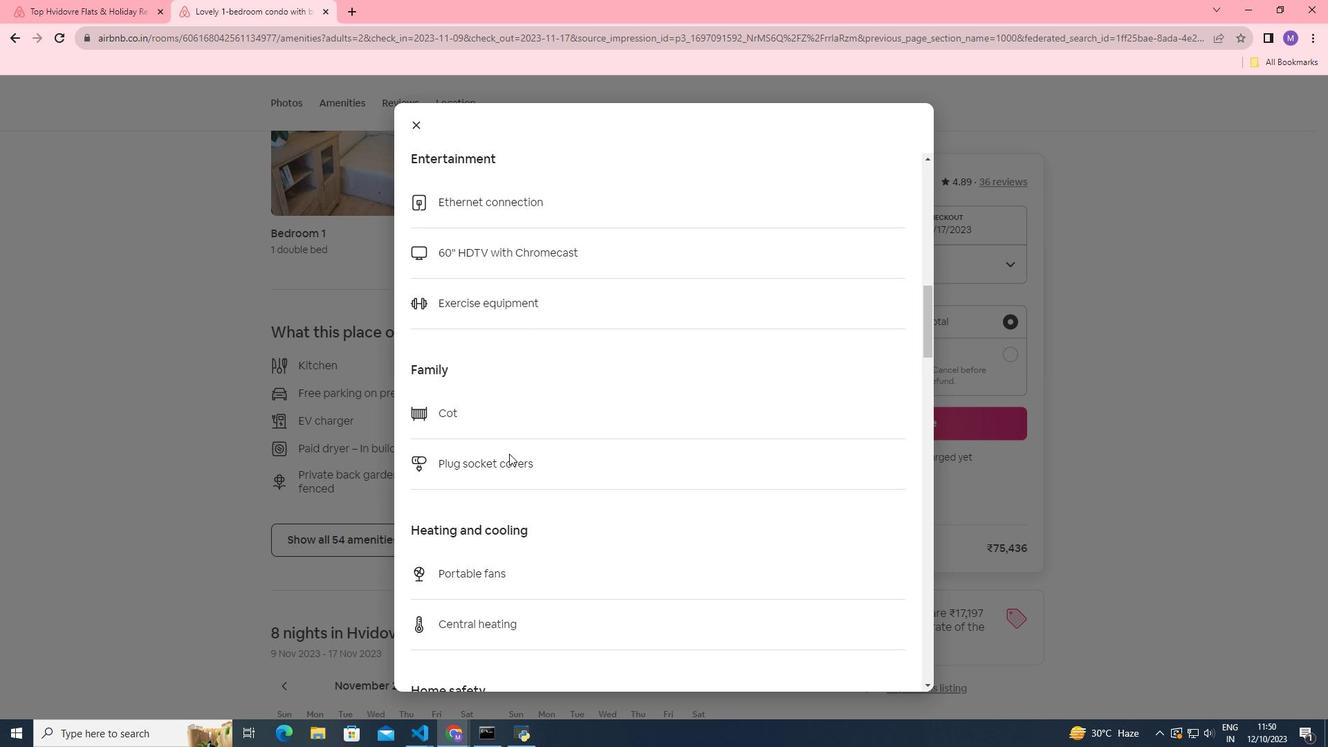 
Action: Mouse scrolled (509, 453) with delta (0, 0)
Screenshot: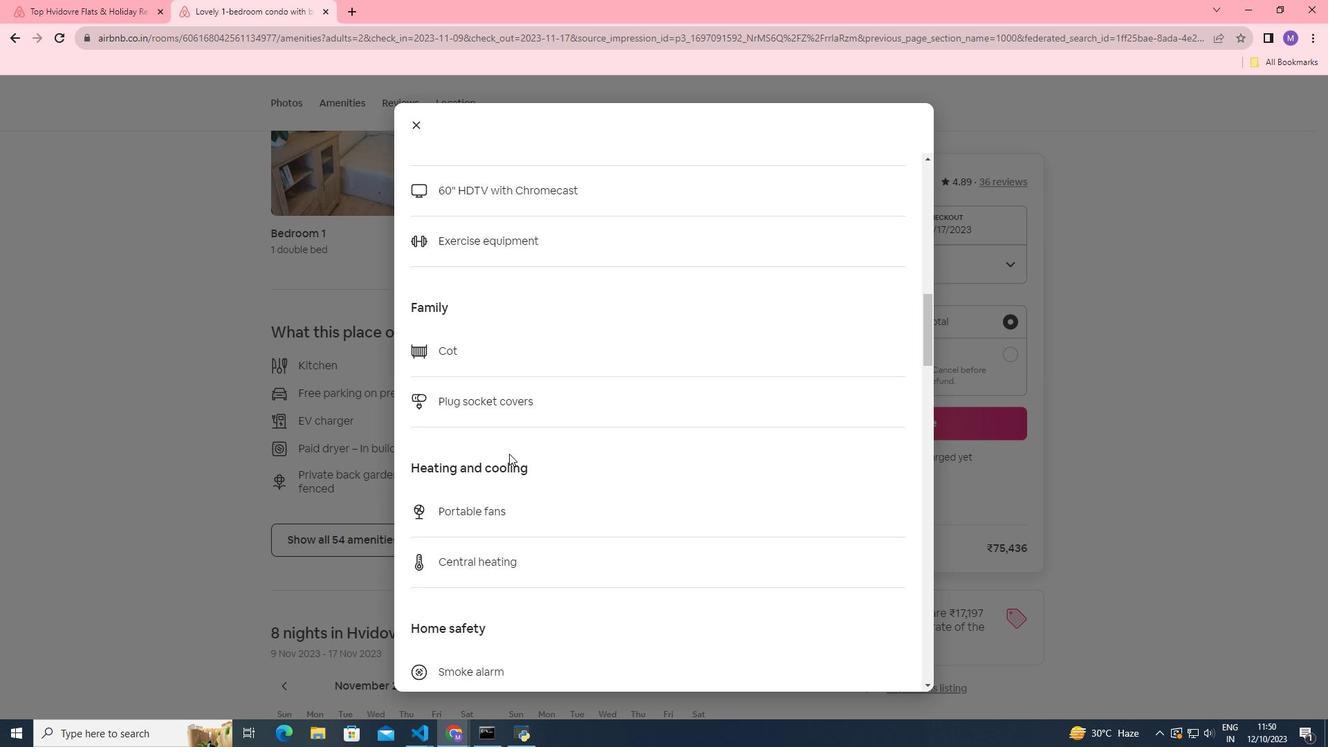 
Action: Mouse scrolled (509, 453) with delta (0, 0)
Screenshot: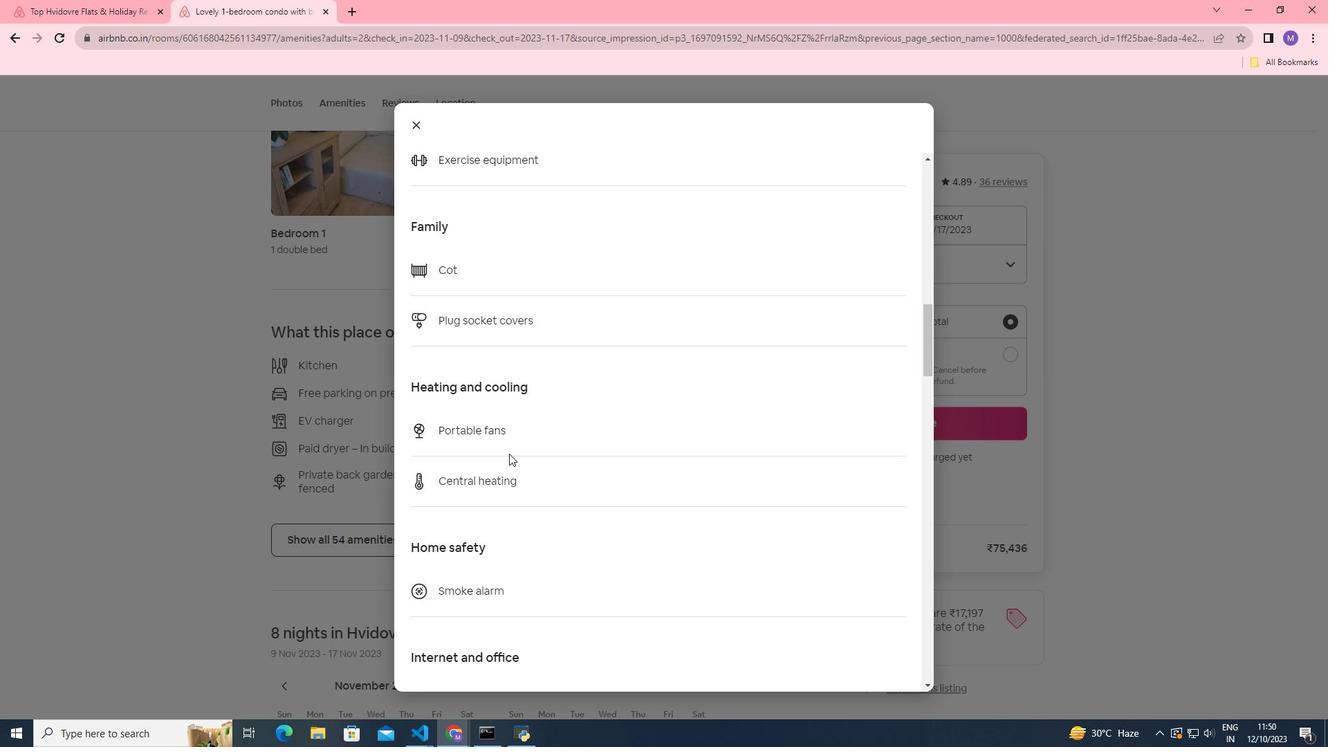 
Action: Mouse scrolled (509, 453) with delta (0, 0)
Screenshot: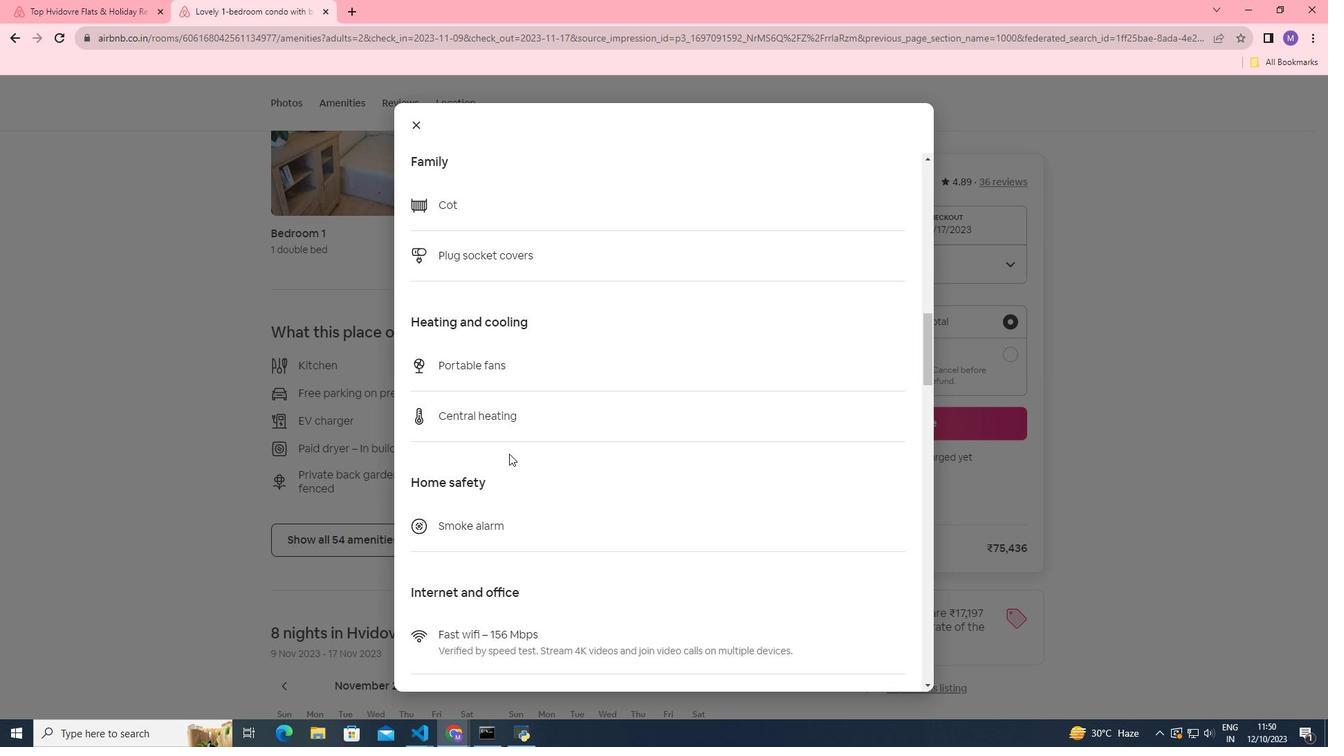 
Action: Mouse scrolled (509, 453) with delta (0, 0)
Screenshot: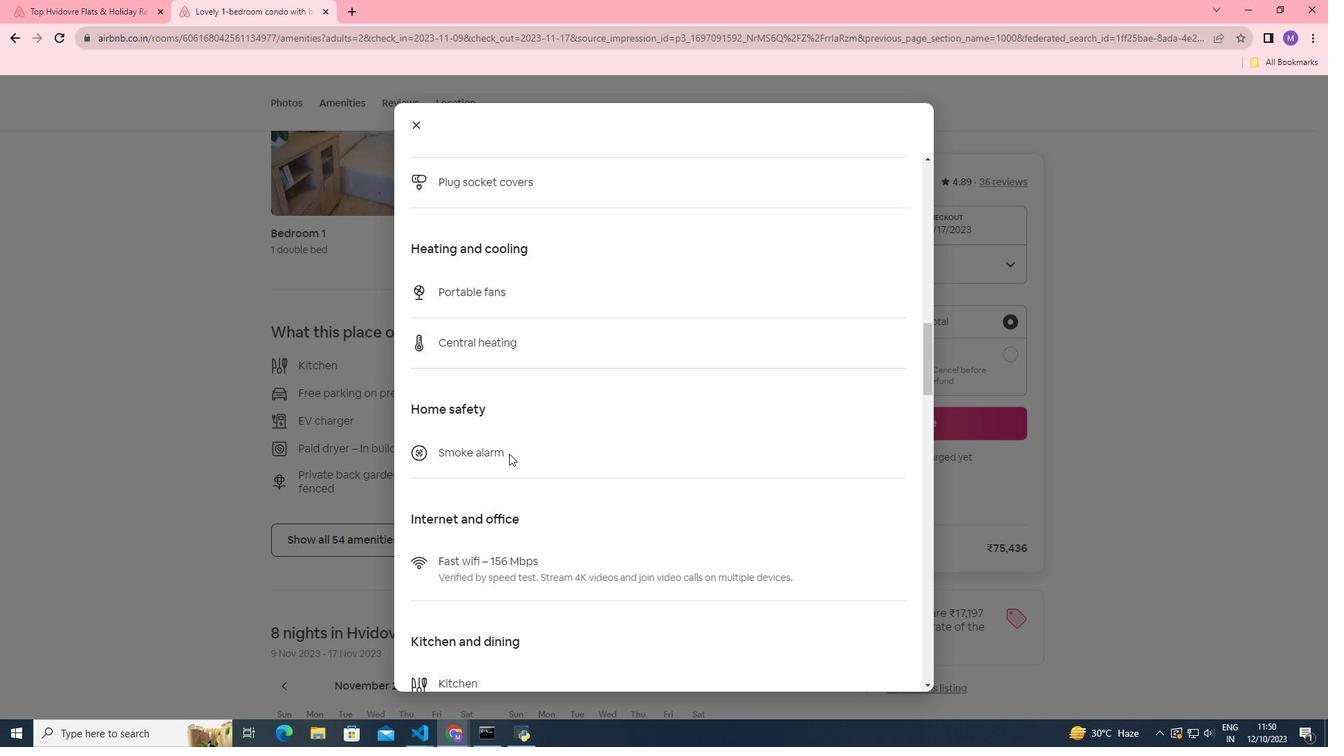 
Action: Mouse scrolled (509, 453) with delta (0, 0)
Screenshot: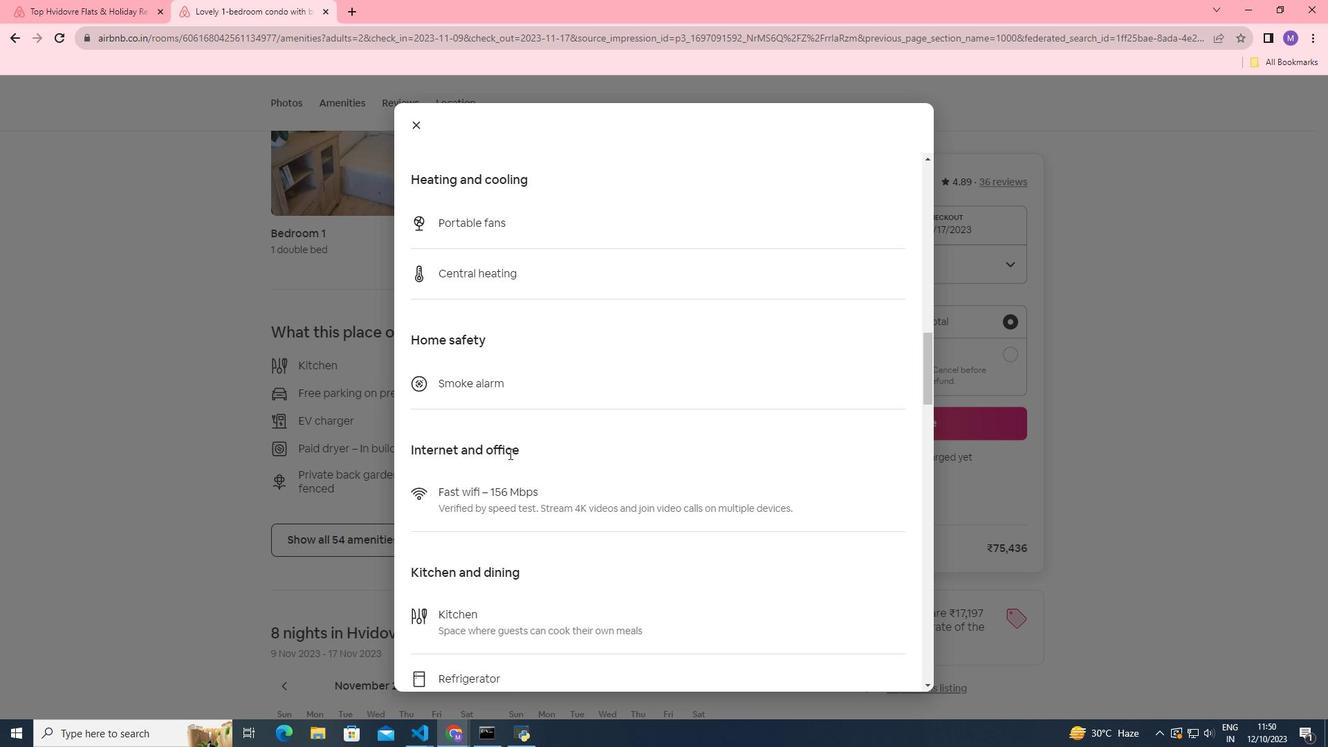 
Action: Mouse scrolled (509, 453) with delta (0, 0)
Screenshot: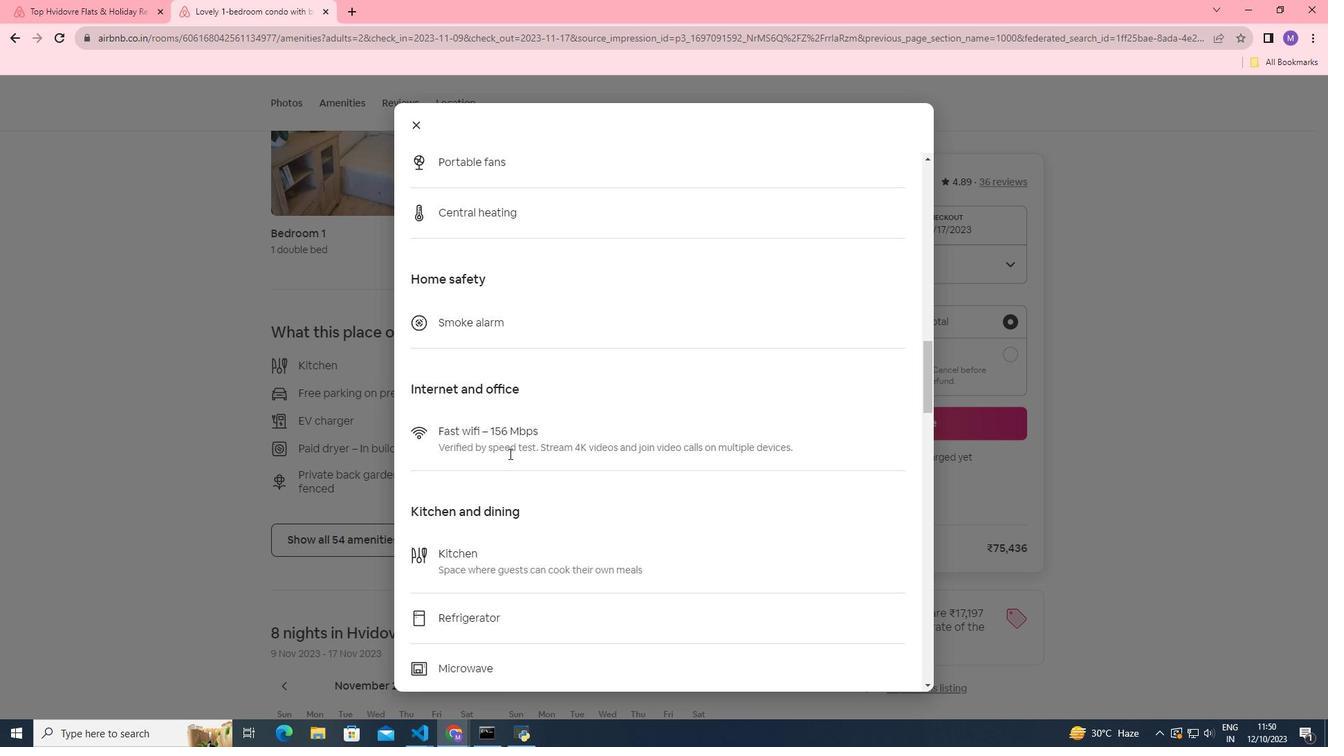 
Action: Mouse scrolled (509, 453) with delta (0, 0)
Screenshot: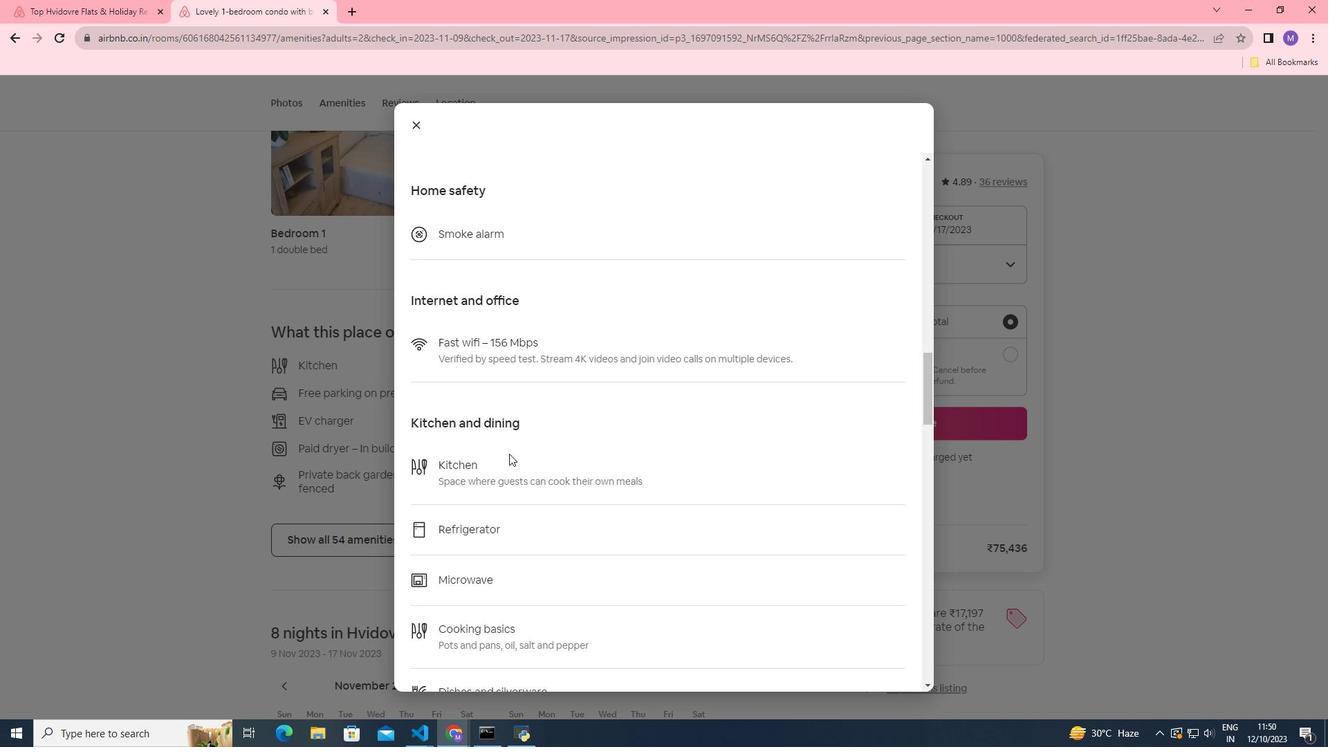
Action: Mouse scrolled (509, 453) with delta (0, 0)
Screenshot: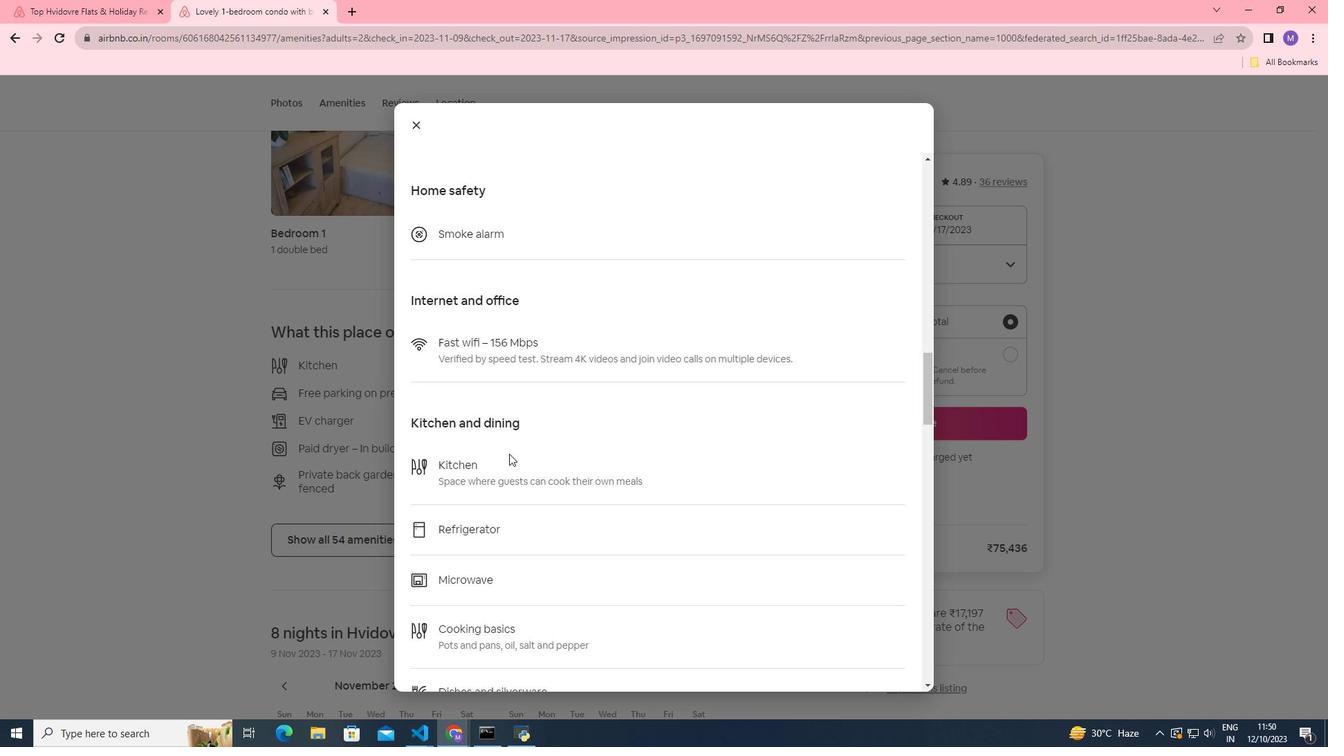 
Action: Mouse scrolled (509, 453) with delta (0, 0)
Screenshot: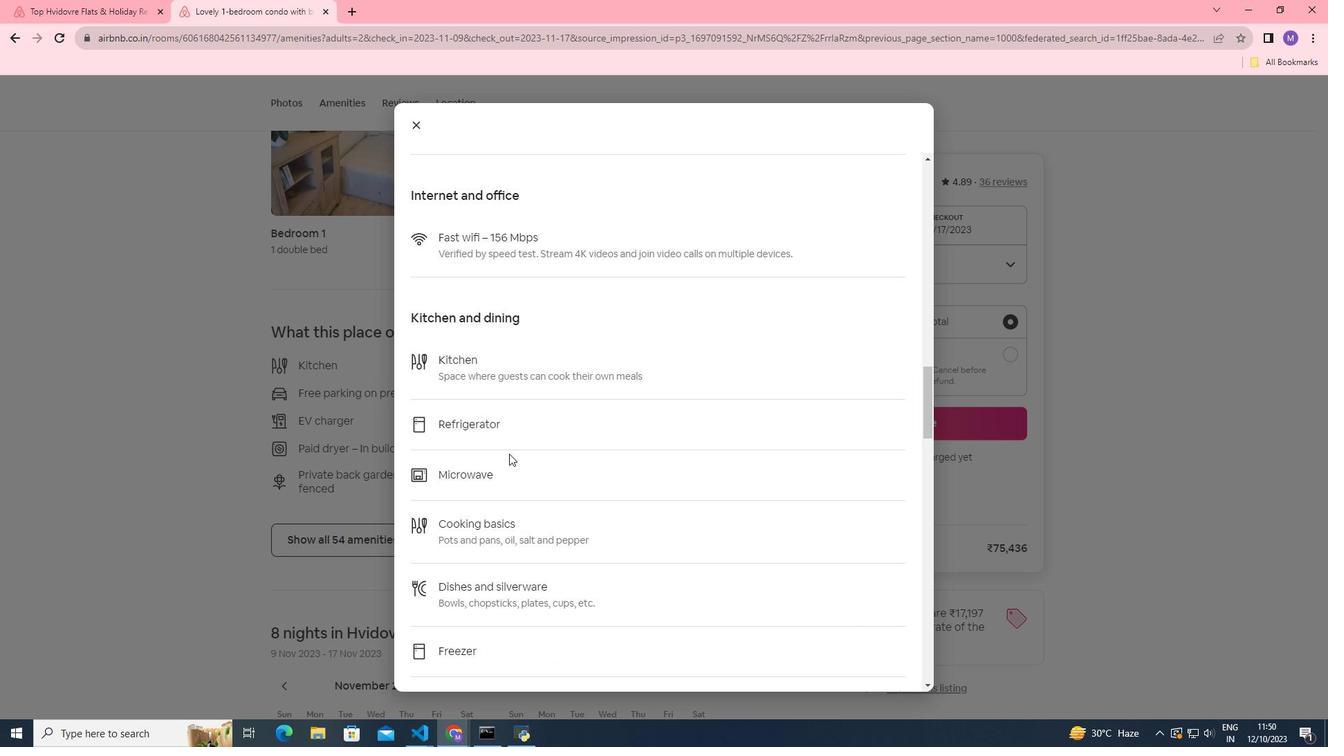 
Action: Mouse scrolled (509, 453) with delta (0, 0)
Screenshot: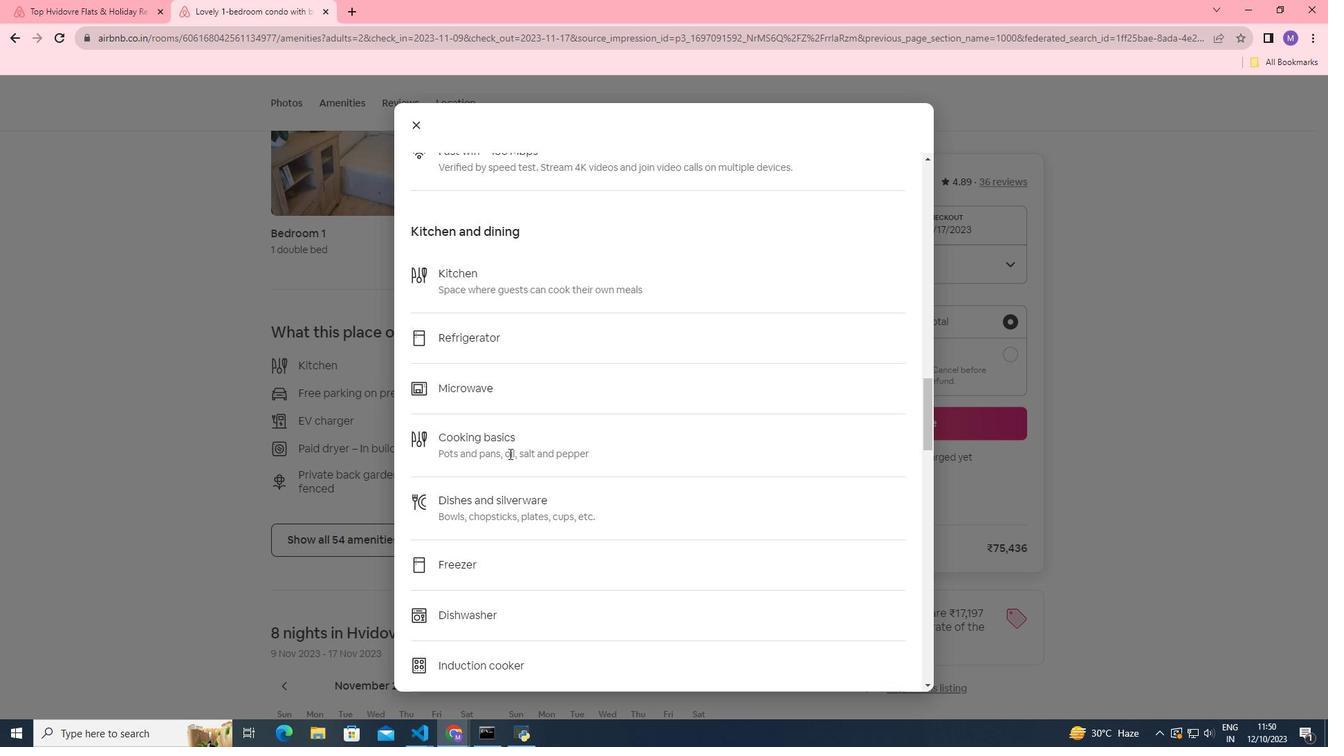 
Action: Mouse scrolled (509, 453) with delta (0, 0)
Screenshot: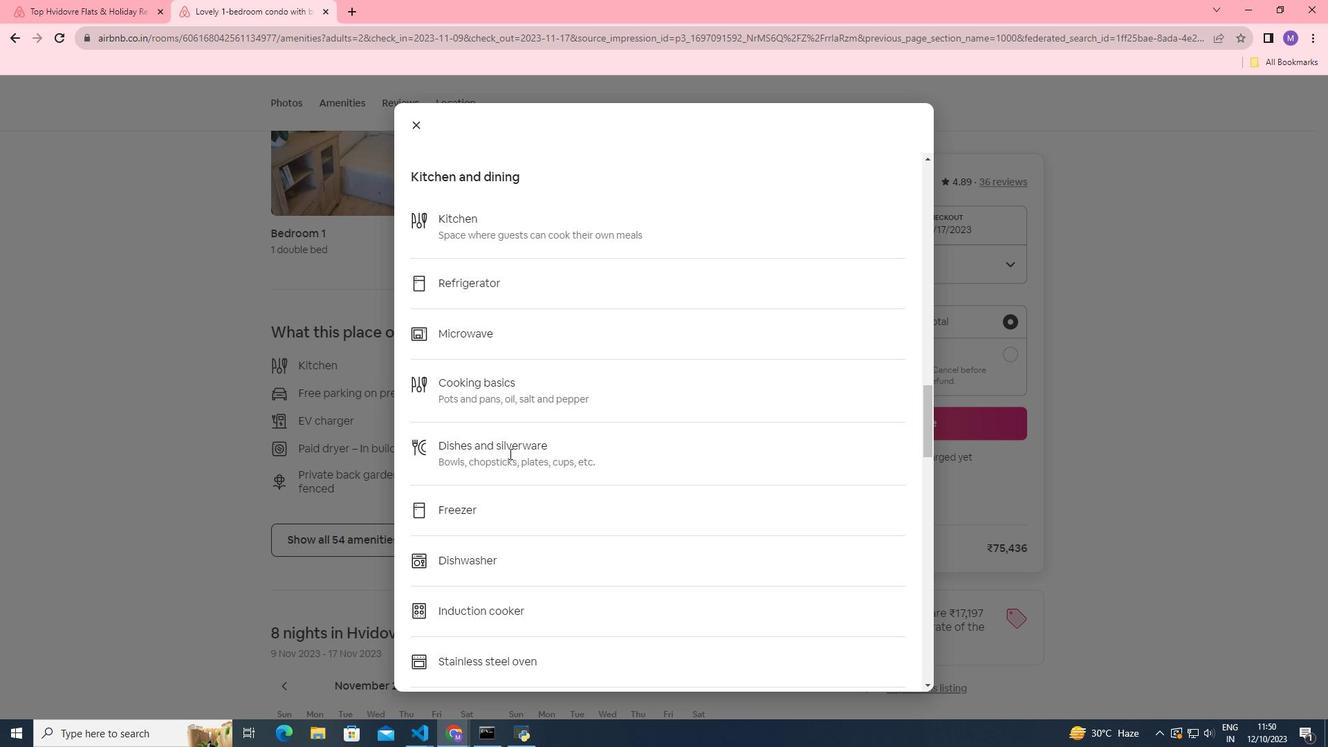 
Action: Mouse scrolled (509, 453) with delta (0, 0)
Screenshot: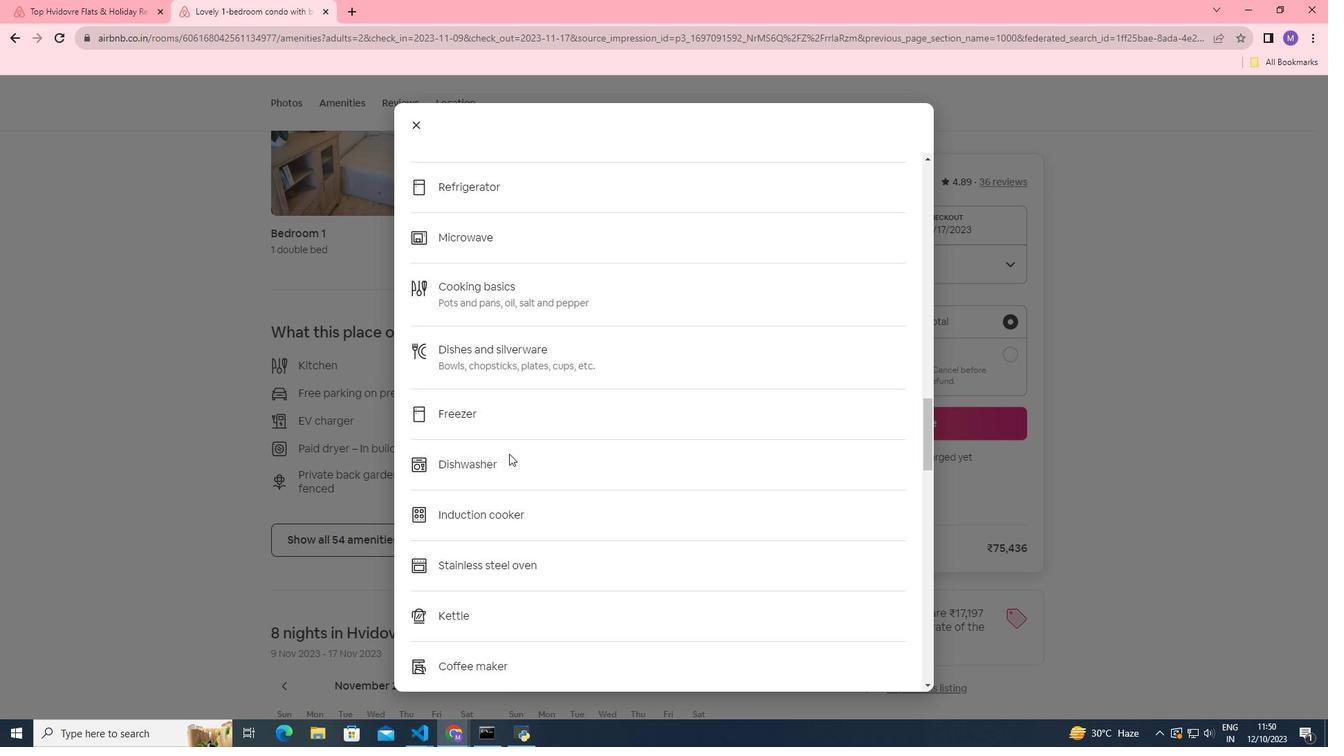 
Action: Mouse scrolled (509, 453) with delta (0, 0)
Screenshot: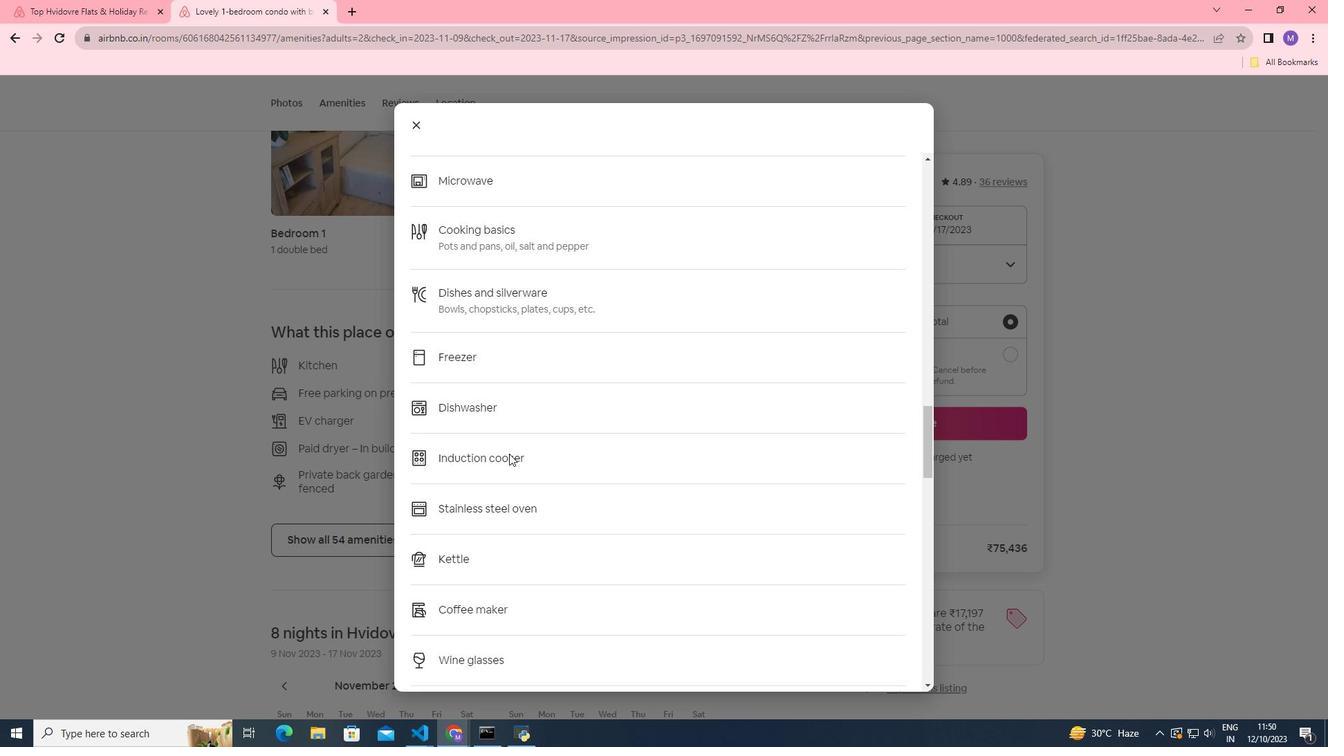 
Action: Mouse scrolled (509, 453) with delta (0, 0)
Screenshot: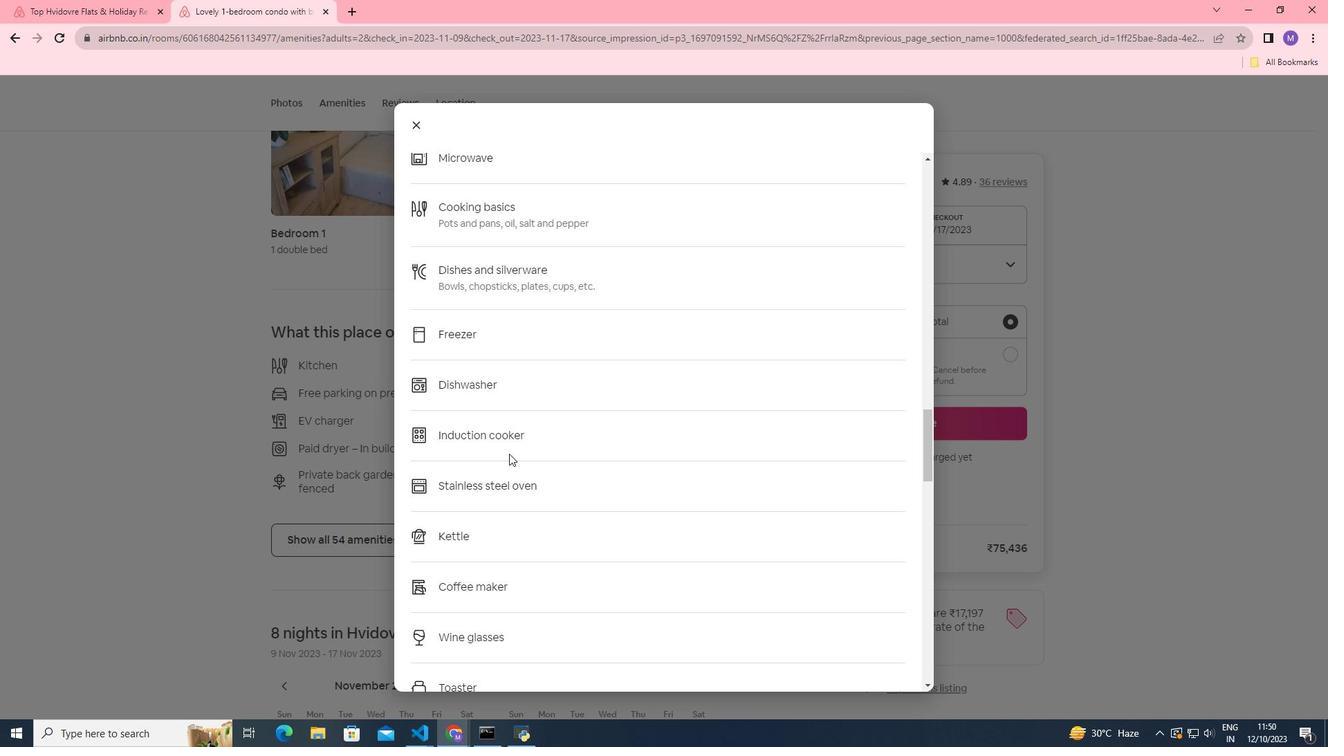 
Action: Mouse scrolled (509, 453) with delta (0, 0)
Screenshot: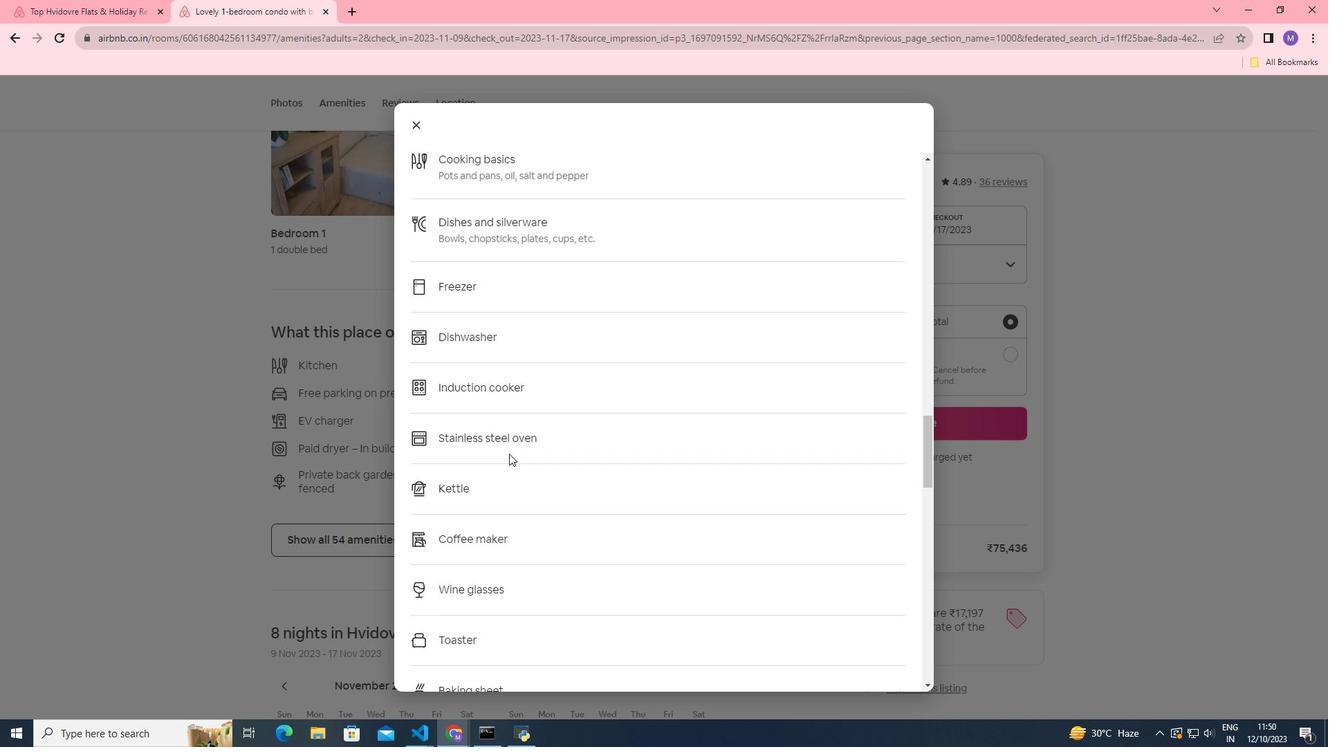 
Action: Mouse moved to (509, 453)
Screenshot: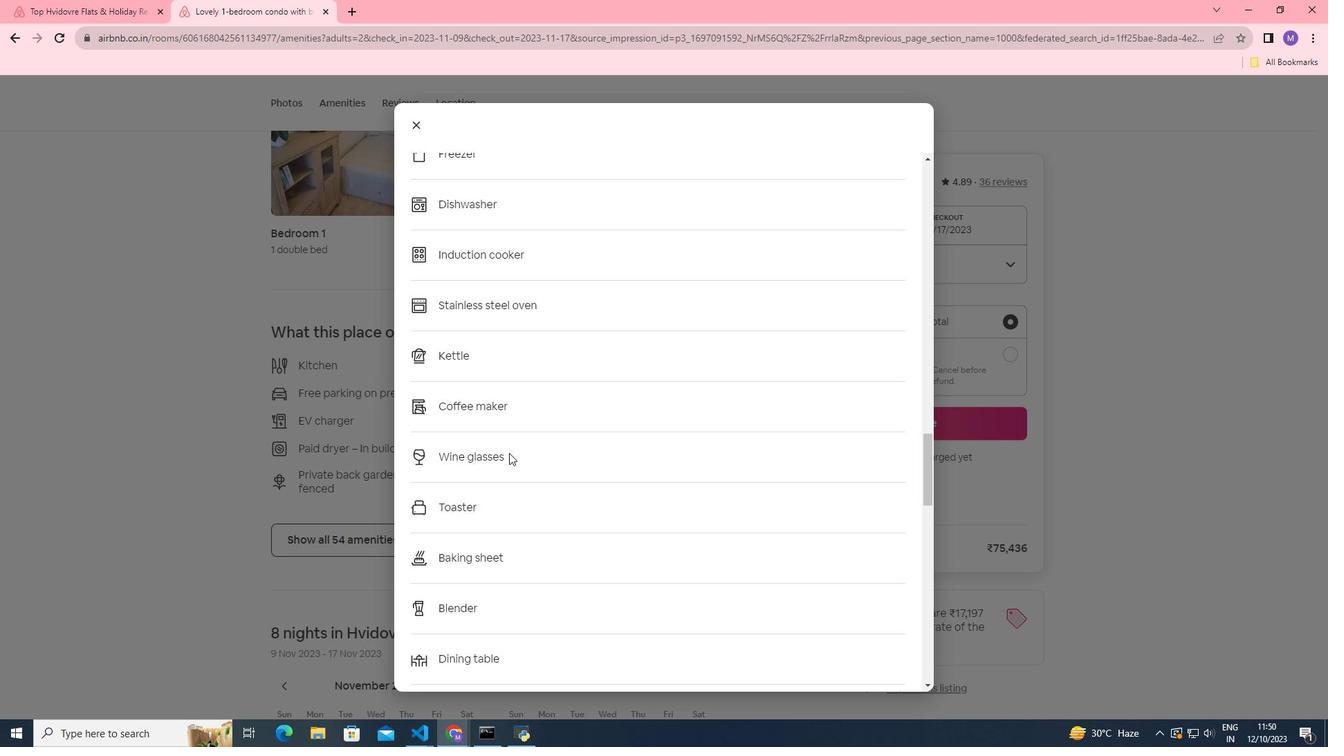 
Action: Mouse scrolled (509, 452) with delta (0, 0)
Screenshot: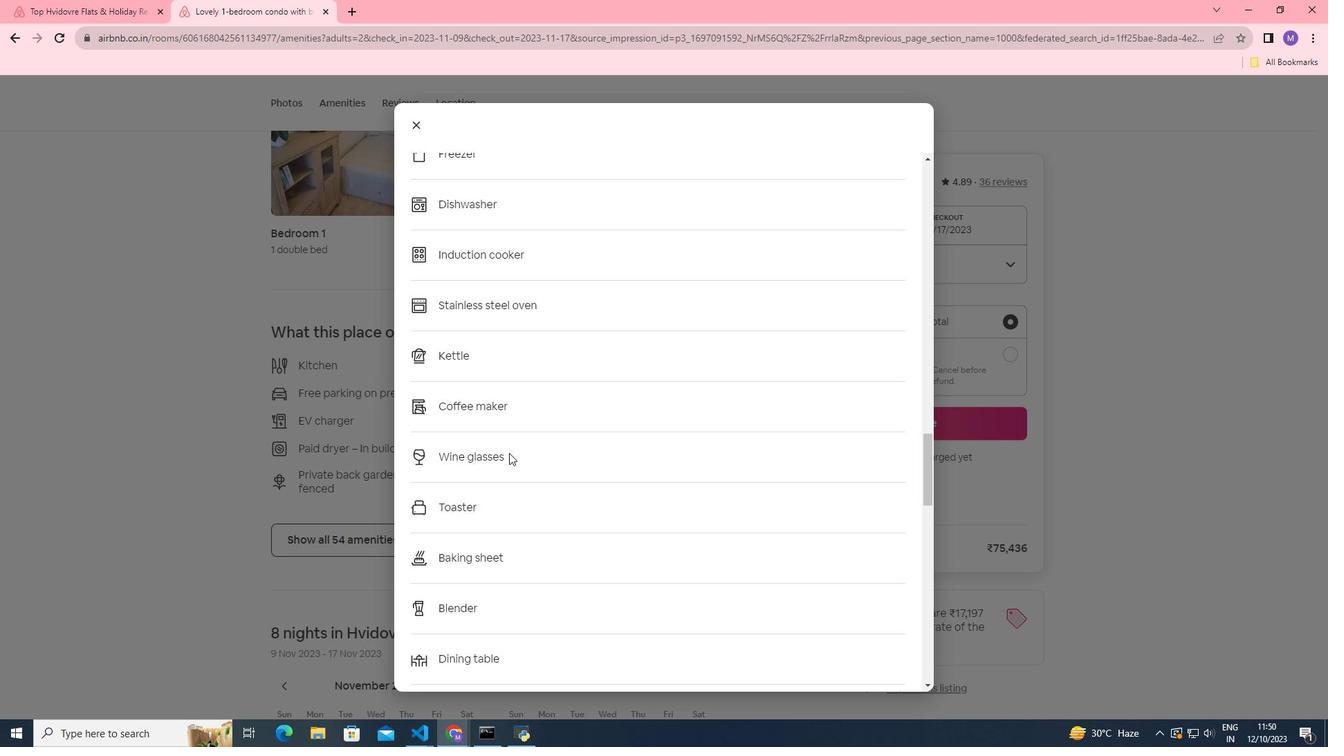 
Action: Mouse scrolled (509, 452) with delta (0, 0)
Screenshot: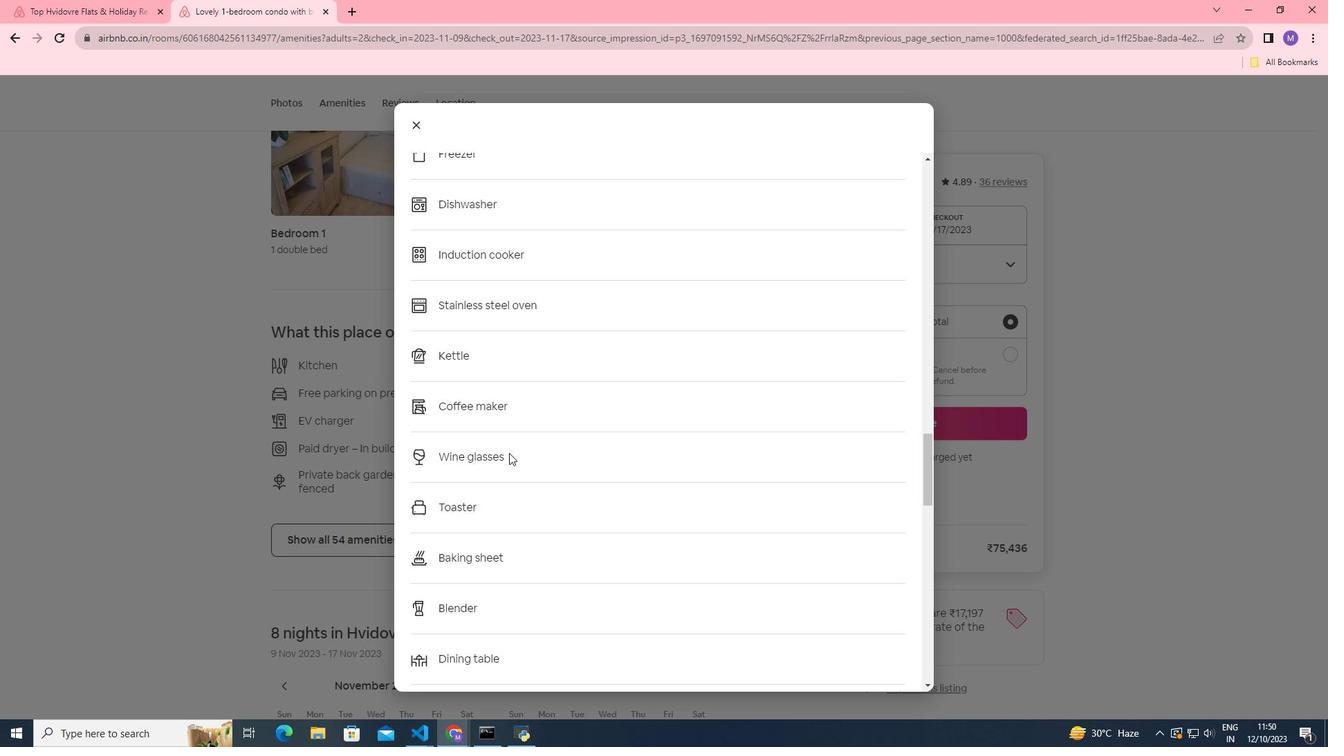 
Action: Mouse scrolled (509, 452) with delta (0, 0)
Screenshot: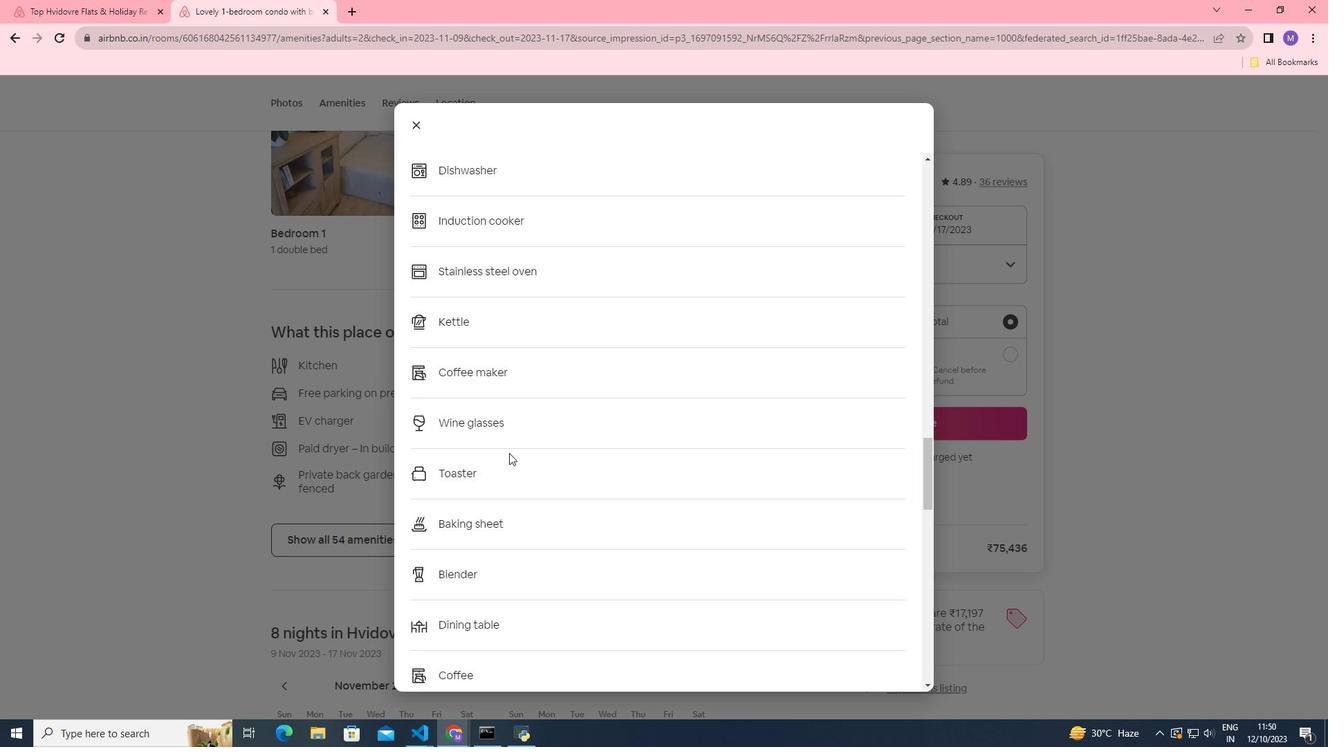 
Action: Mouse scrolled (509, 452) with delta (0, 0)
Screenshot: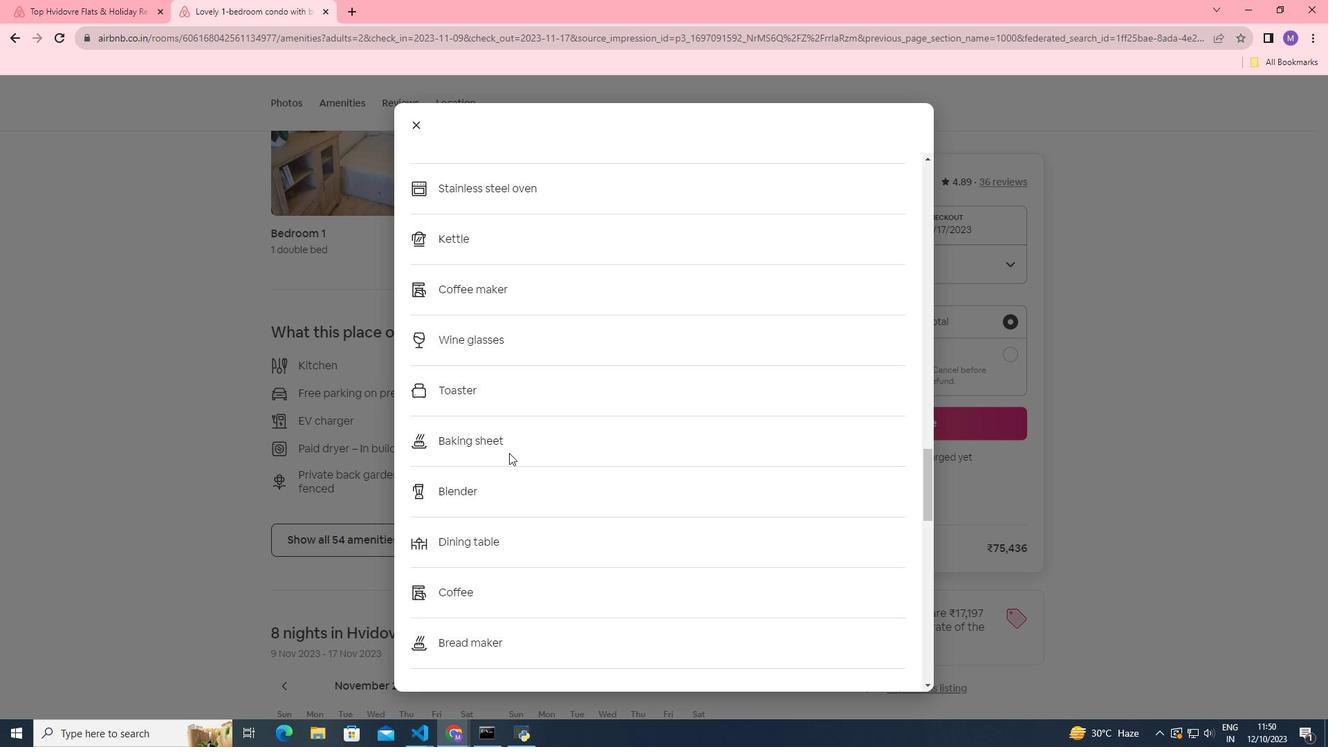 
Action: Mouse scrolled (509, 452) with delta (0, 0)
Screenshot: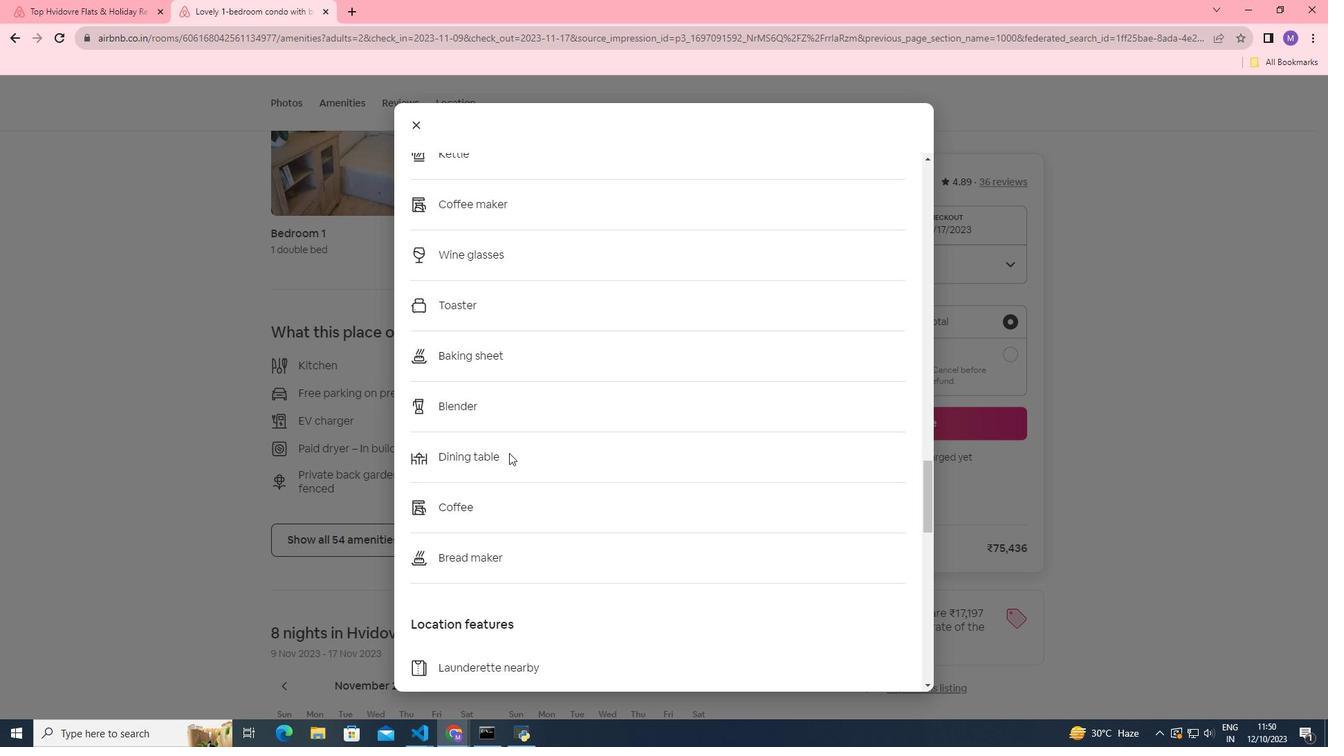 
Action: Mouse moved to (514, 454)
Screenshot: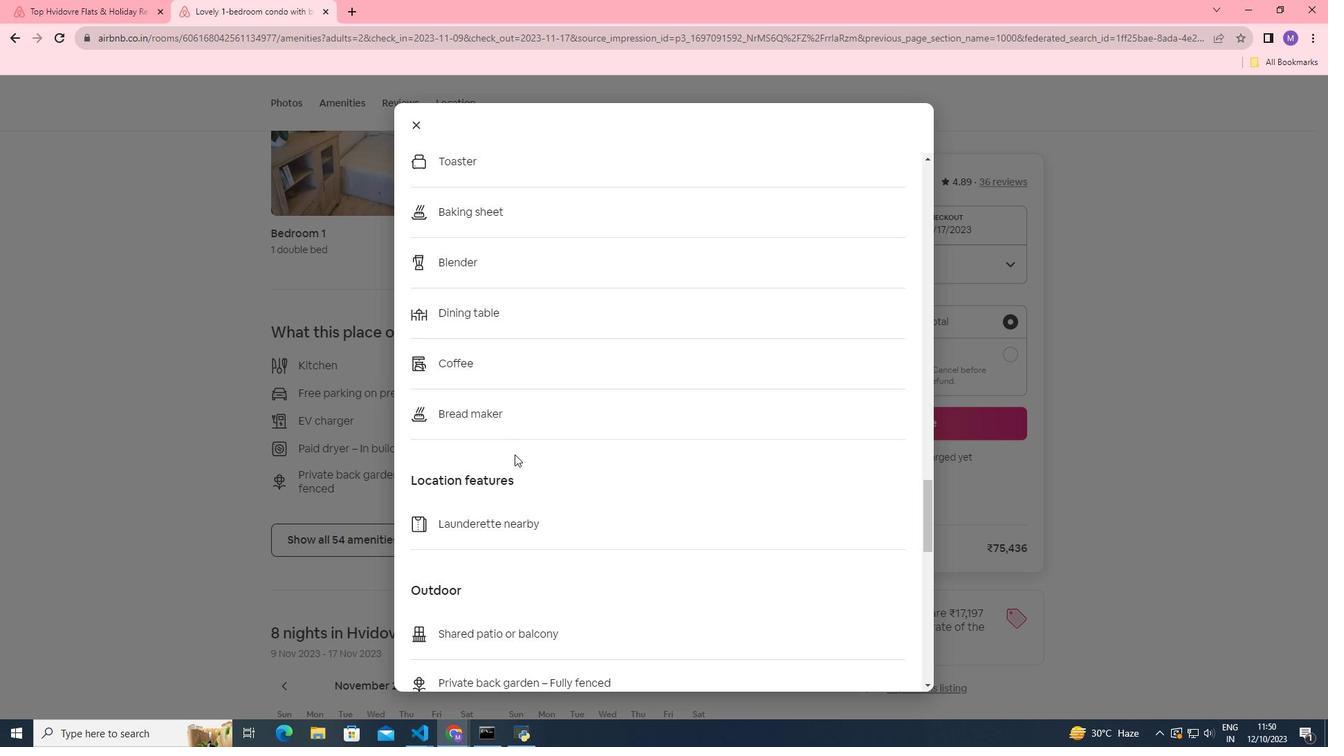 
Action: Mouse scrolled (514, 453) with delta (0, 0)
Screenshot: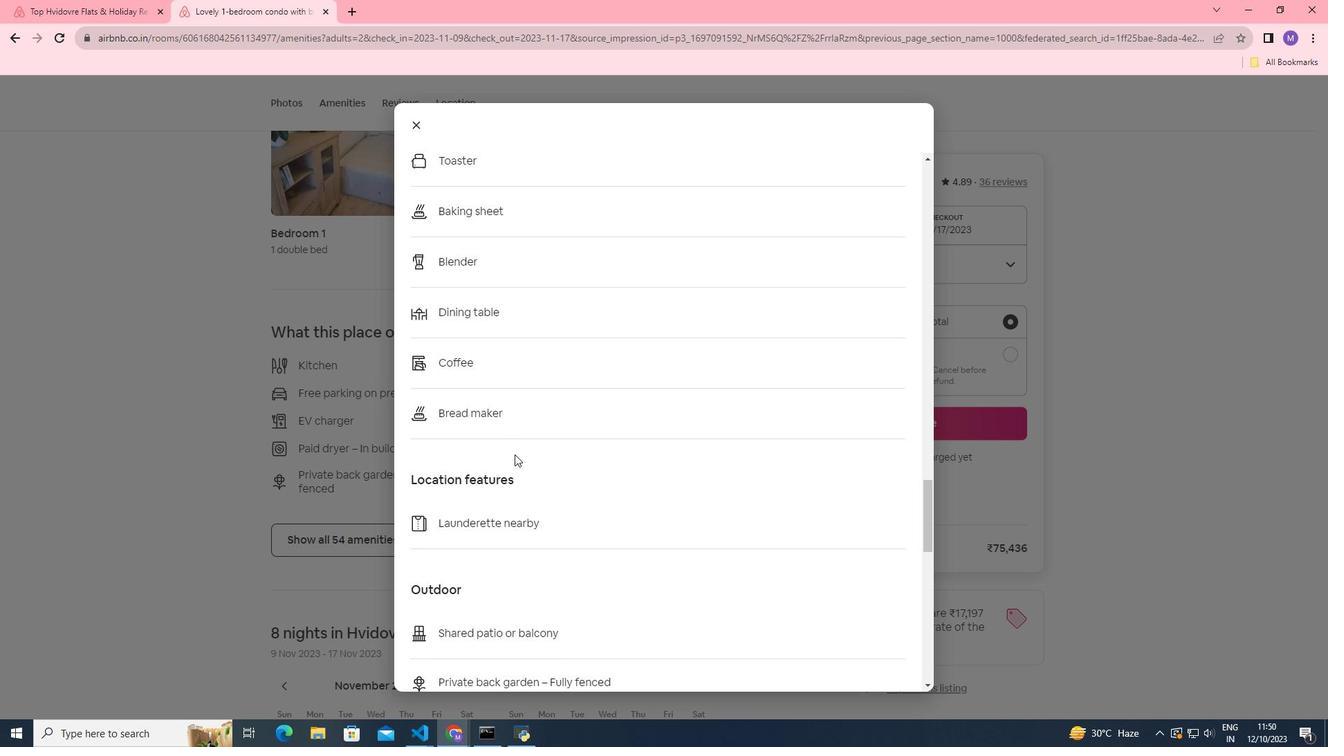 
Action: Mouse scrolled (514, 453) with delta (0, 0)
Screenshot: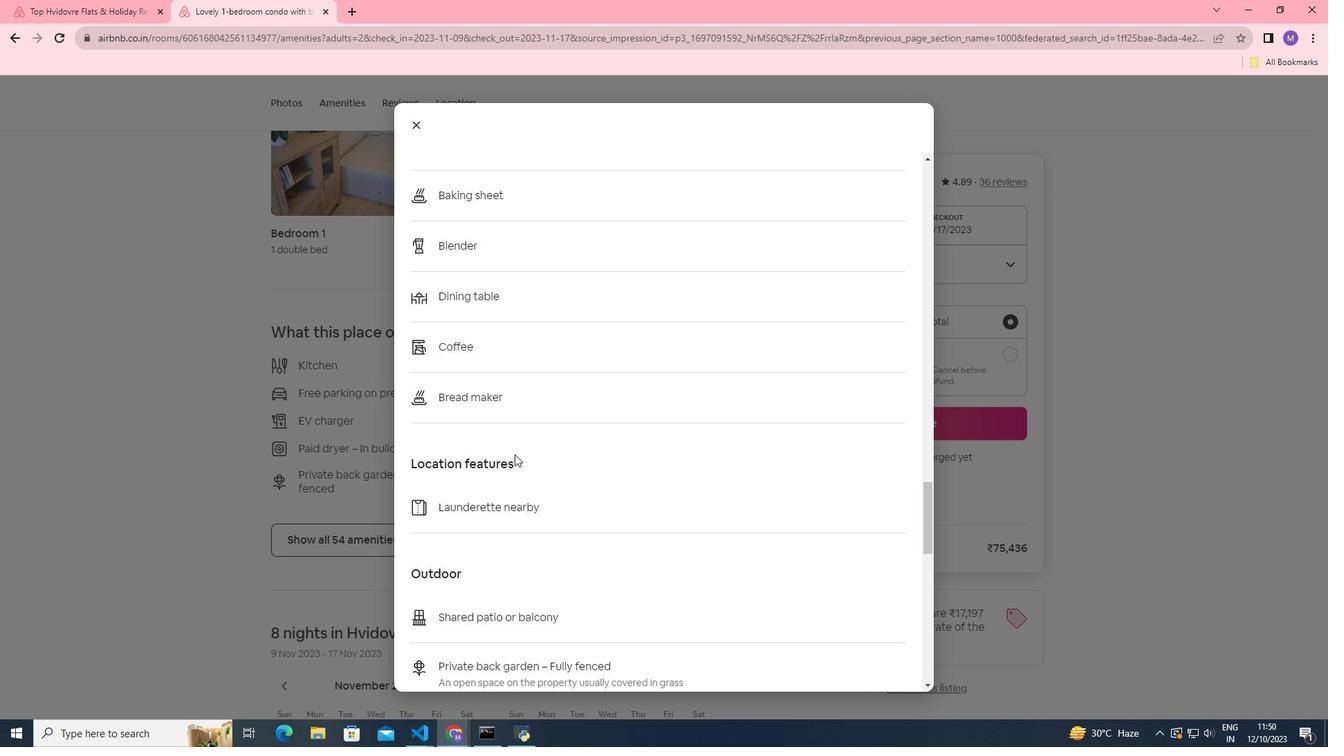 
Action: Mouse scrolled (514, 453) with delta (0, 0)
Screenshot: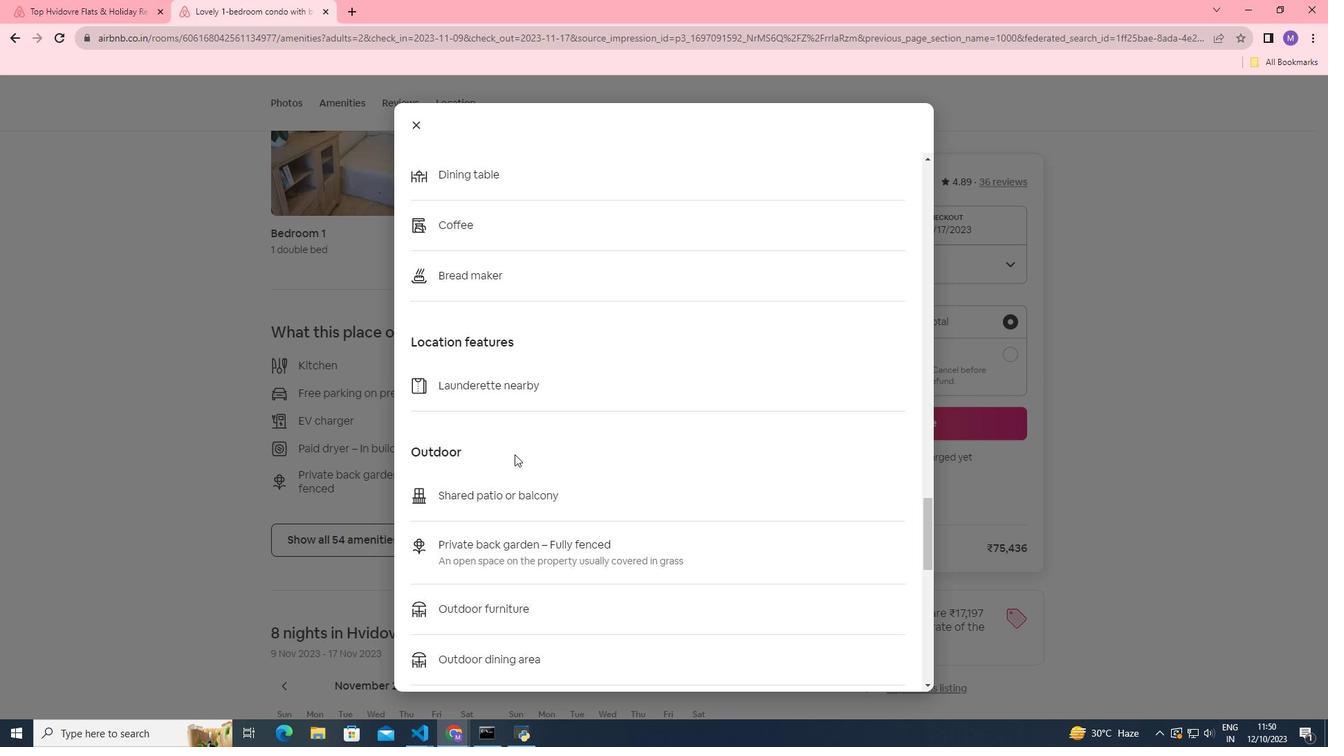 
Action: Mouse scrolled (514, 453) with delta (0, 0)
Screenshot: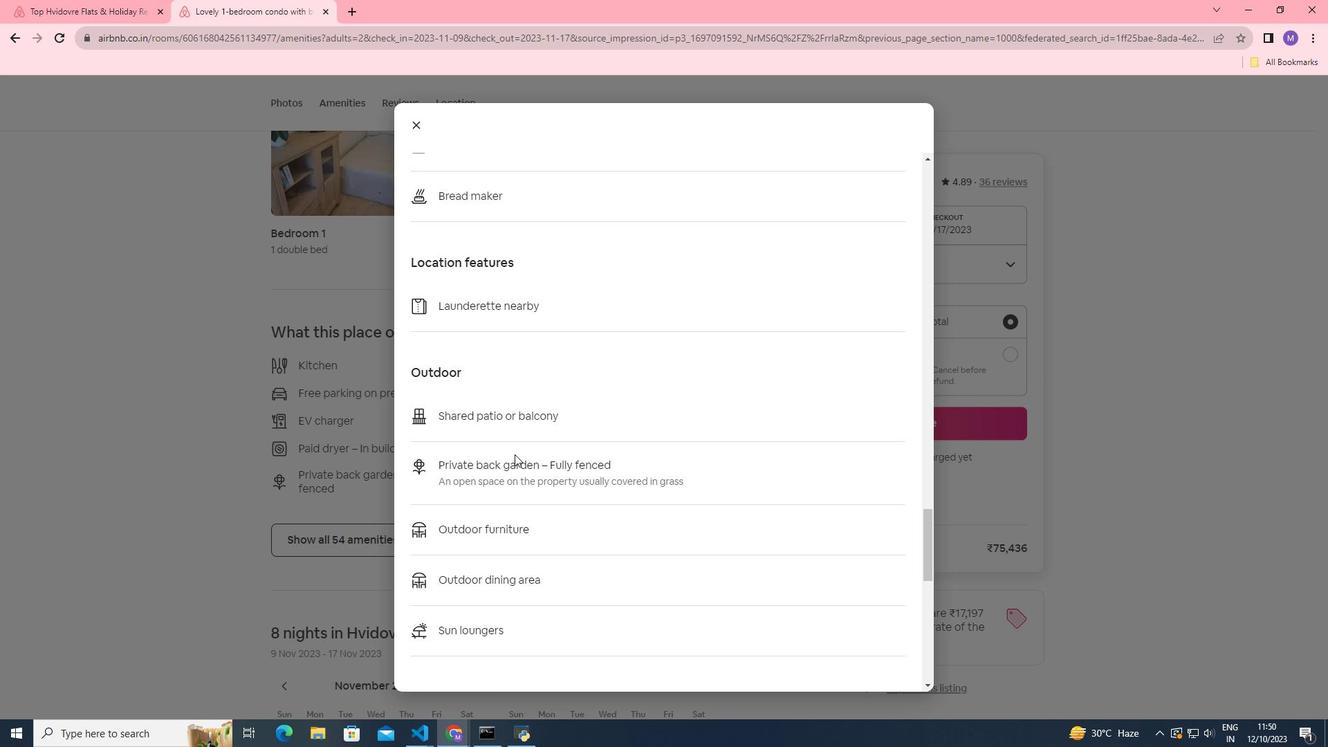 
Action: Mouse scrolled (514, 453) with delta (0, 0)
Screenshot: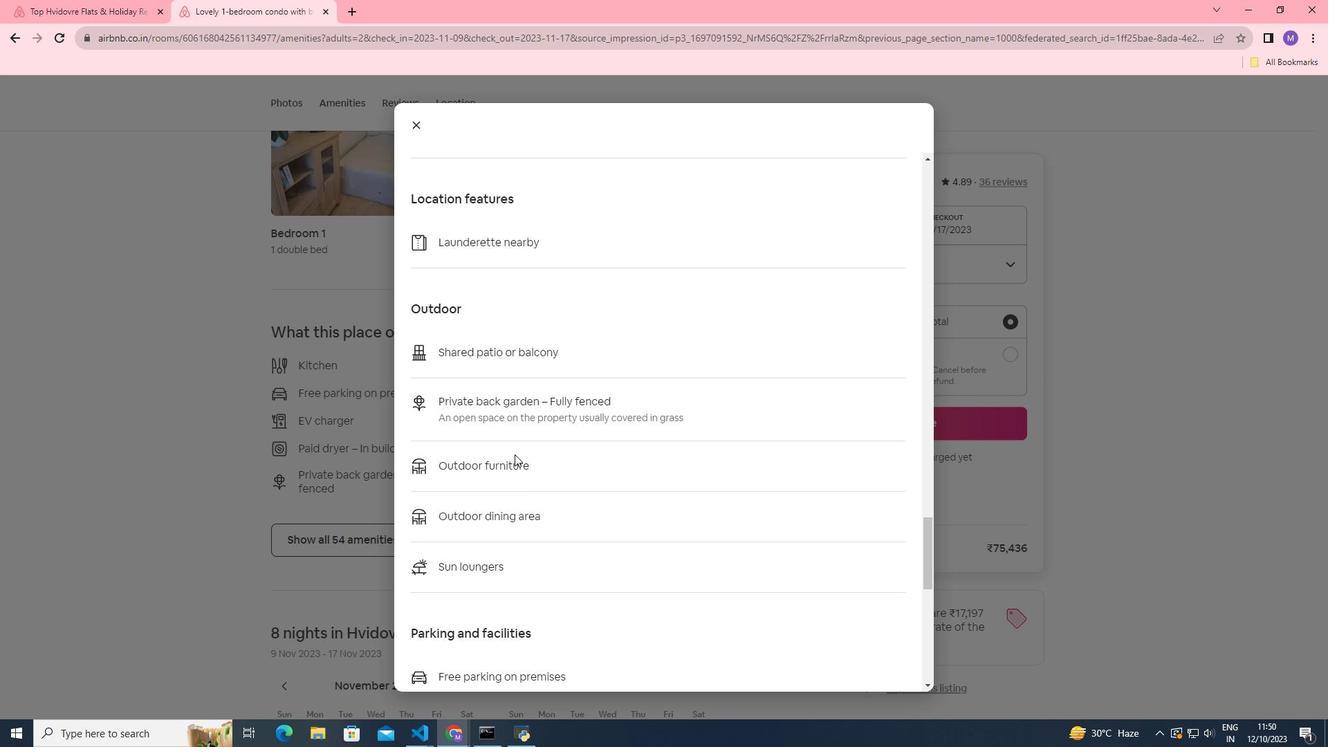 
Action: Mouse scrolled (514, 453) with delta (0, 0)
Screenshot: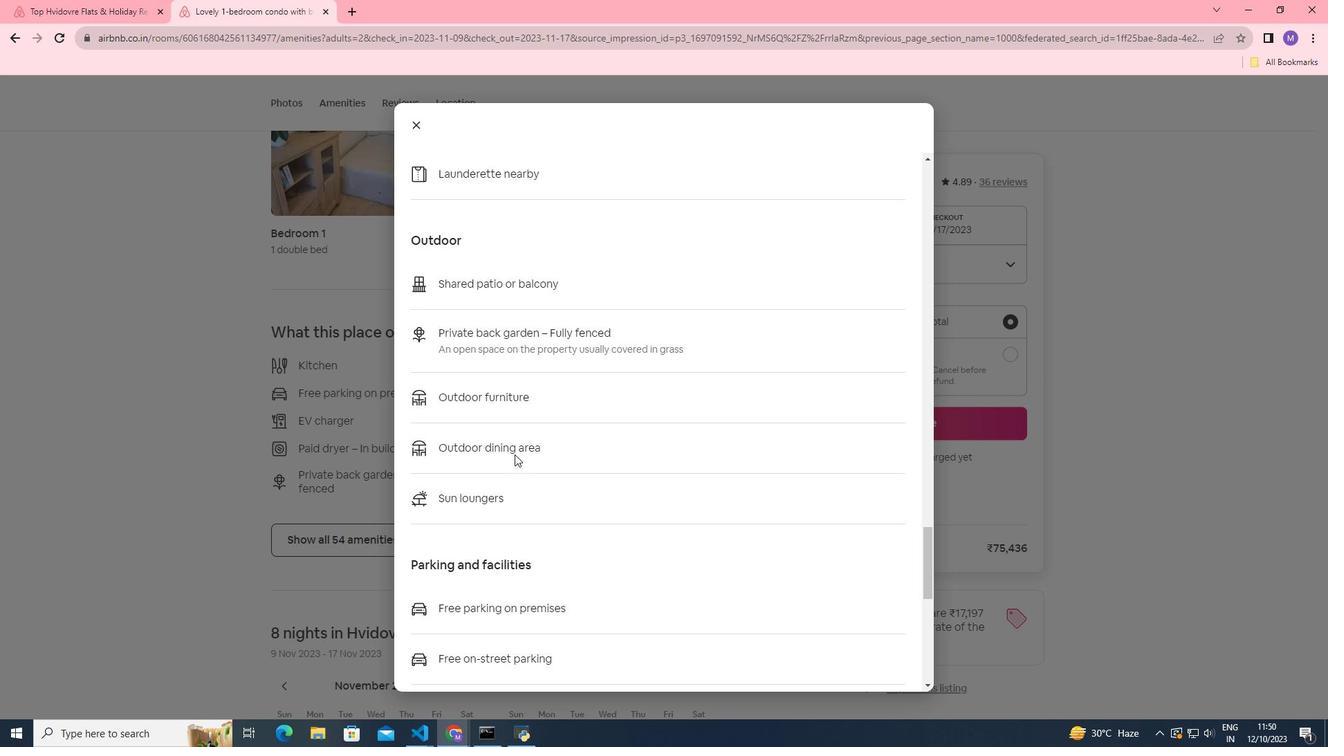 
Action: Mouse scrolled (514, 453) with delta (0, 0)
Screenshot: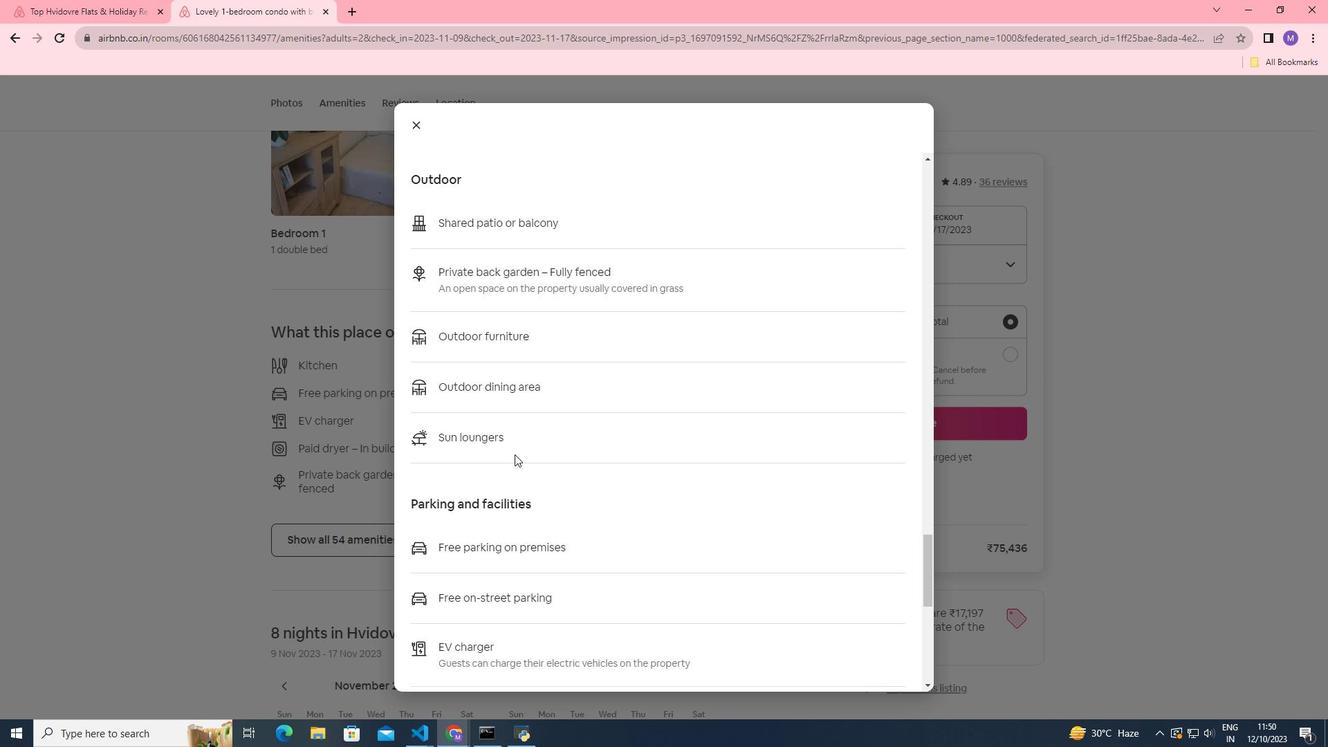 
Action: Mouse scrolled (514, 453) with delta (0, 0)
Screenshot: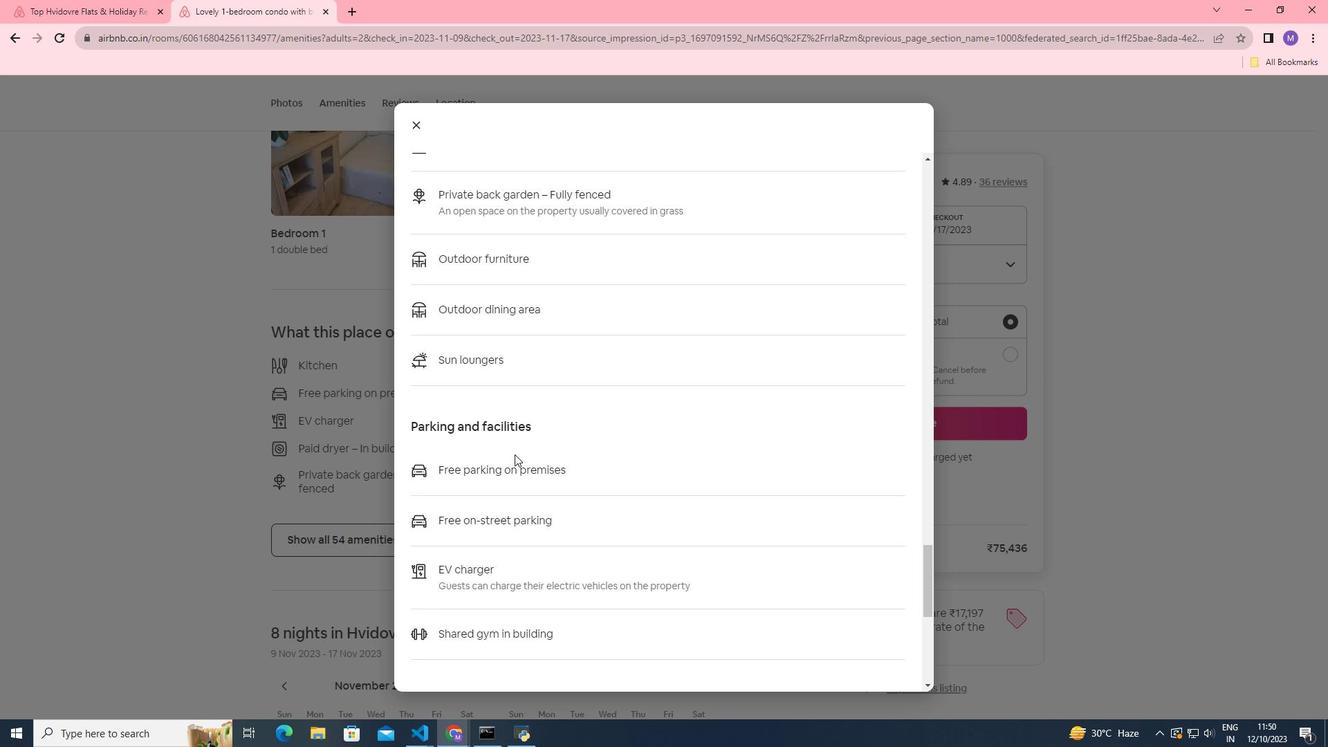 
Action: Mouse scrolled (514, 453) with delta (0, 0)
Screenshot: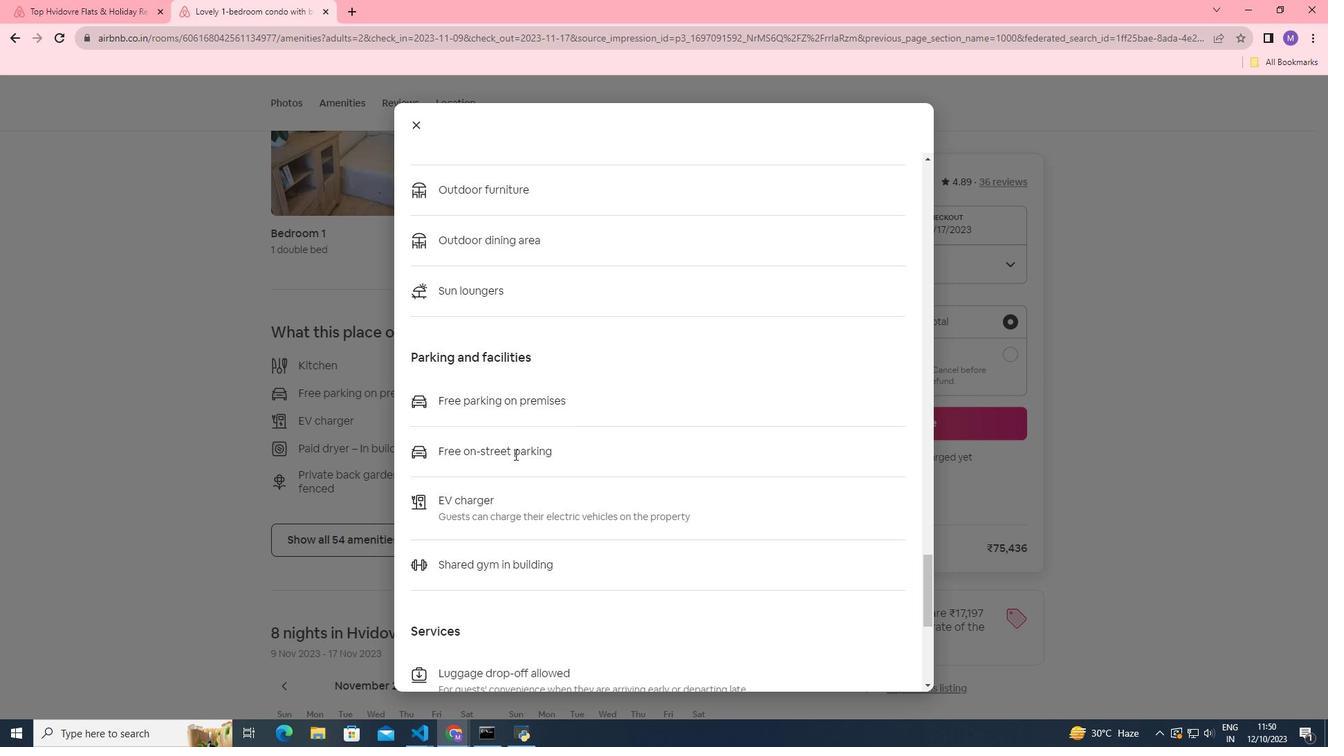 
Action: Mouse scrolled (514, 453) with delta (0, 0)
Screenshot: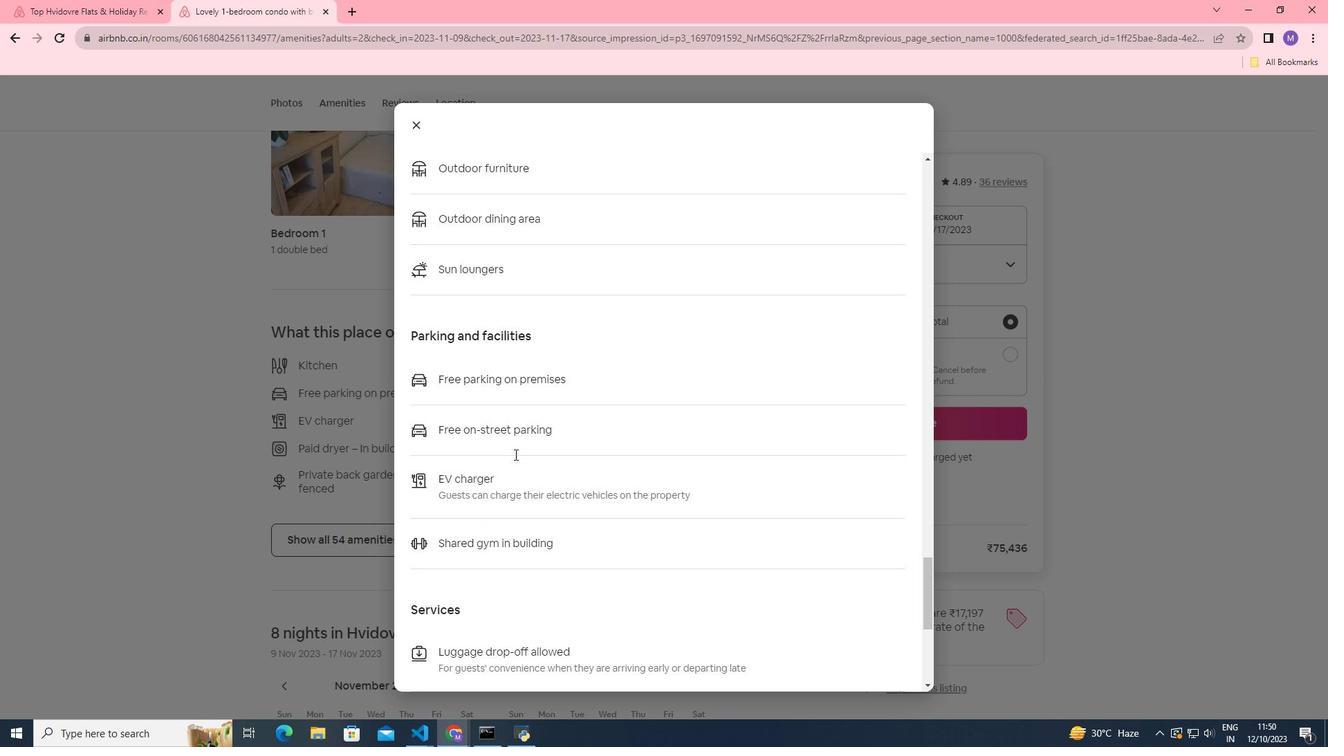 
Action: Mouse scrolled (514, 453) with delta (0, 0)
Screenshot: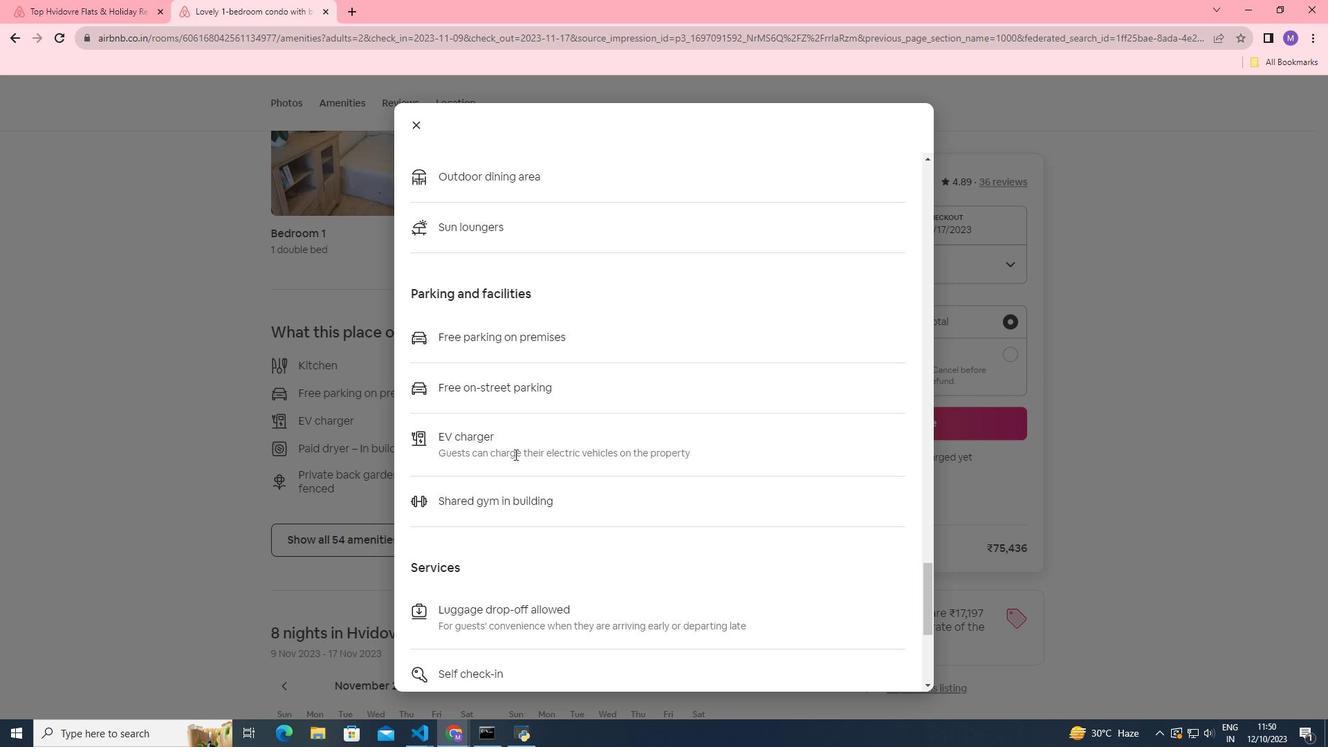 
Action: Mouse scrolled (514, 453) with delta (0, 0)
Screenshot: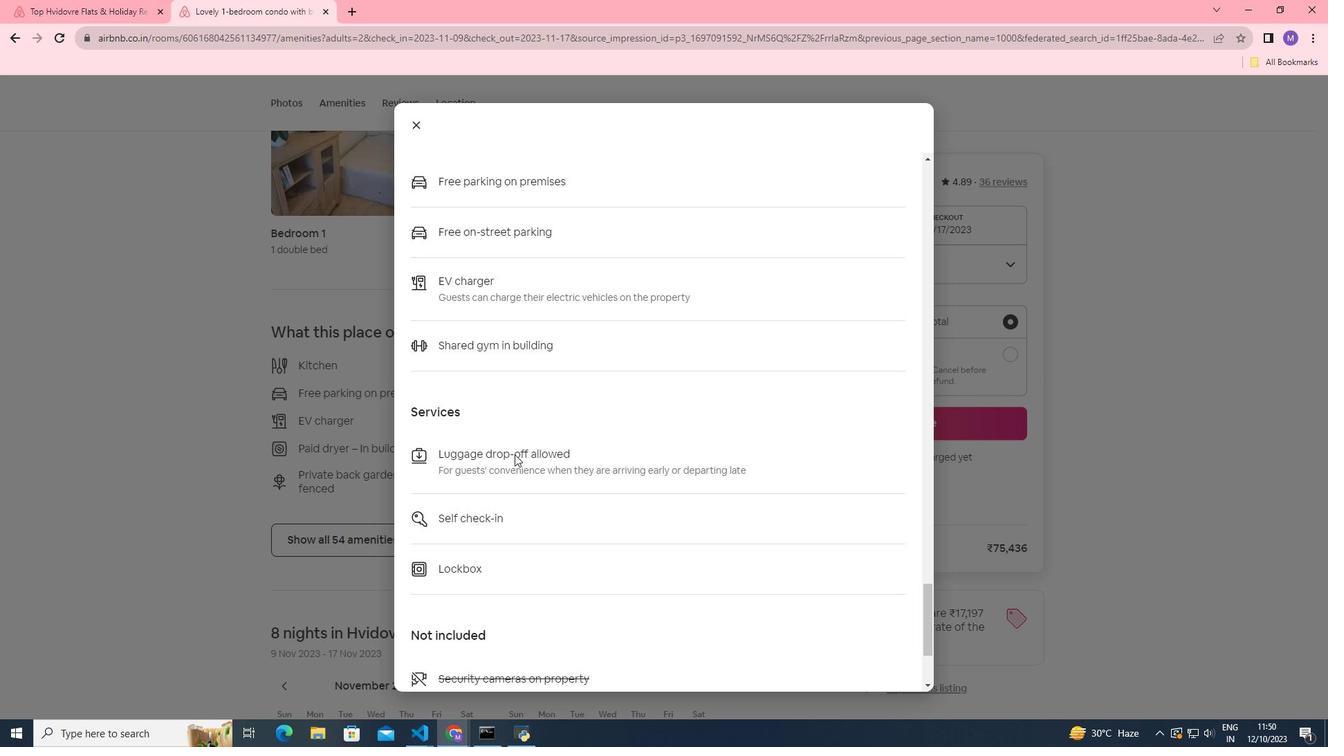 
Action: Mouse scrolled (514, 453) with delta (0, 0)
Screenshot: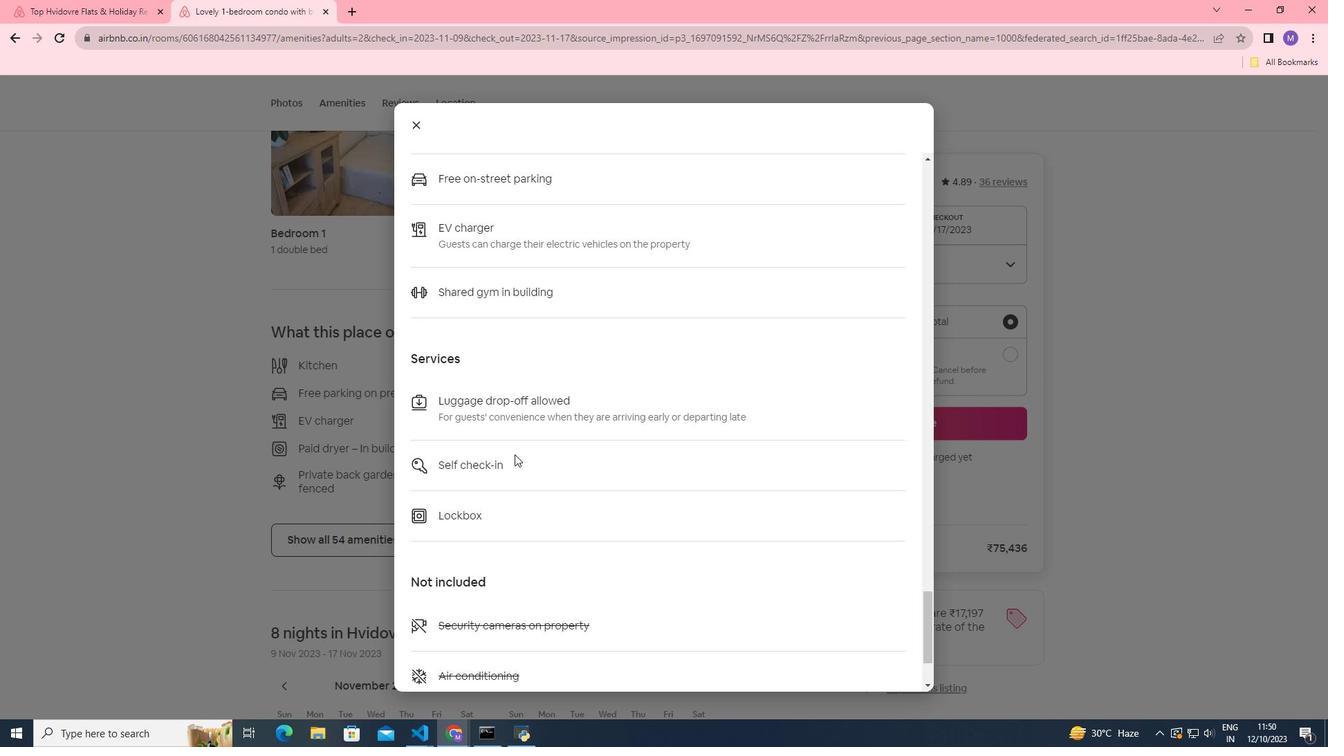 
Action: Mouse scrolled (514, 453) with delta (0, 0)
Screenshot: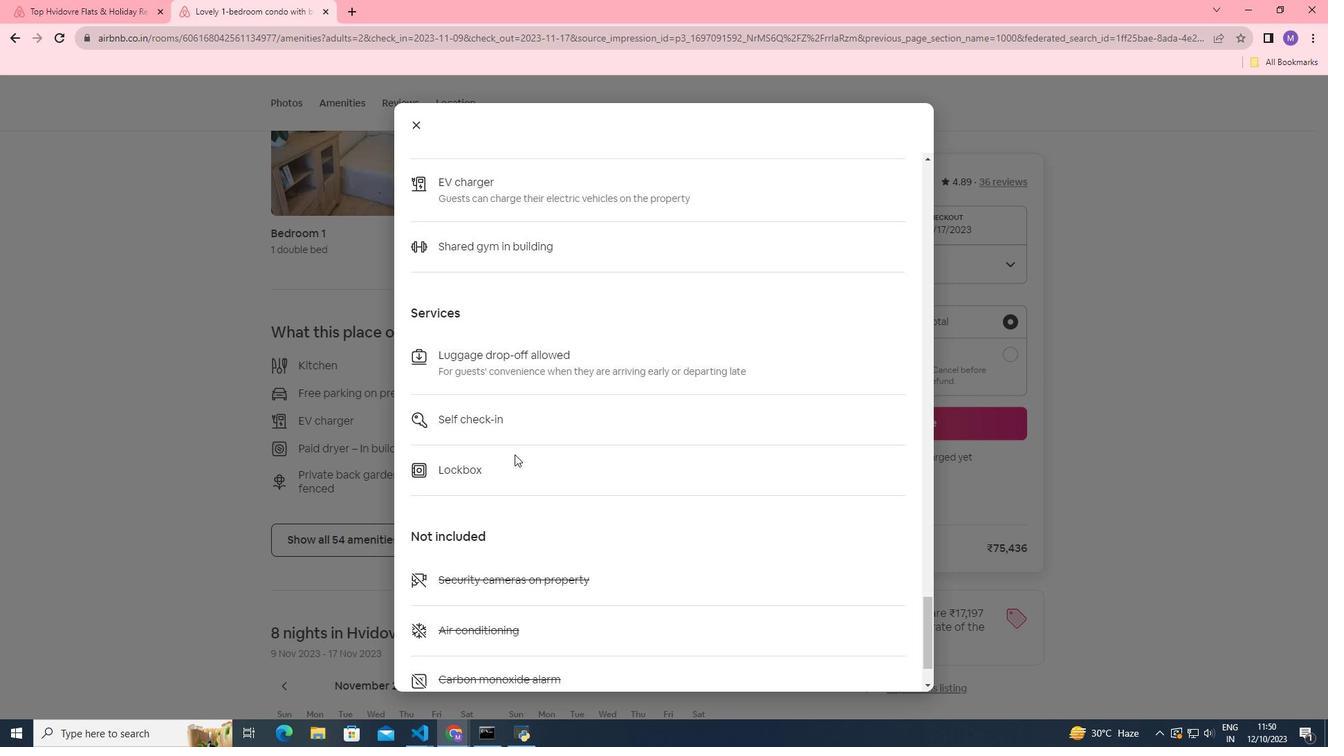 
Action: Mouse scrolled (514, 453) with delta (0, 0)
Screenshot: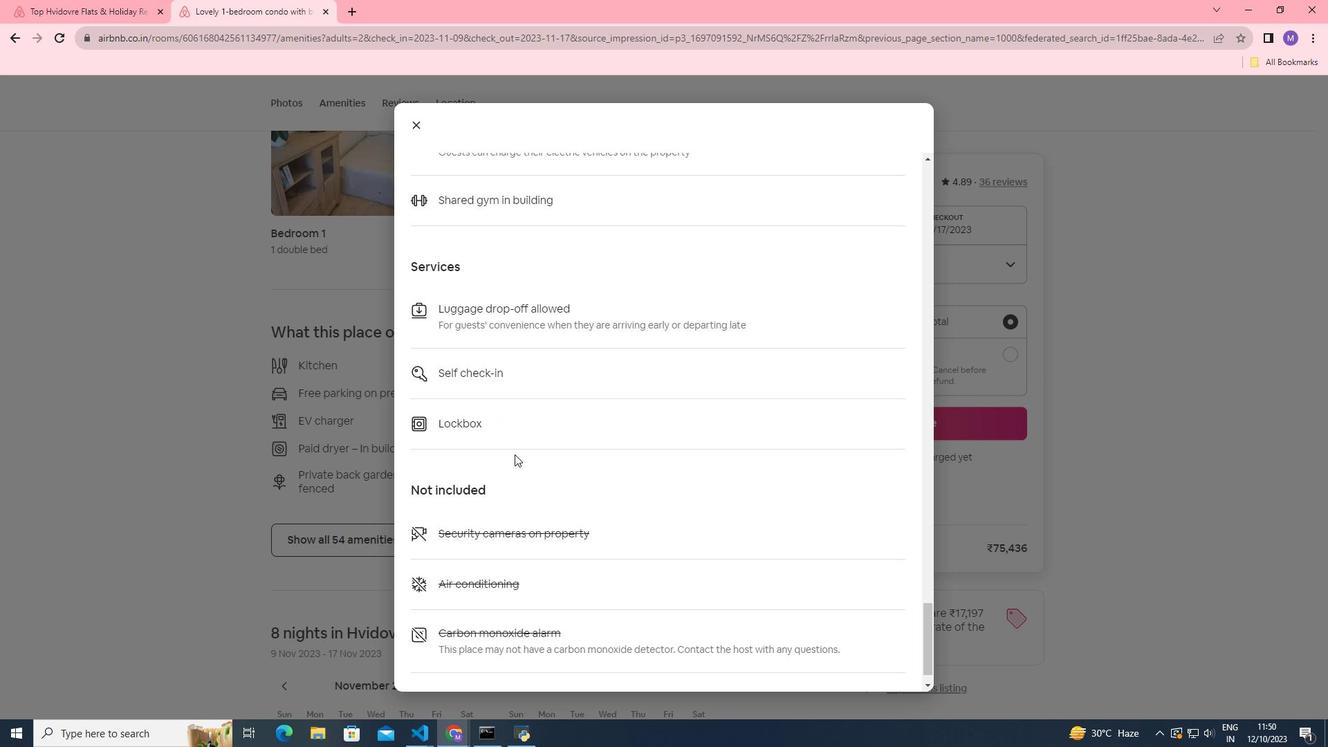 
Action: Mouse scrolled (514, 453) with delta (0, 0)
Screenshot: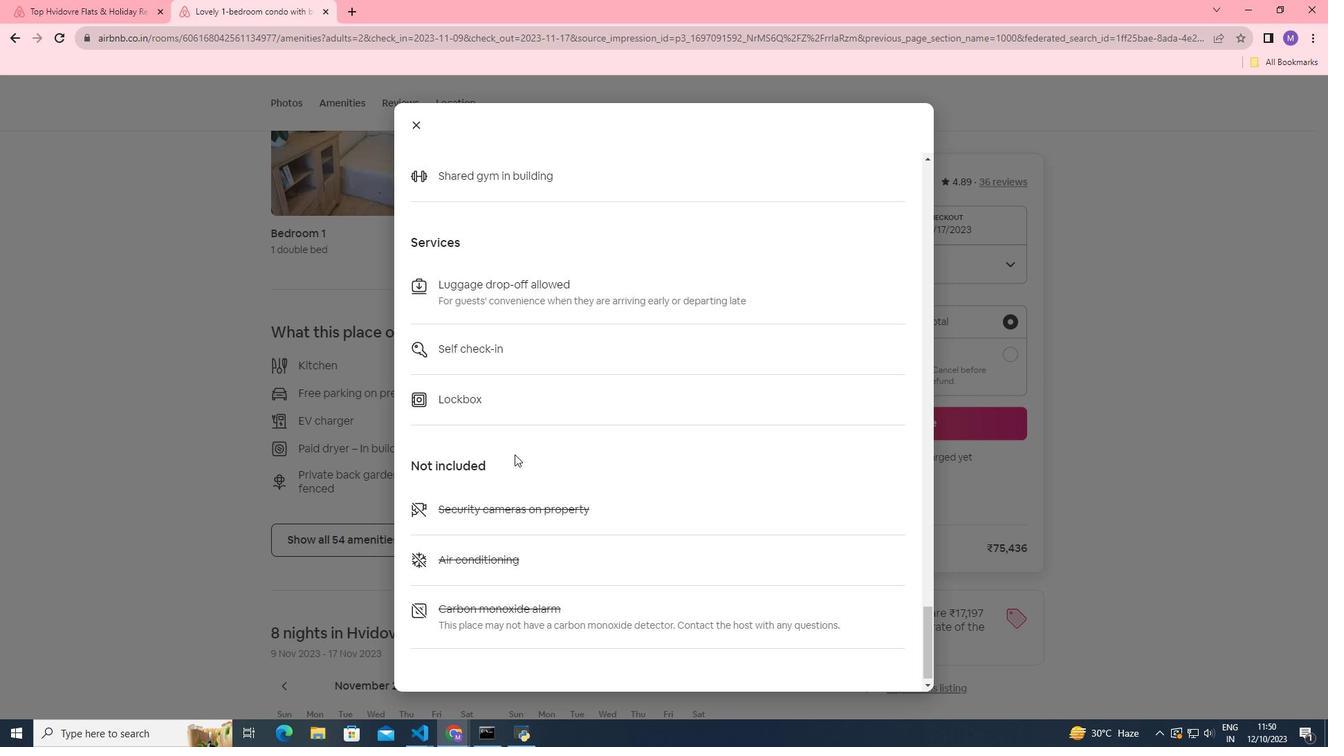 
Action: Mouse scrolled (514, 455) with delta (0, 0)
Screenshot: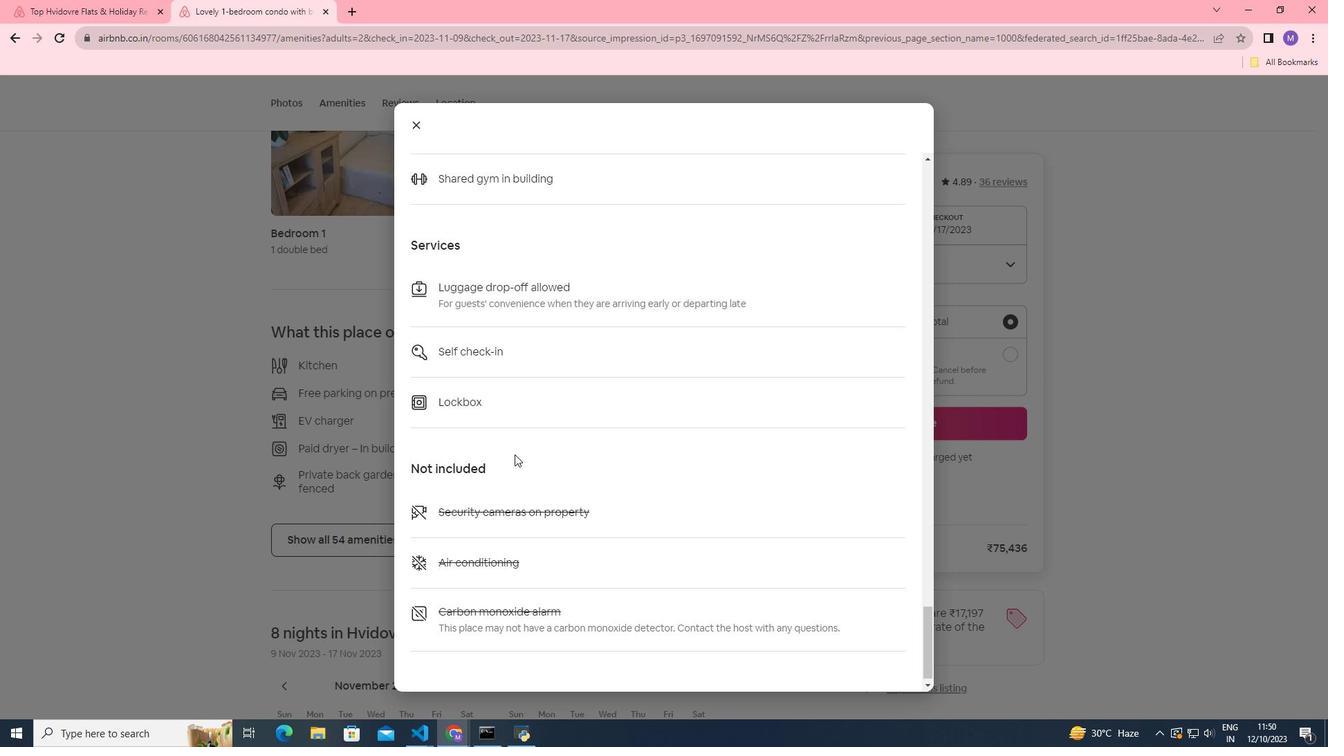 
Action: Mouse scrolled (514, 453) with delta (0, 0)
Screenshot: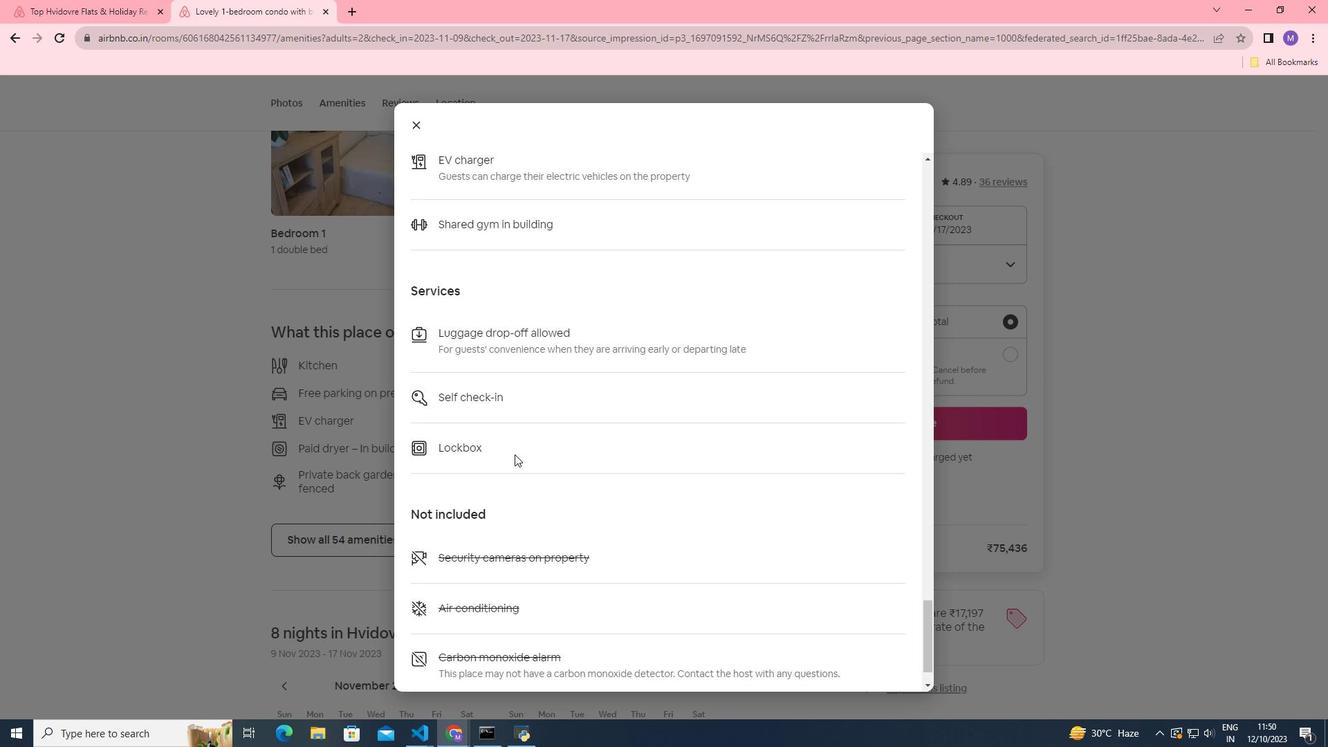 
Action: Mouse scrolled (514, 453) with delta (0, 0)
Screenshot: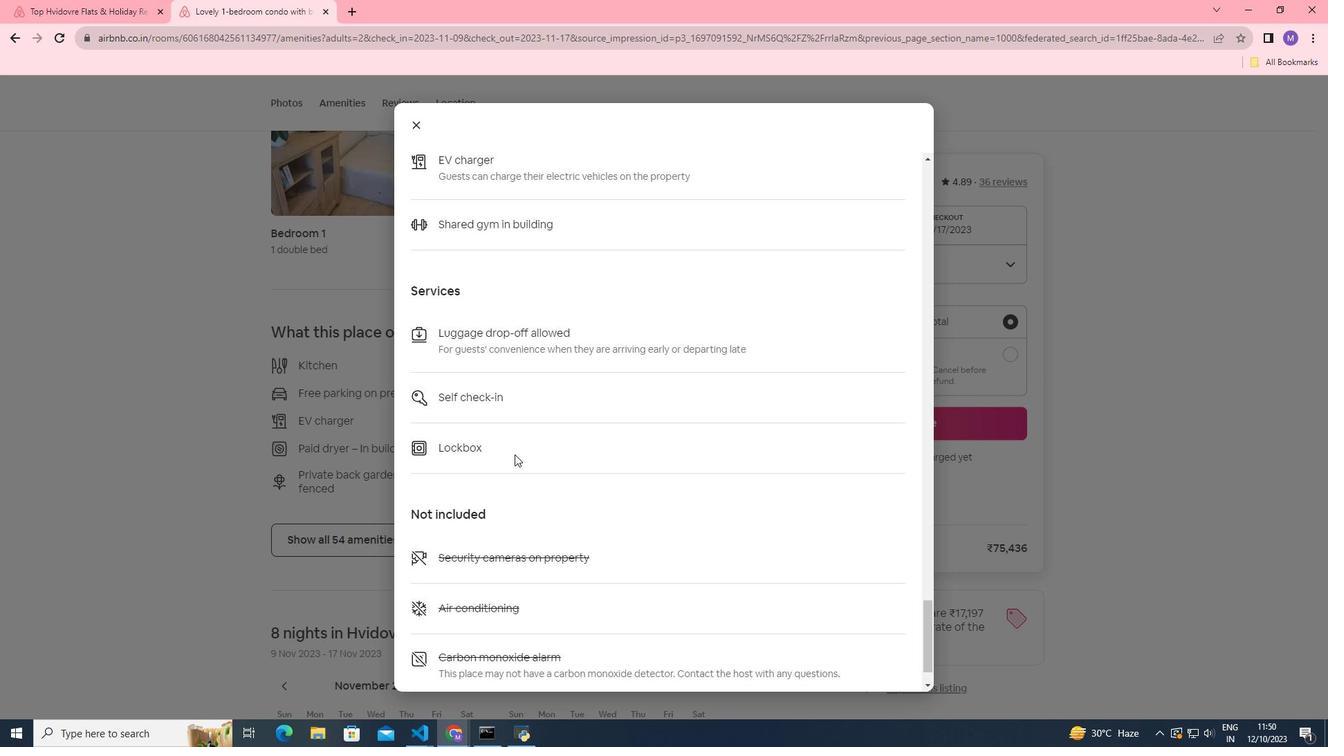 
Action: Mouse scrolled (514, 453) with delta (0, 0)
Screenshot: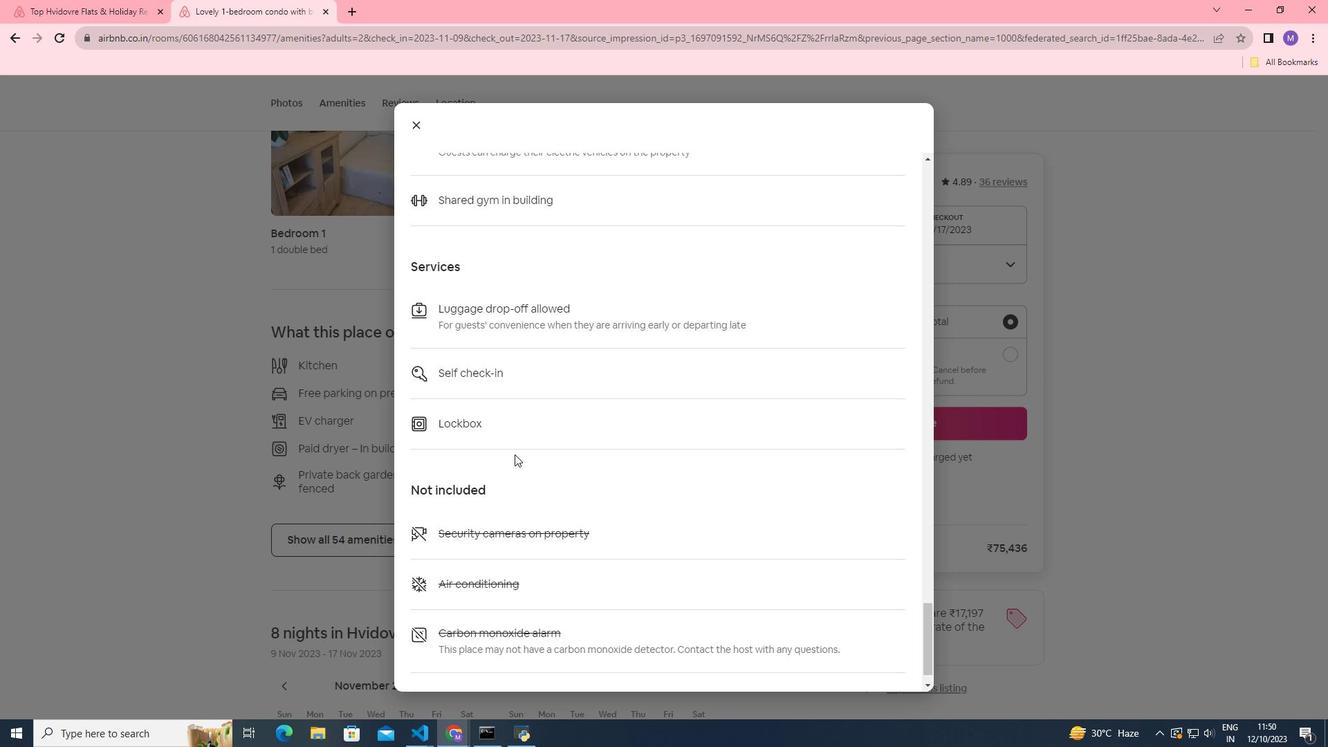 
Action: Mouse scrolled (514, 453) with delta (0, 0)
Screenshot: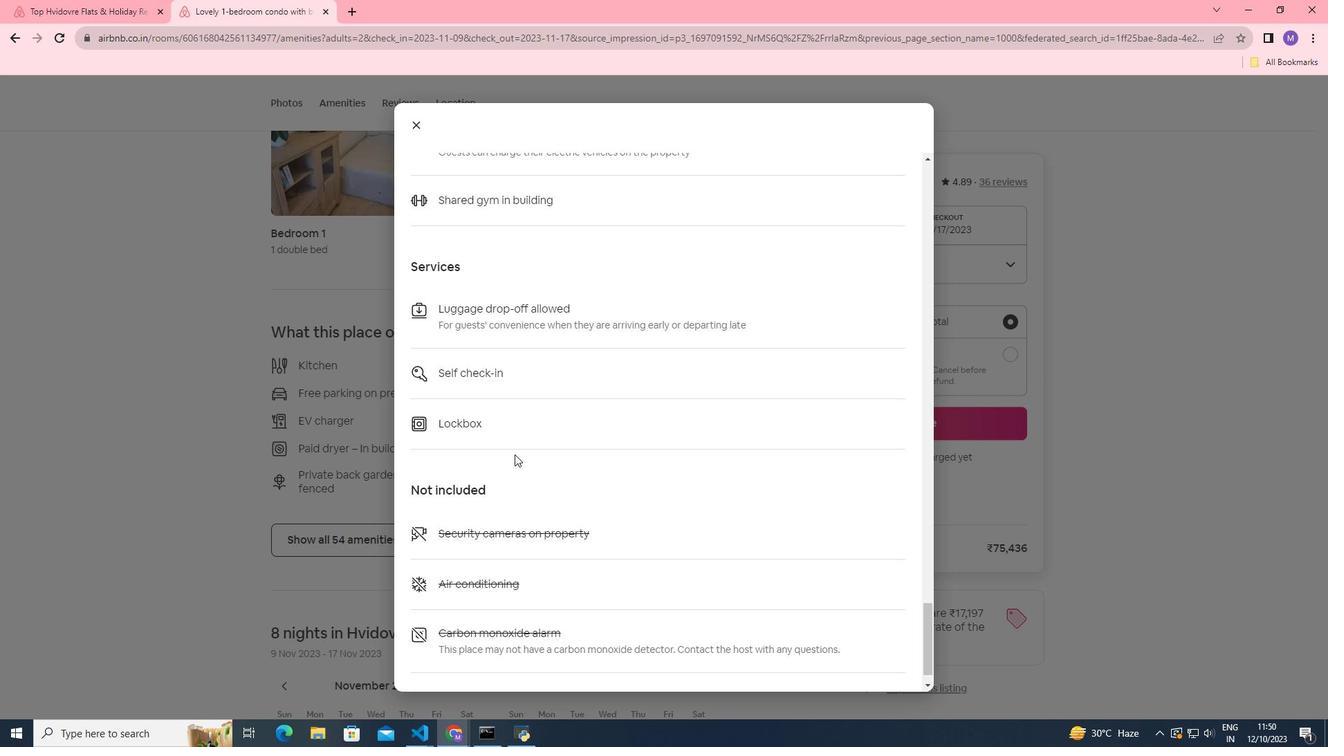 
Action: Mouse scrolled (514, 453) with delta (0, 0)
Screenshot: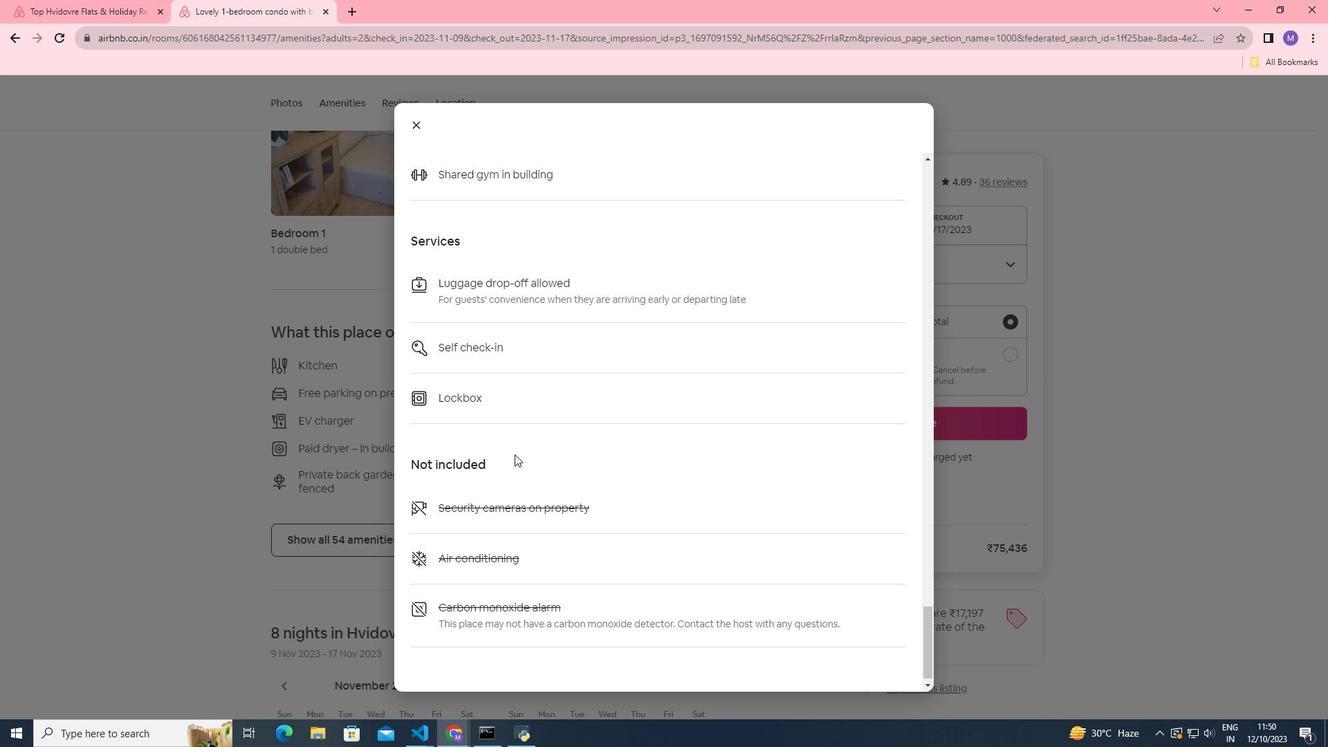 
Action: Mouse moved to (415, 125)
Screenshot: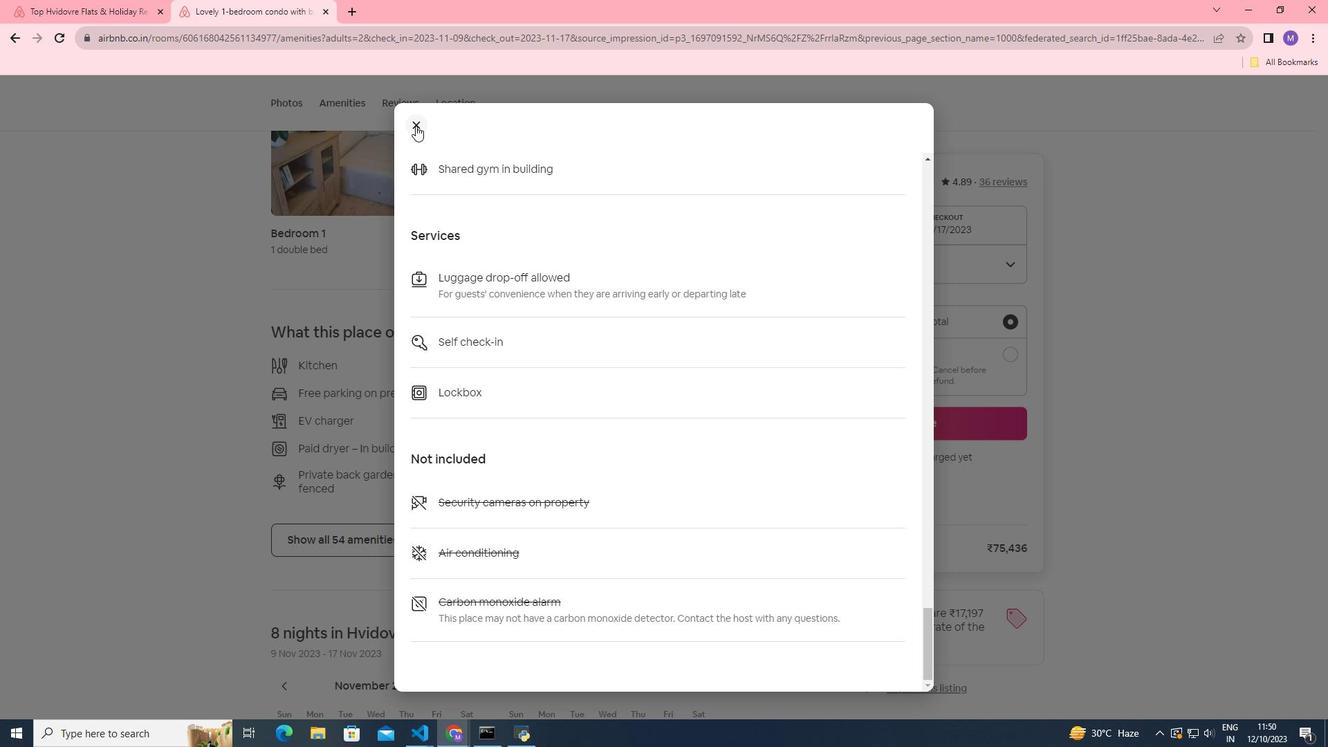 
Action: Mouse pressed left at (415, 125)
Screenshot: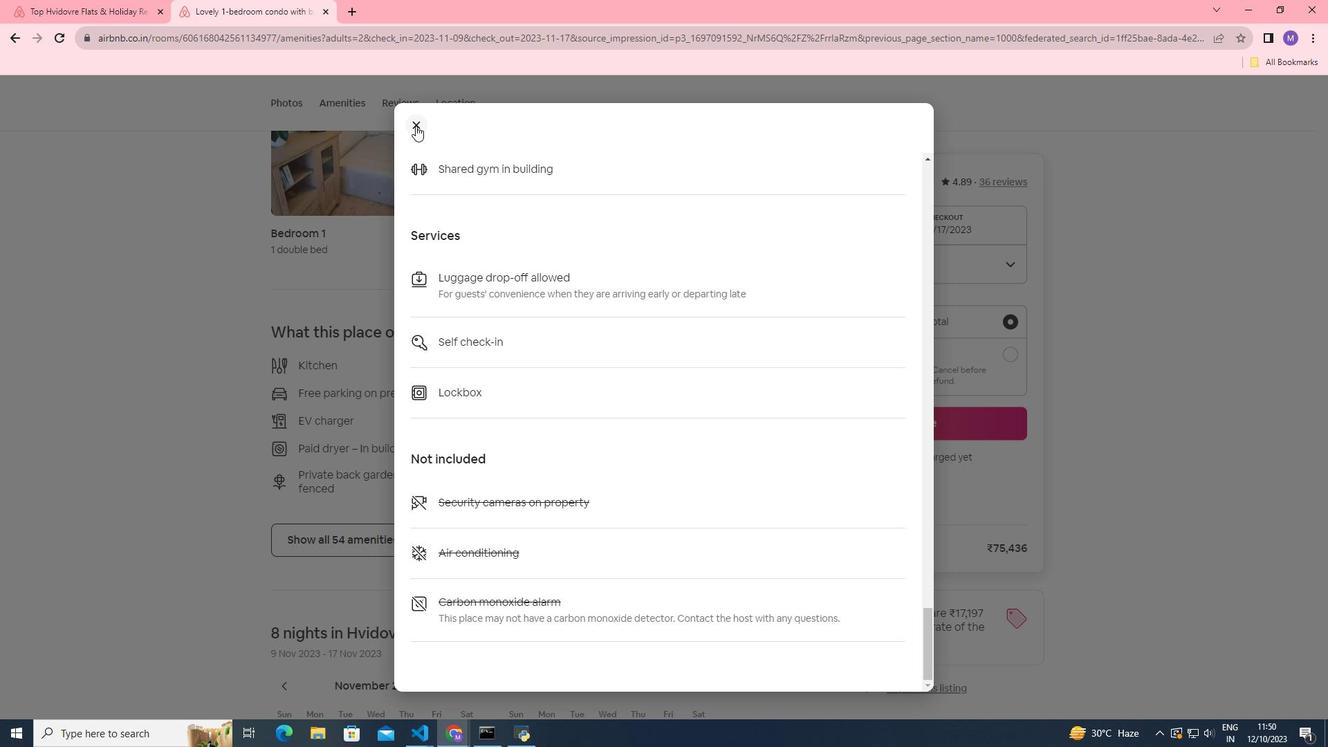 
Action: Mouse moved to (409, 466)
Screenshot: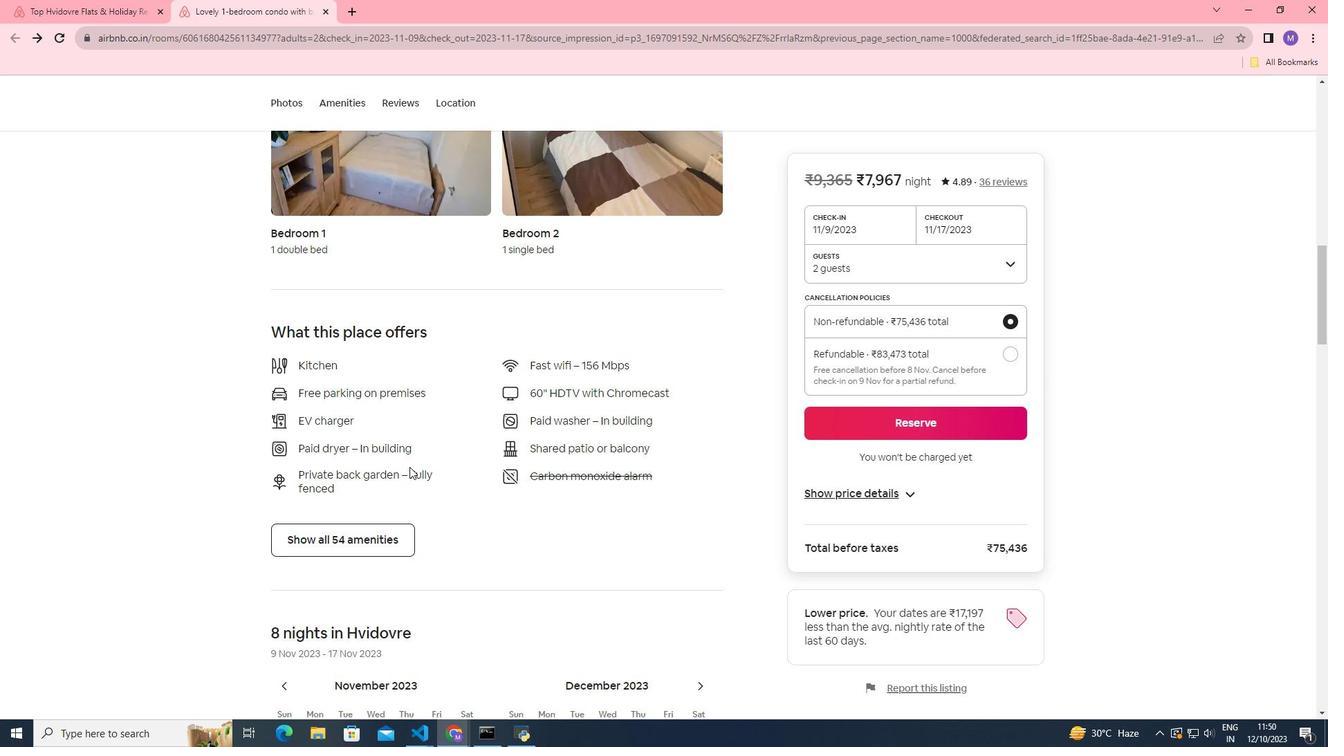
Action: Mouse scrolled (409, 466) with delta (0, 0)
Screenshot: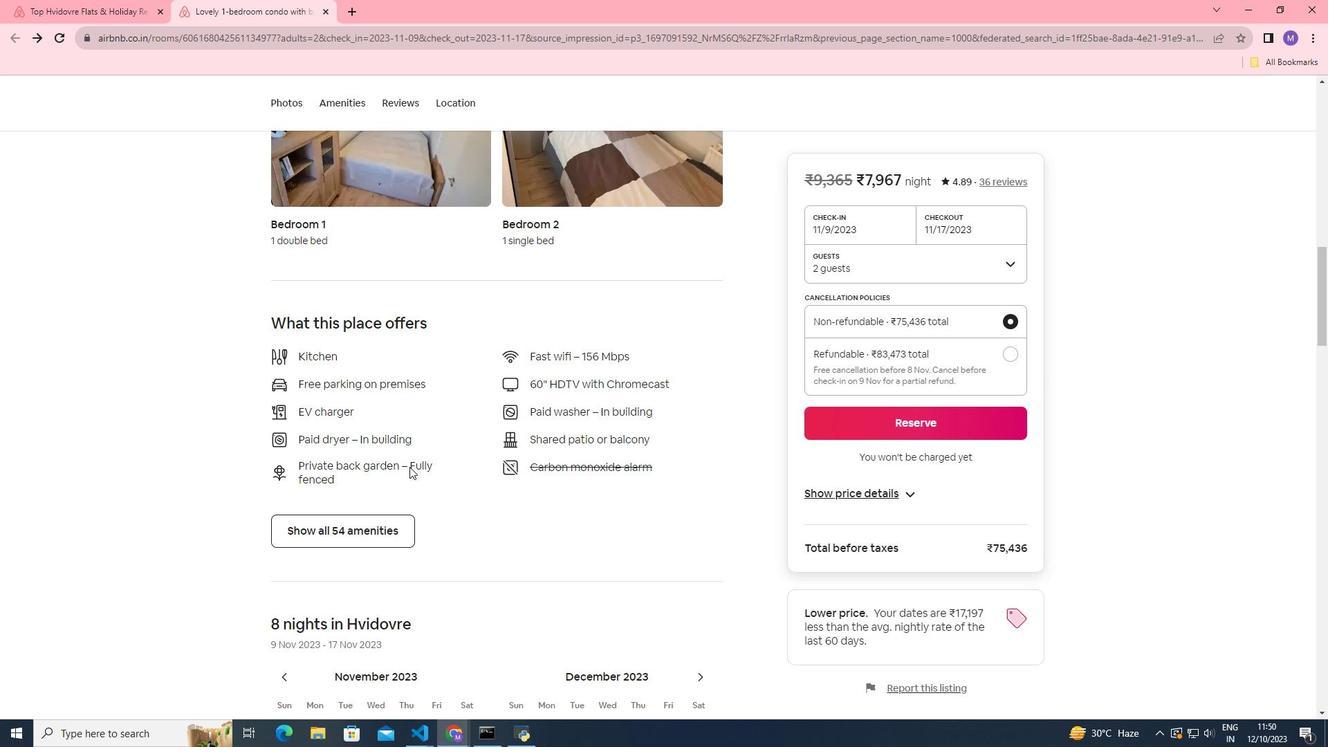 
Action: Mouse scrolled (409, 466) with delta (0, 0)
Screenshot: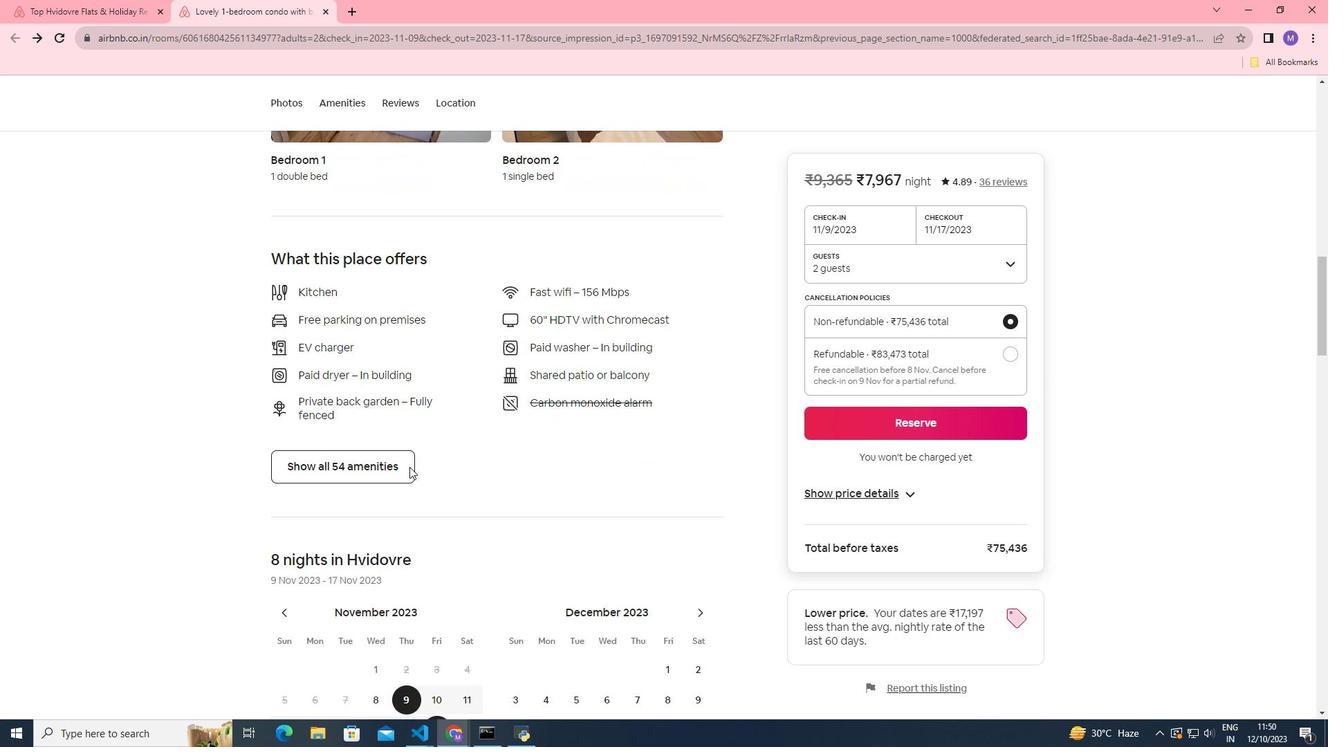 
Action: Mouse moved to (401, 432)
Screenshot: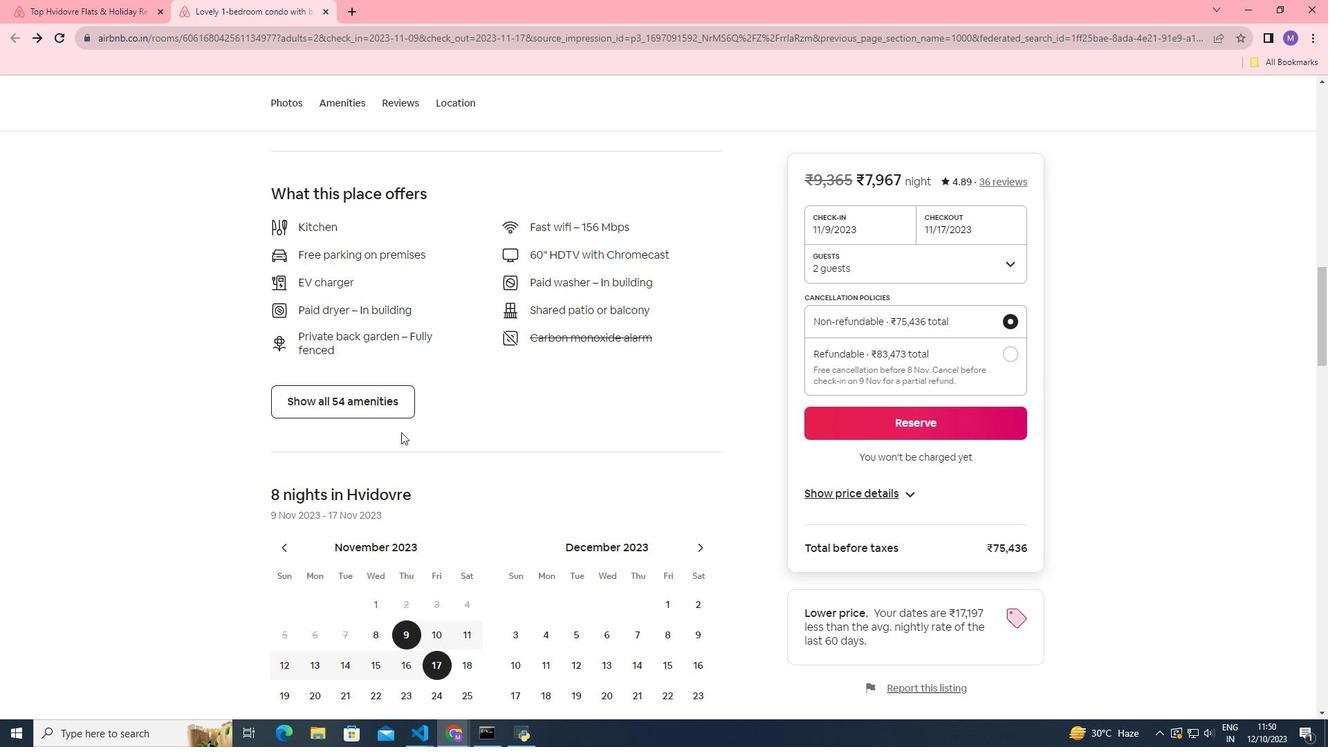 
Action: Mouse scrolled (401, 431) with delta (0, 0)
Screenshot: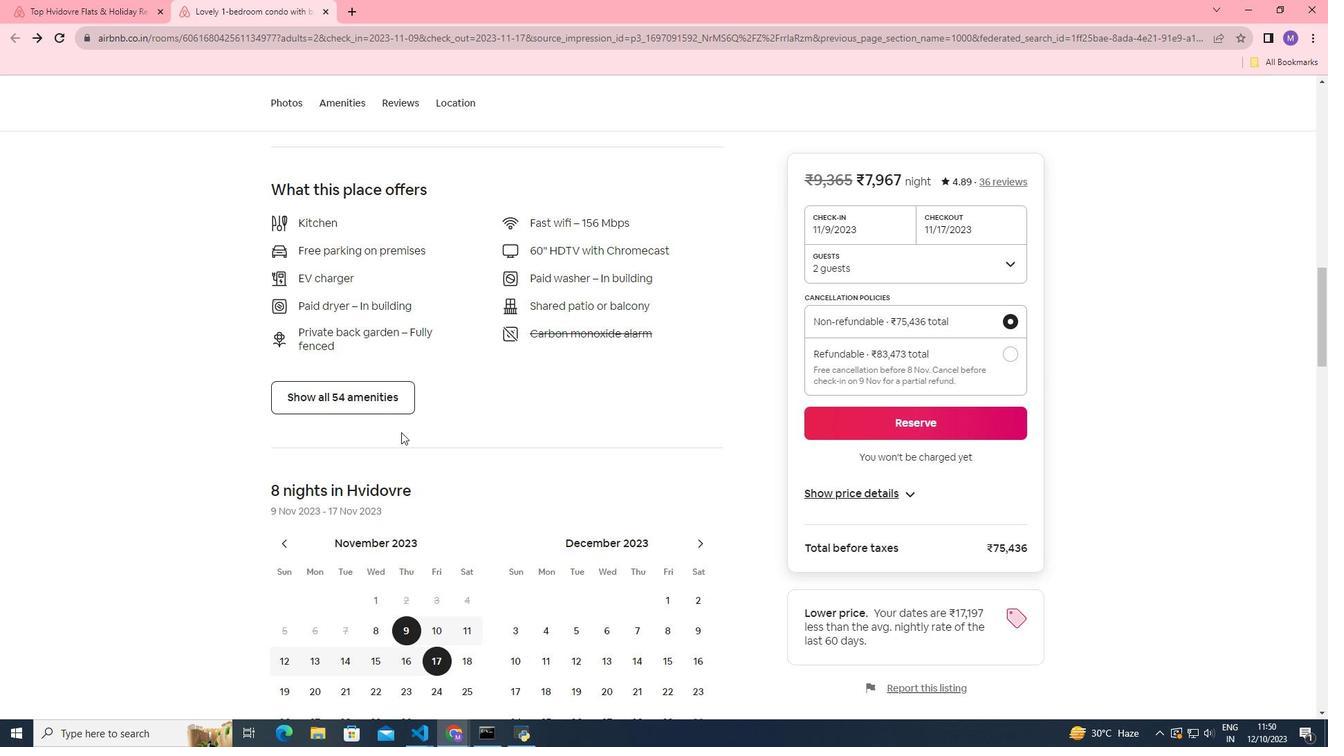 
Action: Mouse scrolled (401, 431) with delta (0, 0)
Screenshot: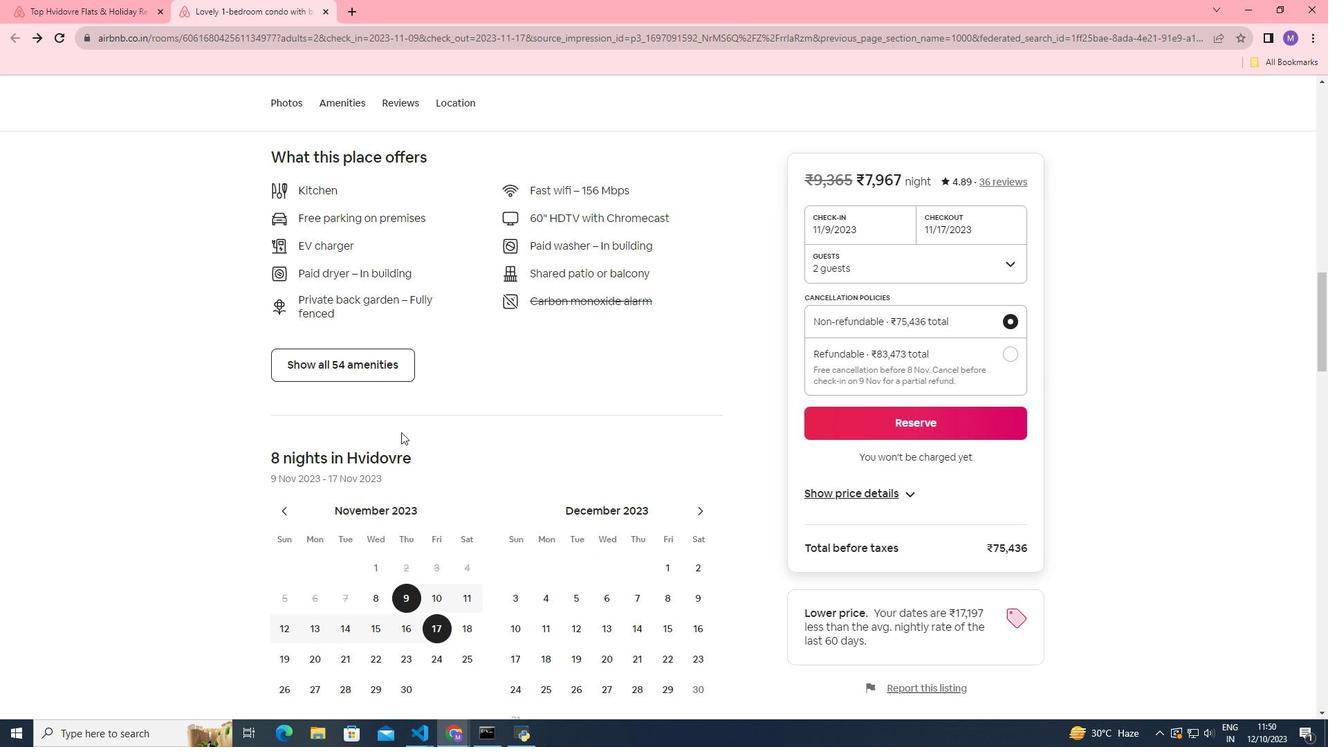 
Action: Mouse scrolled (401, 431) with delta (0, 0)
Screenshot: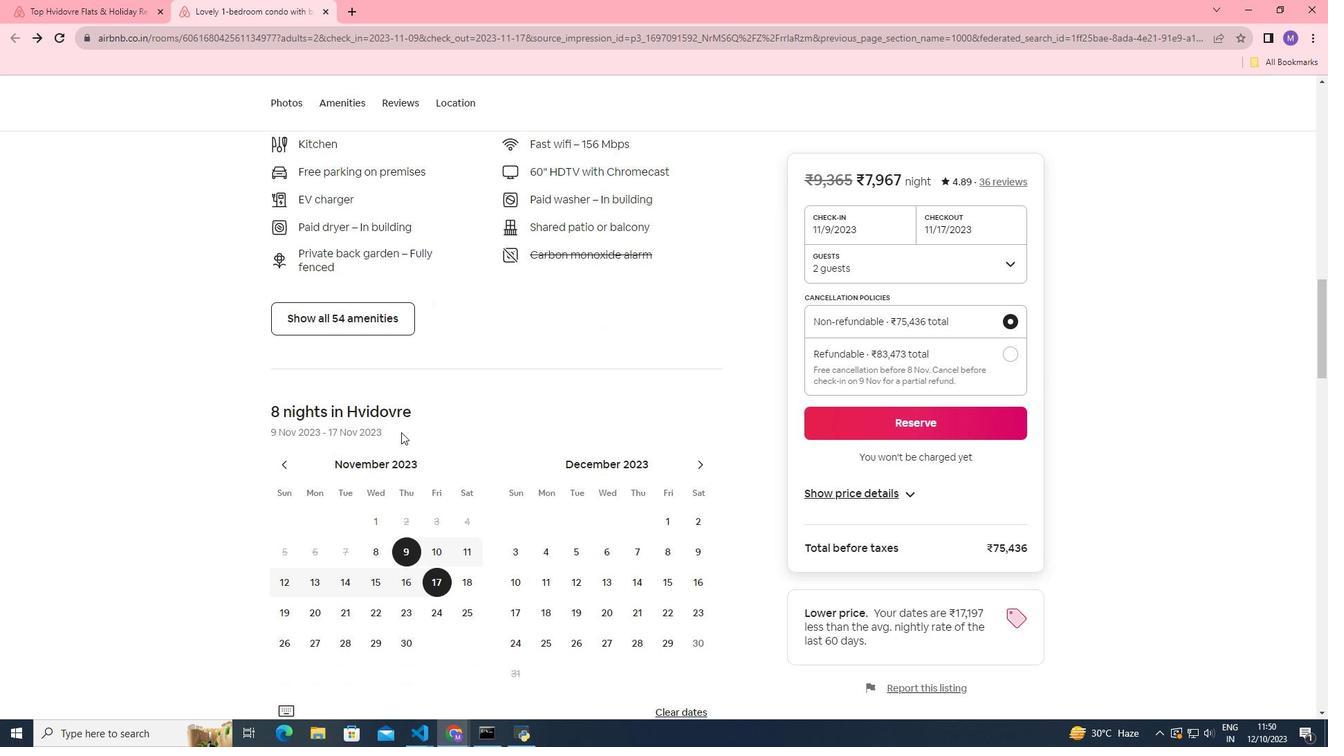 
Action: Mouse scrolled (401, 431) with delta (0, 0)
Screenshot: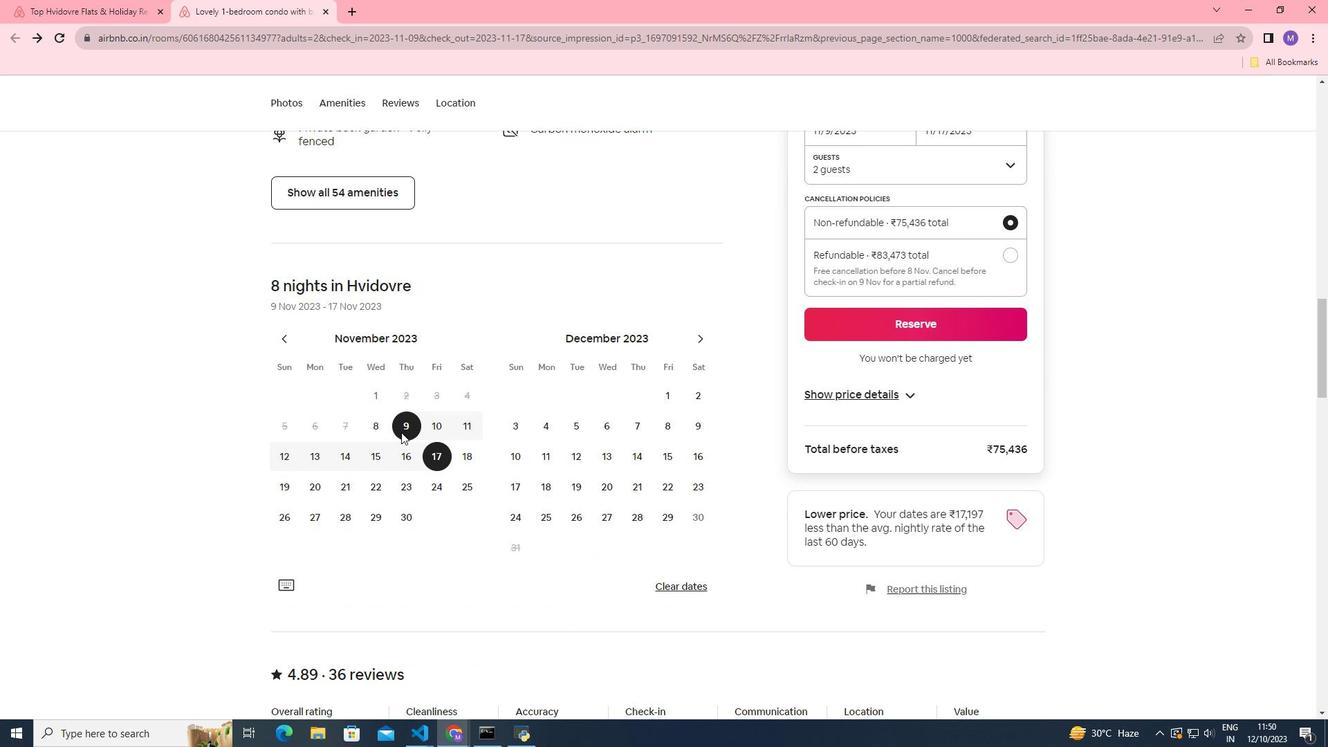 
Action: Mouse scrolled (401, 431) with delta (0, 0)
Screenshot: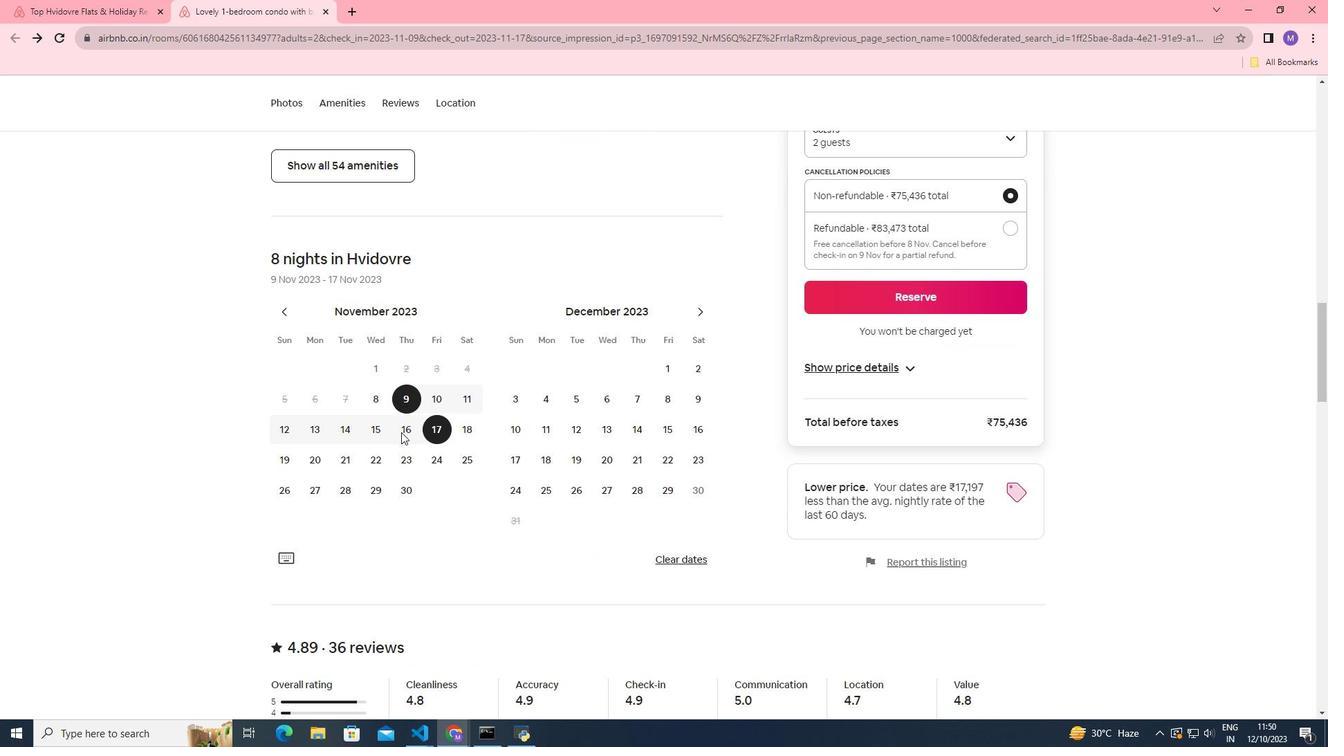 
Action: Mouse scrolled (401, 431) with delta (0, 0)
Screenshot: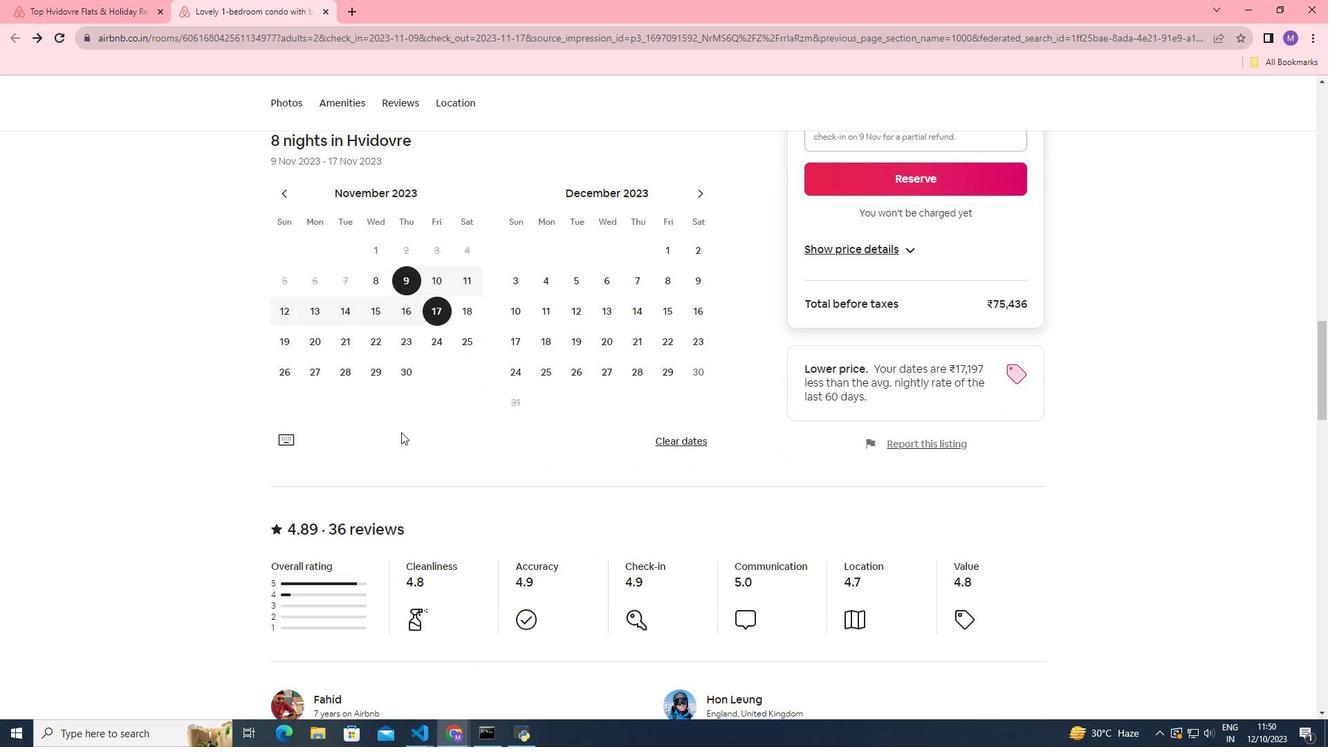 
Action: Mouse moved to (400, 448)
Screenshot: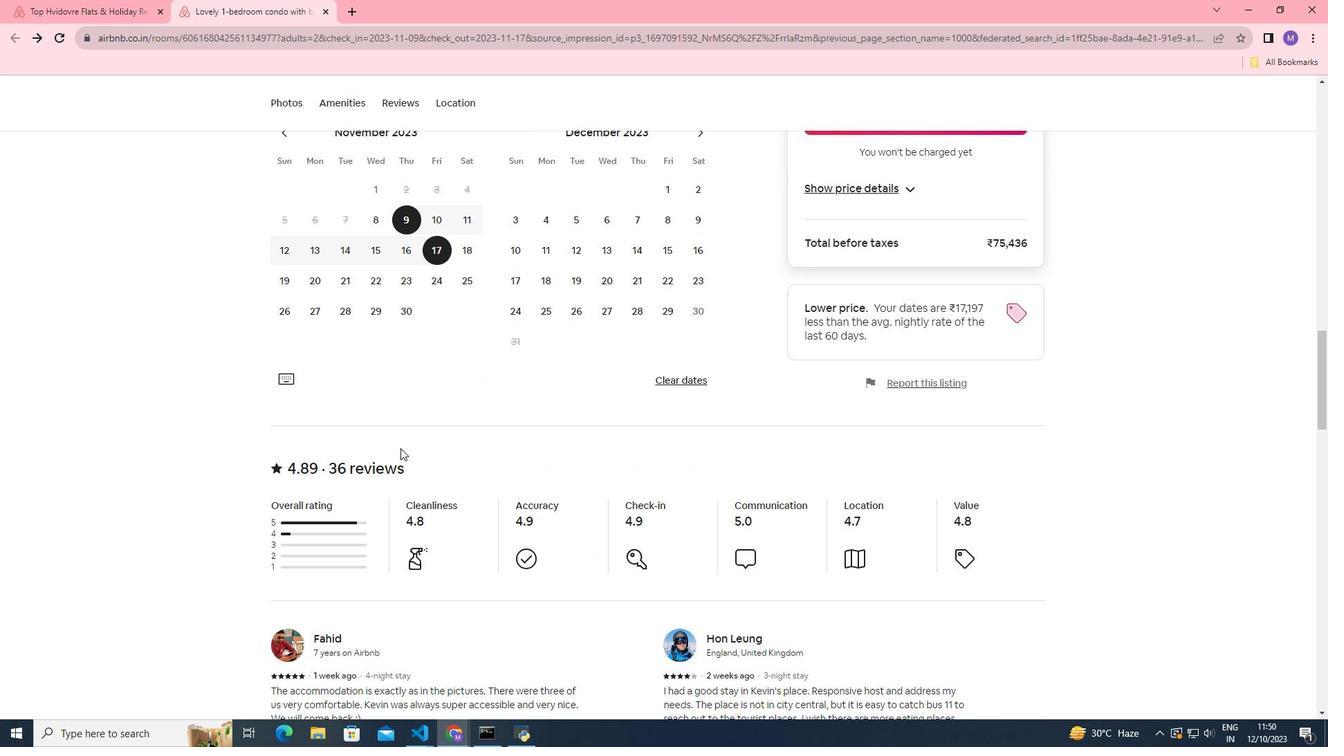 
Action: Mouse scrolled (400, 447) with delta (0, 0)
Screenshot: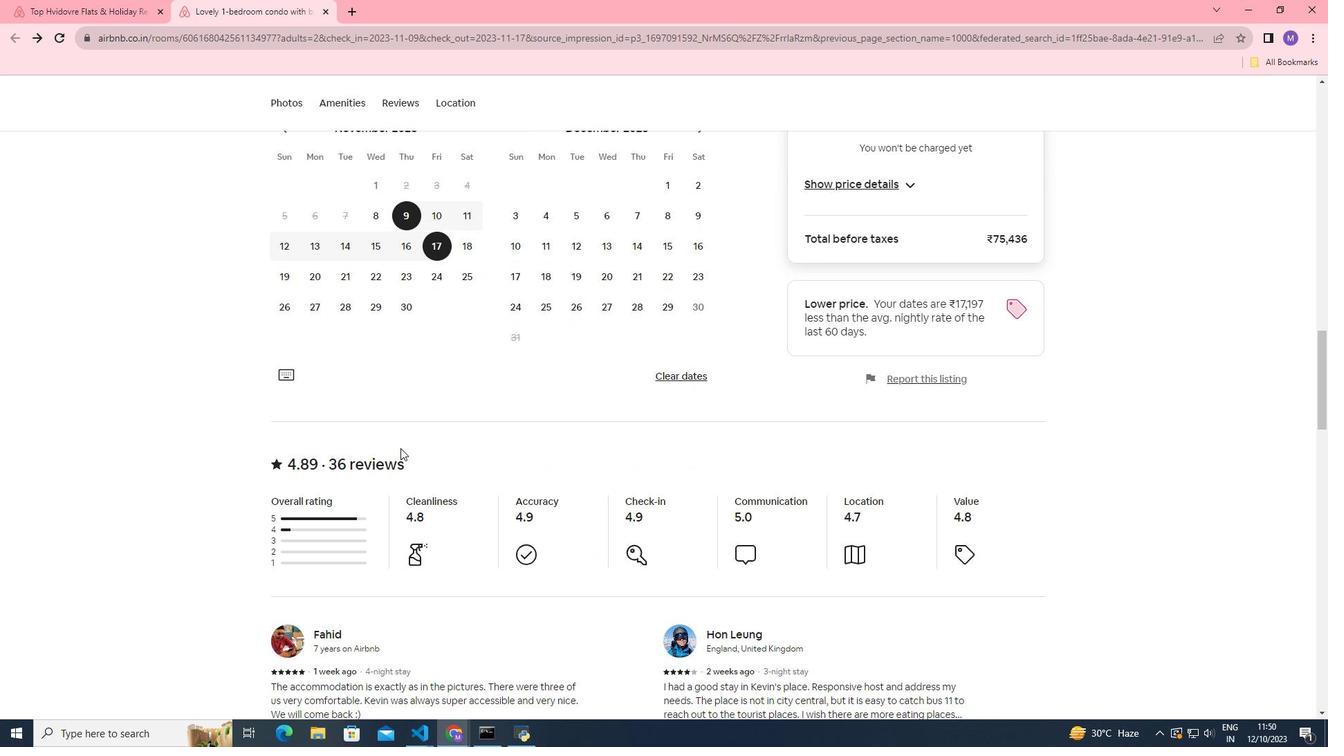 
Action: Mouse scrolled (400, 447) with delta (0, 0)
Screenshot: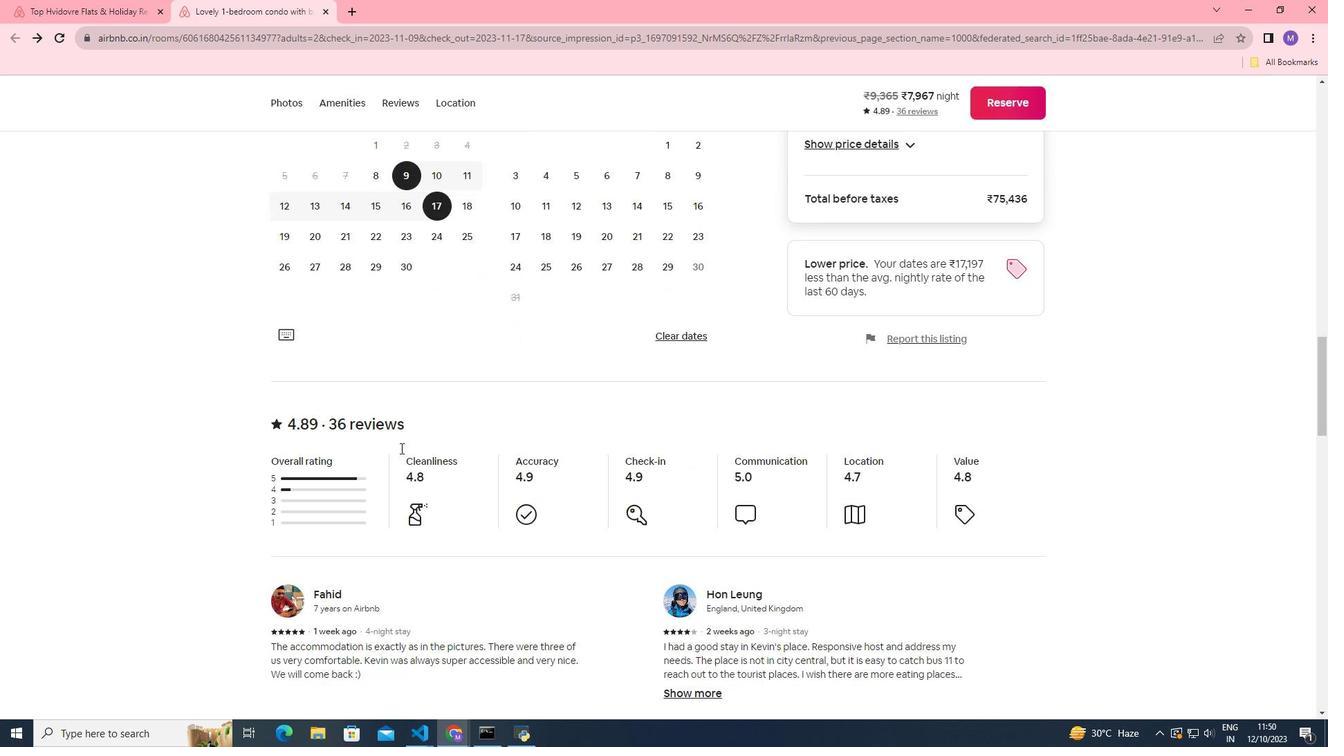 
Action: Mouse scrolled (400, 447) with delta (0, 0)
Screenshot: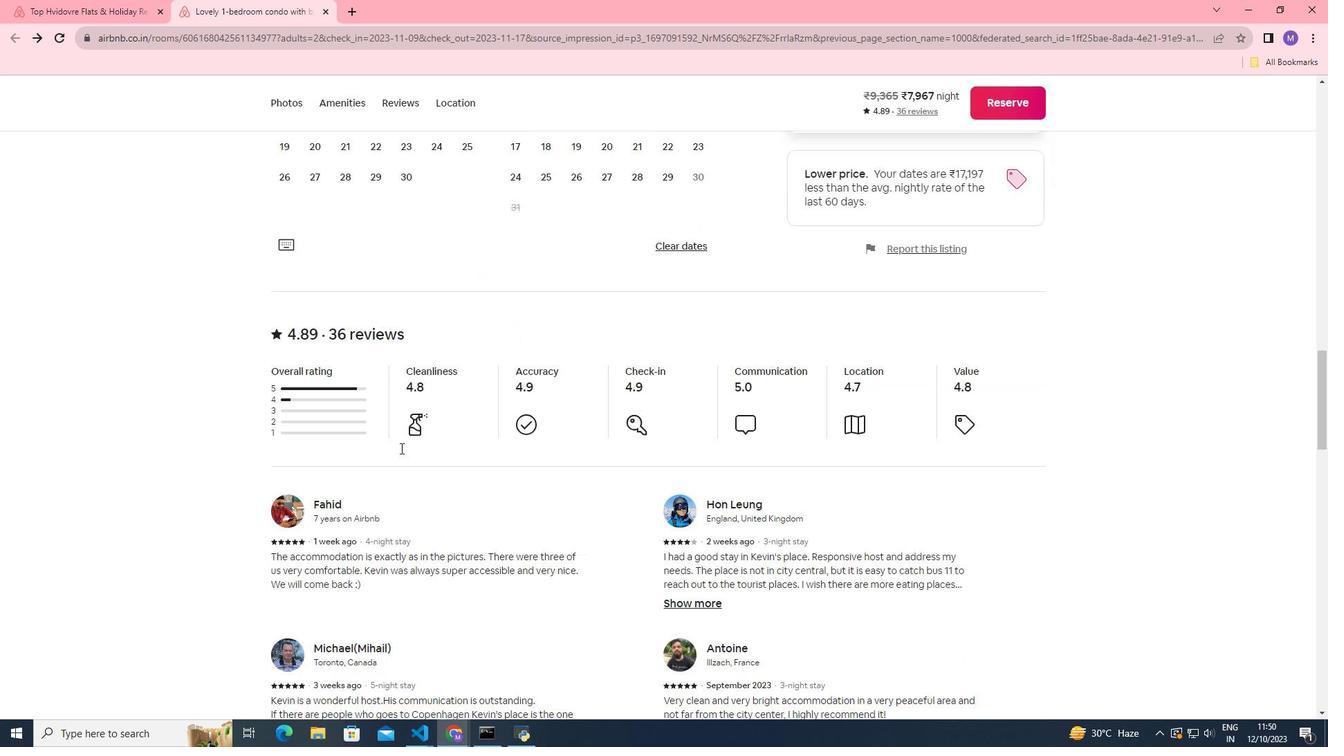 
Action: Mouse scrolled (400, 447) with delta (0, 0)
Screenshot: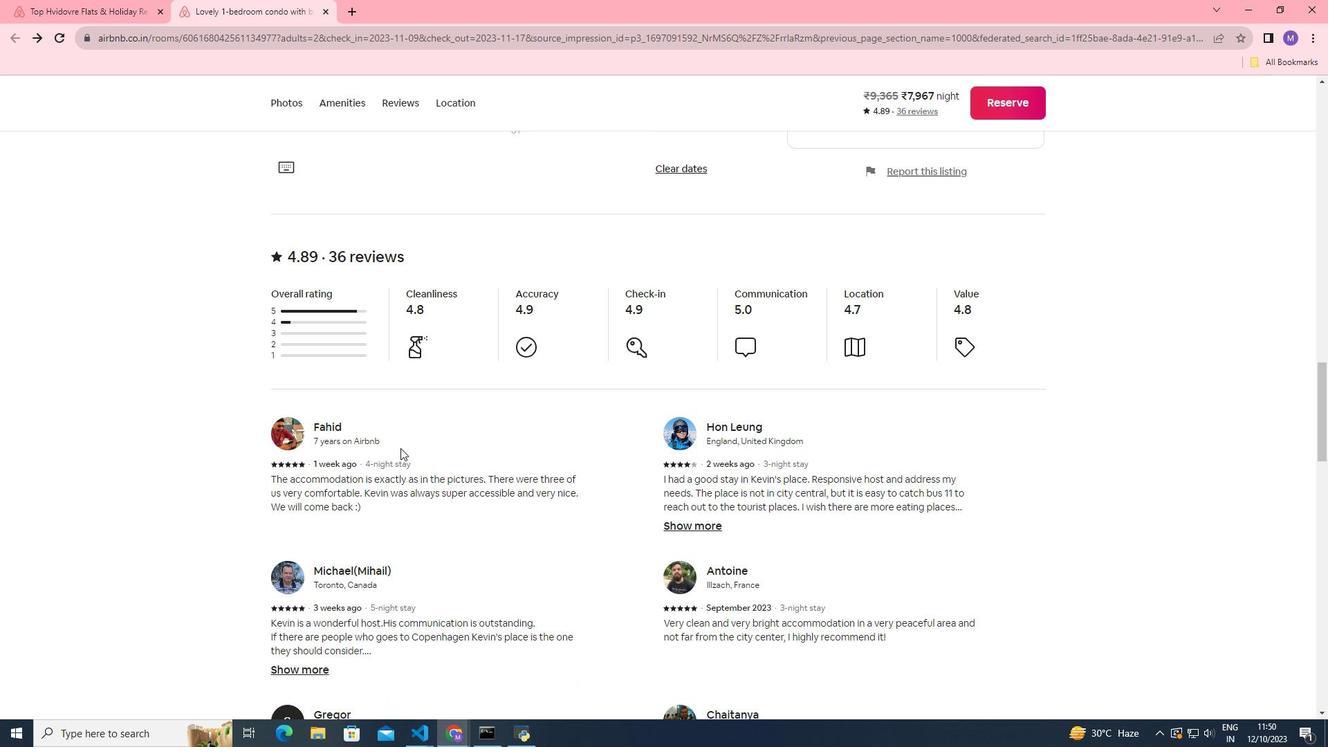 
Action: Mouse scrolled (400, 447) with delta (0, 0)
Screenshot: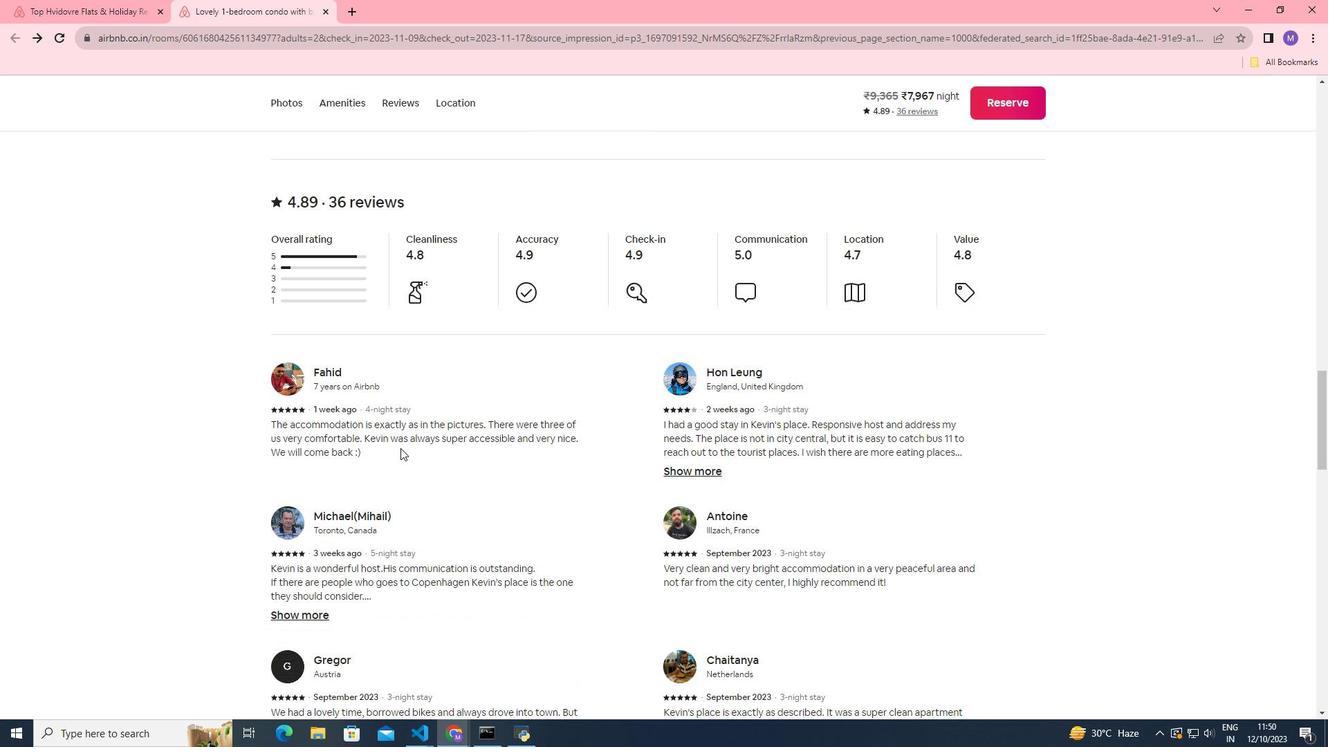 
Action: Mouse scrolled (400, 447) with delta (0, 0)
Screenshot: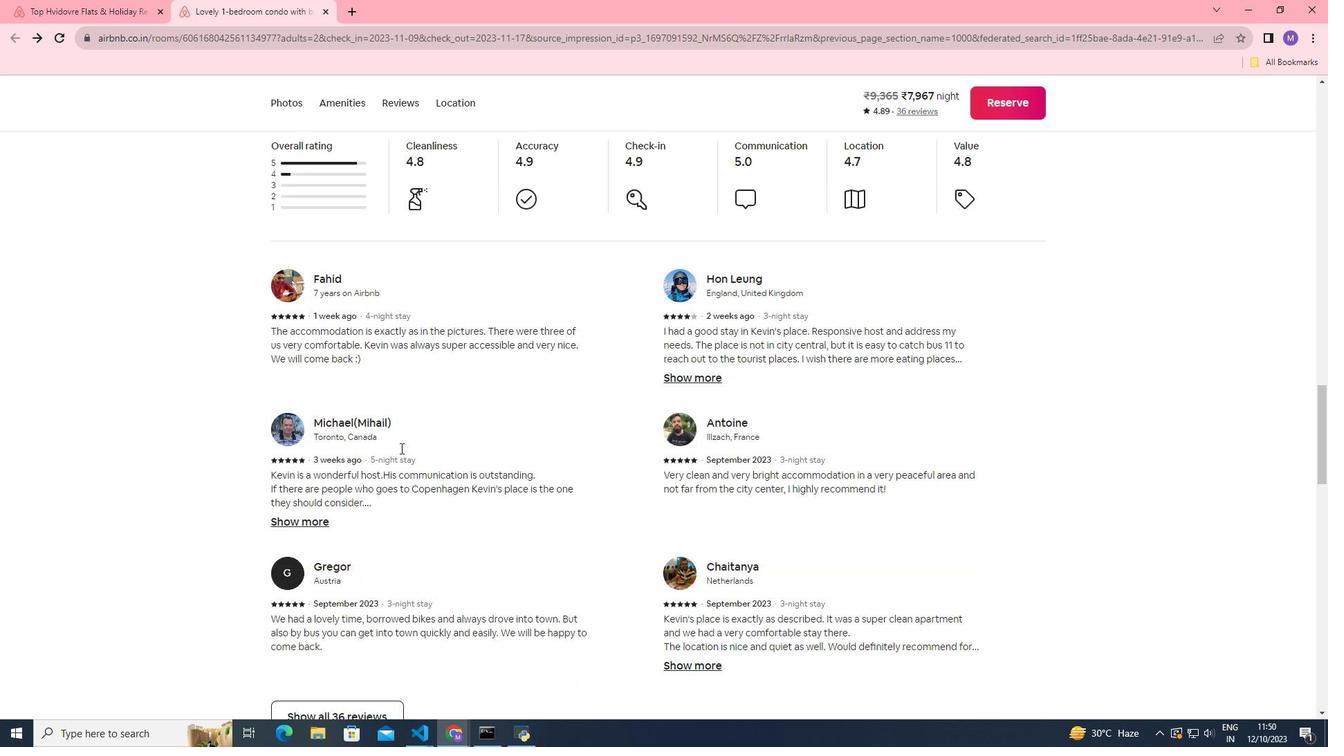 
Action: Mouse scrolled (400, 447) with delta (0, 0)
Screenshot: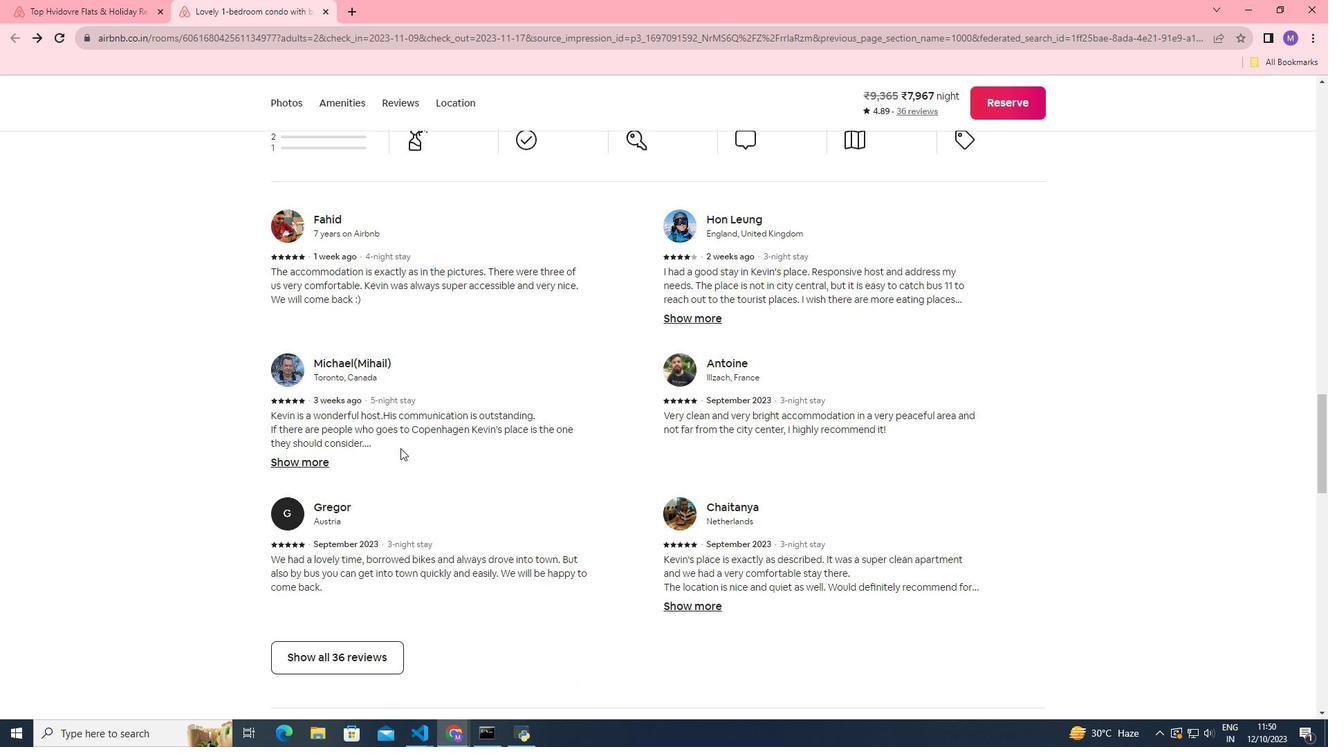 
Action: Mouse moved to (369, 592)
Screenshot: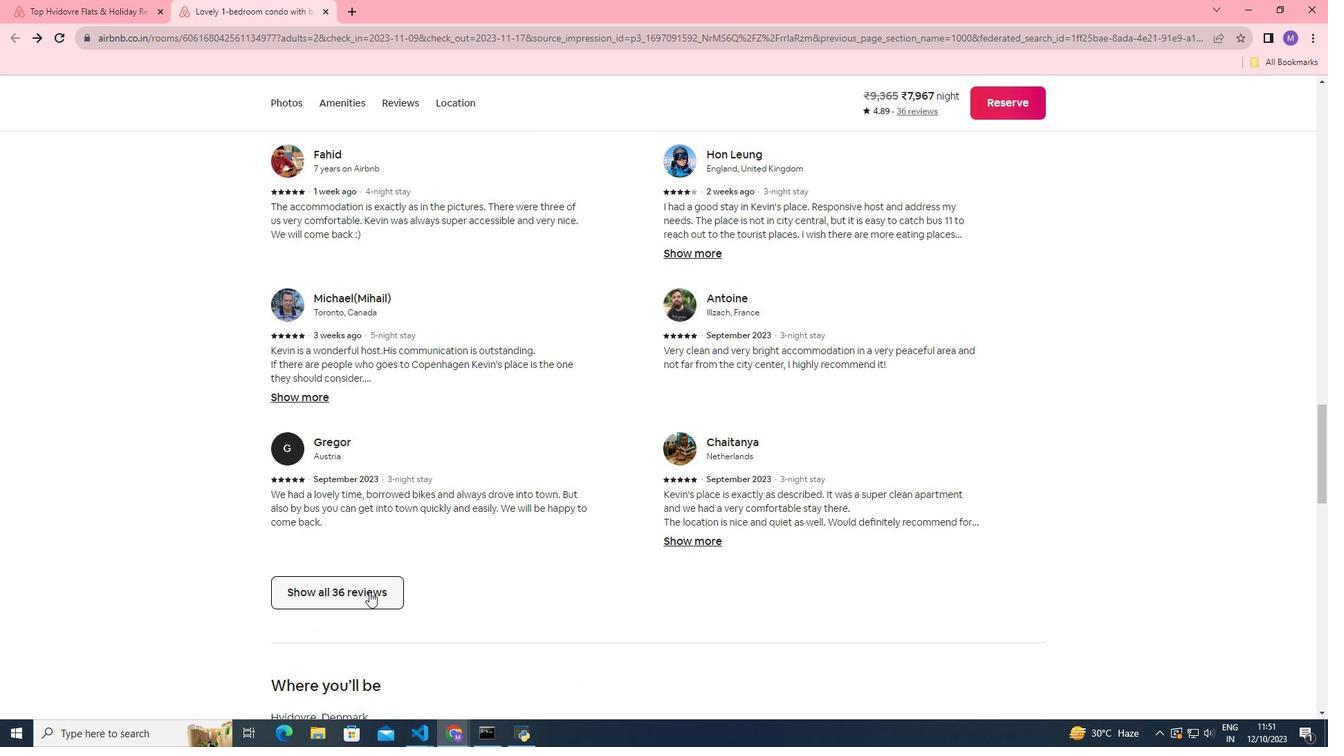 
Action: Mouse pressed left at (369, 592)
Screenshot: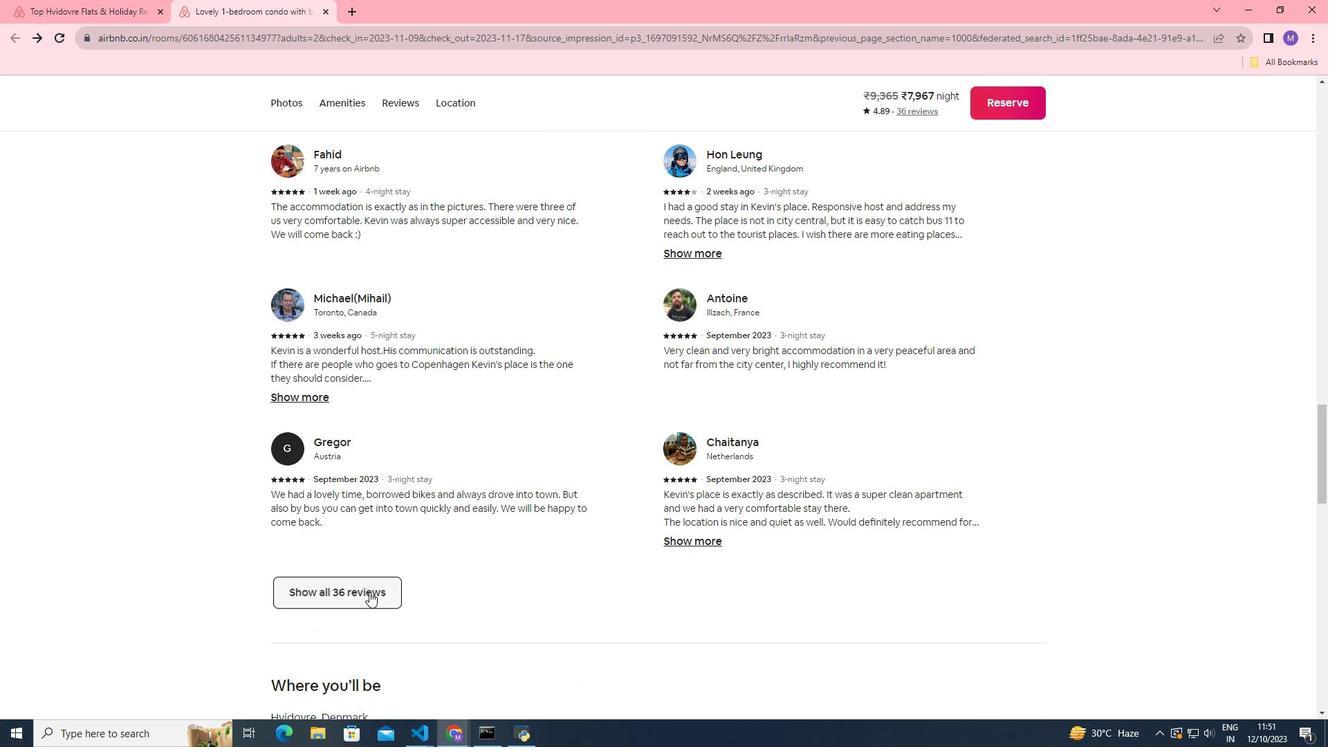 
Action: Mouse moved to (677, 412)
Screenshot: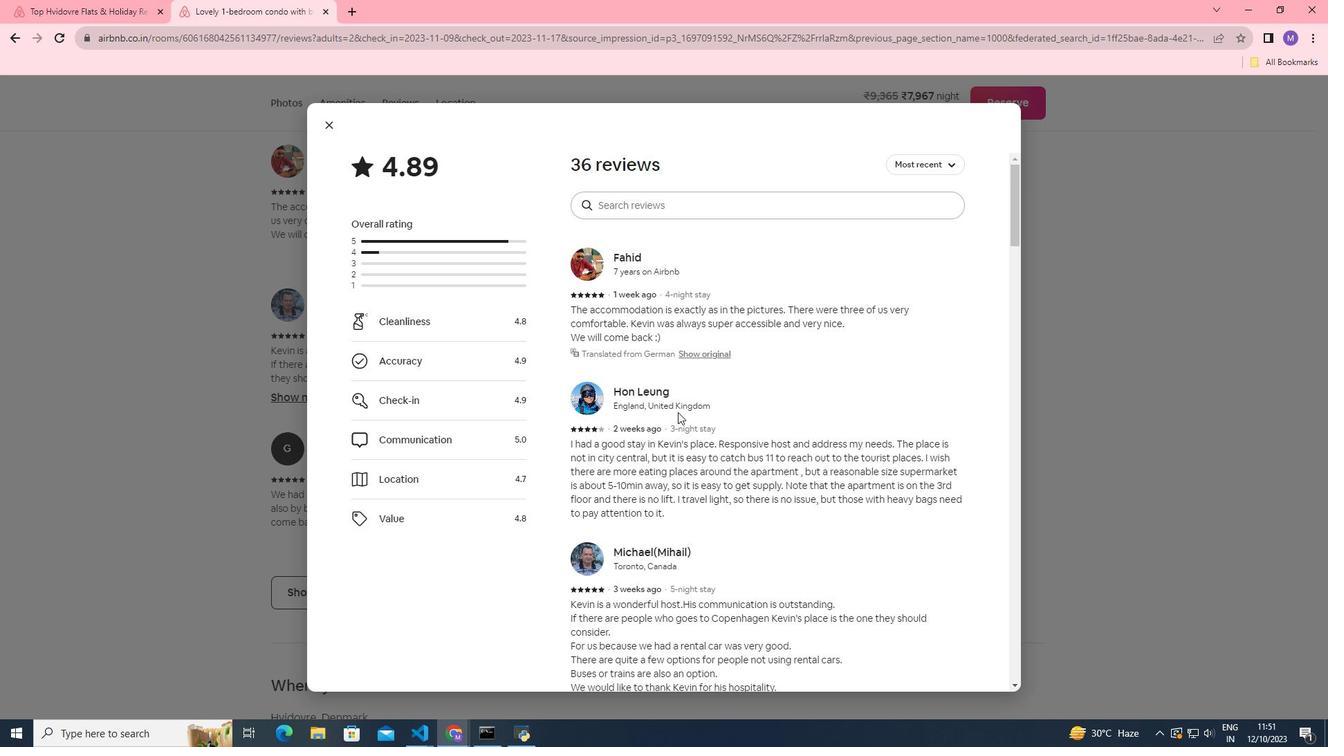 
Action: Mouse scrolled (677, 411) with delta (0, 0)
Screenshot: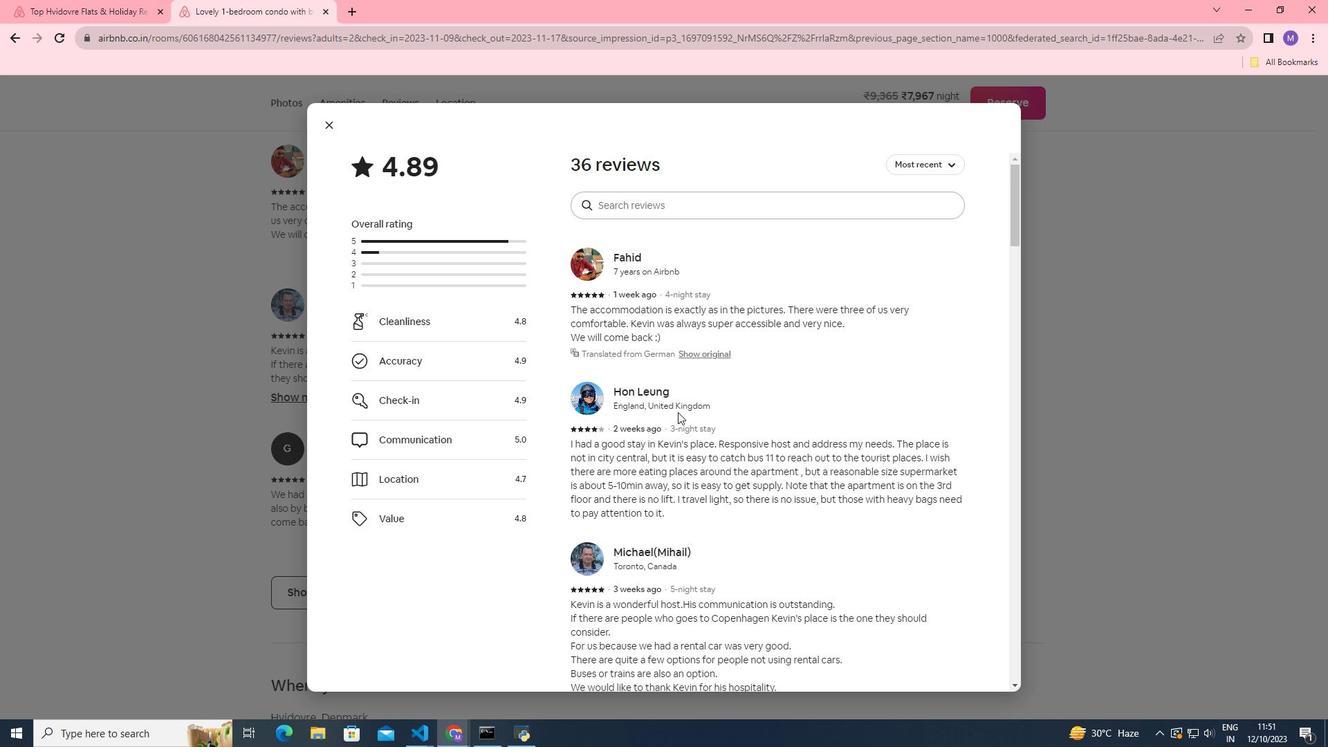 
Action: Mouse scrolled (677, 411) with delta (0, 0)
Screenshot: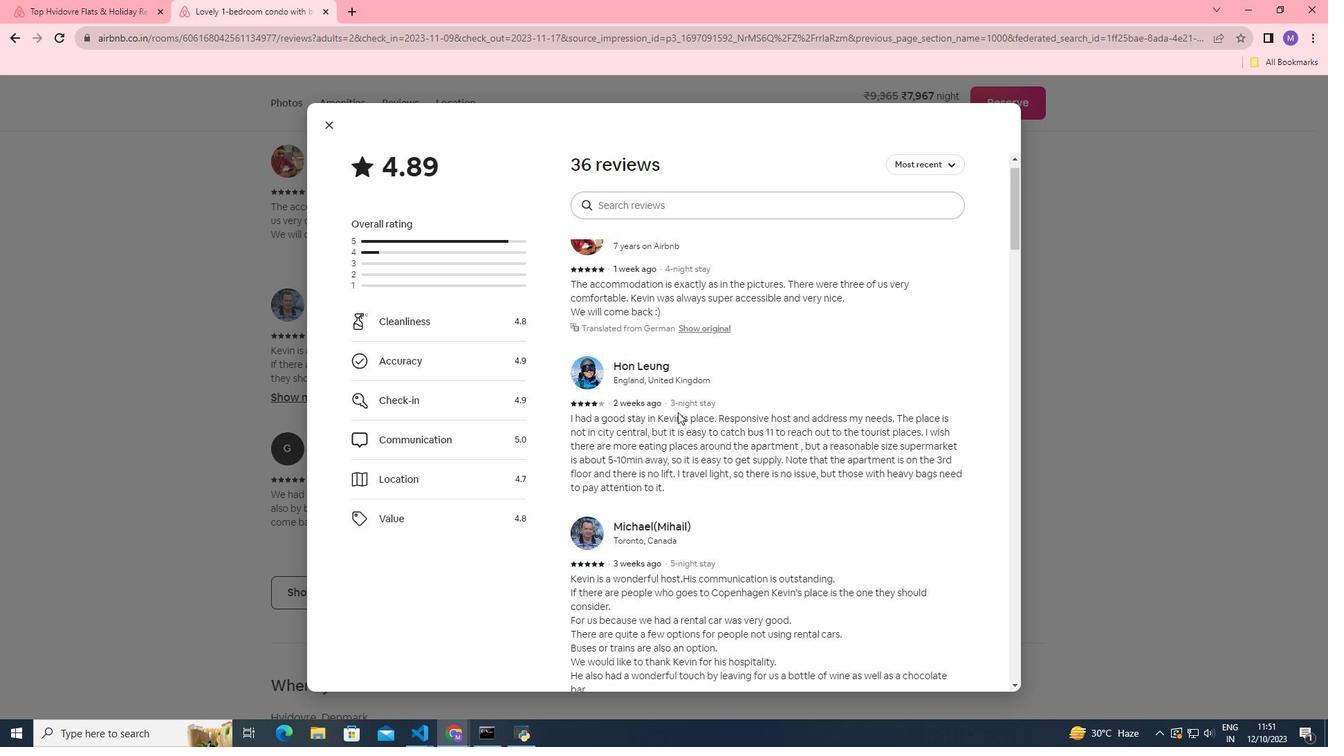 
Action: Mouse scrolled (677, 411) with delta (0, 0)
Screenshot: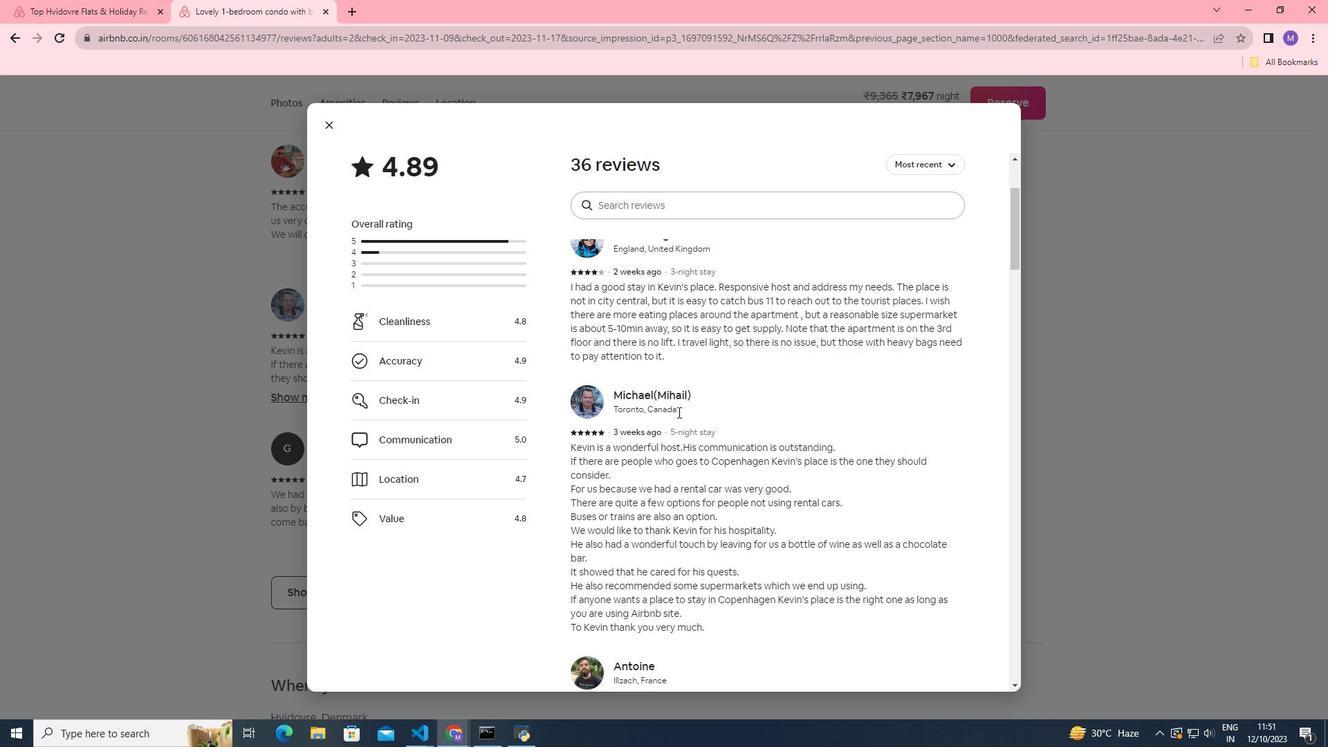 
Action: Mouse scrolled (677, 411) with delta (0, 0)
Screenshot: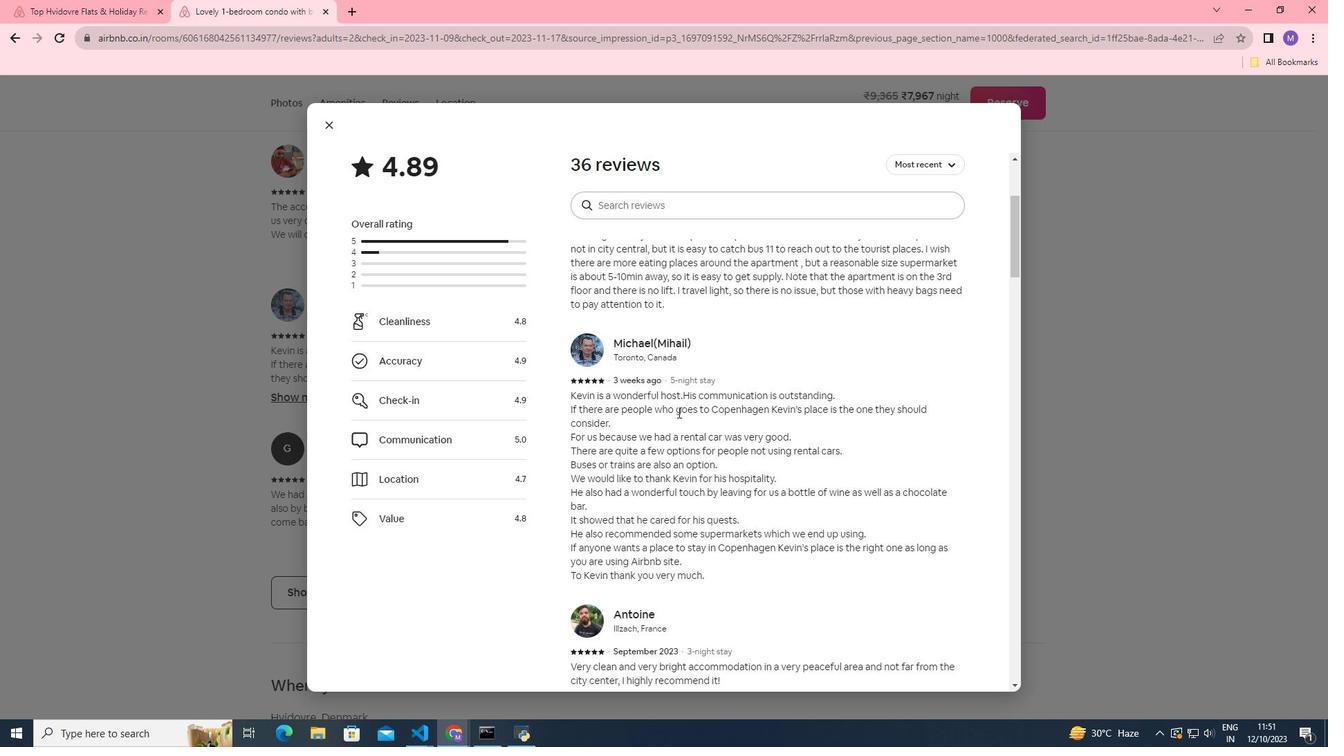 
Action: Mouse scrolled (677, 411) with delta (0, 0)
Screenshot: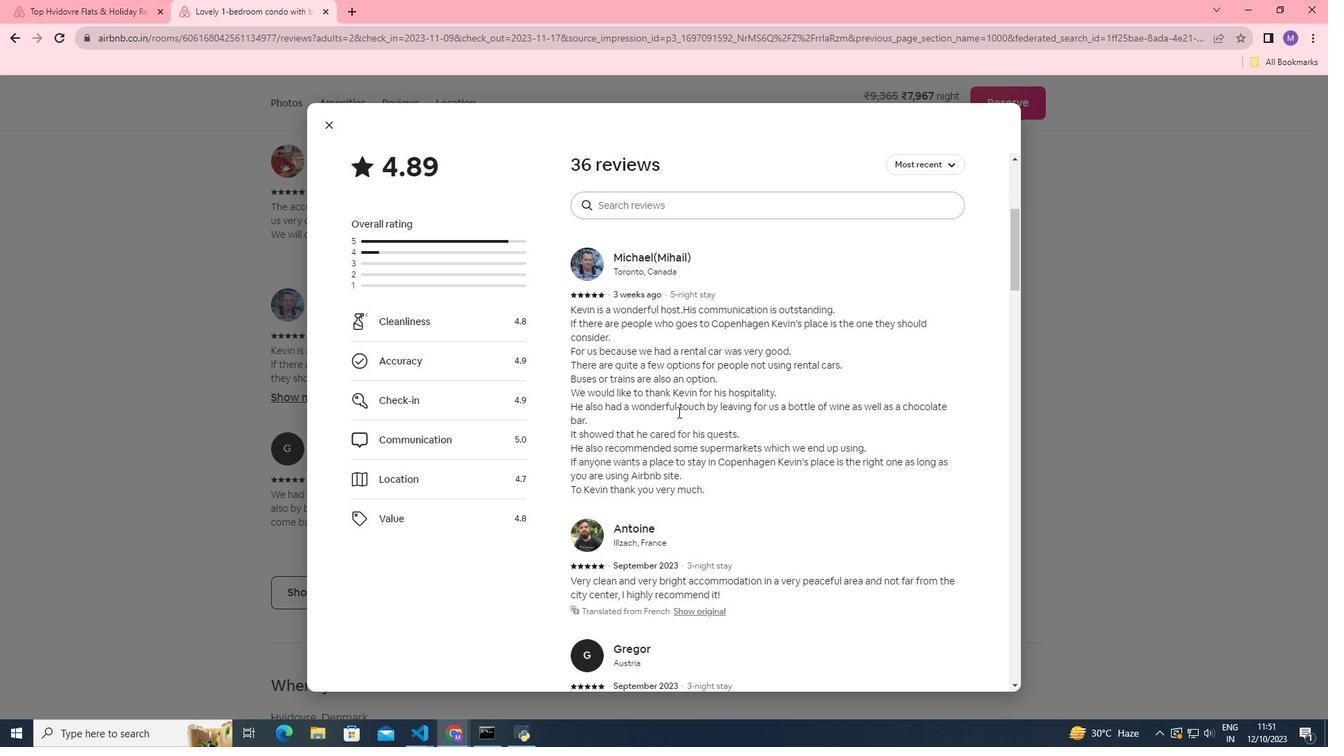 
Action: Mouse scrolled (677, 411) with delta (0, 0)
Screenshot: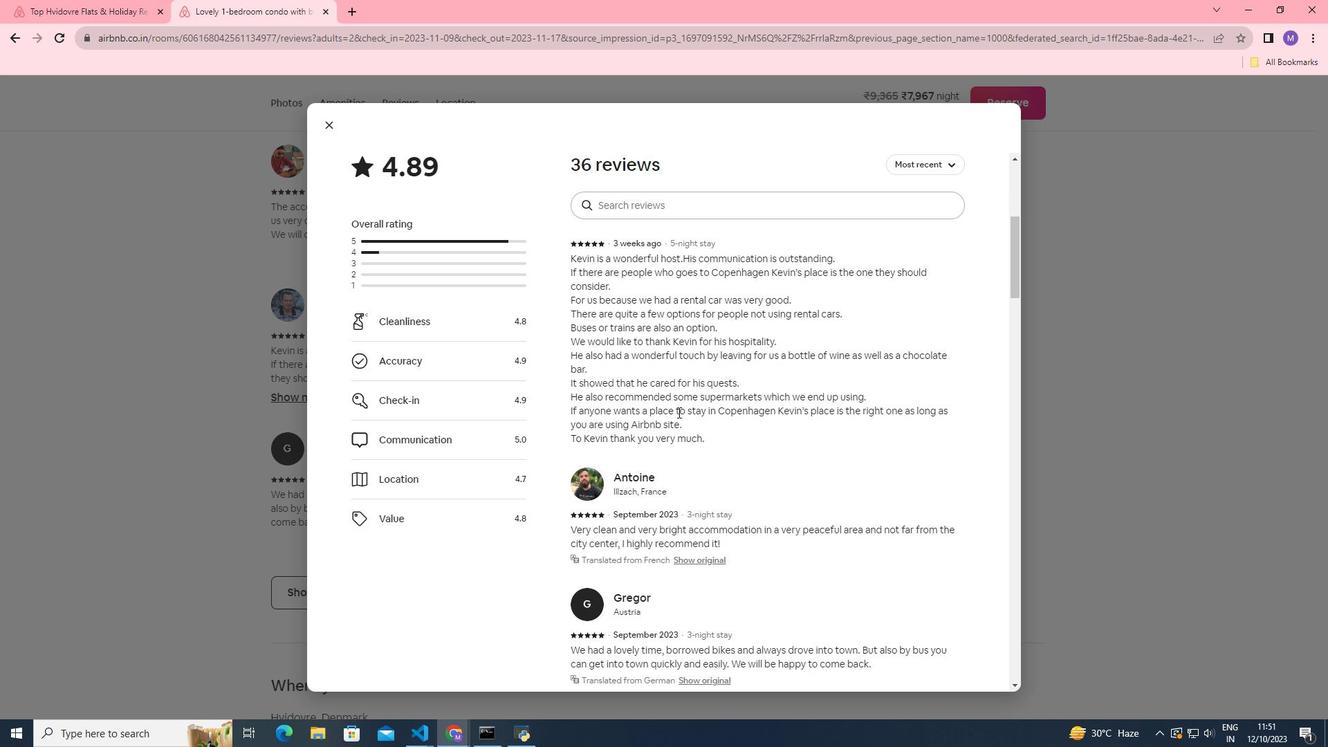 
Action: Mouse scrolled (677, 411) with delta (0, 0)
Screenshot: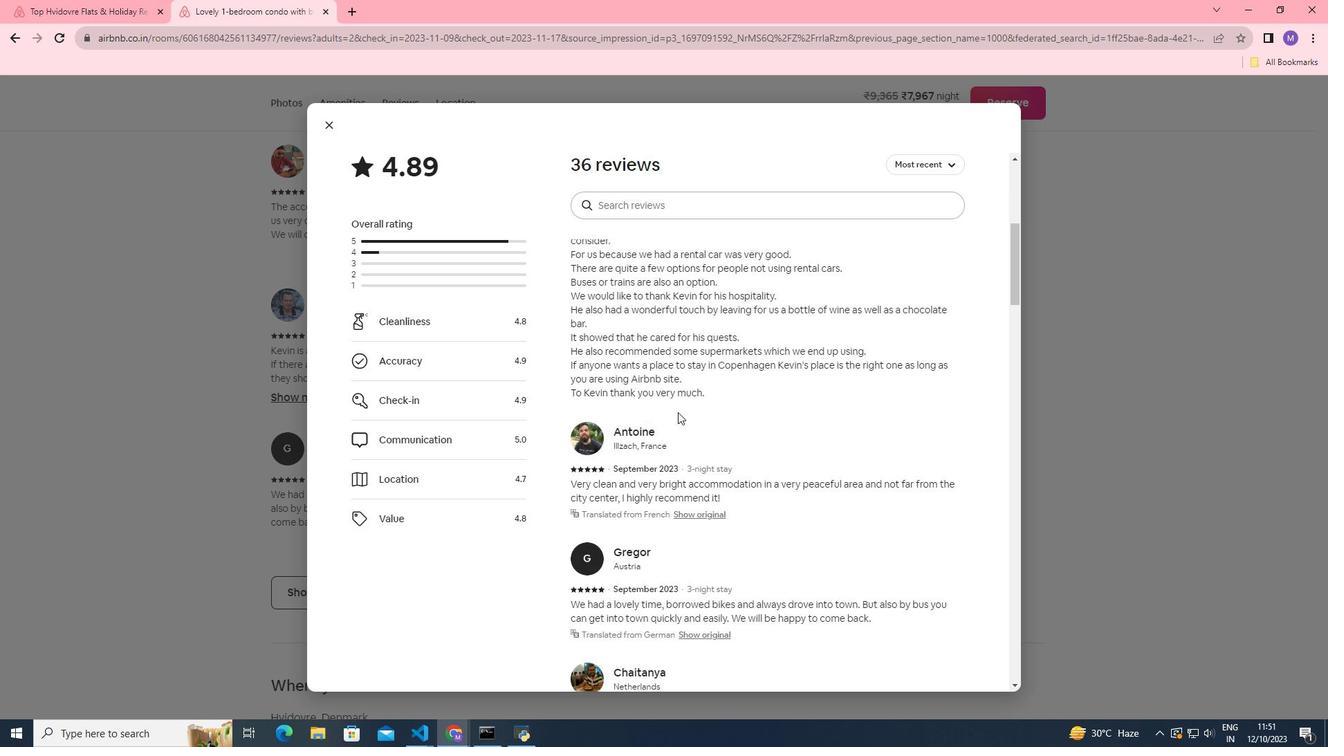 
Action: Mouse scrolled (677, 411) with delta (0, 0)
Screenshot: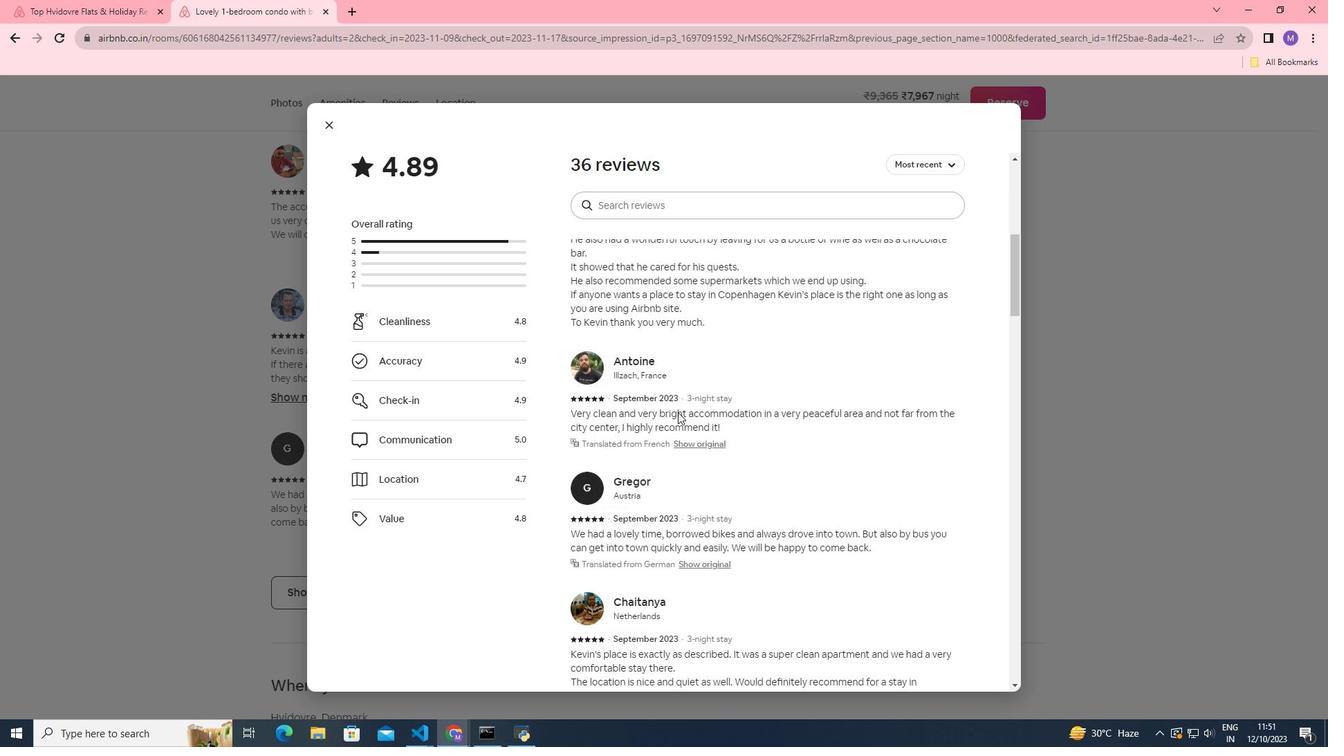 
Action: Mouse scrolled (677, 411) with delta (0, 0)
Screenshot: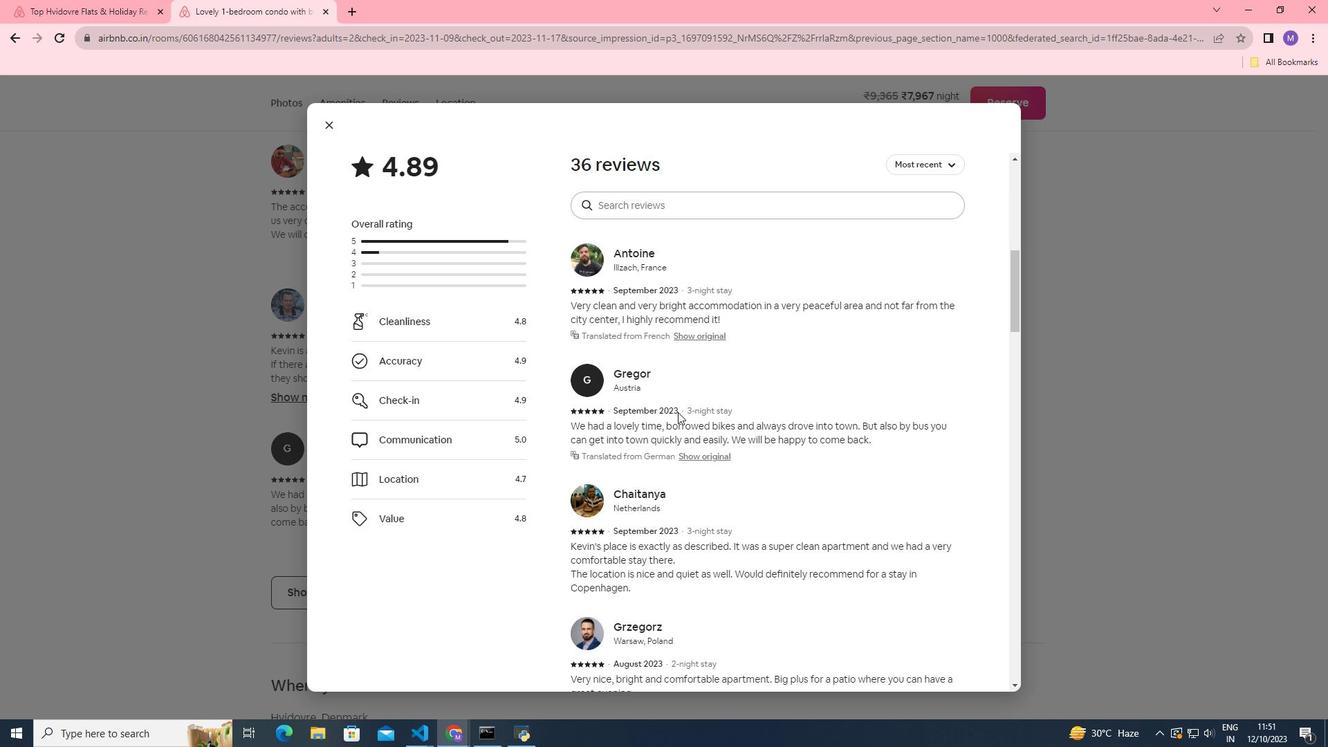 
Action: Mouse scrolled (677, 411) with delta (0, 0)
Screenshot: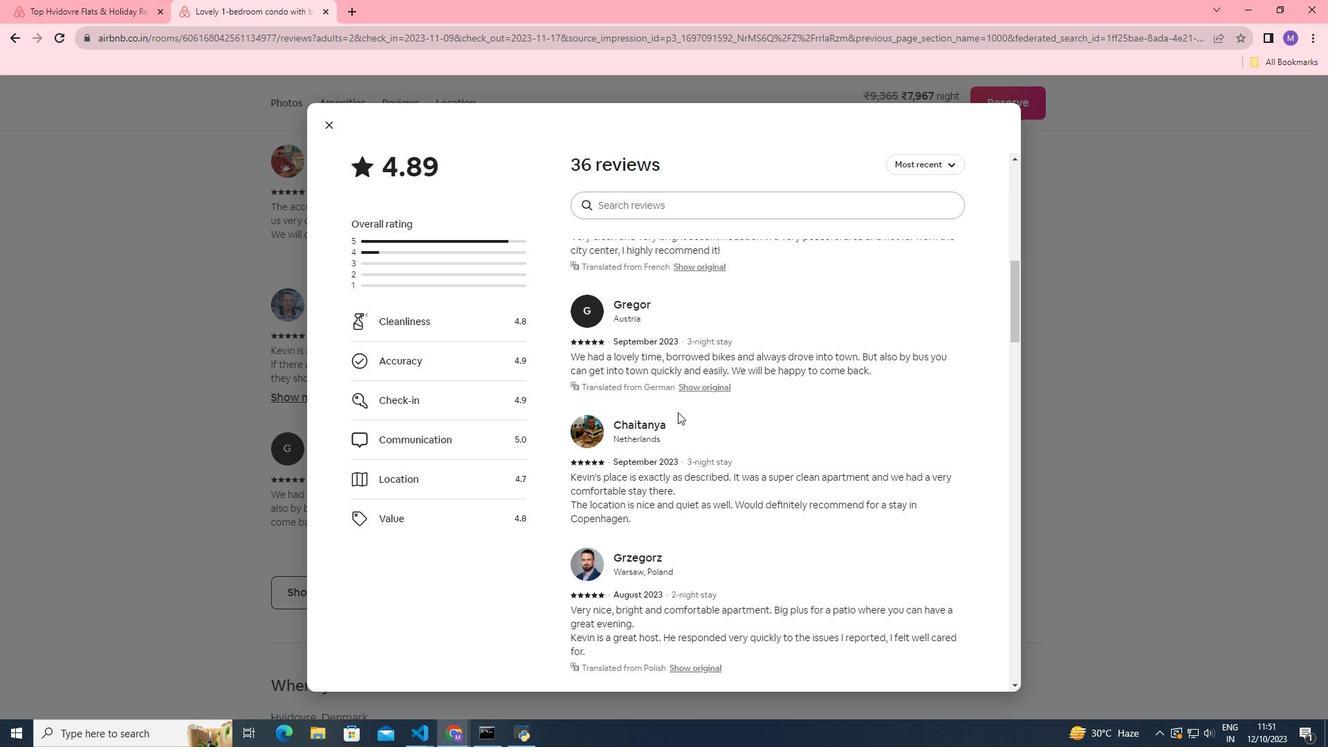 
Action: Mouse scrolled (677, 411) with delta (0, 0)
Screenshot: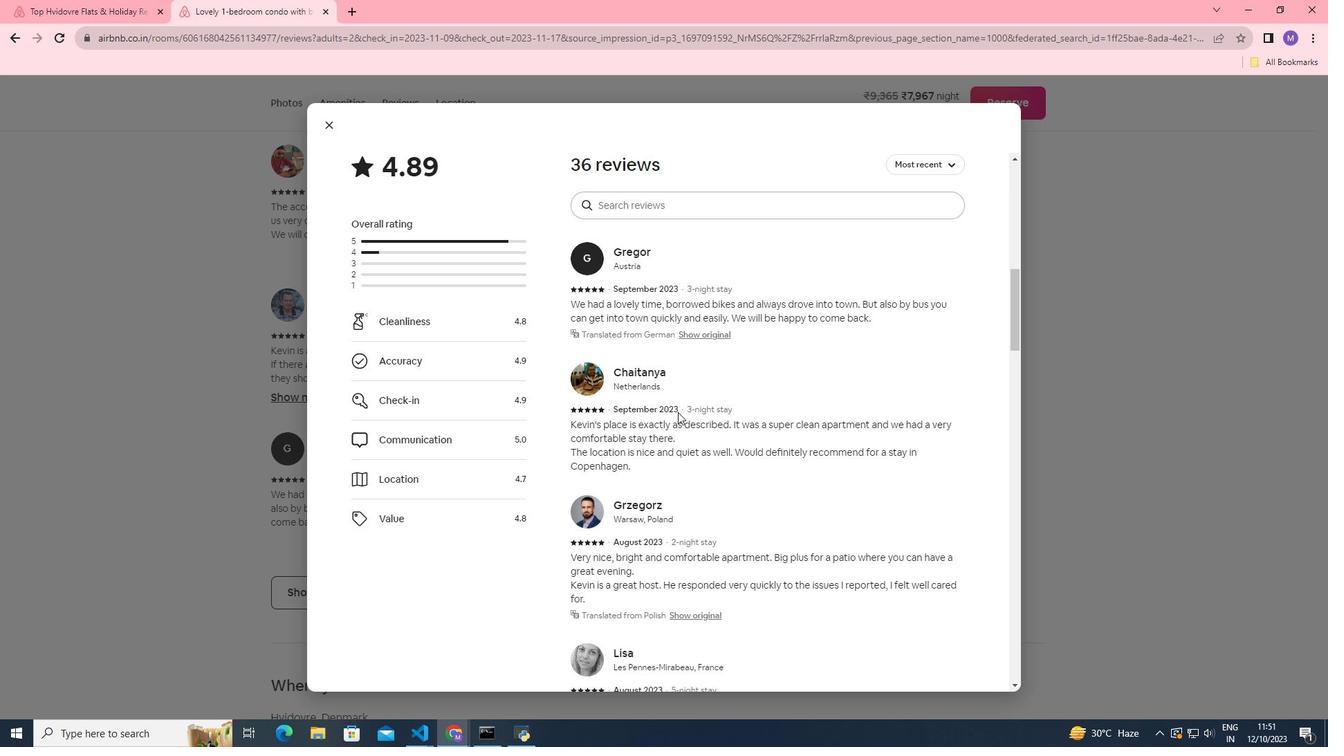 
Action: Mouse scrolled (677, 411) with delta (0, 0)
Screenshot: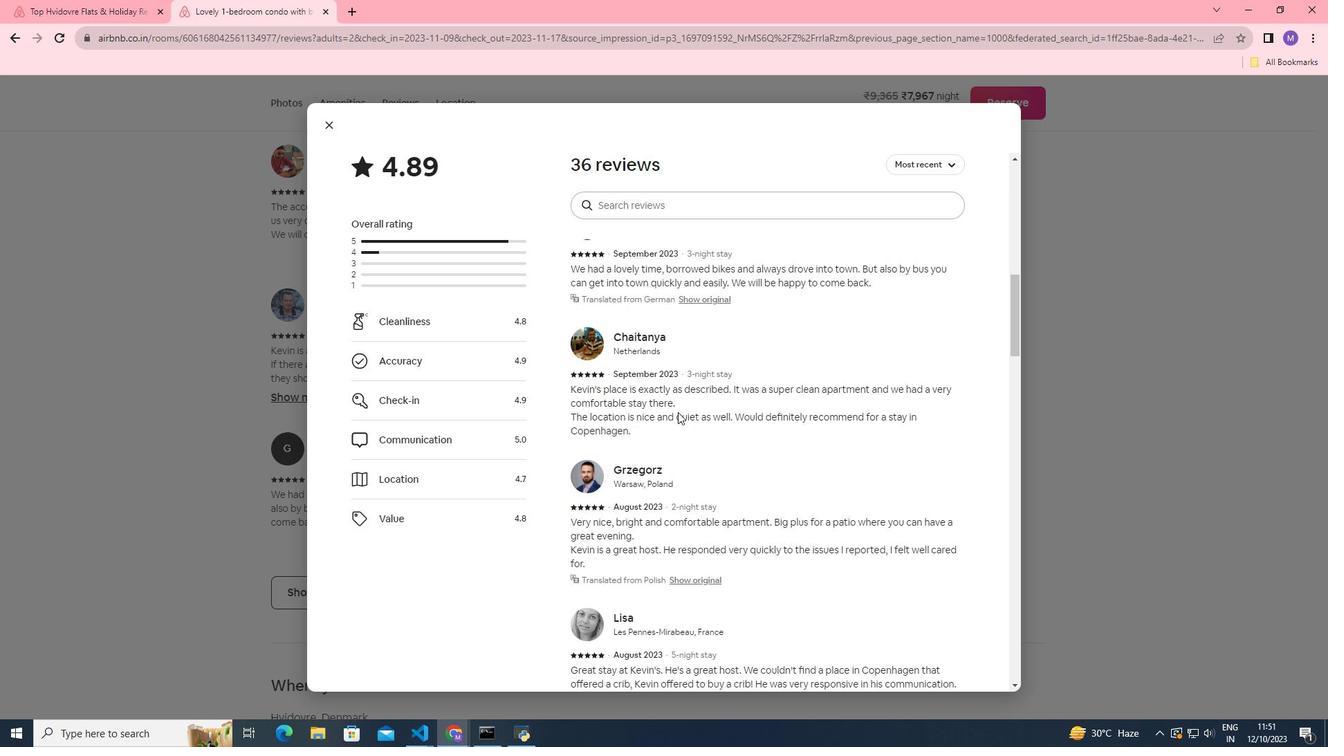 
Action: Mouse scrolled (677, 411) with delta (0, 0)
Screenshot: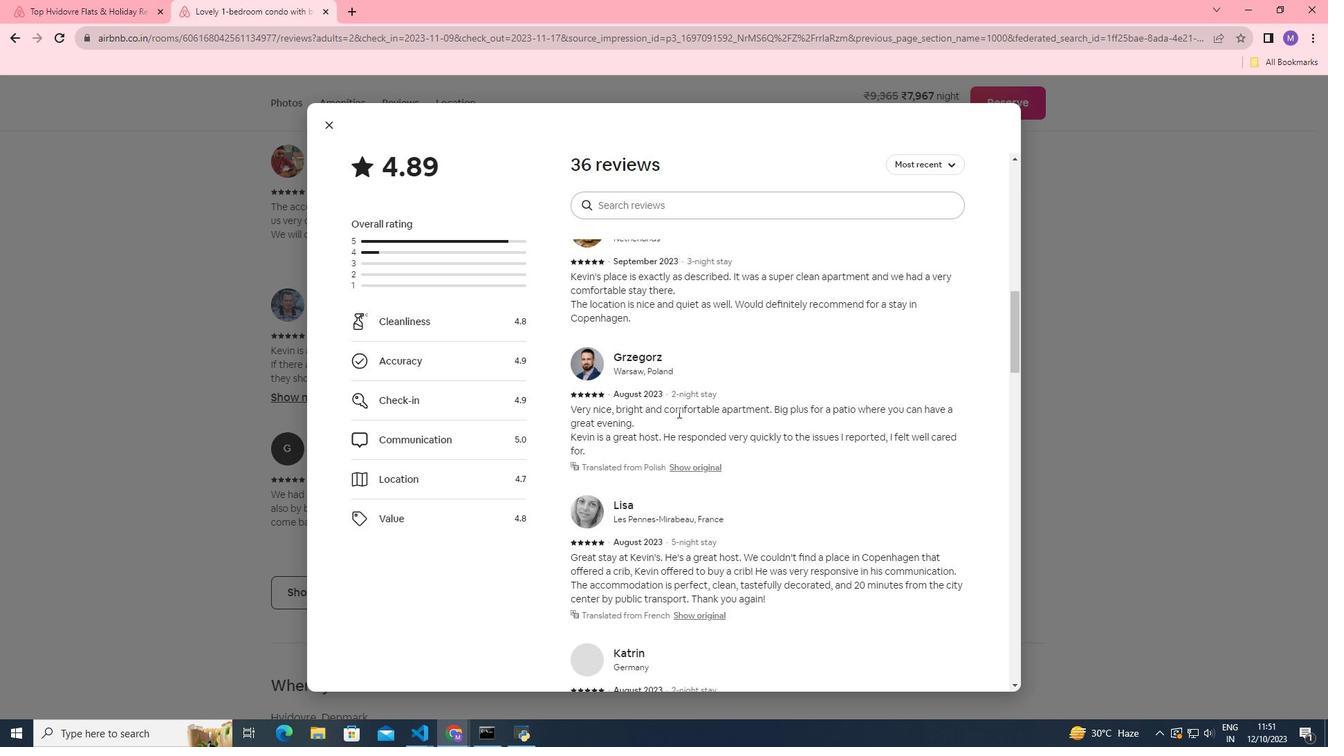 
Action: Mouse scrolled (677, 411) with delta (0, 0)
Screenshot: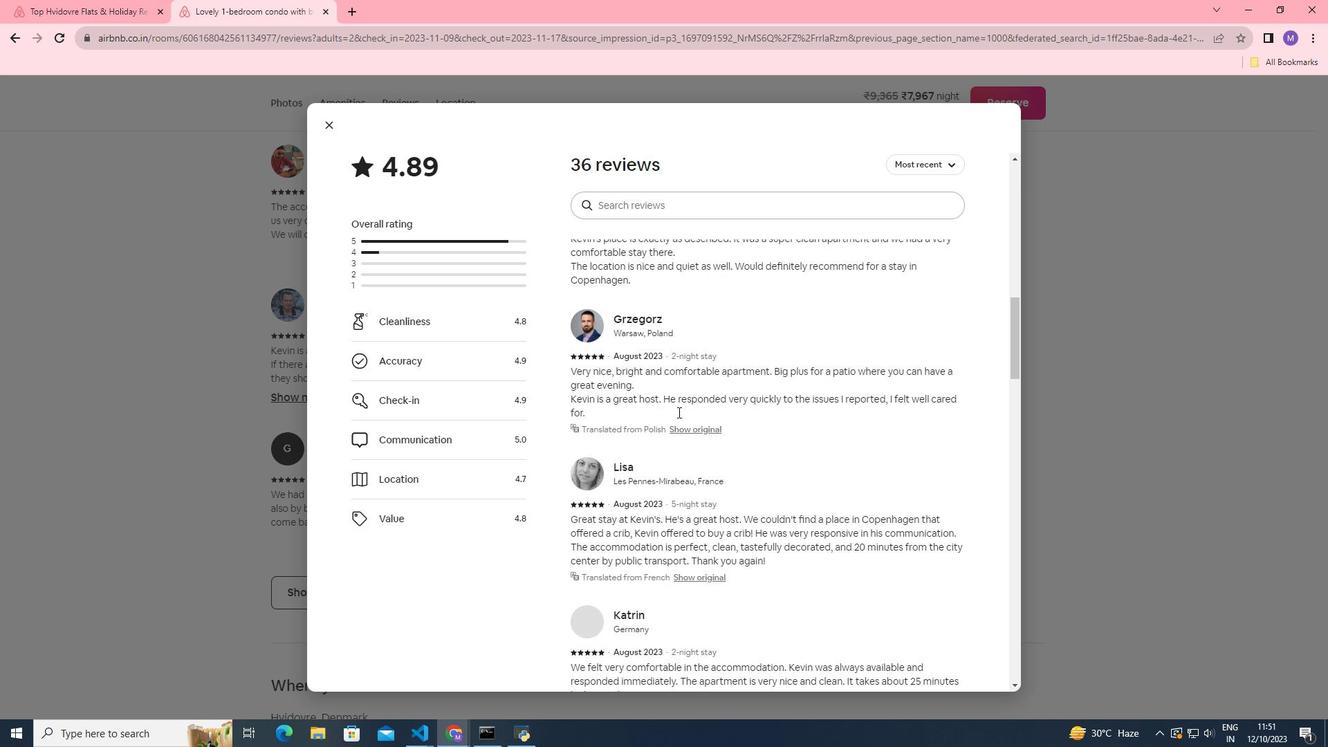 
Action: Mouse scrolled (677, 411) with delta (0, 0)
Screenshot: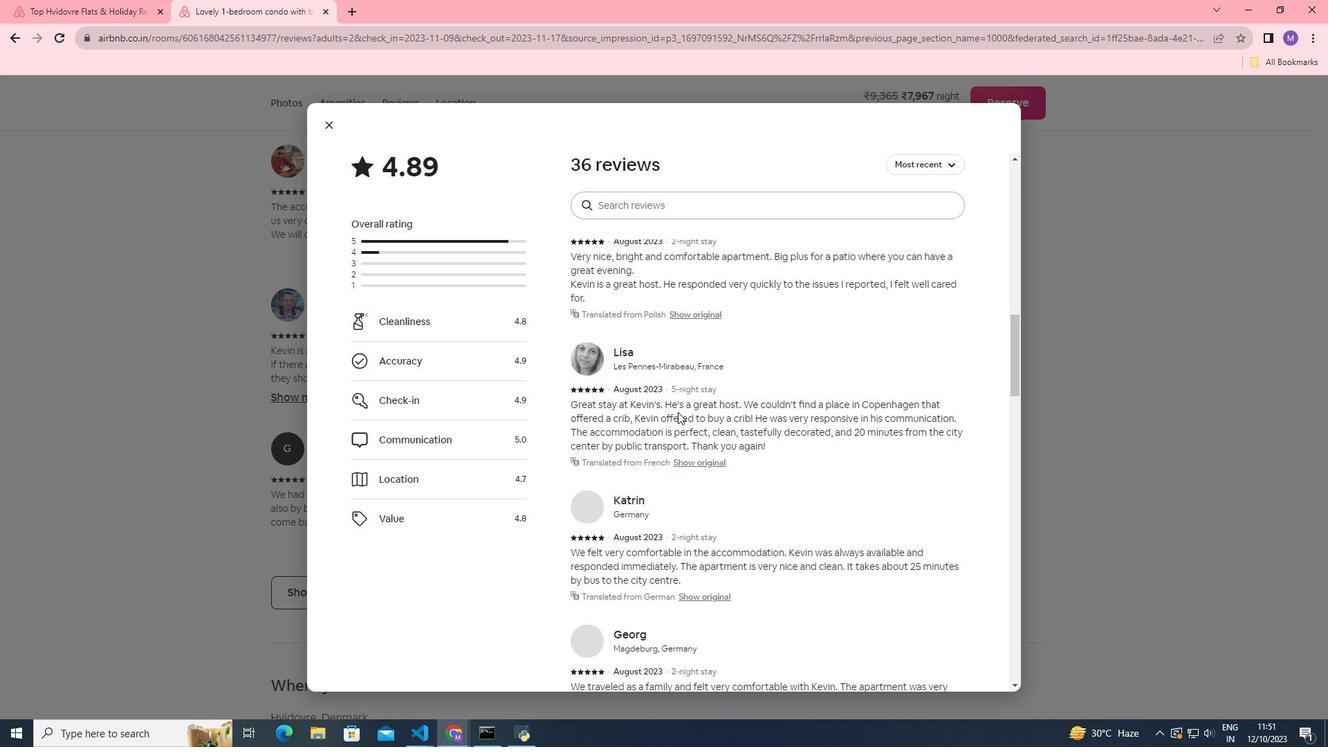 
Action: Mouse scrolled (677, 412) with delta (0, 0)
Screenshot: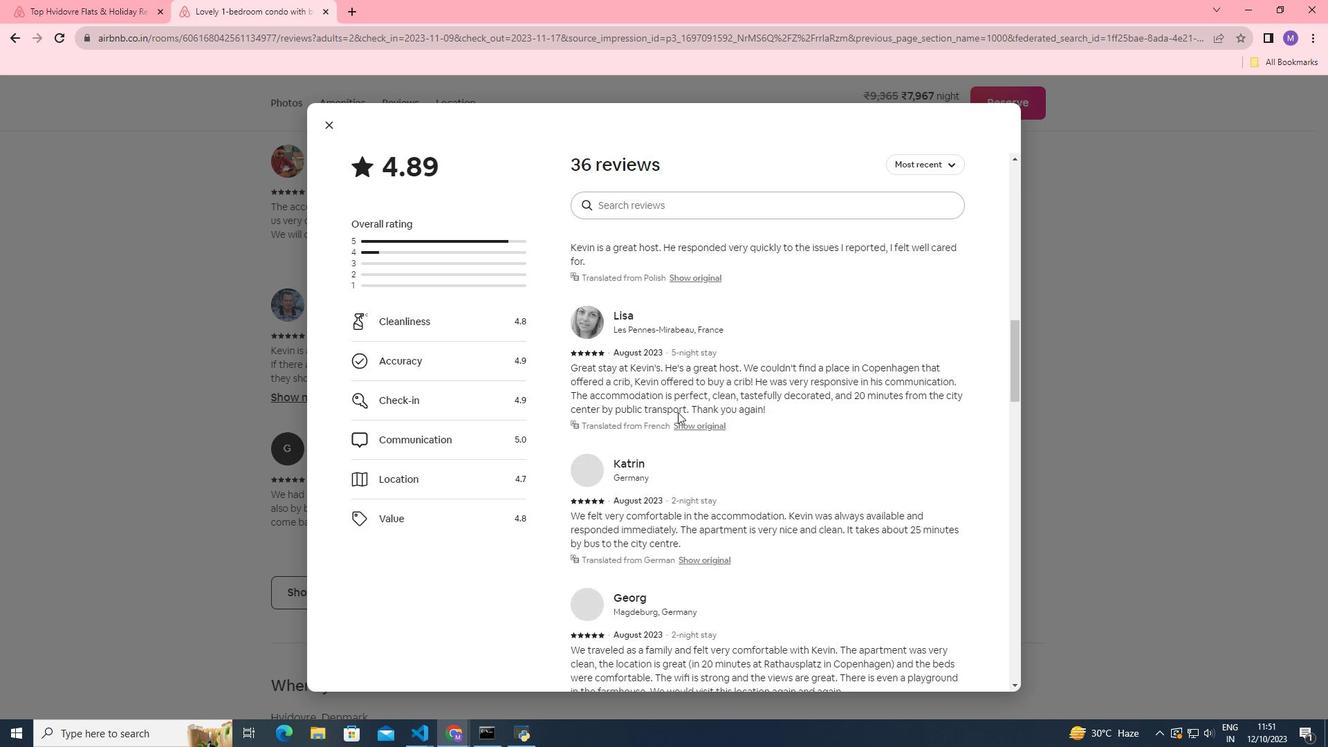 
Action: Mouse scrolled (677, 411) with delta (0, 0)
Screenshot: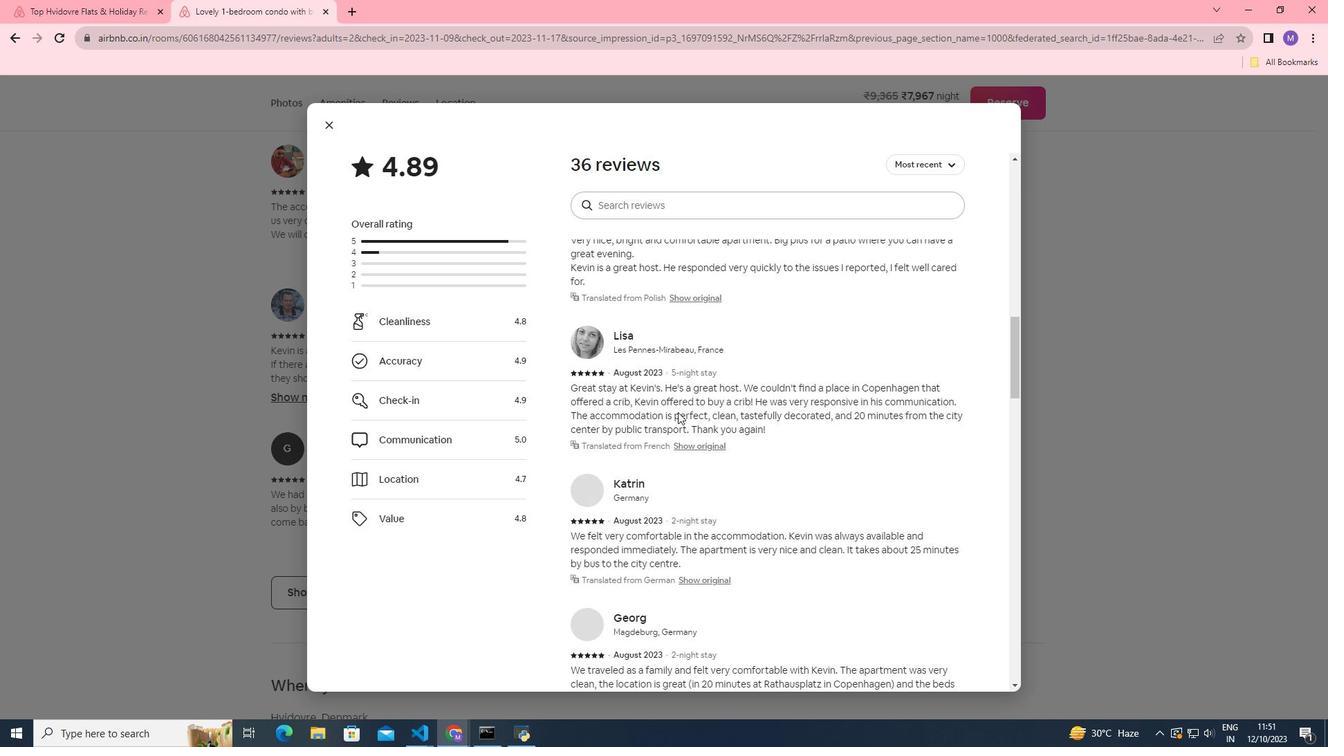 
Action: Mouse scrolled (677, 411) with delta (0, 0)
Screenshot: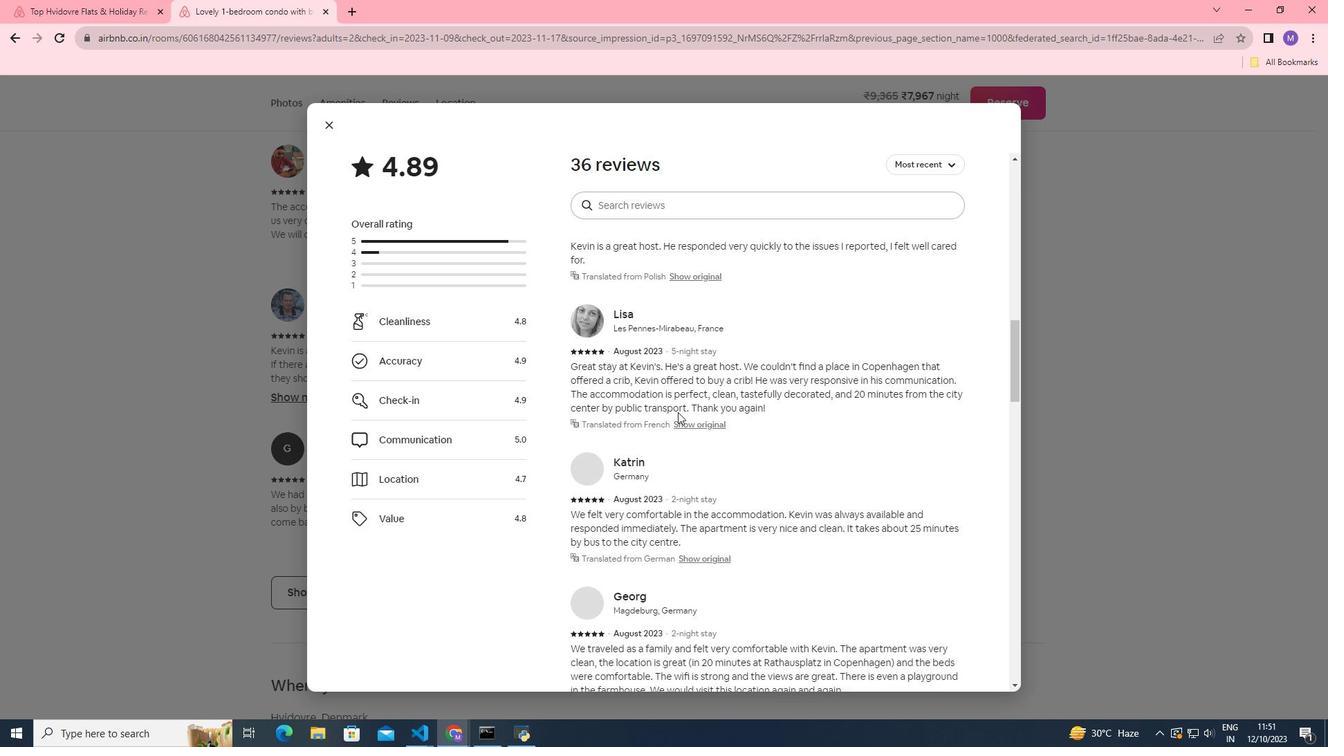 
Action: Mouse scrolled (677, 411) with delta (0, 0)
Screenshot: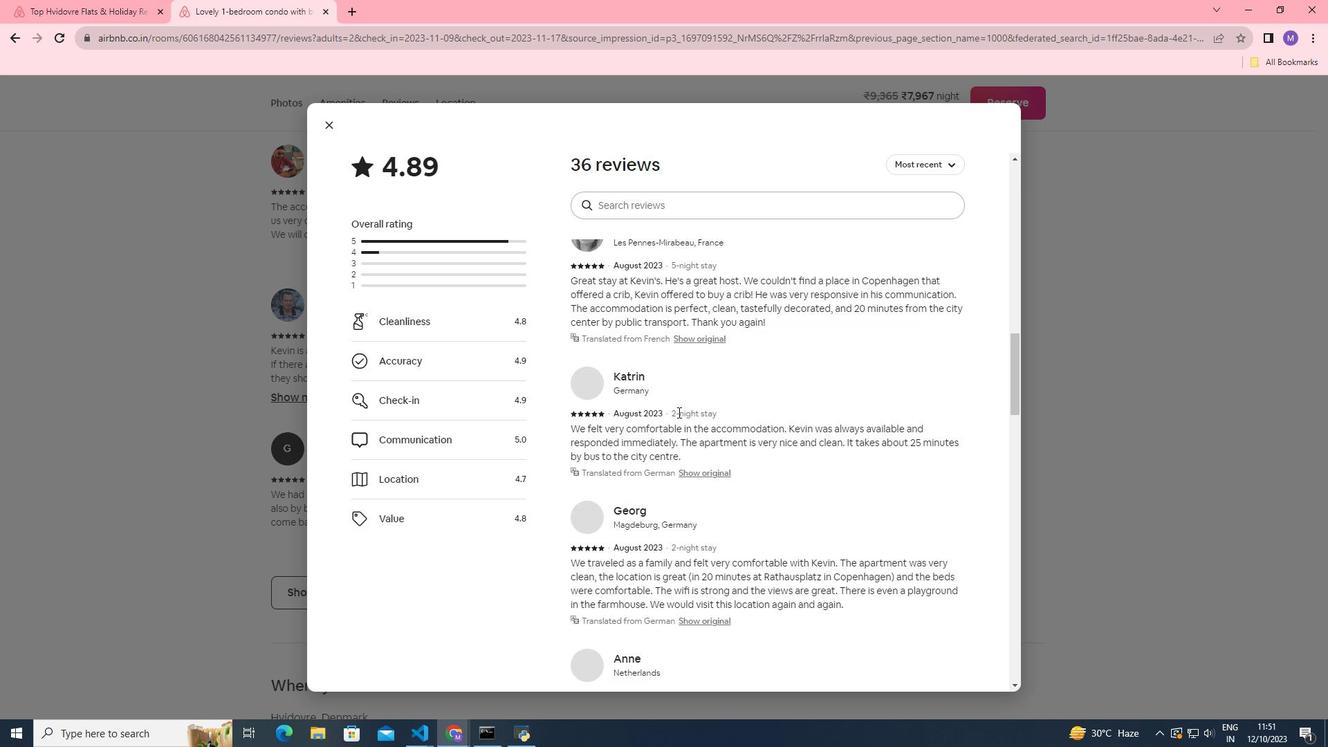 
Action: Mouse scrolled (677, 411) with delta (0, 0)
Screenshot: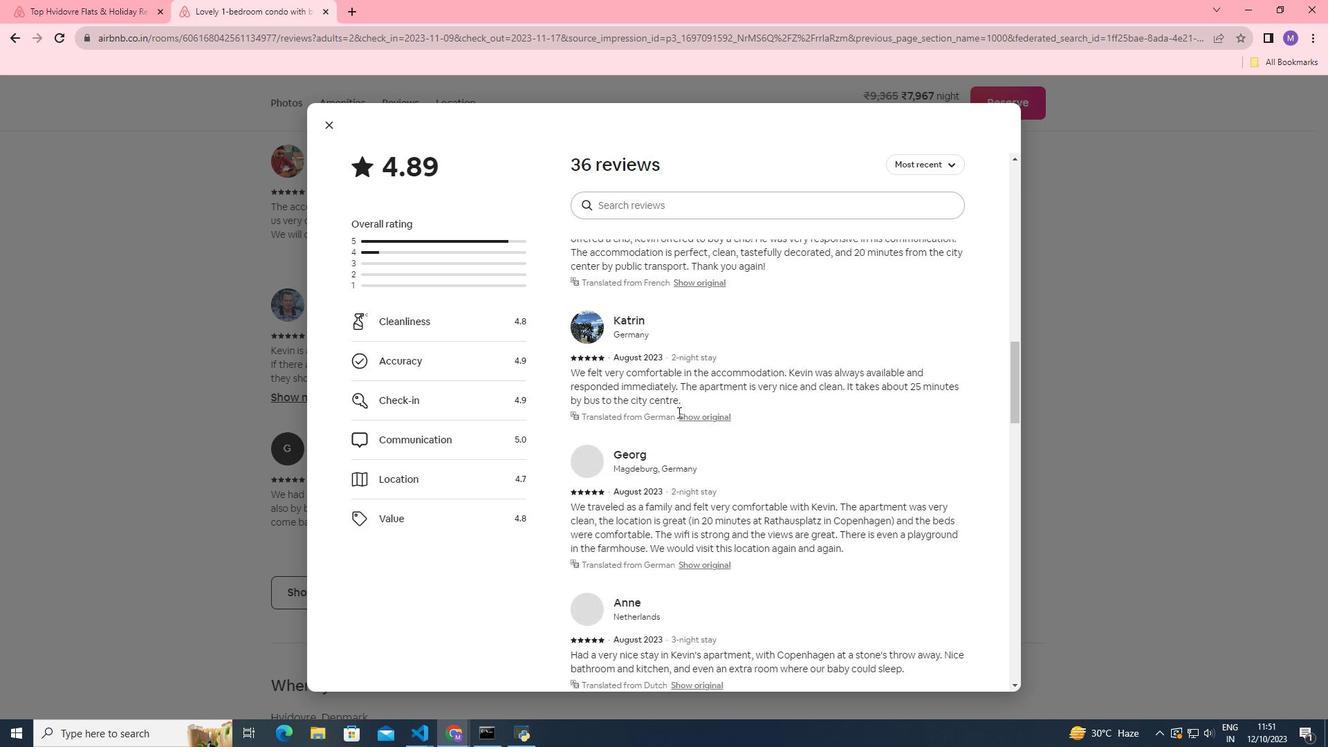 
Action: Mouse scrolled (677, 411) with delta (0, 0)
Screenshot: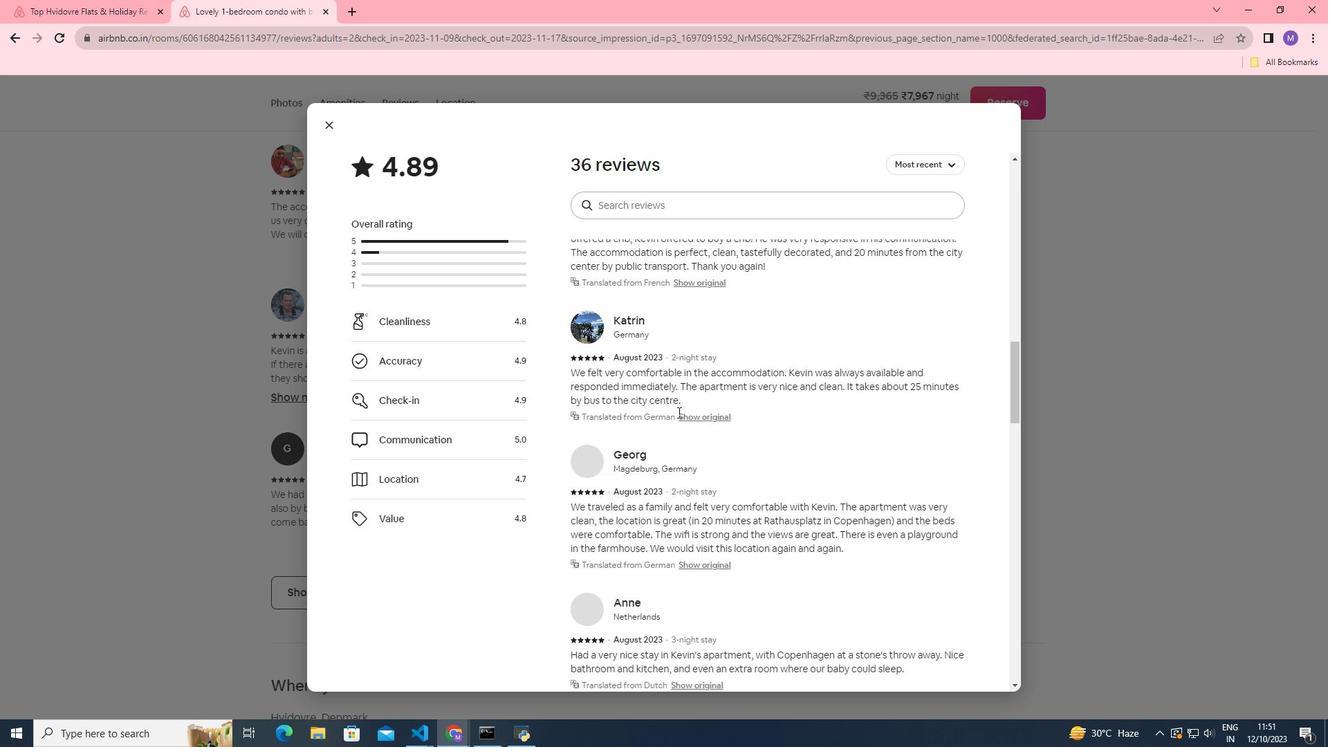 
Action: Mouse scrolled (677, 411) with delta (0, 0)
Screenshot: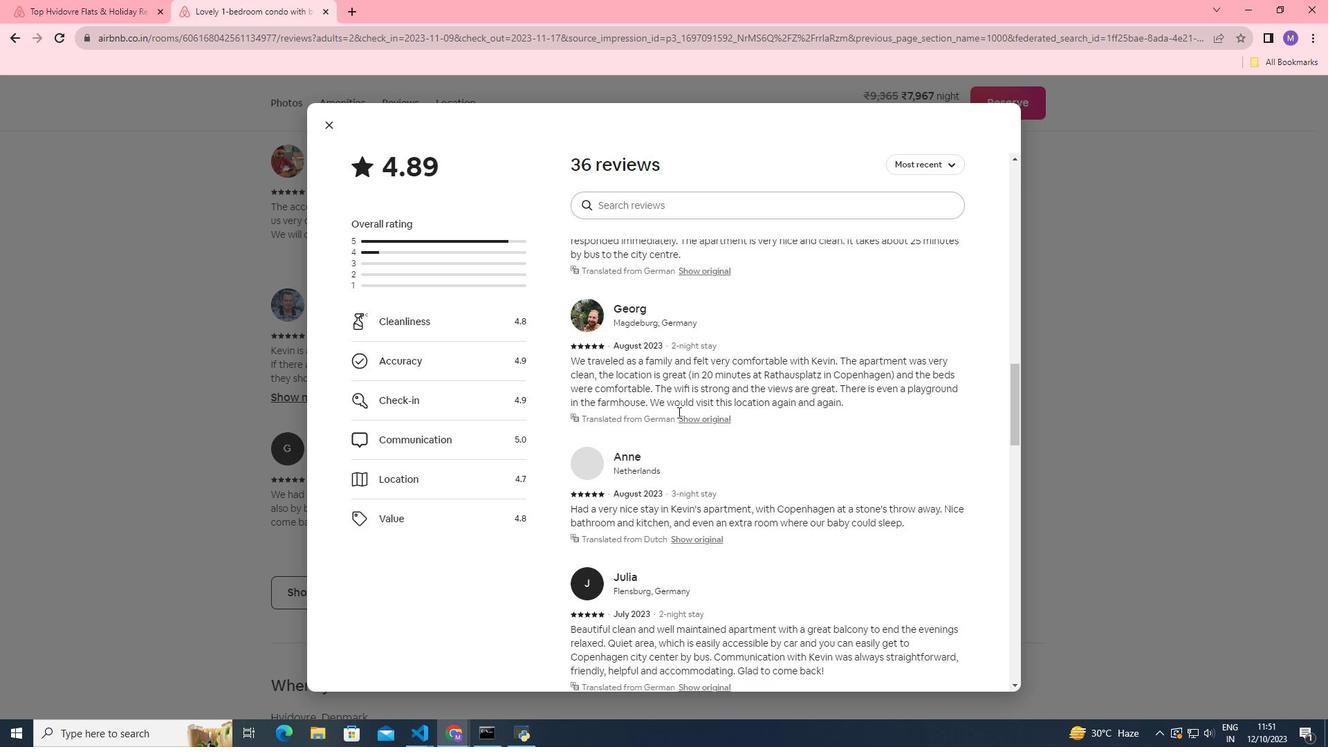 
Action: Mouse scrolled (677, 411) with delta (0, 0)
Screenshot: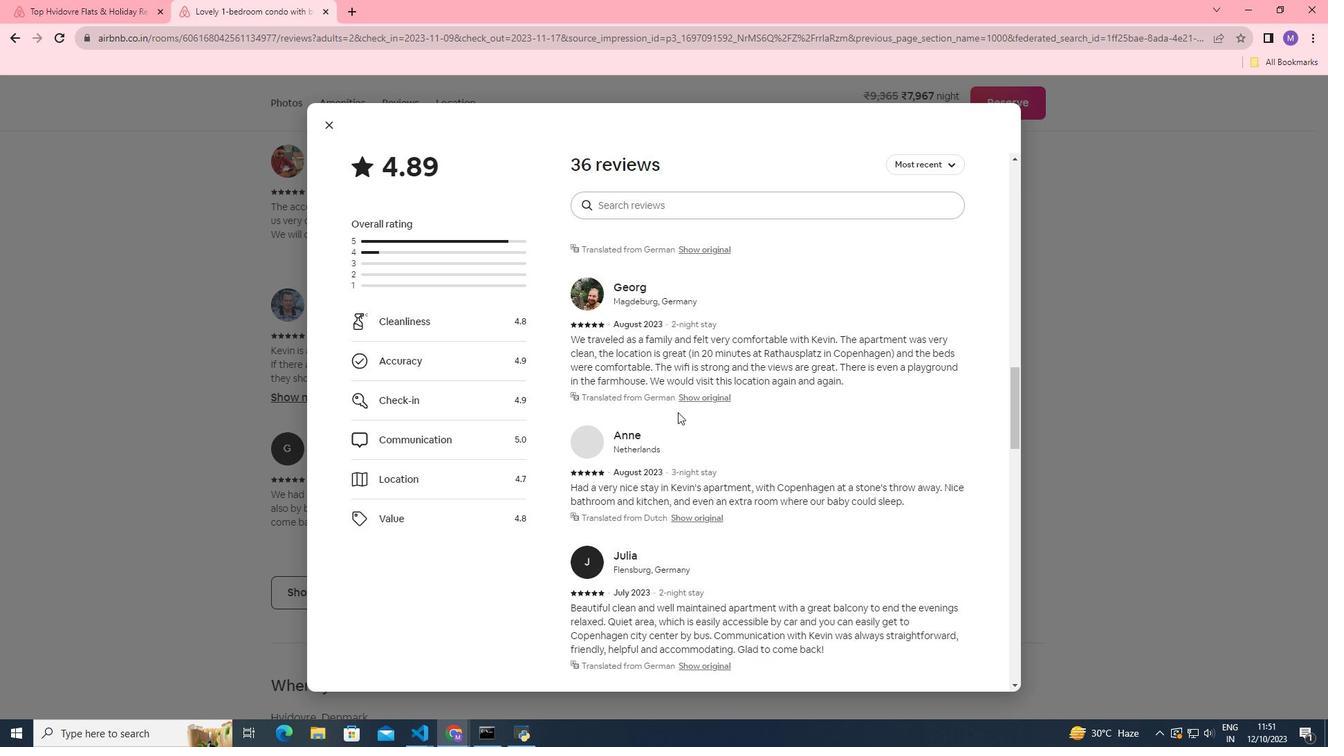 
Action: Mouse scrolled (677, 411) with delta (0, 0)
Screenshot: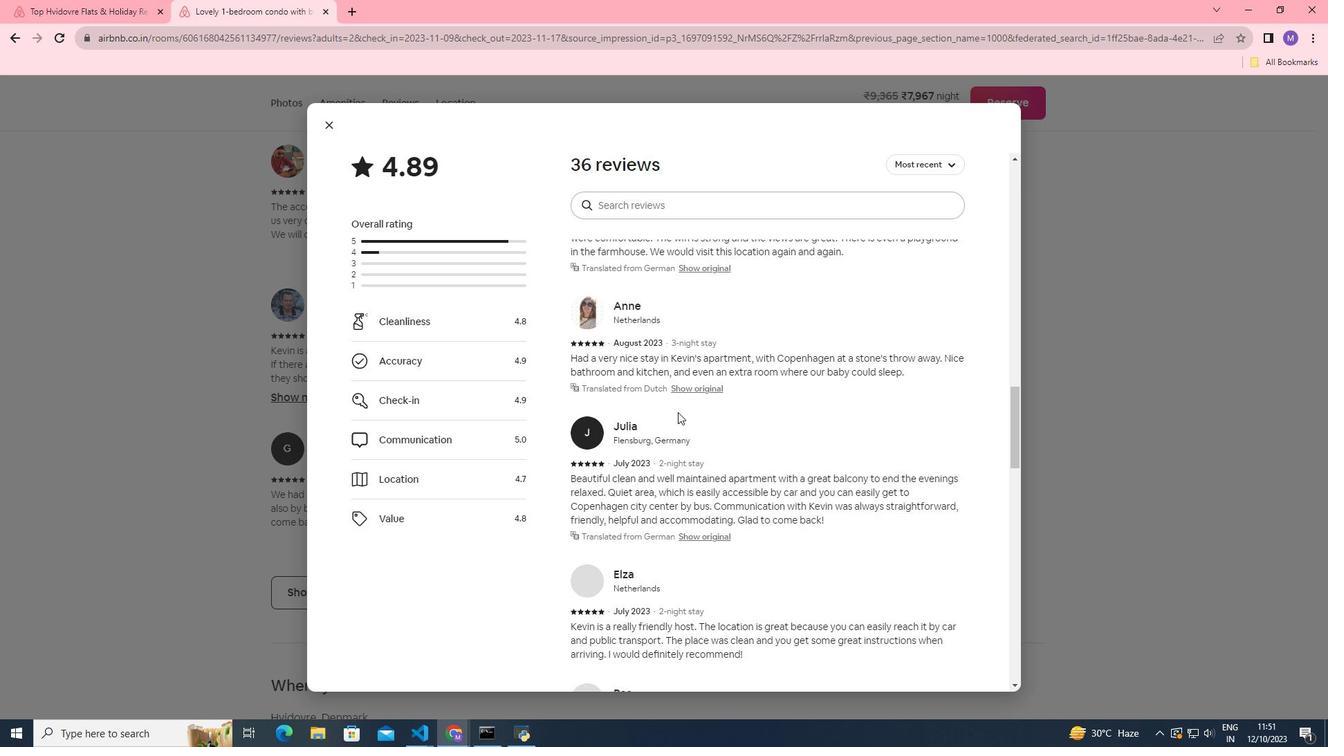 
Action: Mouse scrolled (677, 411) with delta (0, 0)
Screenshot: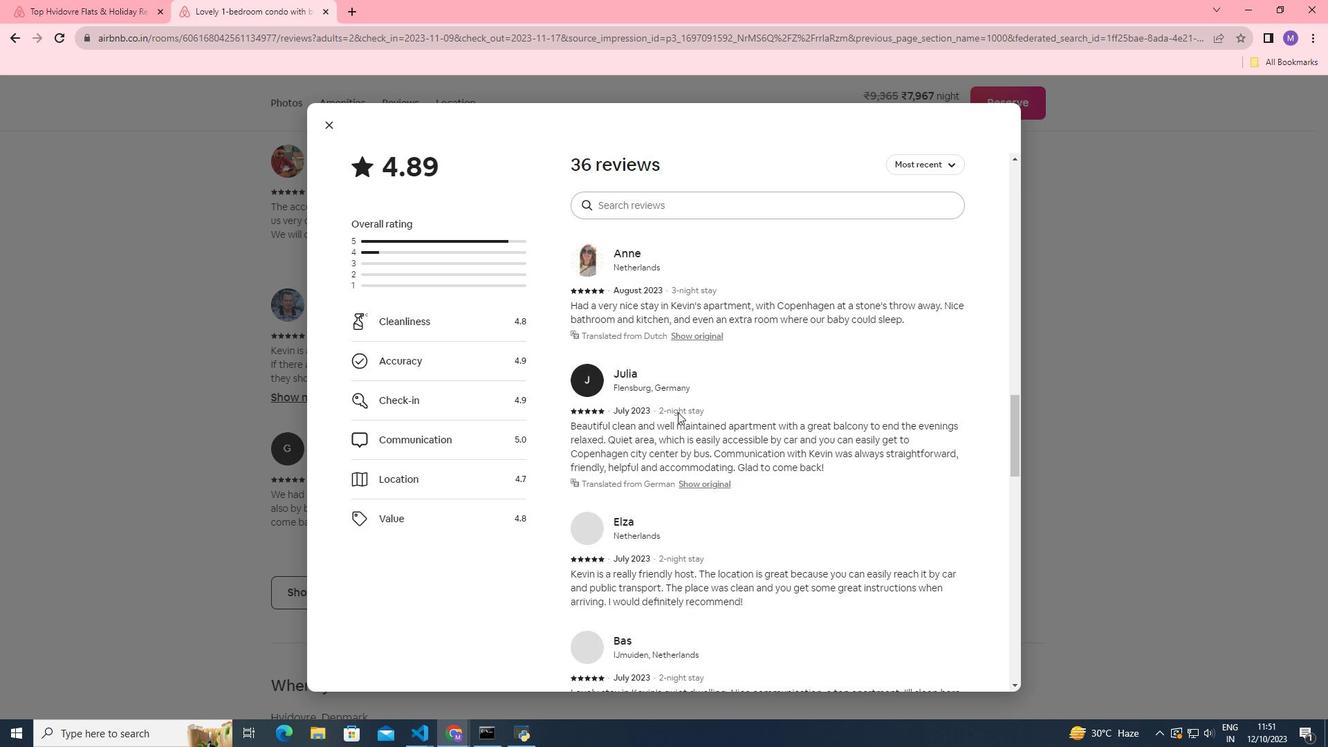 
Action: Mouse scrolled (677, 411) with delta (0, 0)
Screenshot: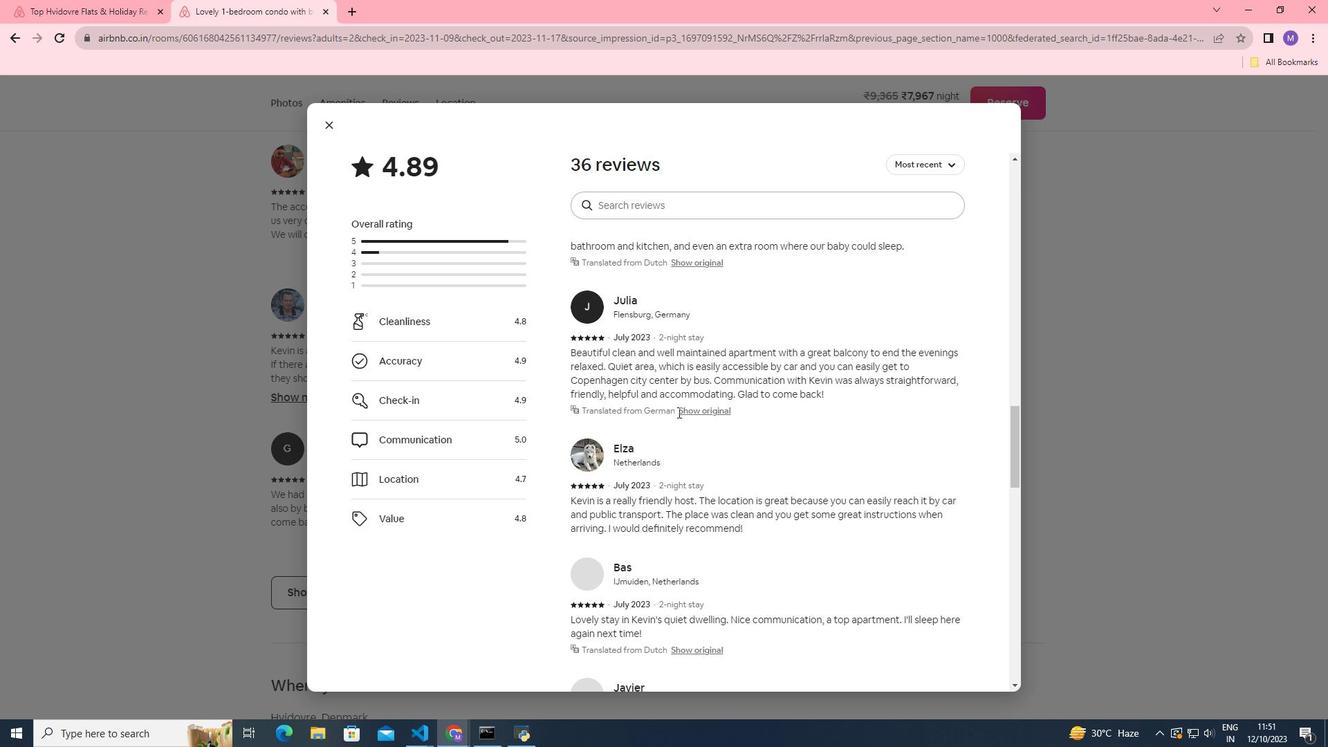 
Action: Mouse scrolled (677, 411) with delta (0, 0)
Screenshot: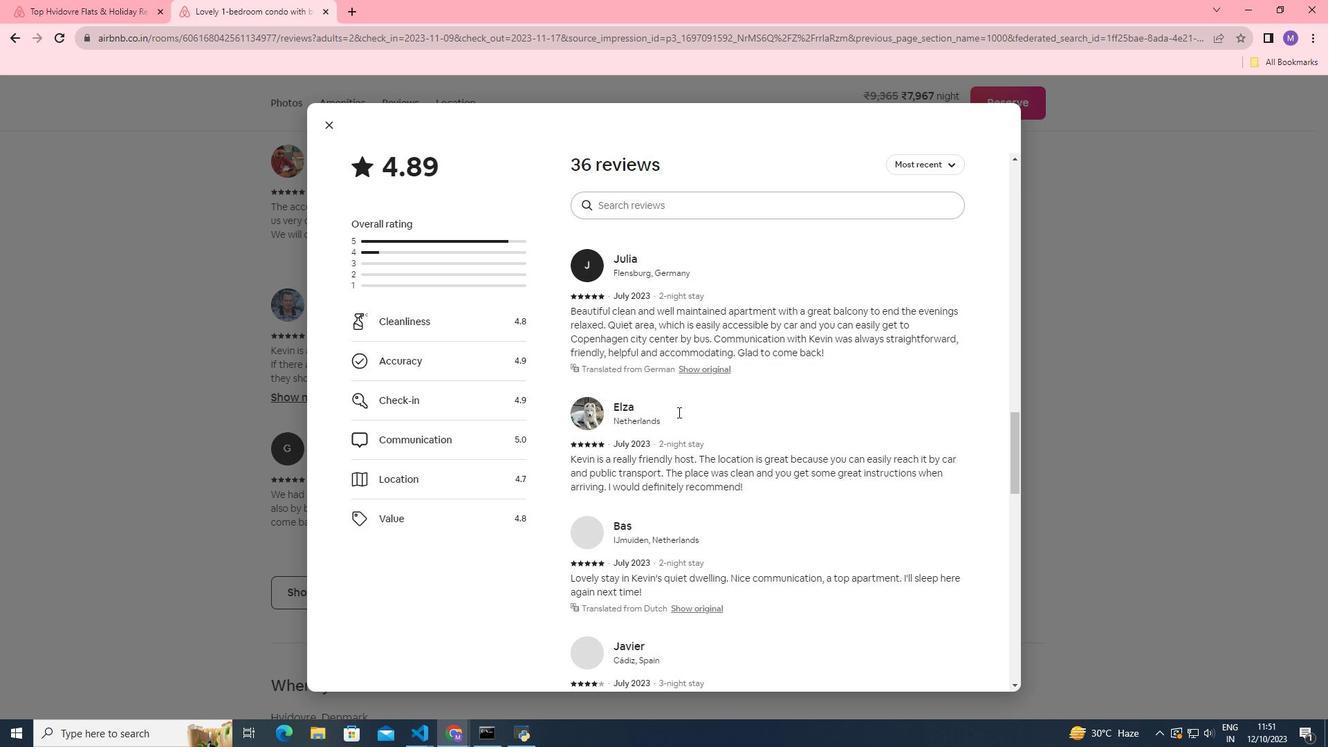 
Action: Mouse scrolled (677, 411) with delta (0, 0)
Screenshot: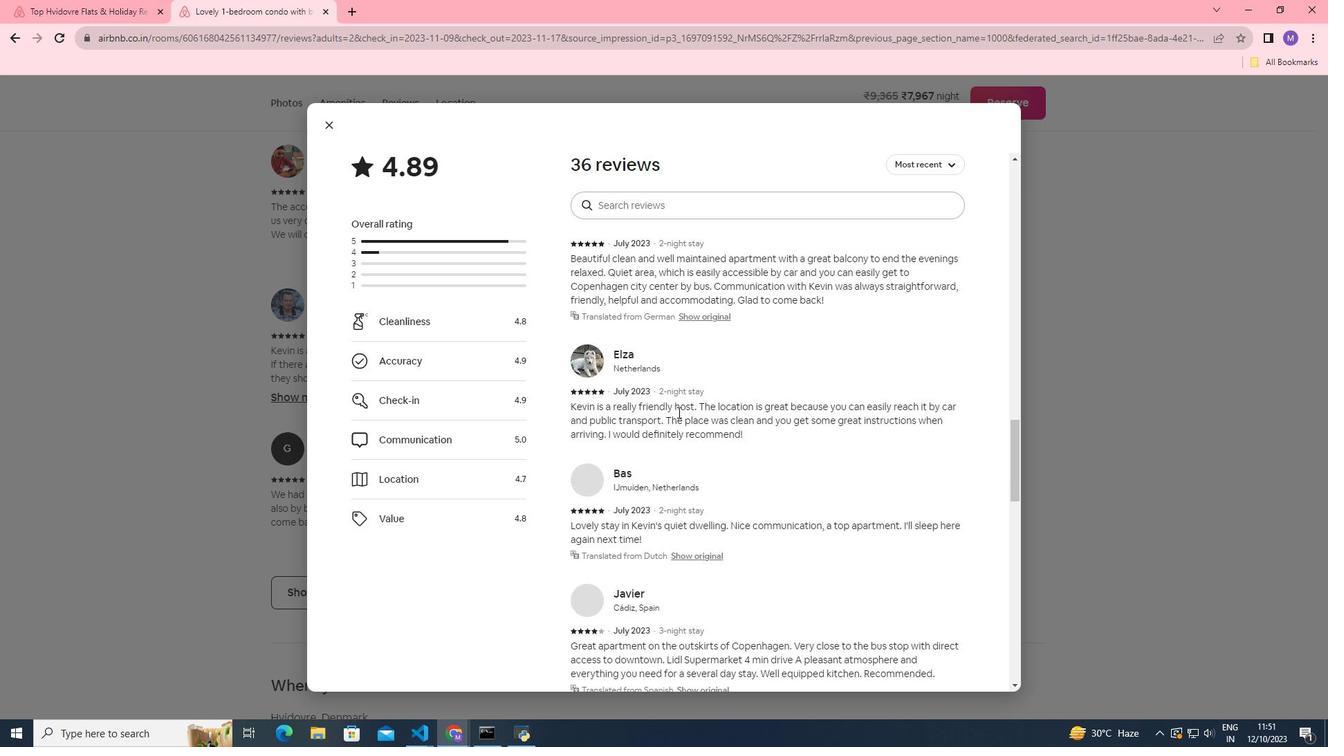 
Action: Mouse scrolled (677, 411) with delta (0, 0)
Screenshot: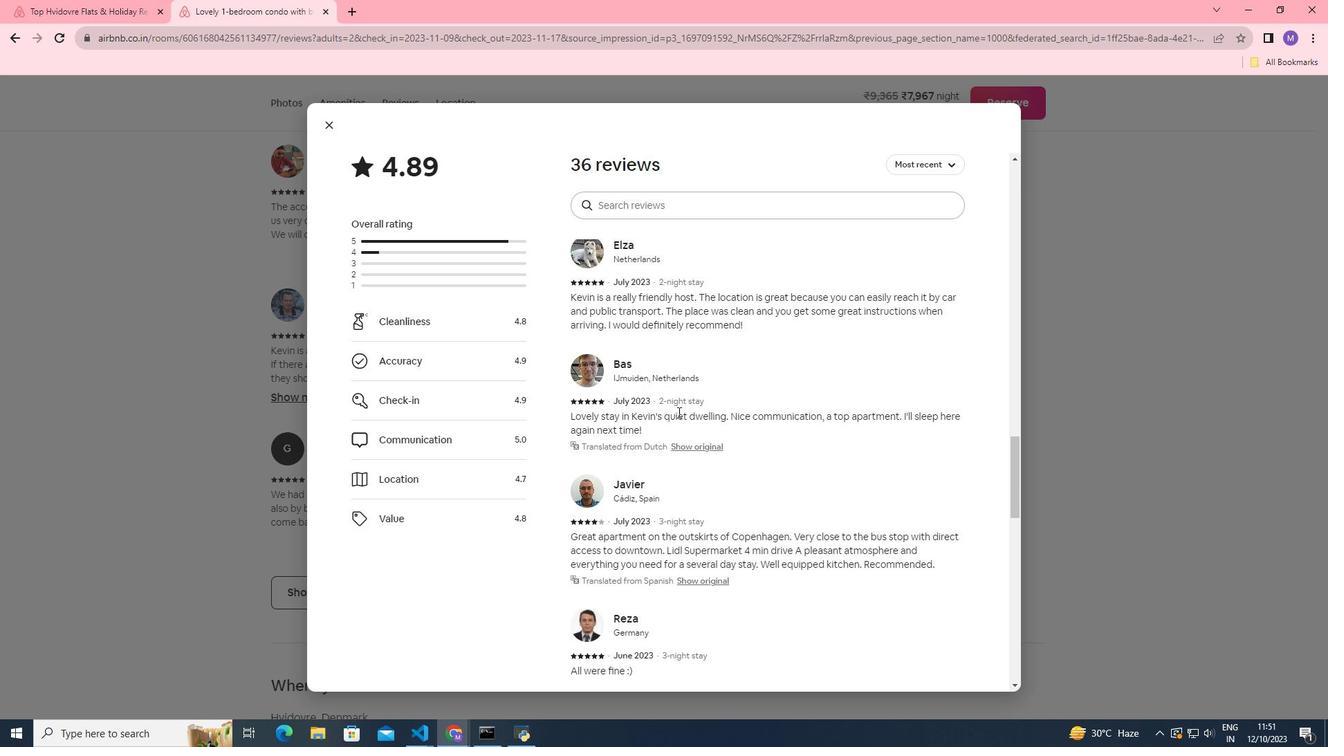 
Action: Mouse scrolled (677, 411) with delta (0, 0)
Screenshot: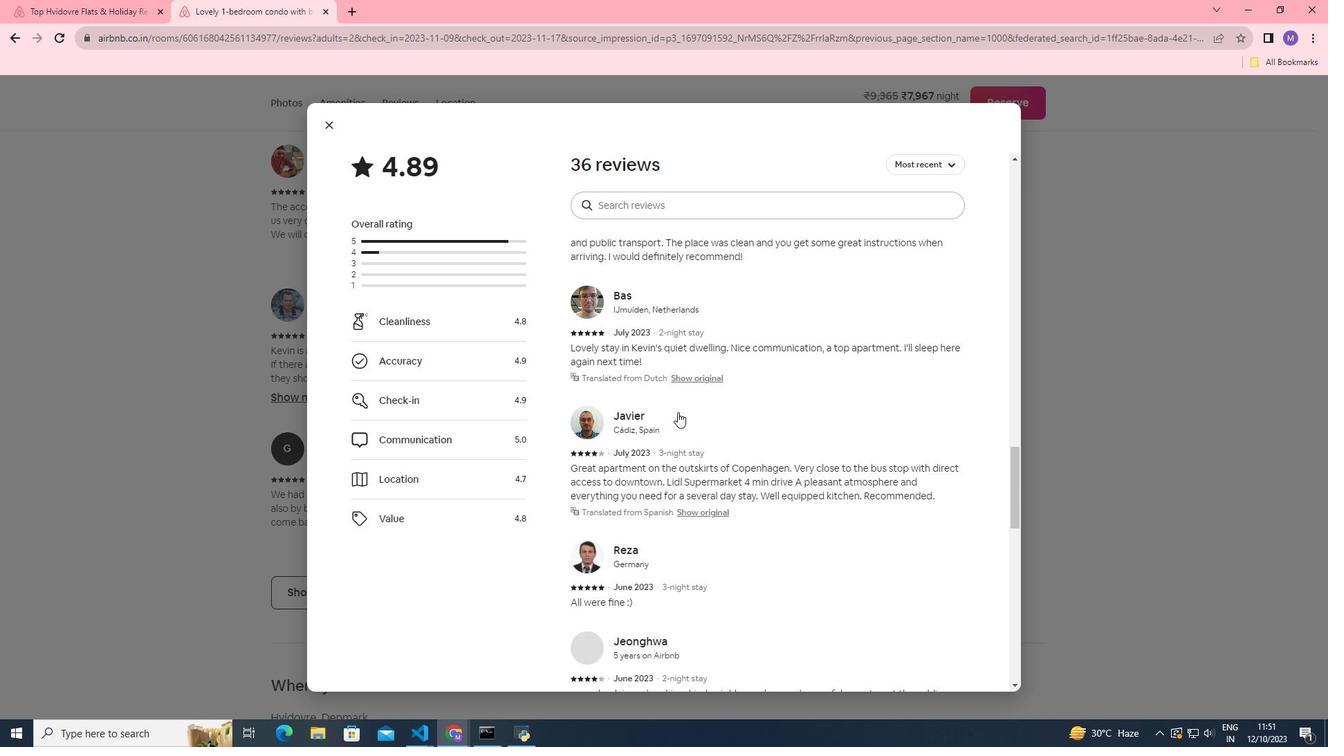 
Action: Mouse scrolled (677, 411) with delta (0, 0)
Screenshot: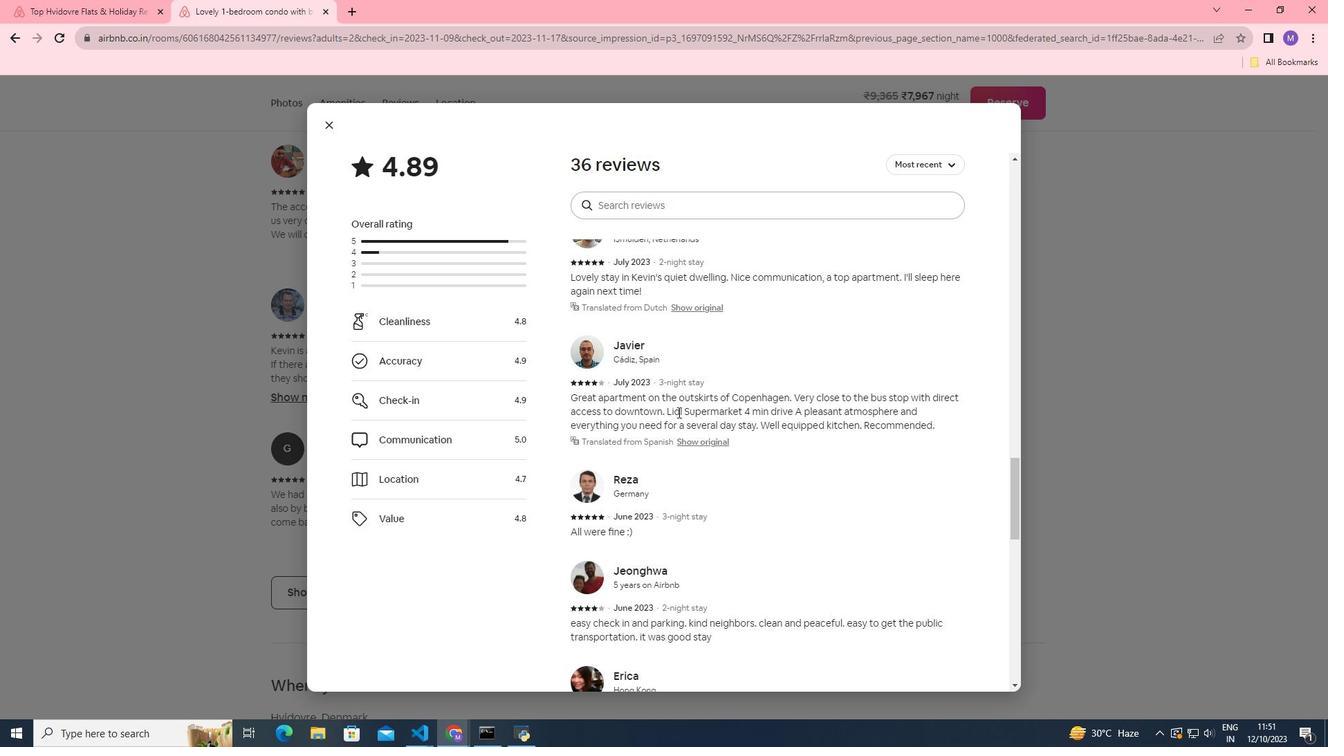 
Action: Mouse scrolled (677, 411) with delta (0, 0)
Screenshot: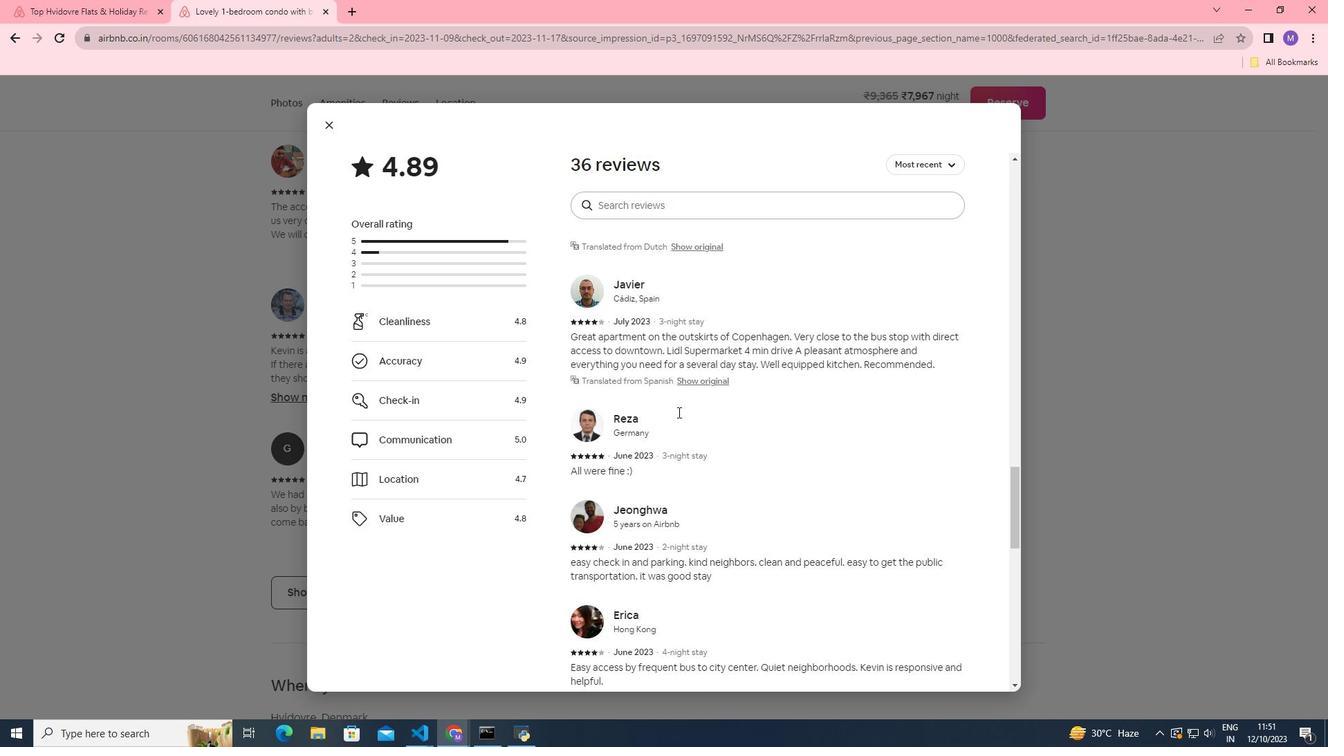 
Action: Mouse scrolled (677, 411) with delta (0, 0)
Screenshot: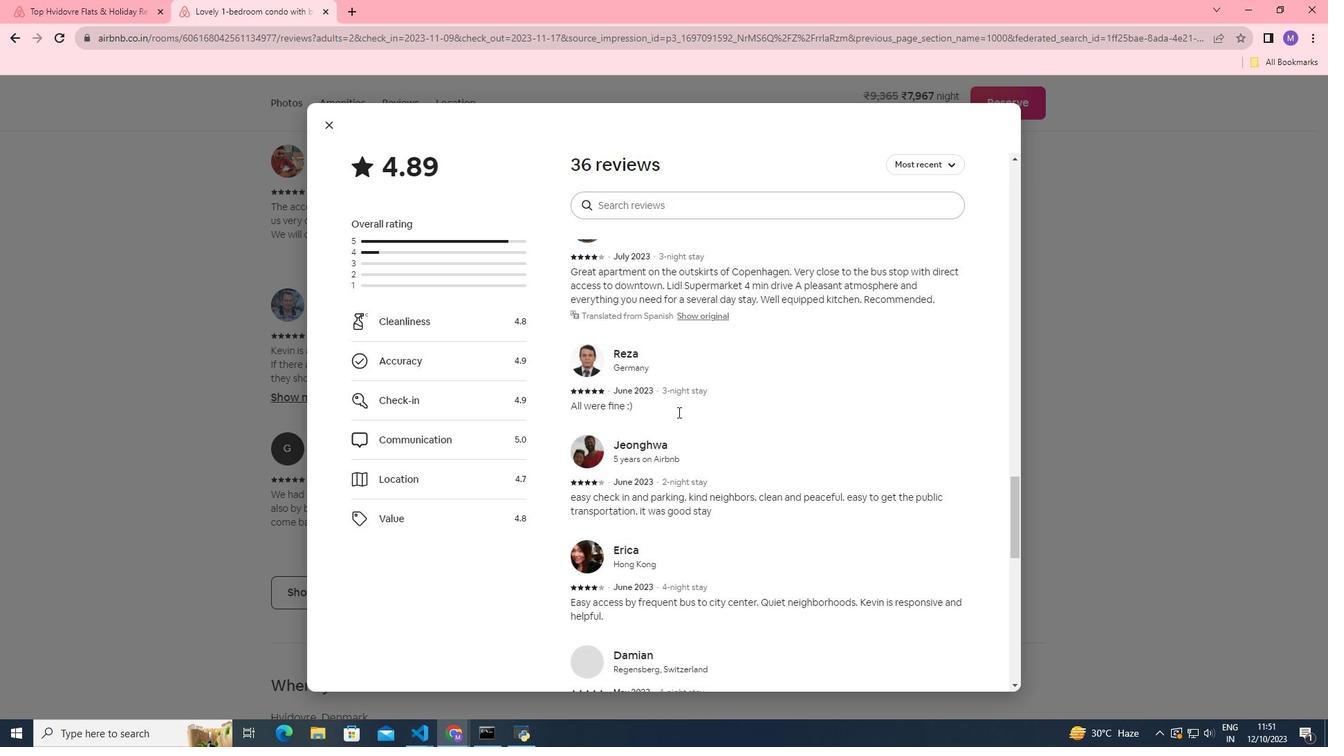 
Action: Mouse scrolled (677, 411) with delta (0, 0)
Screenshot: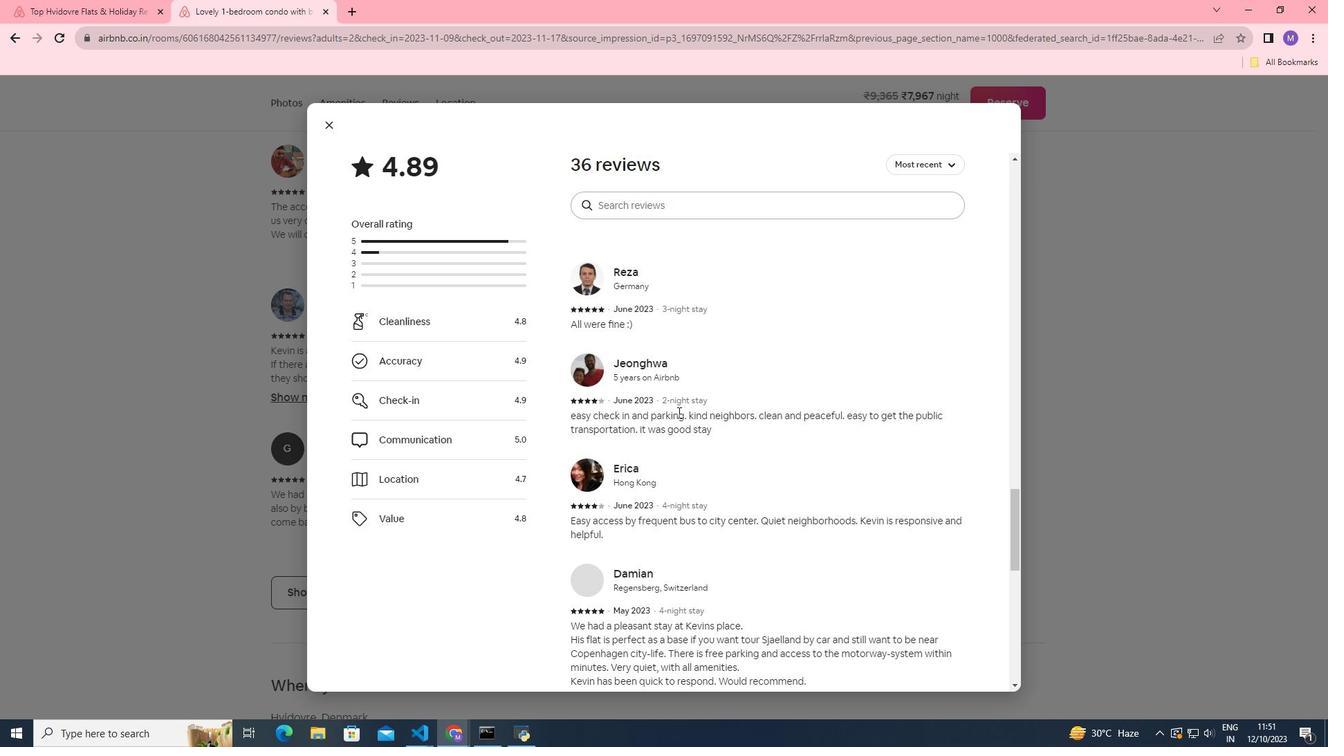 
Action: Mouse scrolled (677, 411) with delta (0, 0)
Screenshot: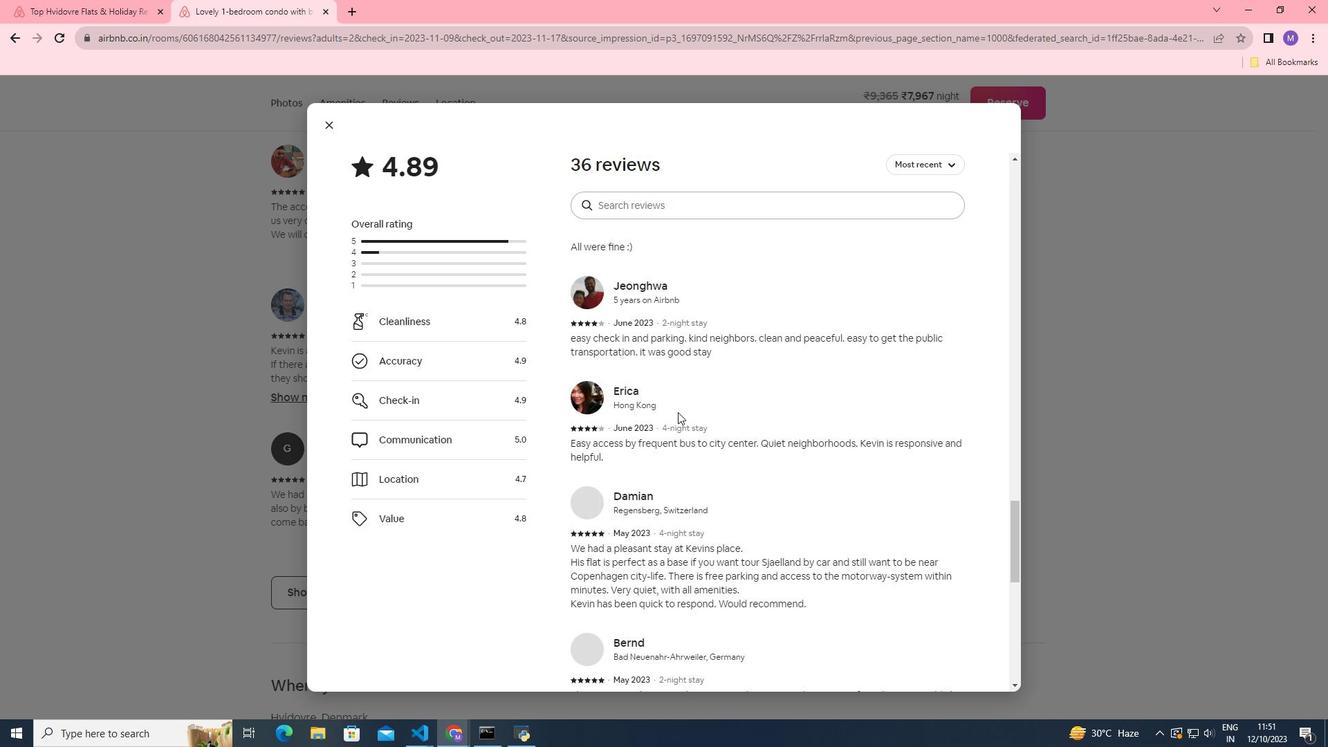 
Action: Mouse scrolled (677, 411) with delta (0, 0)
Screenshot: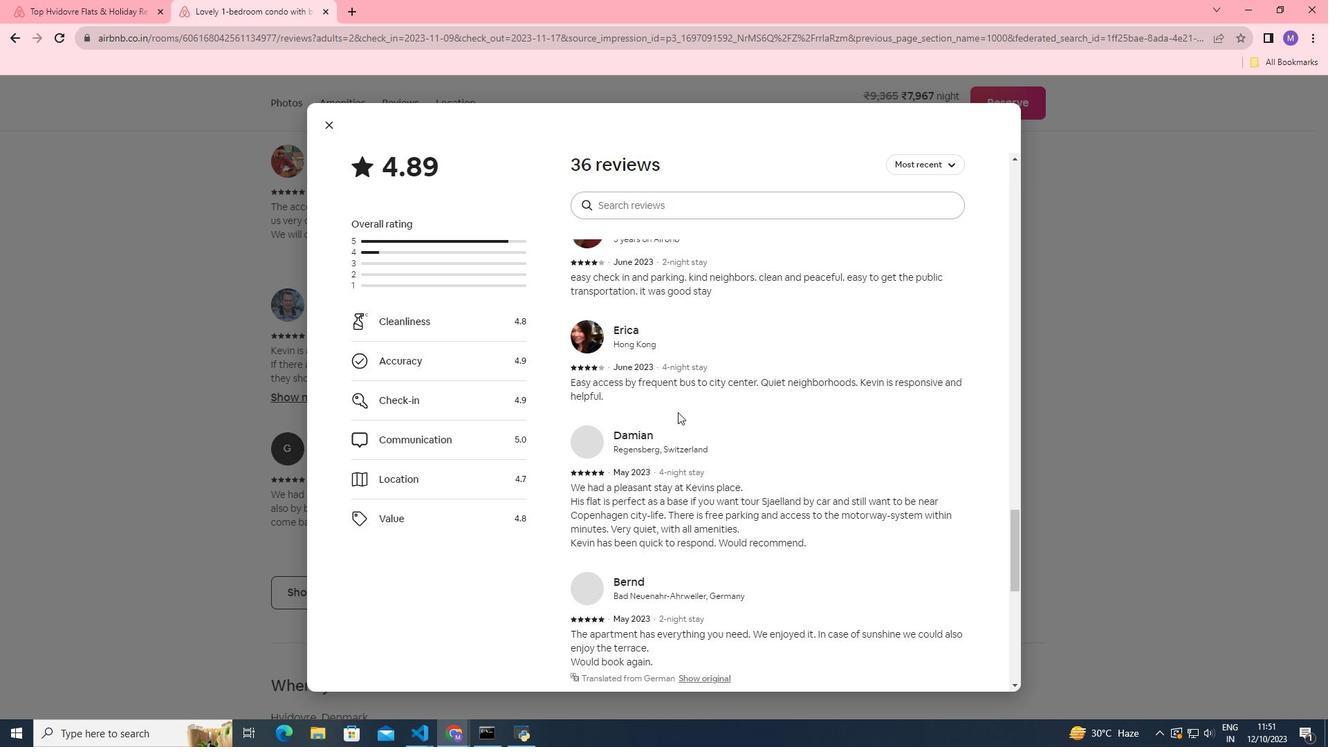 
Action: Mouse scrolled (677, 411) with delta (0, 0)
